 Task: Create a business workshop flat marketing pack facebook ad template.
Action: Mouse moved to (248, 123)
Screenshot: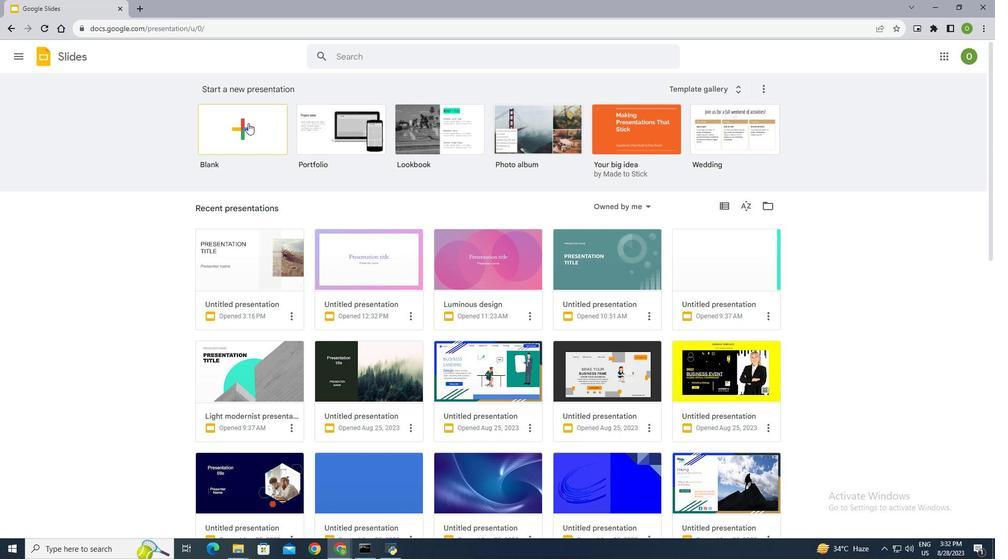 
Action: Mouse pressed left at (248, 123)
Screenshot: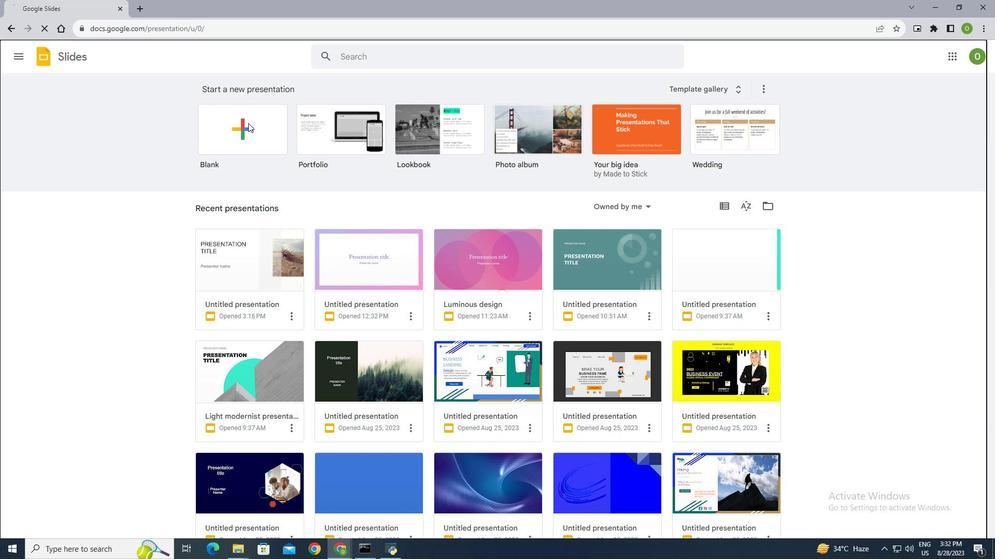 
Action: Mouse moved to (403, 172)
Screenshot: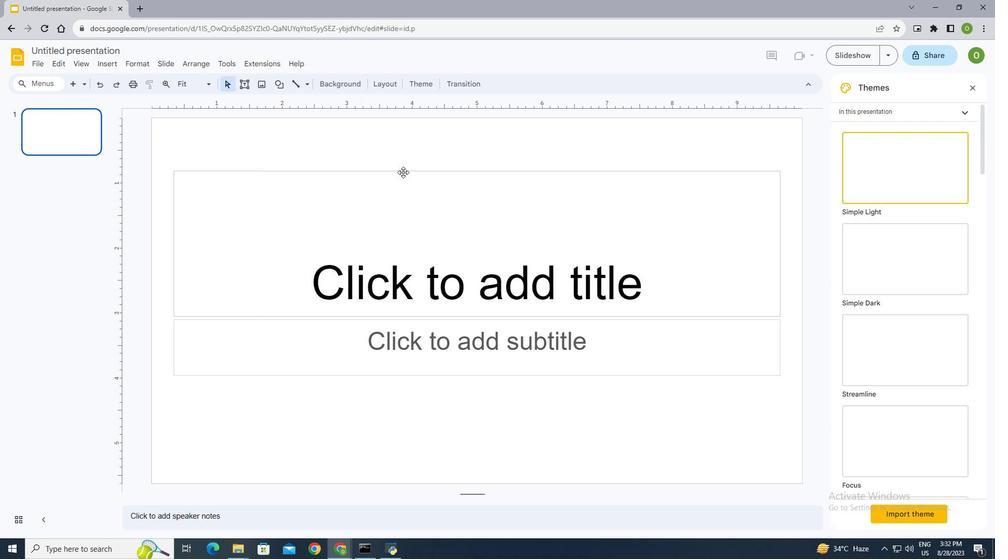 
Action: Mouse pressed left at (403, 172)
Screenshot: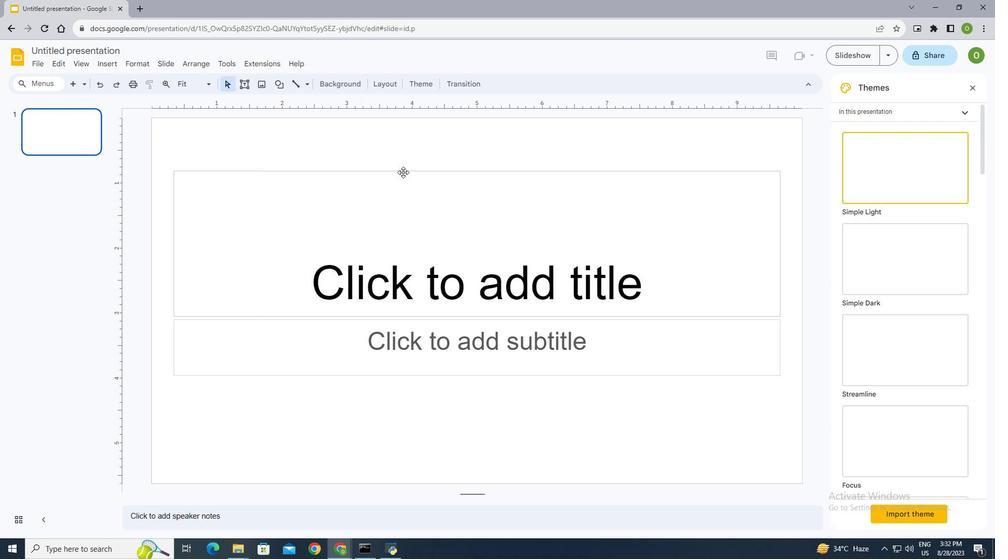 
Action: Key pressed <Key.delete>
Screenshot: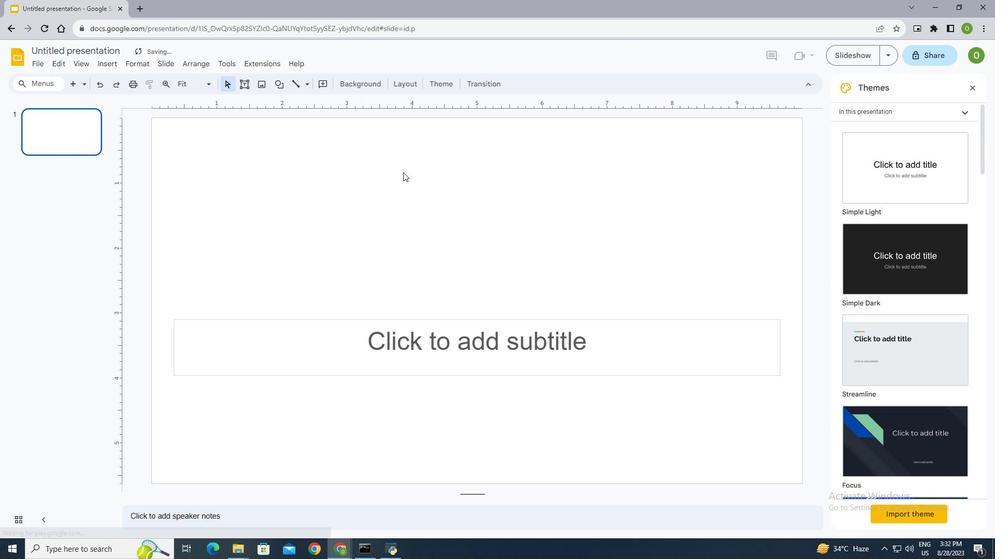 
Action: Mouse moved to (394, 320)
Screenshot: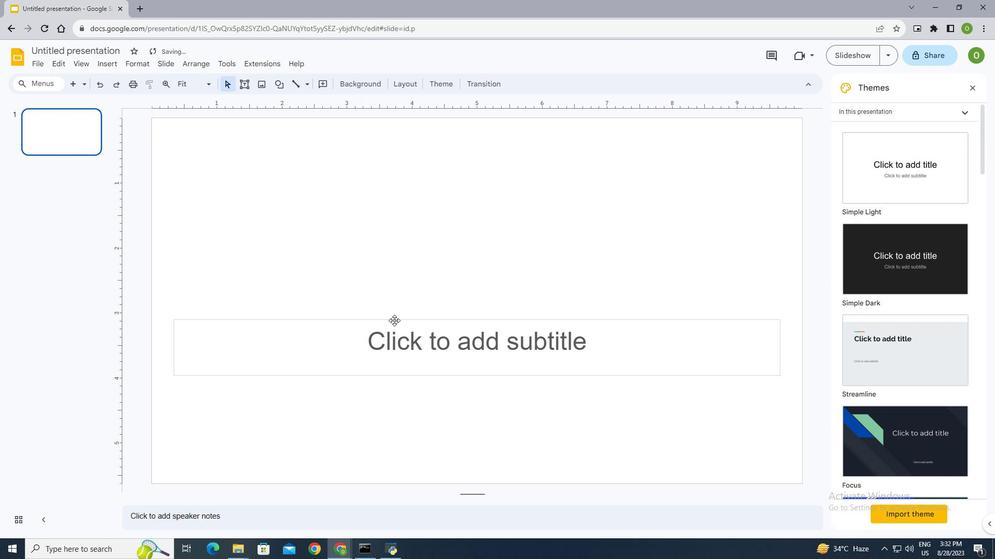 
Action: Mouse pressed left at (394, 320)
Screenshot: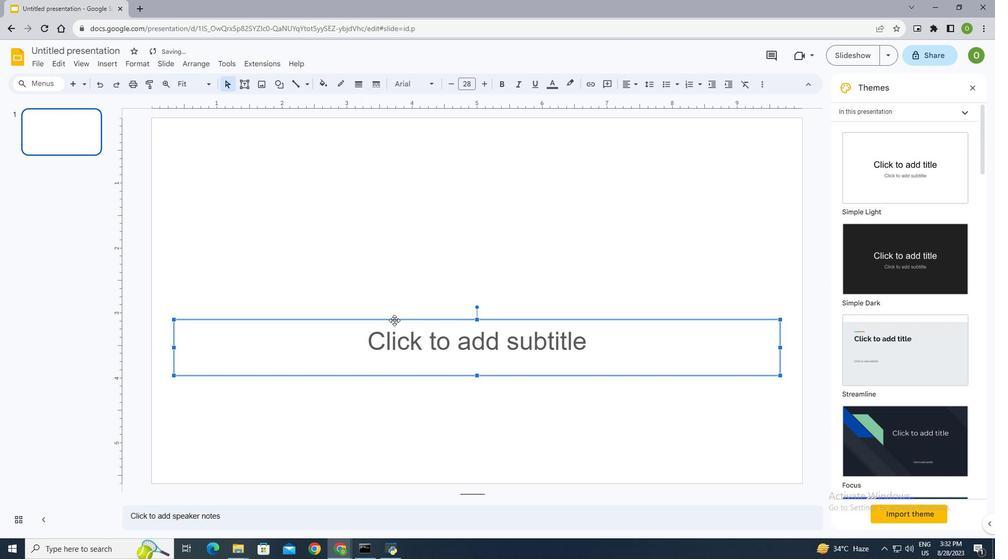 
Action: Key pressed <Key.delete>
Screenshot: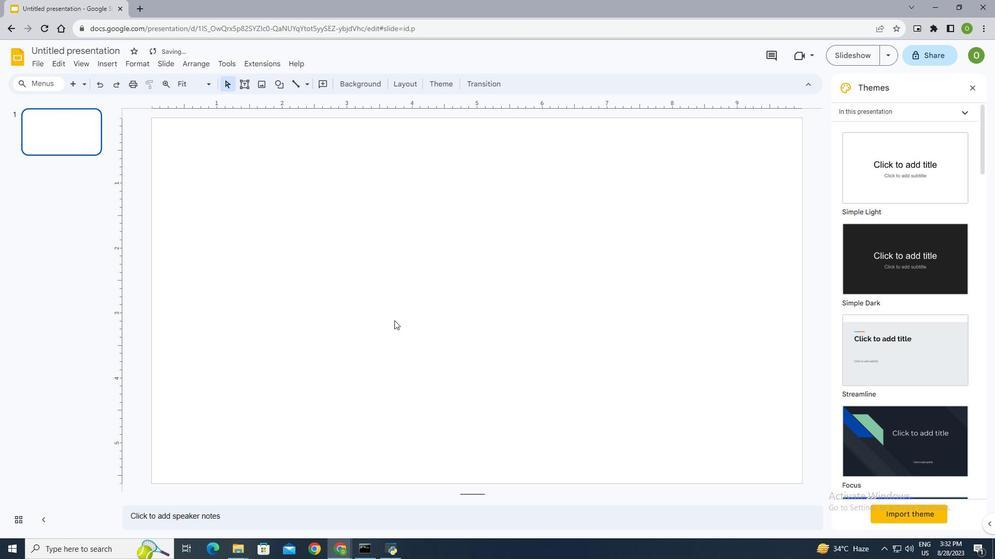 
Action: Mouse moved to (883, 332)
Screenshot: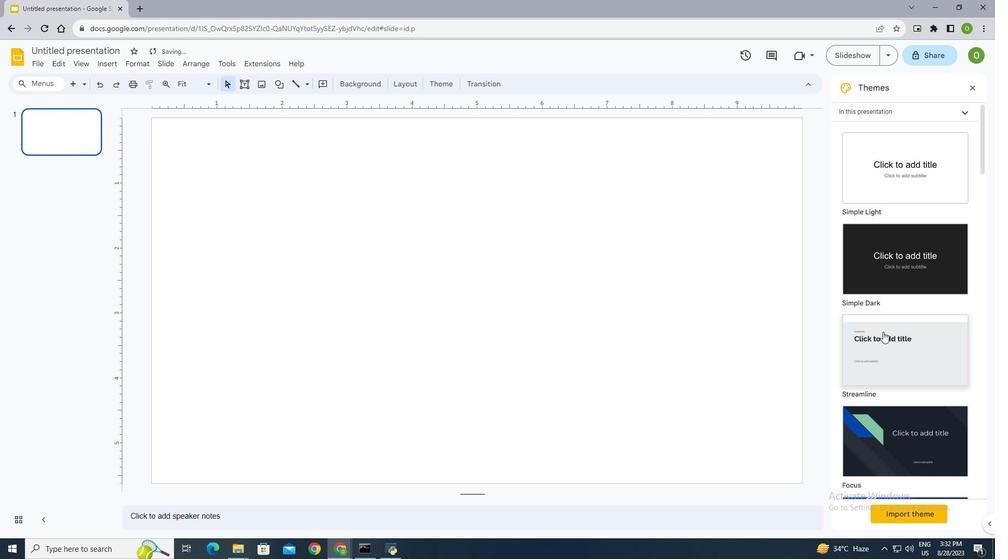 
Action: Mouse scrolled (883, 331) with delta (0, 0)
Screenshot: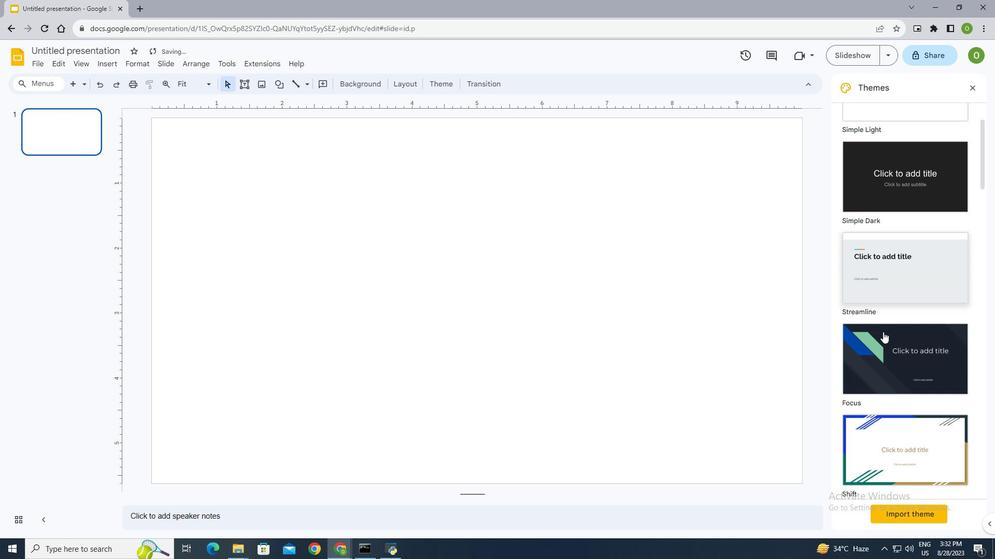 
Action: Mouse scrolled (883, 331) with delta (0, 0)
Screenshot: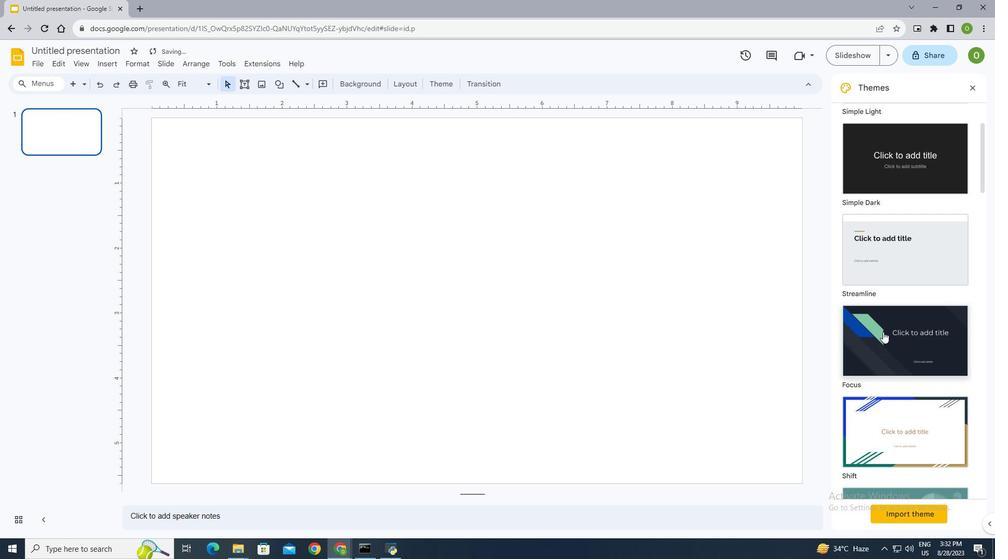 
Action: Mouse scrolled (883, 331) with delta (0, 0)
Screenshot: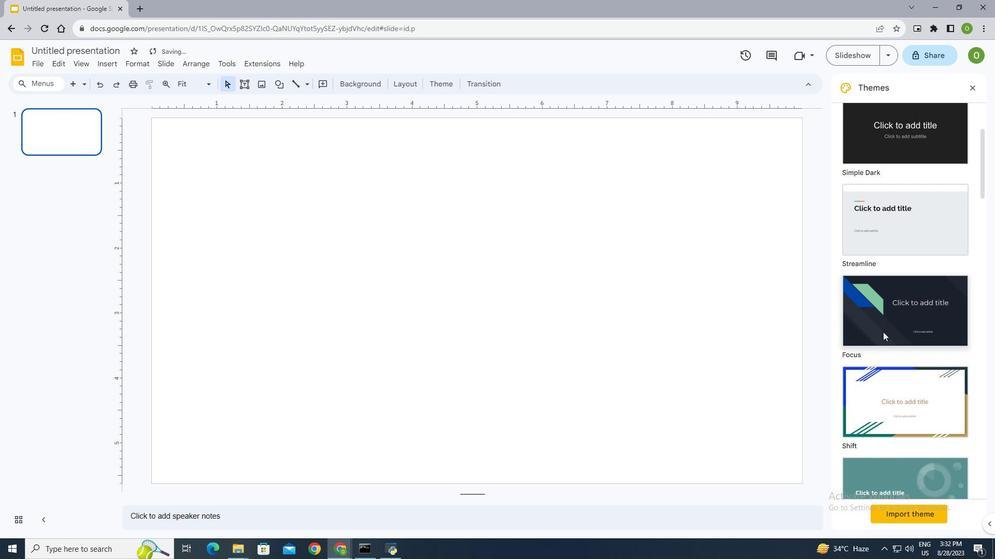 
Action: Mouse moved to (907, 324)
Screenshot: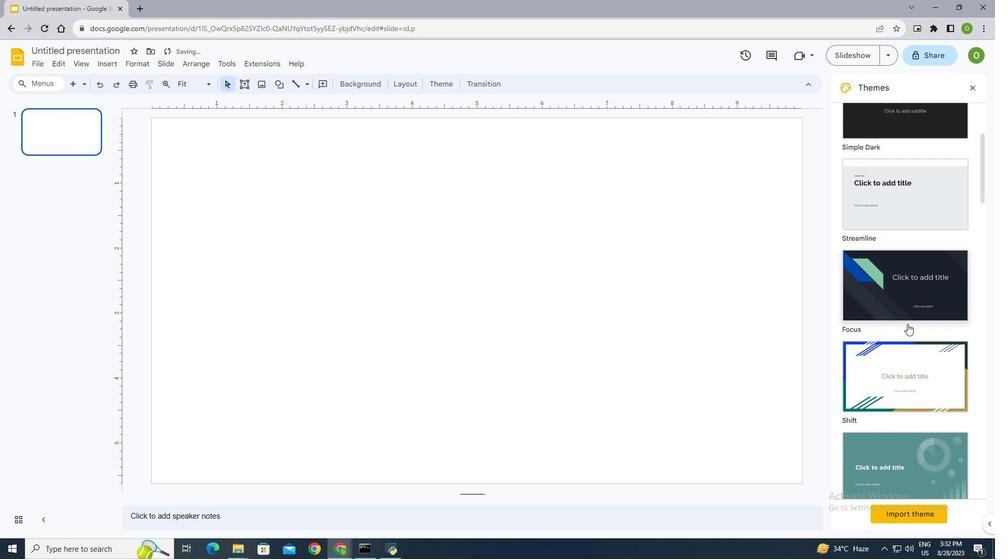
Action: Mouse scrolled (907, 323) with delta (0, 0)
Screenshot: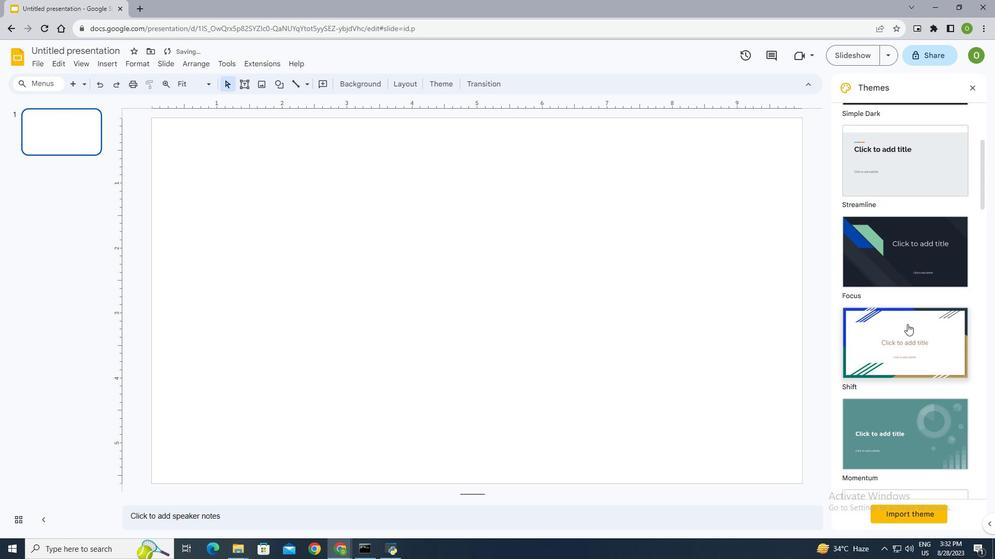 
Action: Mouse scrolled (907, 323) with delta (0, 0)
Screenshot: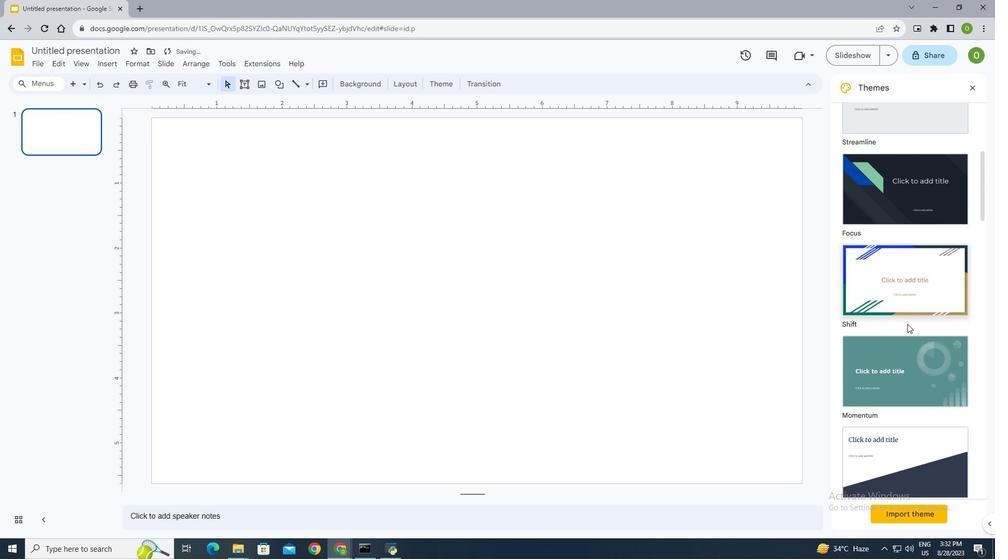 
Action: Mouse moved to (907, 323)
Screenshot: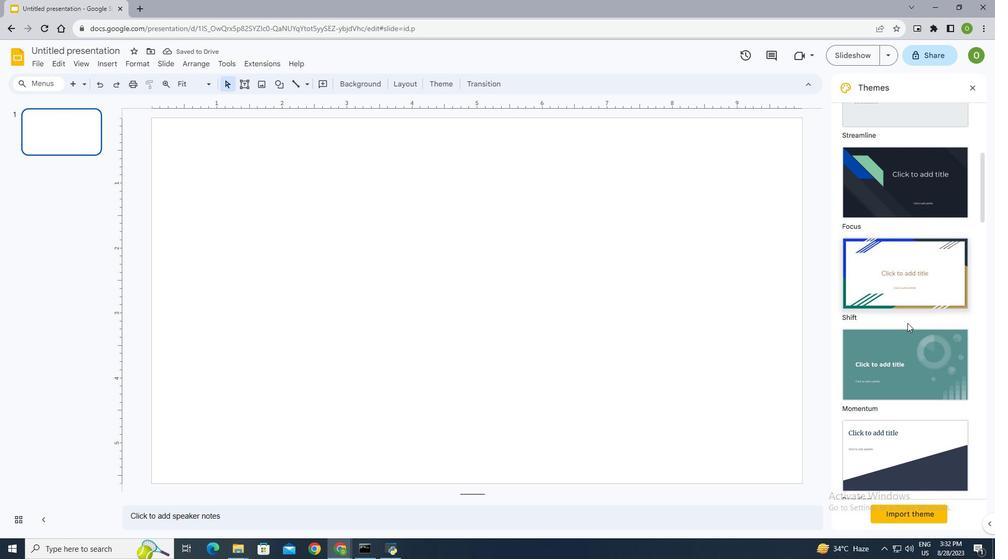 
Action: Mouse scrolled (907, 322) with delta (0, 0)
Screenshot: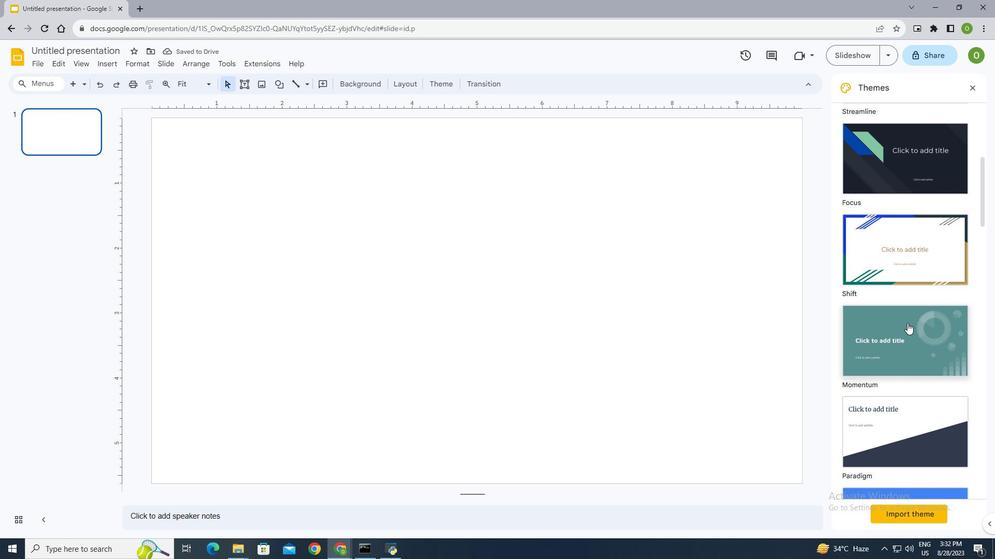 
Action: Mouse scrolled (907, 322) with delta (0, 0)
Screenshot: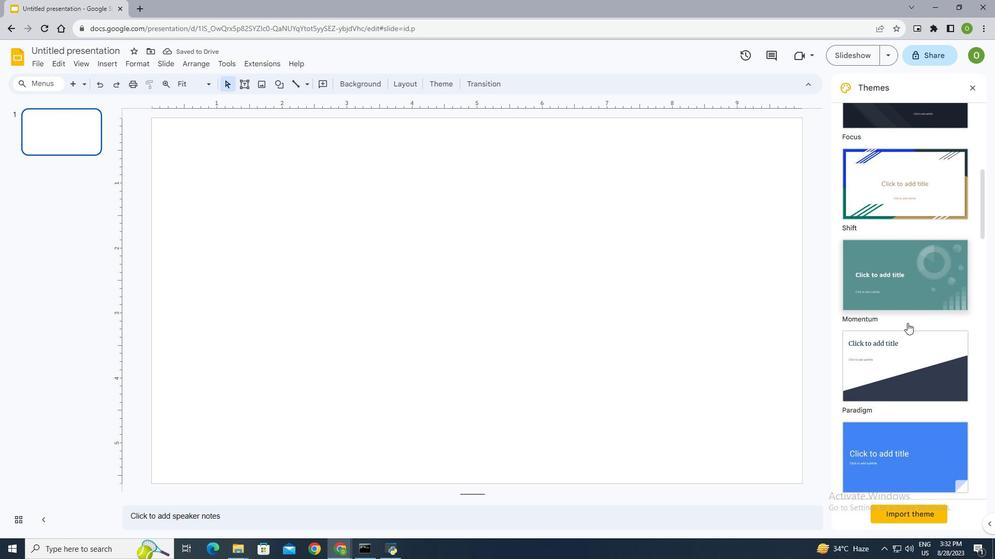 
Action: Mouse scrolled (907, 322) with delta (0, 0)
Screenshot: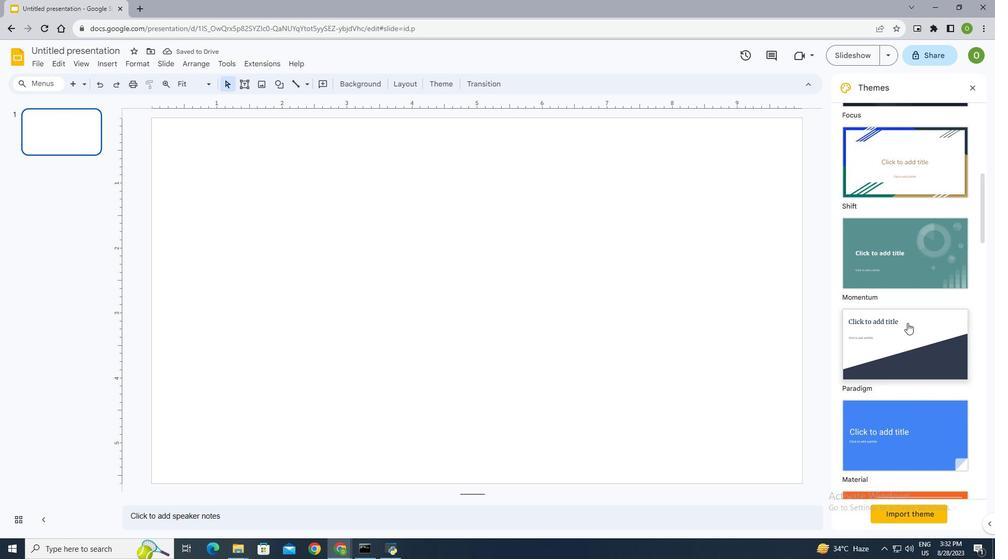
Action: Mouse scrolled (907, 322) with delta (0, 0)
Screenshot: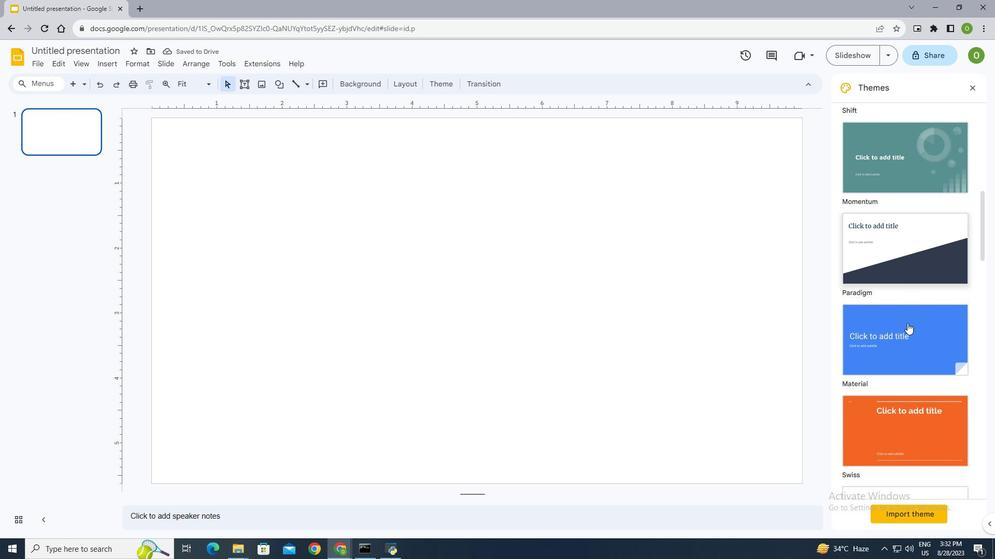 
Action: Mouse scrolled (907, 322) with delta (0, 0)
Screenshot: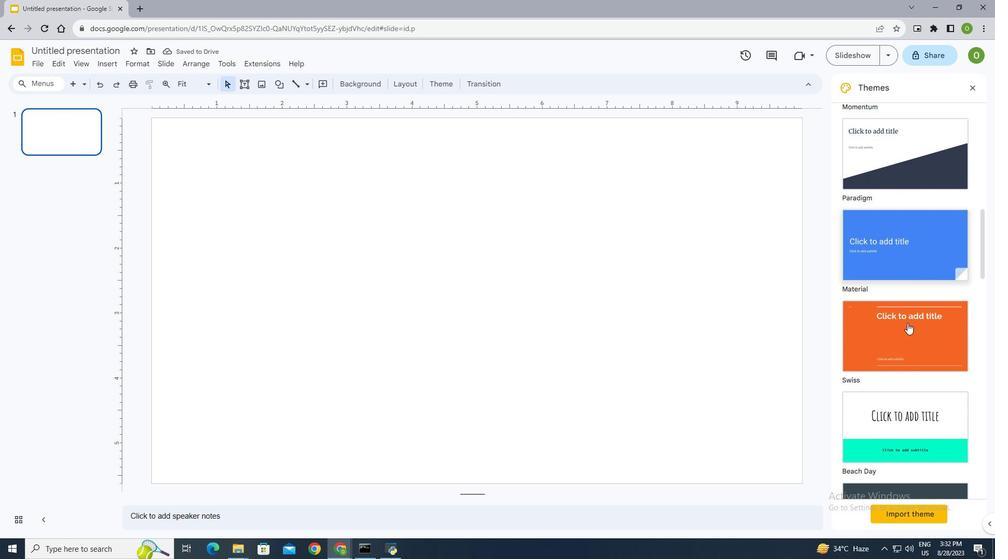 
Action: Mouse scrolled (907, 322) with delta (0, 0)
Screenshot: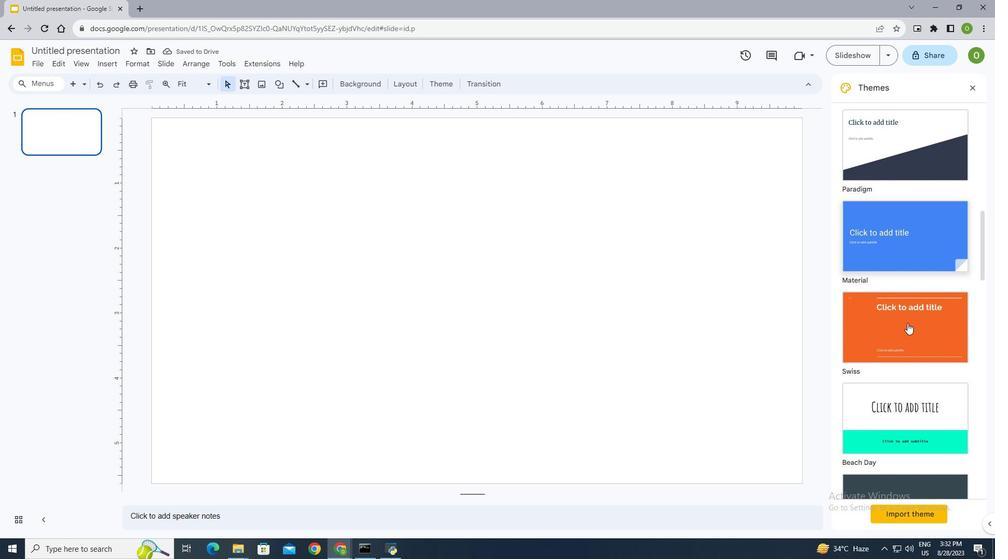 
Action: Mouse scrolled (907, 322) with delta (0, 0)
Screenshot: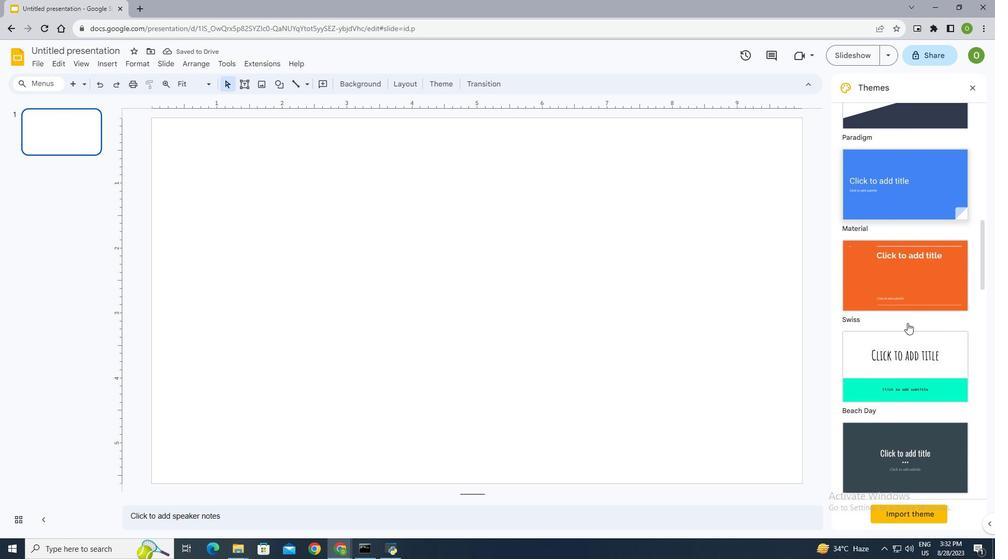 
Action: Mouse scrolled (907, 322) with delta (0, 0)
Screenshot: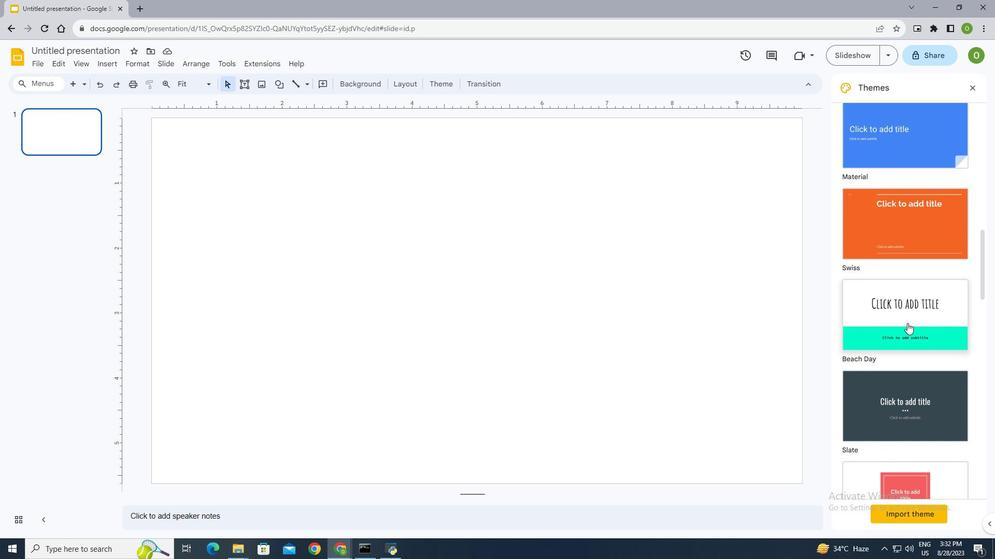 
Action: Mouse scrolled (907, 322) with delta (0, 0)
Screenshot: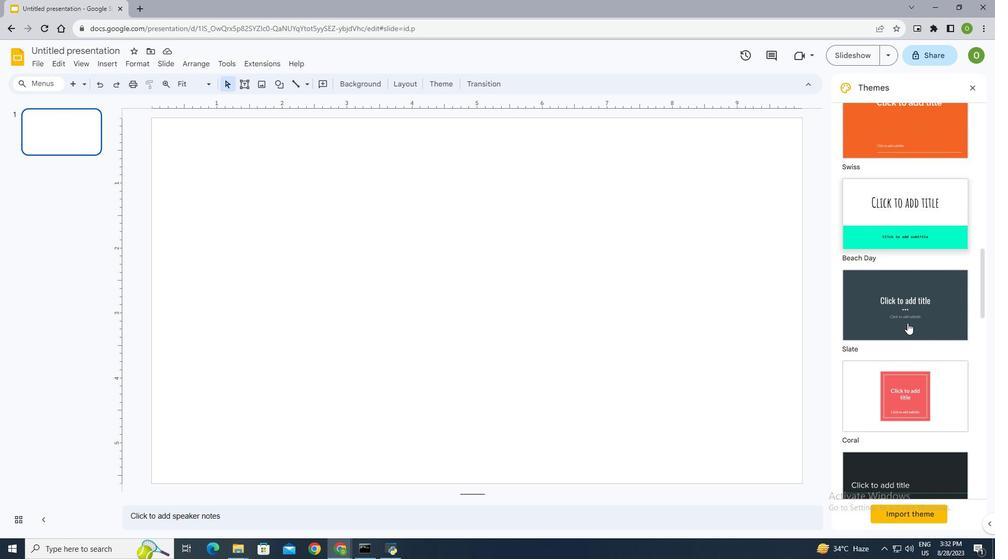 
Action: Mouse scrolled (907, 322) with delta (0, 0)
Screenshot: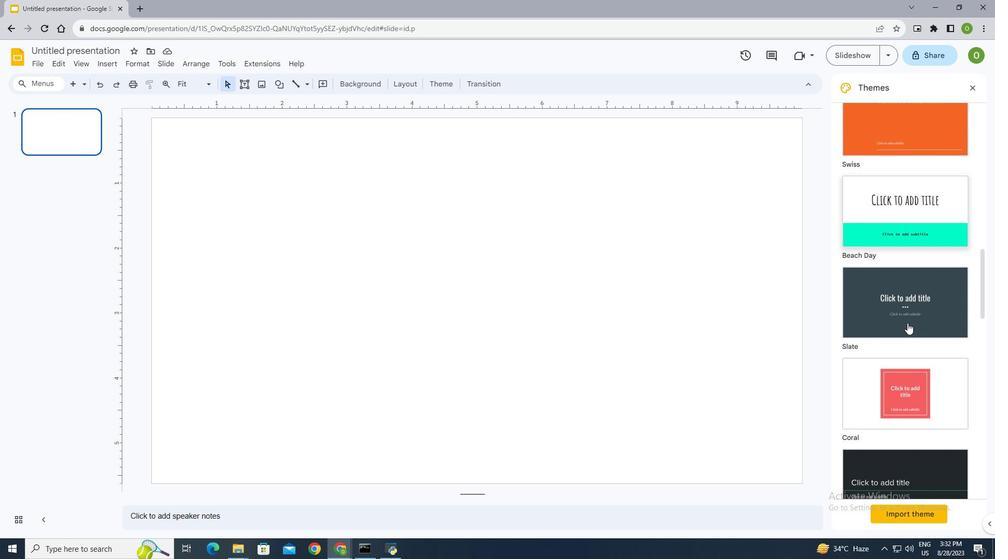 
Action: Mouse scrolled (907, 322) with delta (0, 0)
Screenshot: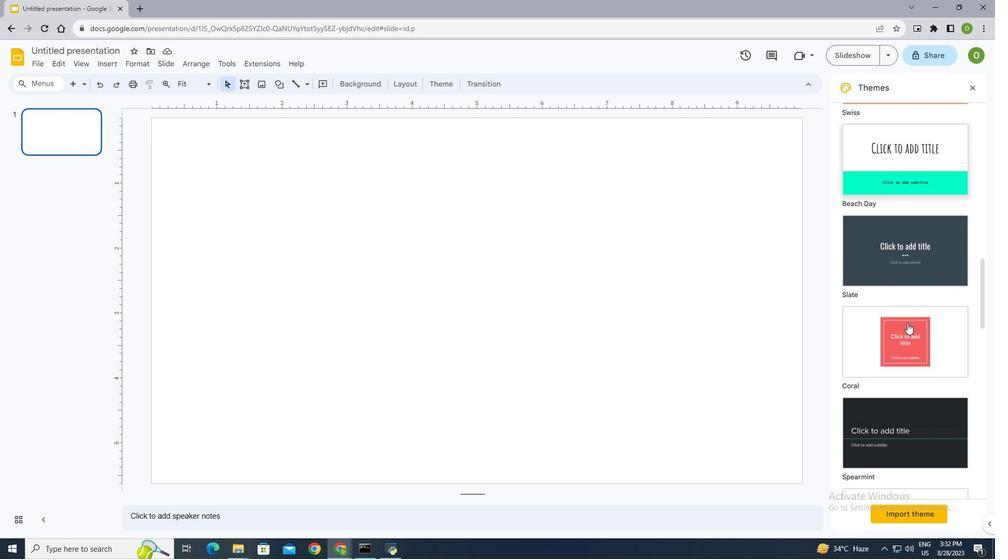 
Action: Mouse moved to (907, 318)
Screenshot: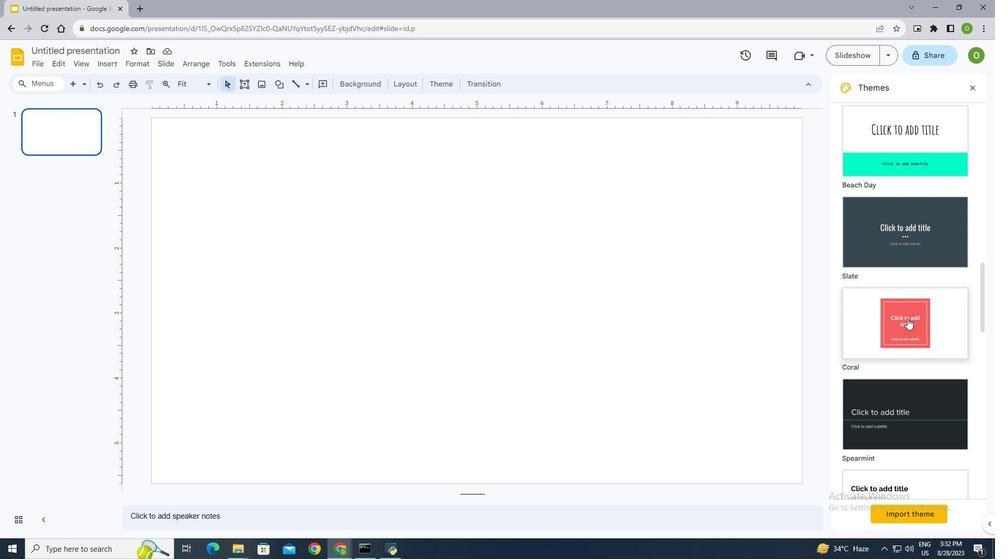 
Action: Mouse scrolled (907, 318) with delta (0, 0)
Screenshot: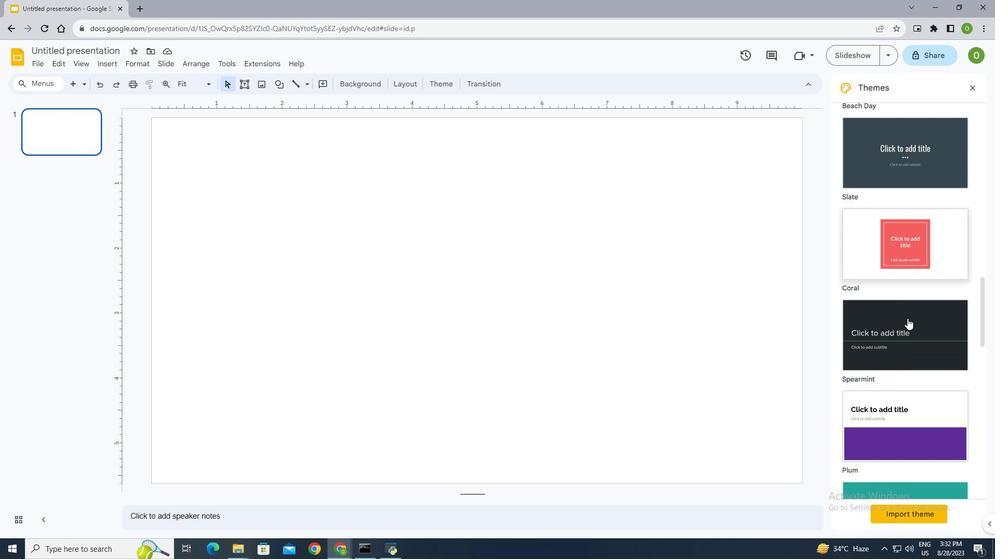 
Action: Mouse scrolled (907, 318) with delta (0, 0)
Screenshot: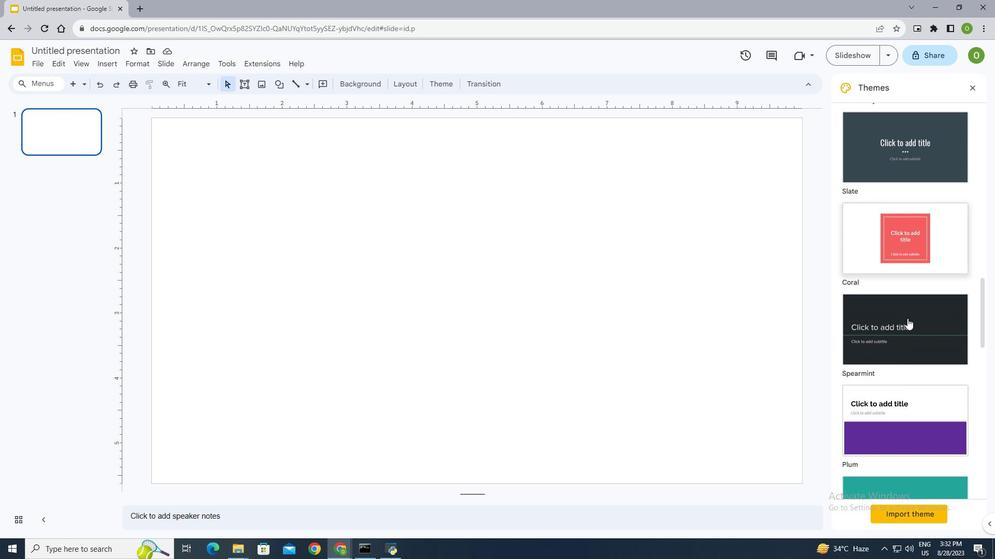 
Action: Mouse scrolled (907, 318) with delta (0, 0)
Screenshot: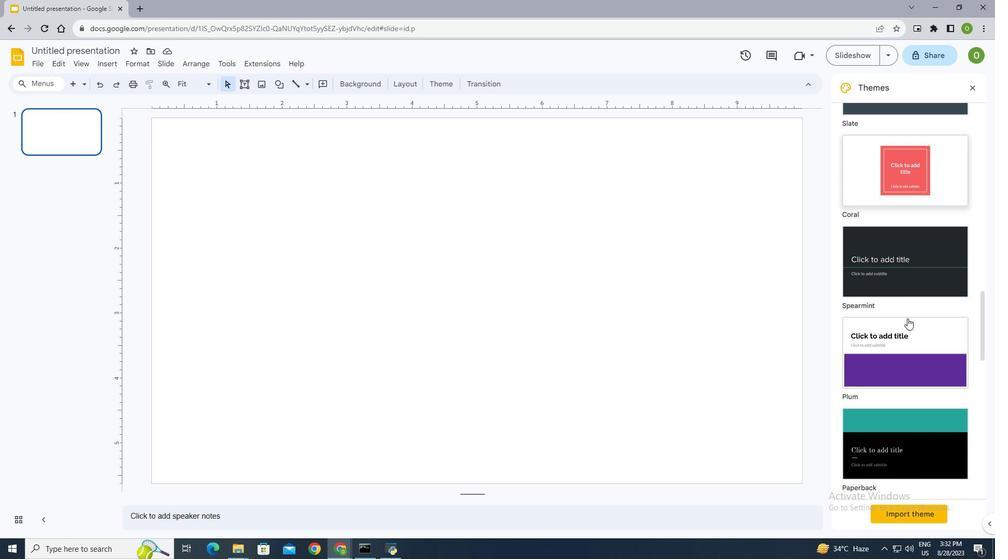 
Action: Mouse scrolled (907, 318) with delta (0, 0)
Screenshot: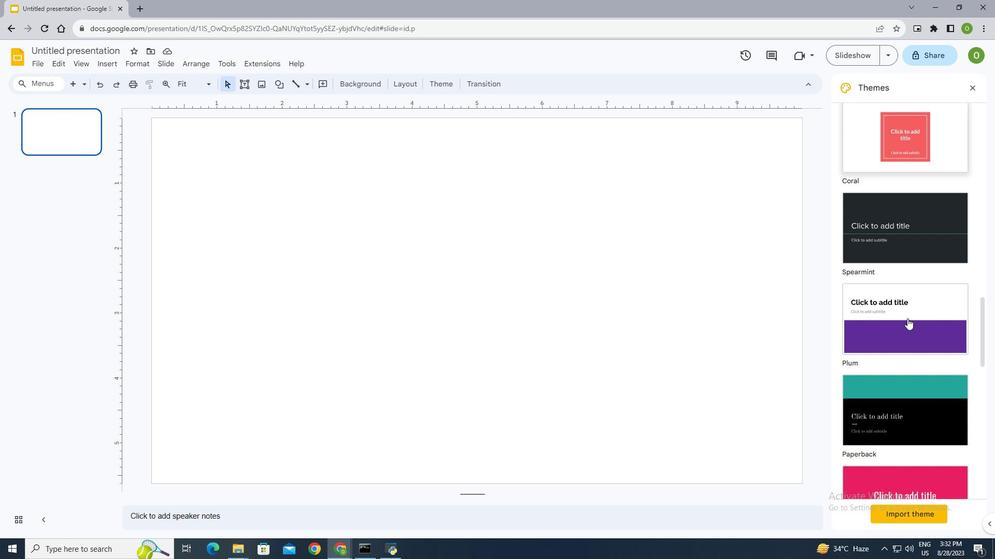 
Action: Mouse moved to (908, 314)
Screenshot: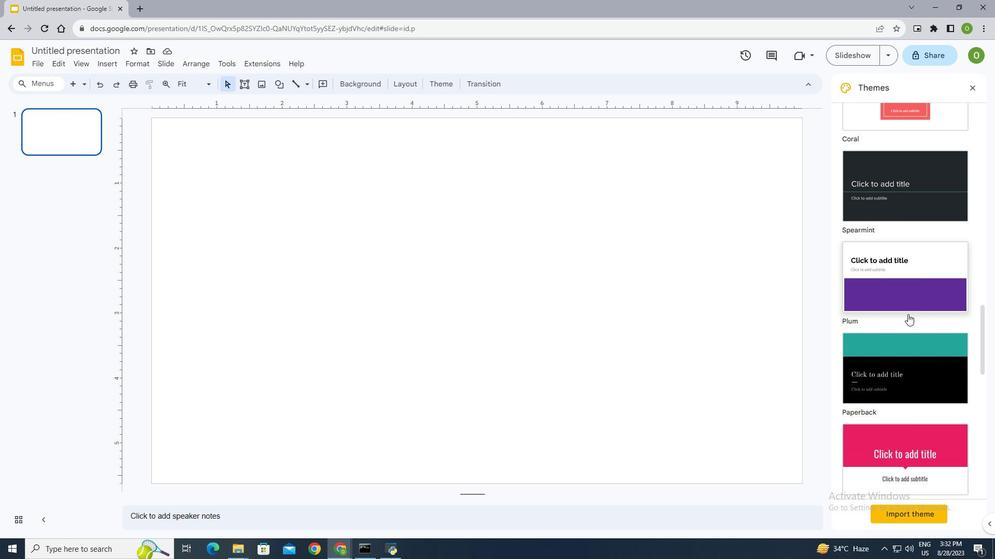 
Action: Mouse scrolled (908, 314) with delta (0, 0)
Screenshot: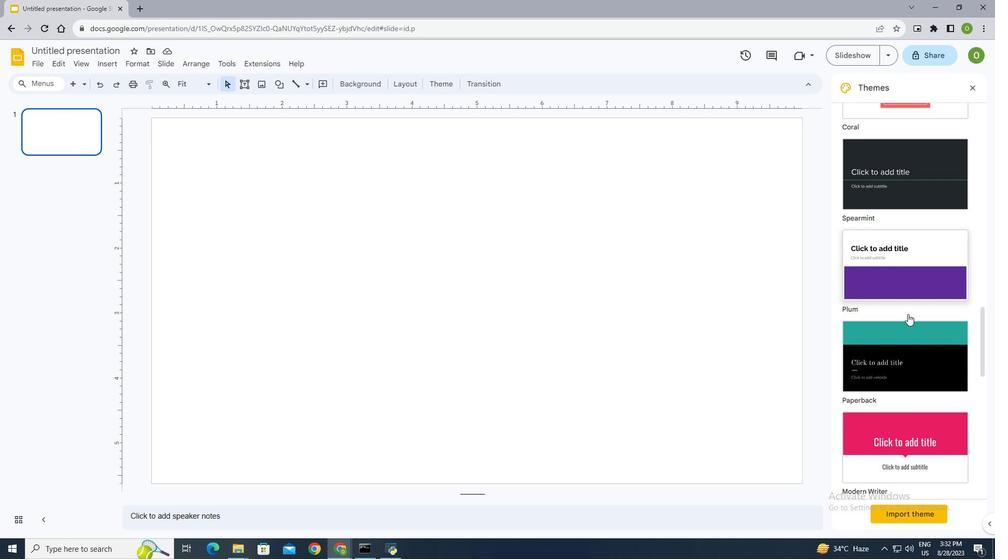 
Action: Mouse scrolled (908, 314) with delta (0, 0)
Screenshot: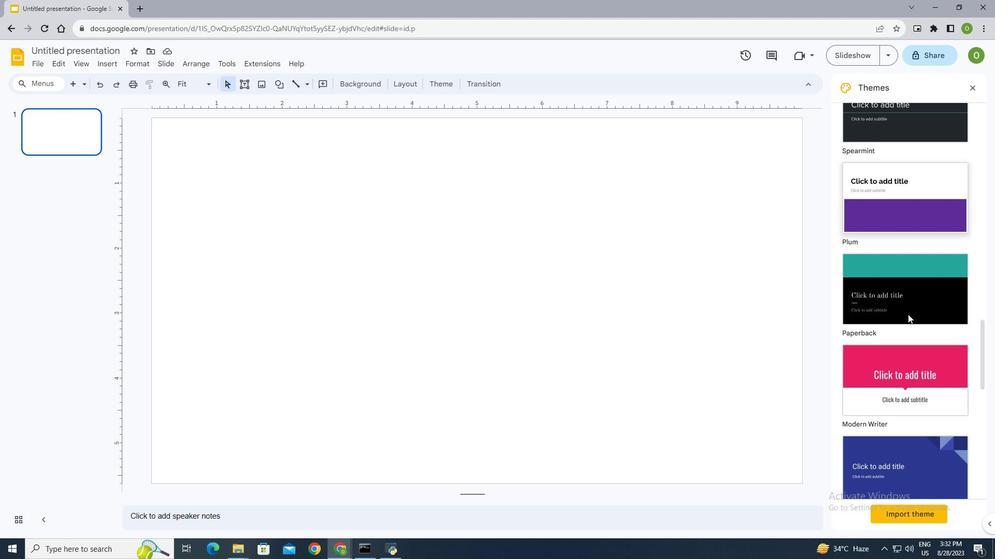 
Action: Mouse scrolled (908, 314) with delta (0, 0)
Screenshot: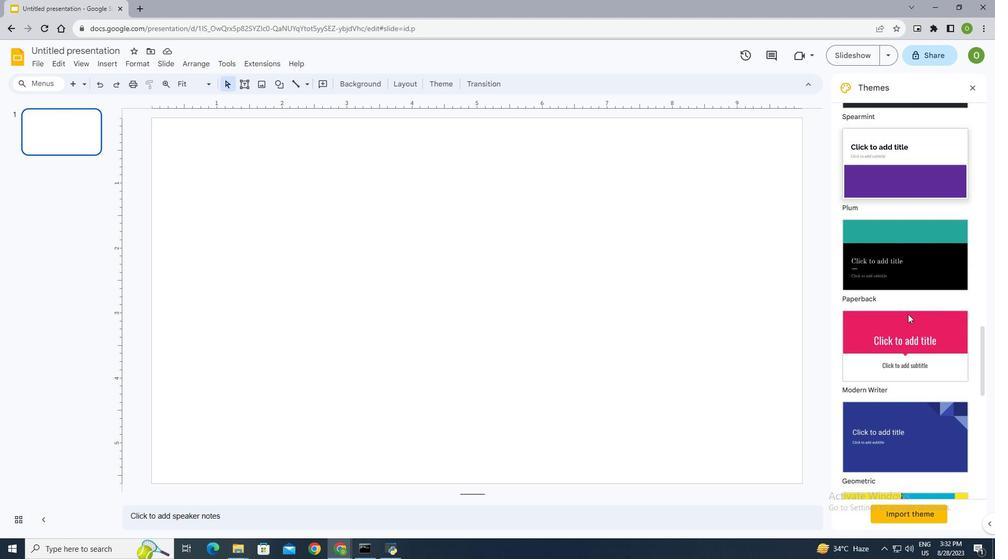 
Action: Mouse scrolled (908, 314) with delta (0, 0)
Screenshot: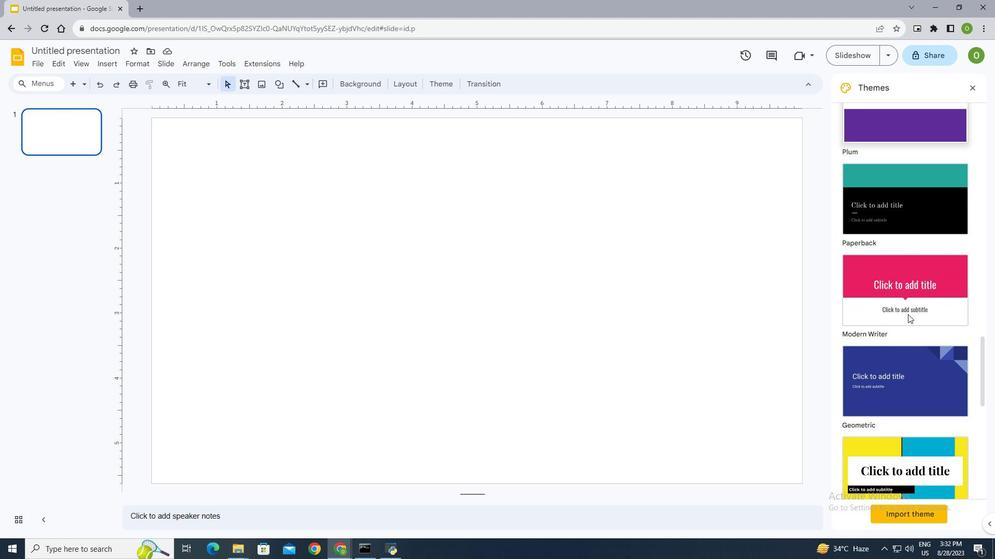 
Action: Mouse scrolled (908, 314) with delta (0, 0)
Screenshot: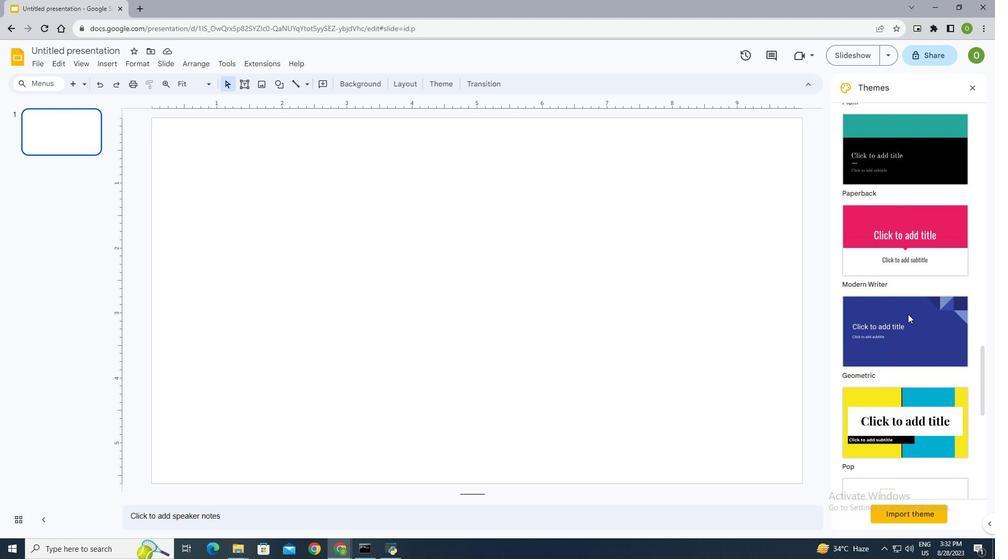 
Action: Mouse scrolled (908, 314) with delta (0, 0)
Screenshot: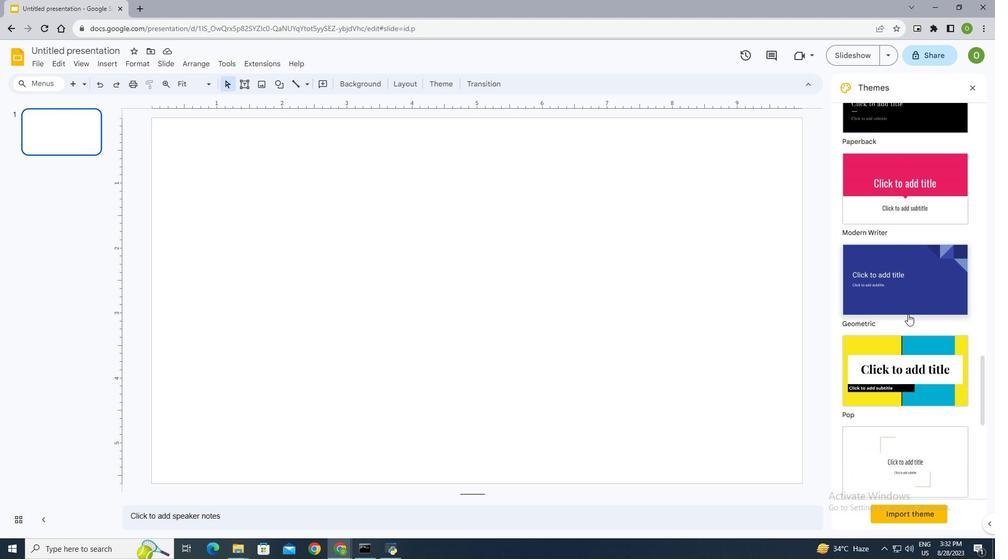 
Action: Mouse scrolled (908, 314) with delta (0, 0)
Screenshot: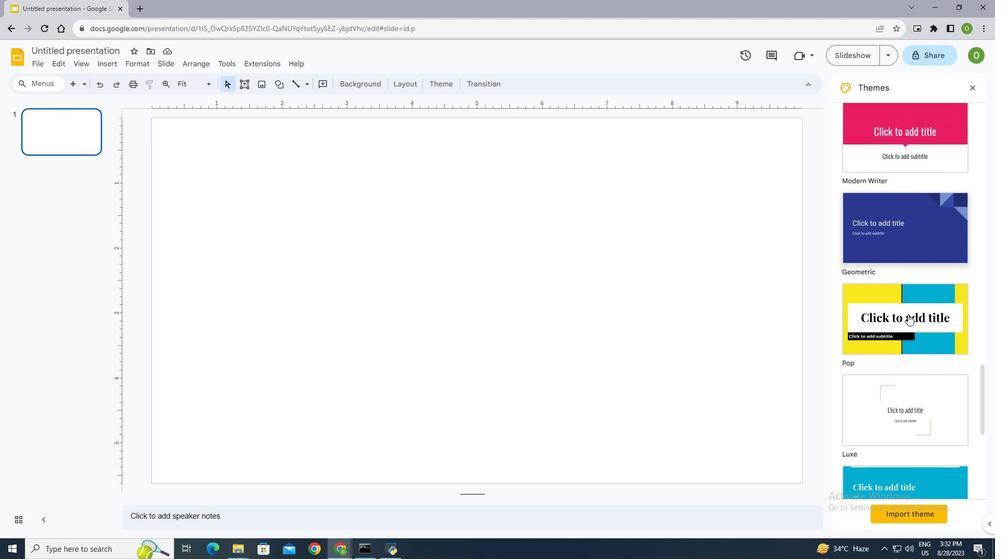 
Action: Mouse scrolled (908, 314) with delta (0, 0)
Screenshot: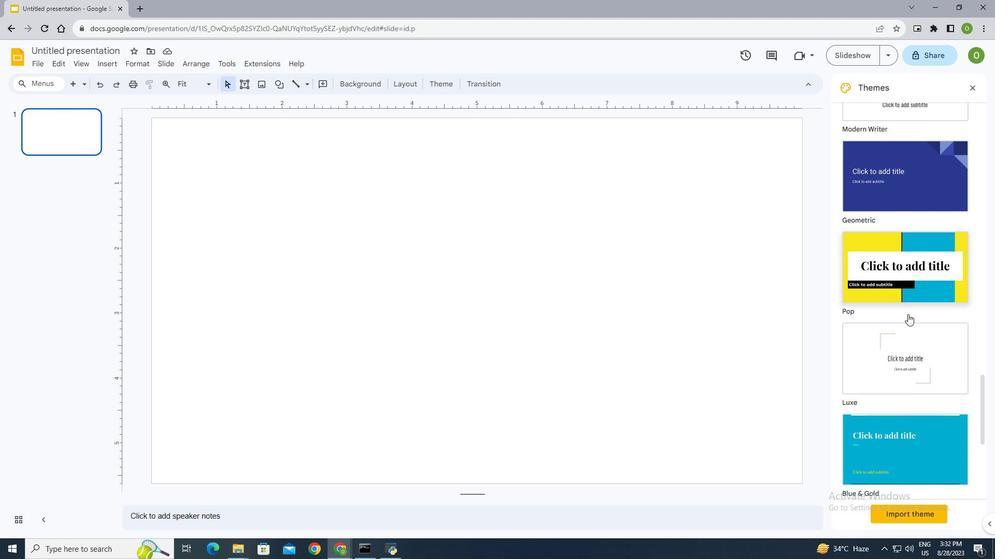 
Action: Mouse scrolled (908, 314) with delta (0, 0)
Screenshot: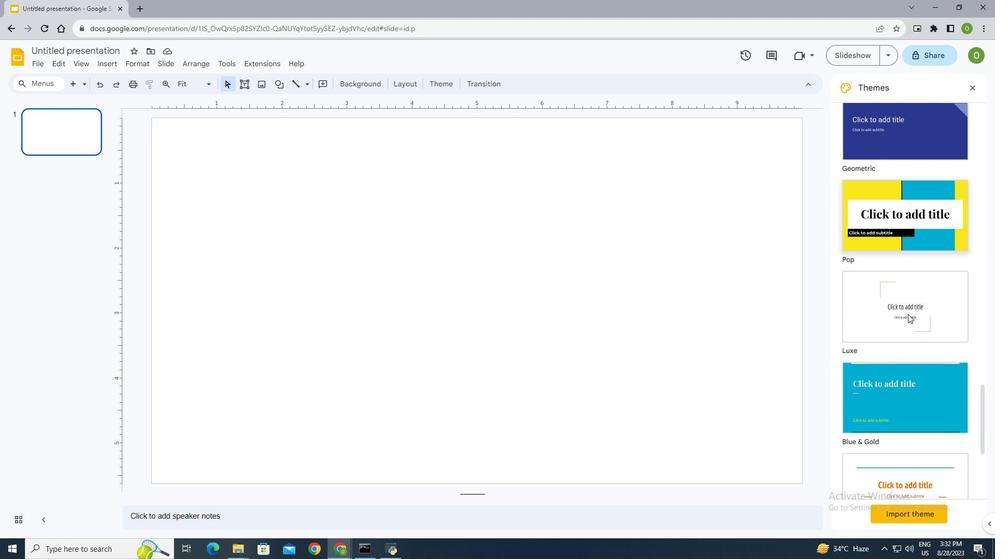 
Action: Mouse scrolled (908, 314) with delta (0, 0)
Screenshot: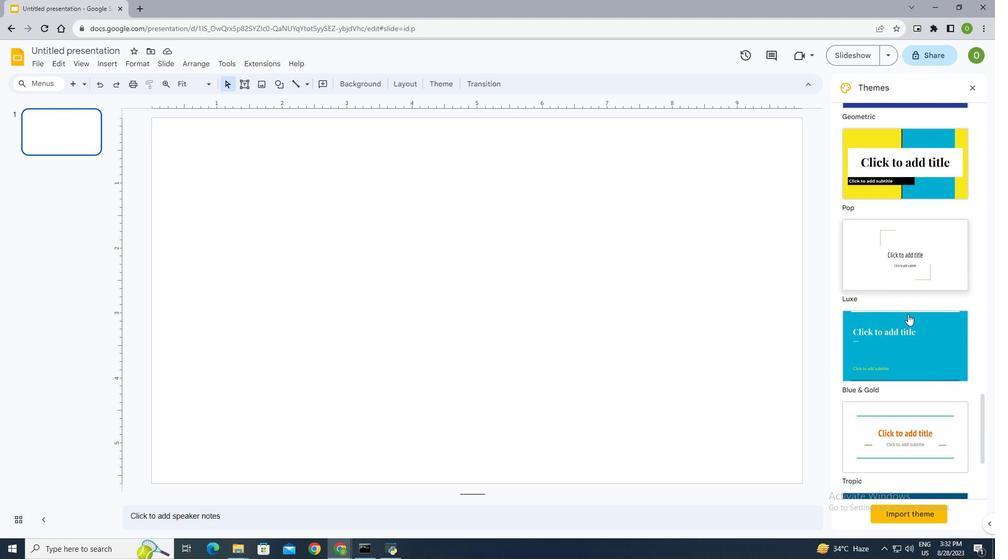 
Action: Mouse moved to (929, 175)
Screenshot: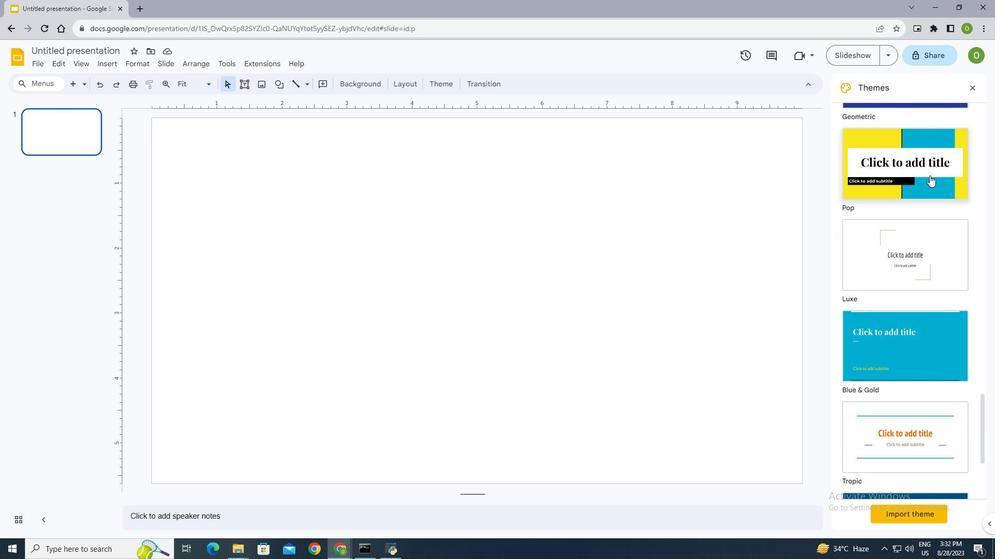 
Action: Mouse pressed left at (929, 175)
Screenshot: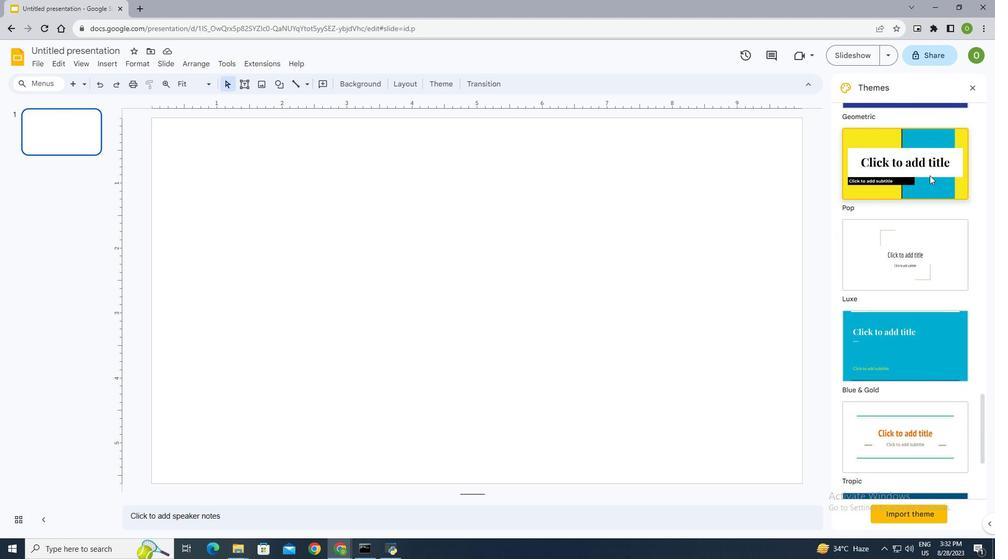 
Action: Mouse moved to (409, 291)
Screenshot: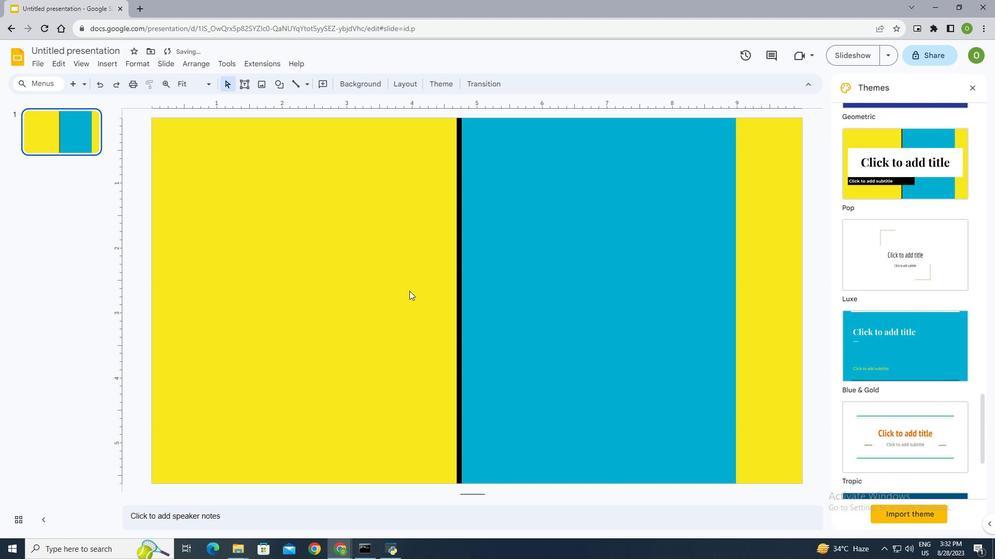
Action: Mouse pressed left at (409, 291)
Screenshot: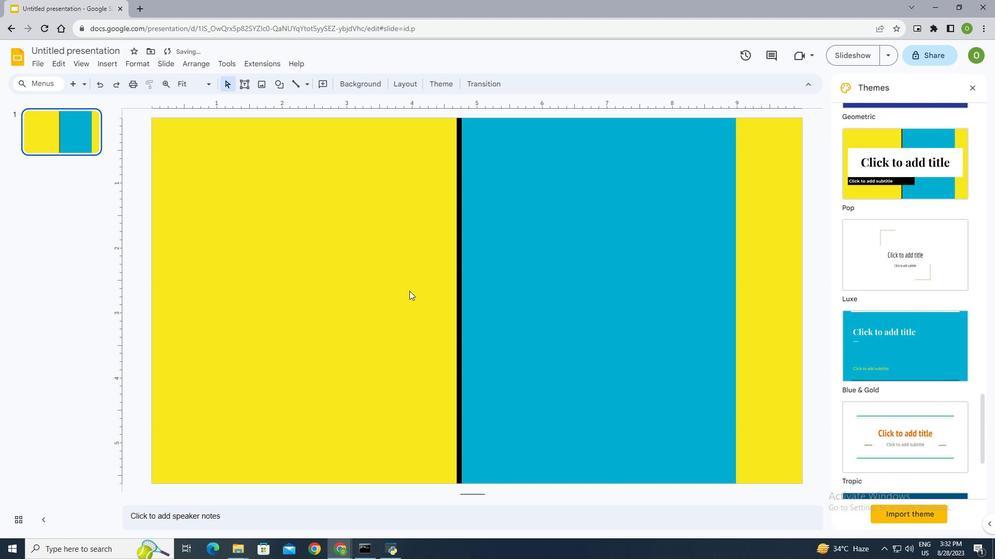 
Action: Mouse moved to (974, 90)
Screenshot: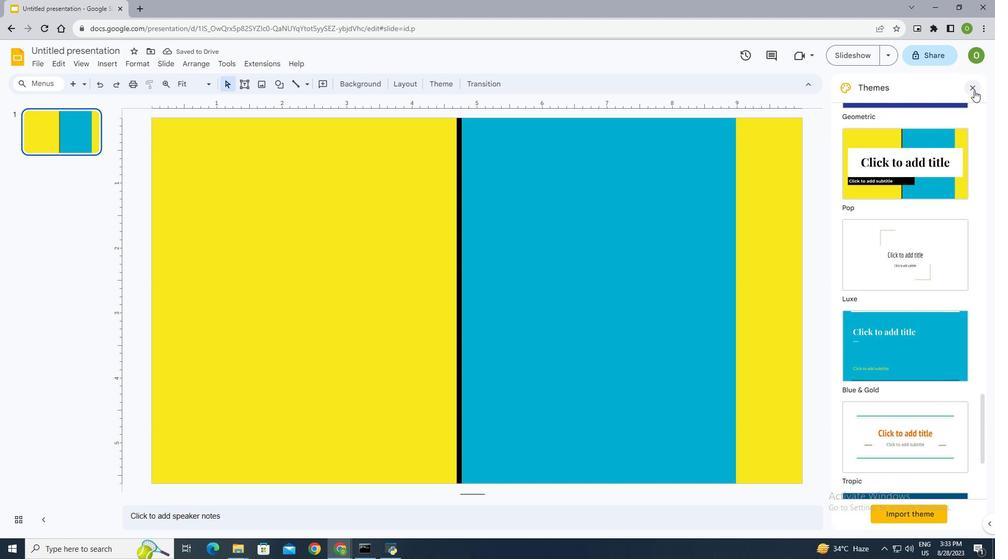 
Action: Mouse pressed left at (974, 90)
Screenshot: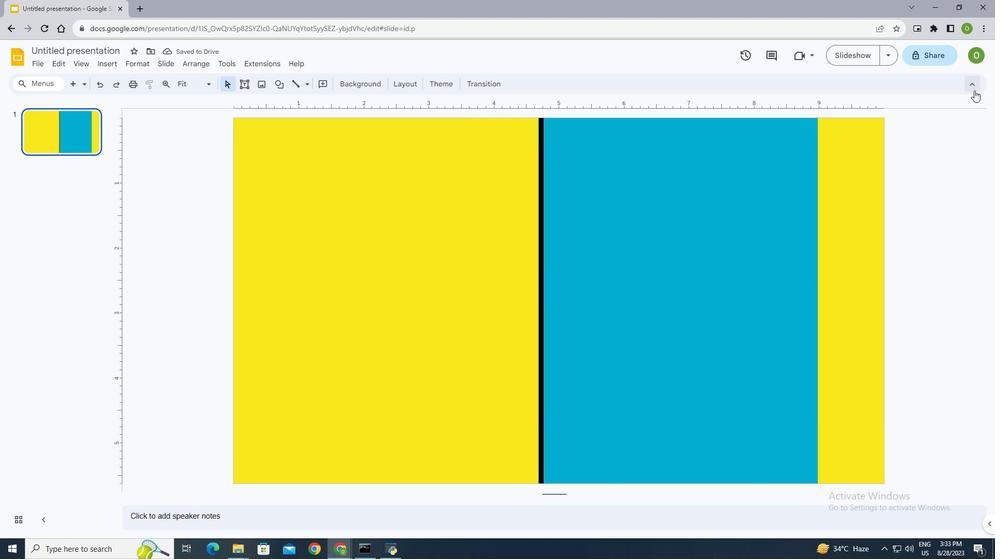 
Action: Mouse moved to (243, 80)
Screenshot: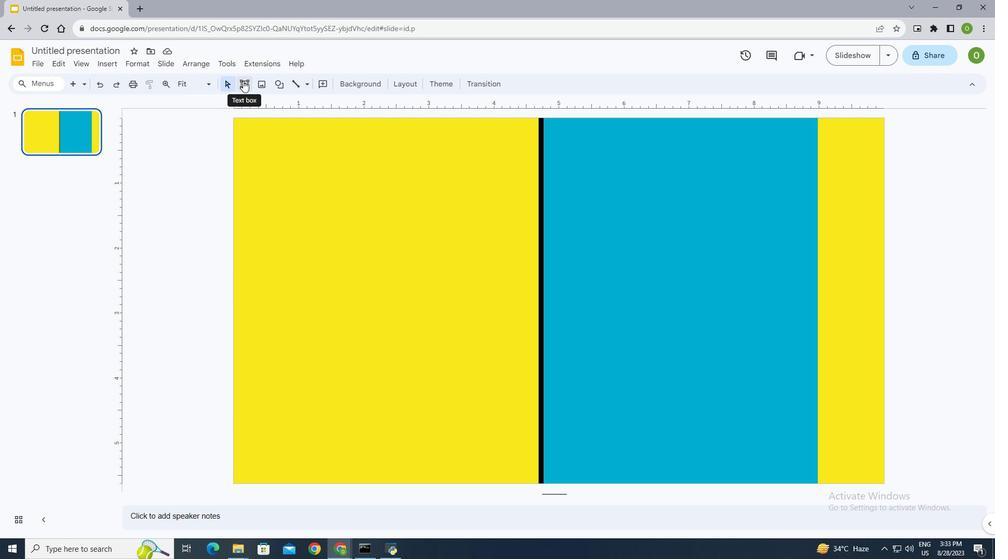 
Action: Mouse pressed left at (243, 80)
Screenshot: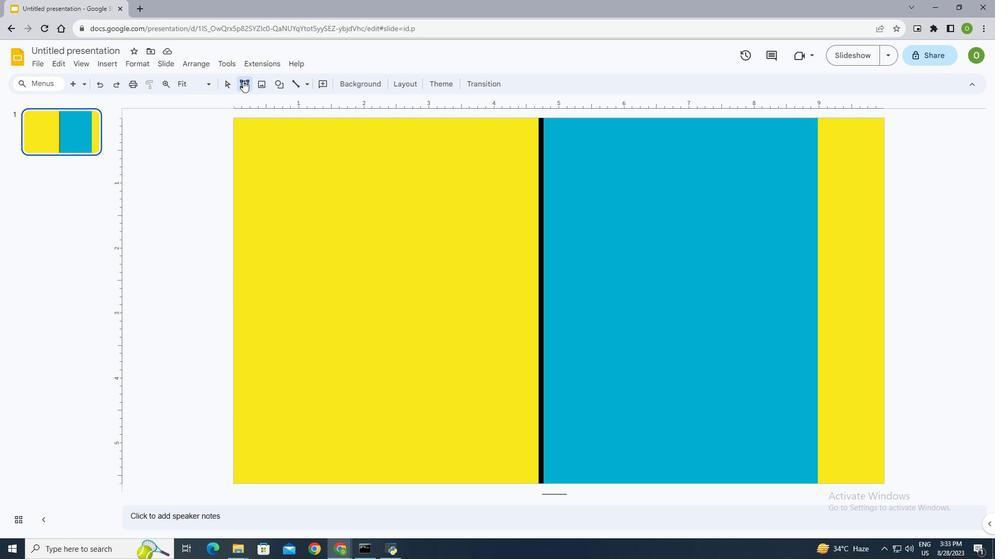 
Action: Mouse moved to (291, 200)
Screenshot: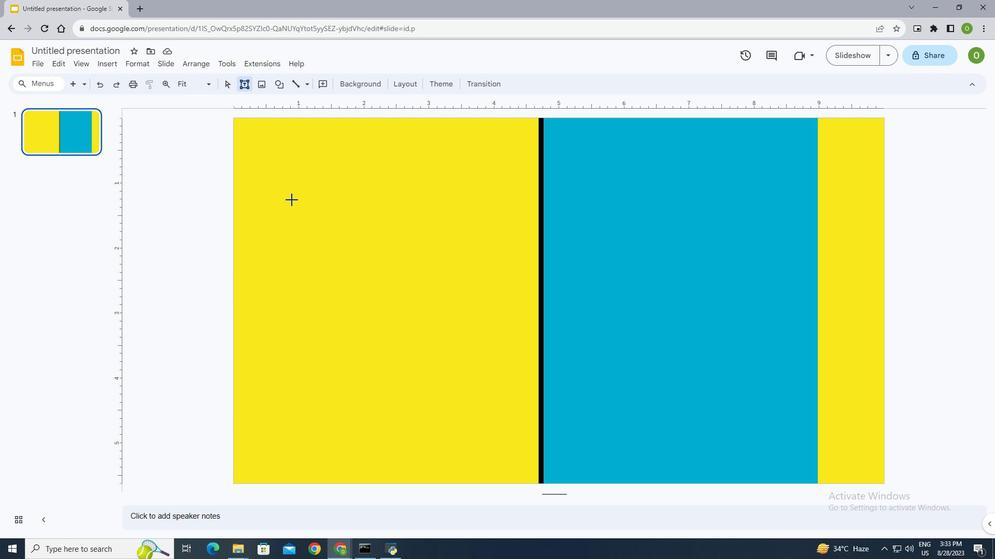 
Action: Mouse pressed left at (291, 200)
Screenshot: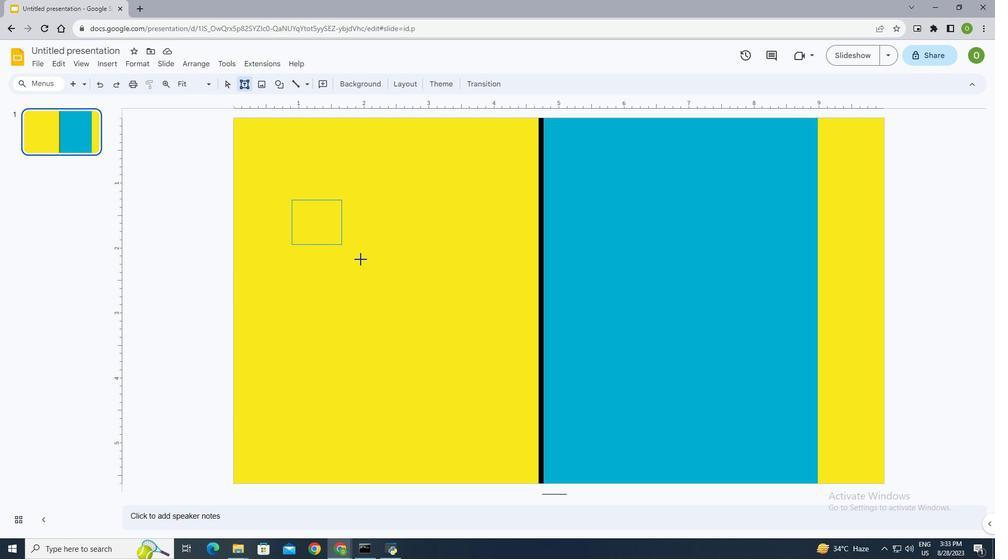 
Action: Mouse moved to (366, 259)
Screenshot: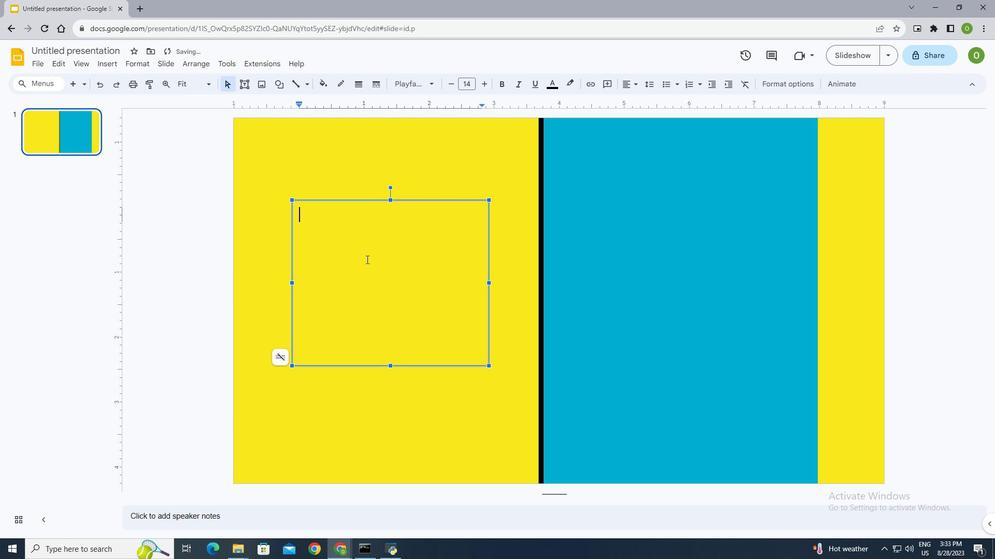 
Action: Key pressed <Key.shift>Online<Key.space><Key.shift>Webinar<Key.enter><Key.shift><Key.shift><Key.shift><Key.shift><Key.shift><Key.shift><Key.shift>Business<Key.enter><Key.shift><Key.shift><Key.shift><Key.shift><Key.shift><Key.shift><Key.shift><Key.shift><Key.shift><Key.shift><Key.shift><Key.shift><Key.shift><Key.shift><Key.shift><Key.shift><Key.shift><Key.shift><Key.shift><Key.shift>Workshop
Screenshot: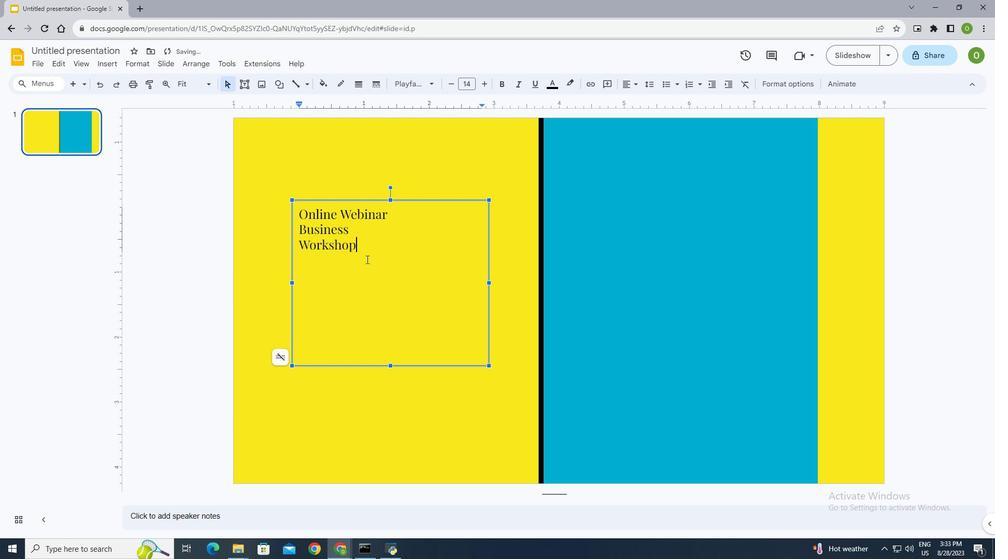 
Action: Mouse moved to (406, 252)
Screenshot: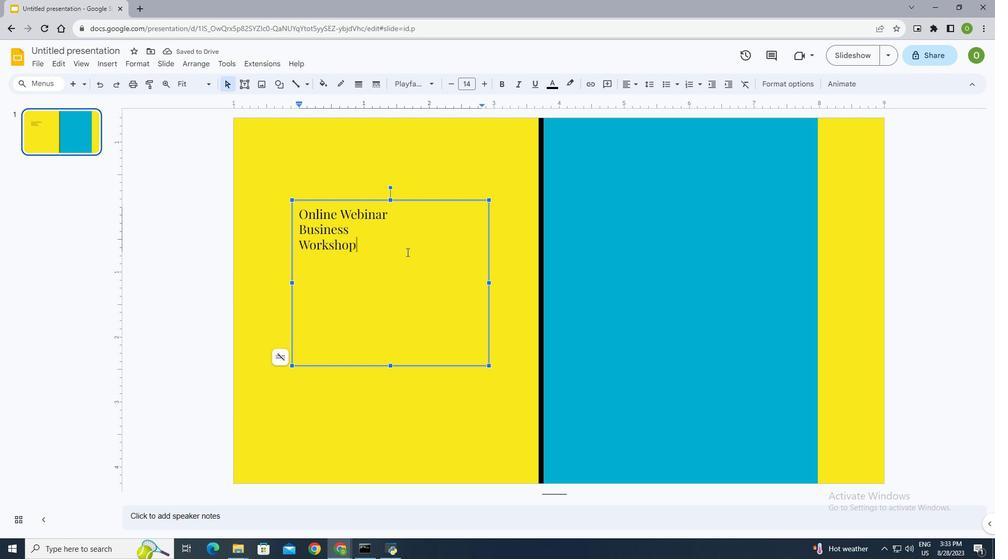 
Action: Key pressed <Key.enter>22<Key.space><Key.shift>Nov<Key.space><Key.shift>|<Key.space>2.00<Key.space><Key.shift>P.<Key.backspace><Key.backspace>p.m<Key.enter><Key.enter><Key.shift><Key.shift><Key.shift><Key.shift><Key.shift><Key.shift><Key.shift><Key.shift><Key.shift><Key.shift><Key.shift><Key.shift><Key.shift><Key.shift><Key.shift><Key.shift><Key.shift><Key.shift><Key.shift><Key.shift><Key.shift><Key.shift><Key.shift><Key.shift><Key.shift><Key.shift><Key.shift><Key.shift><Key.shift><Key.shift><Key.shift><Key.shift><Key.shift><Key.shift><Key.shift><Key.shift>Special<Key.space>talk<Key.space>from<Key.enter><Key.shift>Jack<Key.space><Key.shift>Millet<Key.space><Key.shift><Key.shift><Key.shift><Key.shift><Key.shift><Key.shift><Key.shift><Key.shift><Key.shift>&<Key.space><Key.shift><Key.shift><Key.shift><Key.shift><Key.shift><Key.shift><Key.shift><Key.shift>Emily<Key.space><Key.shift><Key.shift><Key.shift><Key.shift><Key.shift><Key.shift><Key.shift><Key.shift><Key.shift><Key.shift><Key.shift><Key.shift><Key.shift><Key.shift><Key.shift><Key.shift><Key.shift>White<Key.enter><Key.enter><Key.shift><Key.shift><Key.shift><Key.shift><Key.shift><Key.shift>Lorem<Key.space><Key.shift><Key.shift><Key.shift><Key.shift><Key.shift><Key.shift><Key.shift><Key.shift><Key.shift><Key.shift><Key.shift>ipsum<Key.space>dolor<Key.space>sit<Key.space>let<Key.space>amet,<Key.space>nibh<Key.space><Key.backspace>,<Key.backspace><Key.space>erat<Key.space>quam<Key.space>consectetuer<Key.space>adipiscing<Key.space>elit,<Key.space>sed<Key.space>diam<Key.space>lit<Key.space>con<Key.space>nou<Key.backspace>nummy<Key.space>i<Key.backspace>ut<Key.space>wisi<Key.space>nibh.
Screenshot: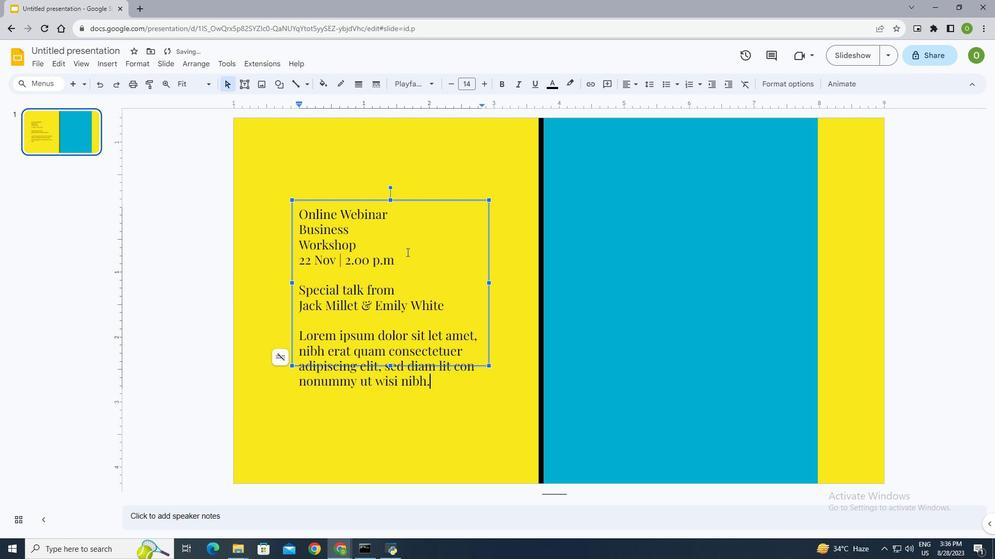 
Action: Mouse moved to (390, 366)
Screenshot: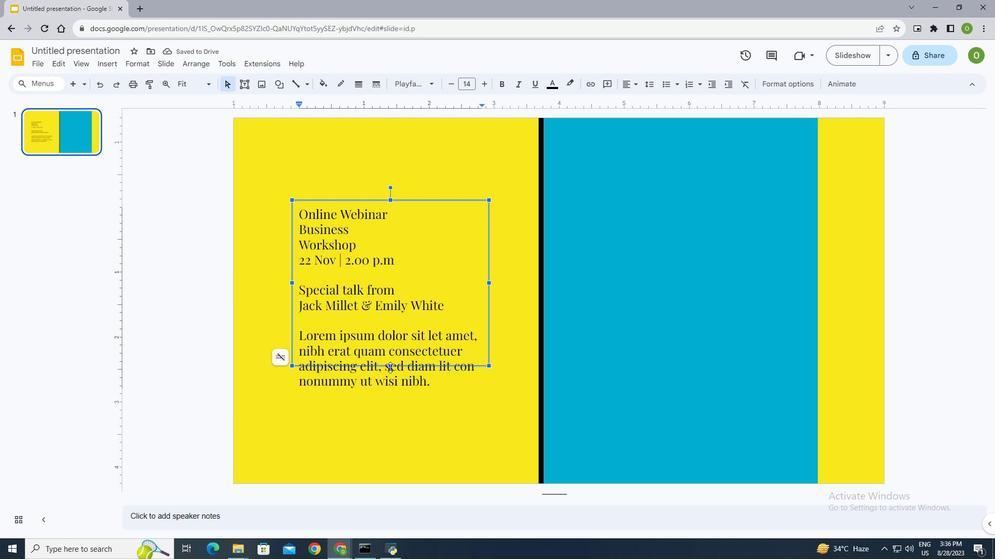 
Action: Mouse pressed left at (390, 366)
Screenshot: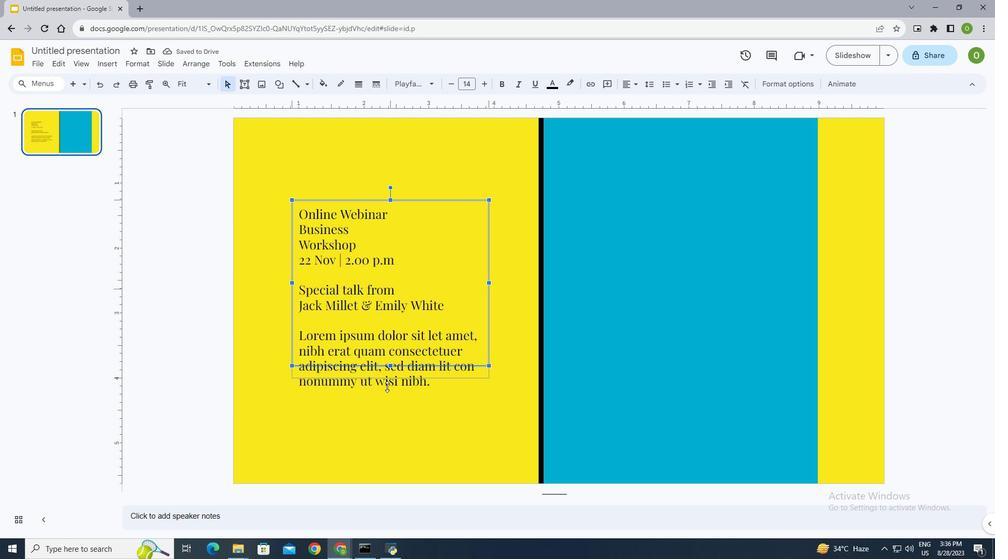 
Action: Mouse moved to (289, 314)
Screenshot: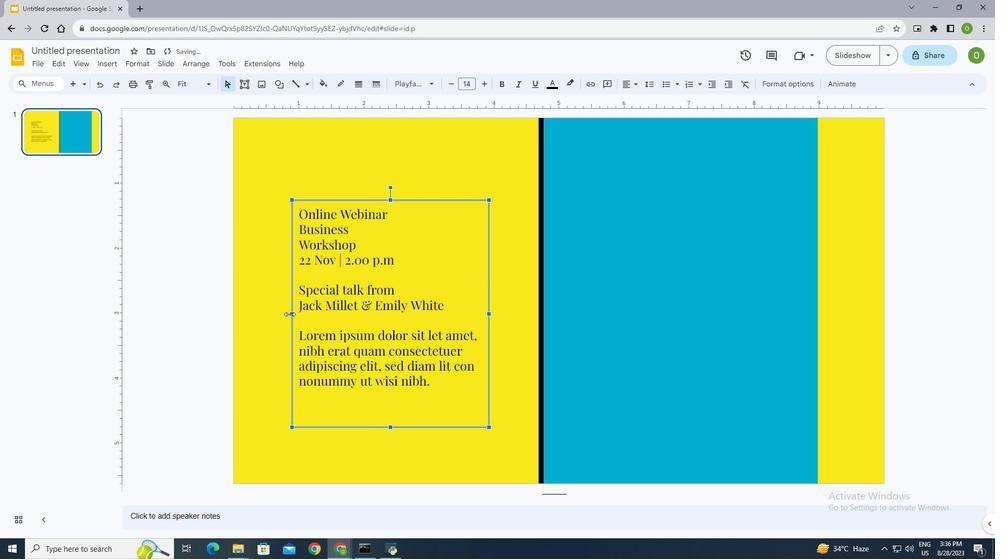 
Action: Mouse pressed left at (289, 314)
Screenshot: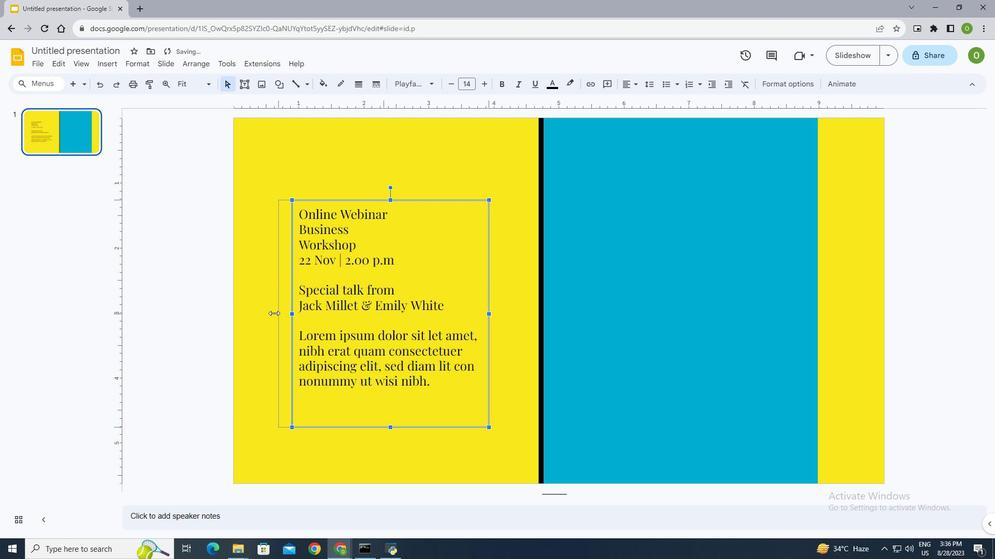 
Action: Mouse moved to (488, 314)
Screenshot: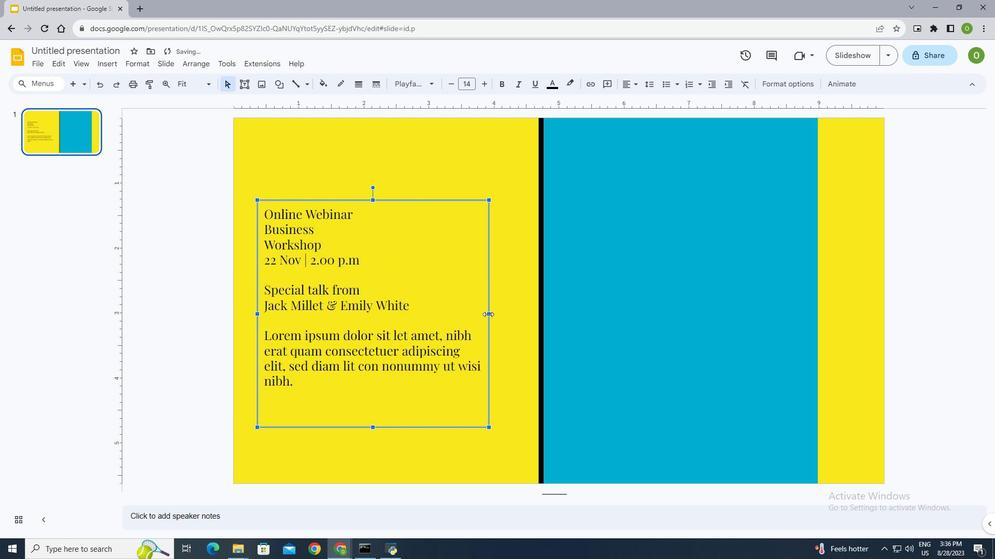 
Action: Mouse pressed left at (488, 314)
Screenshot: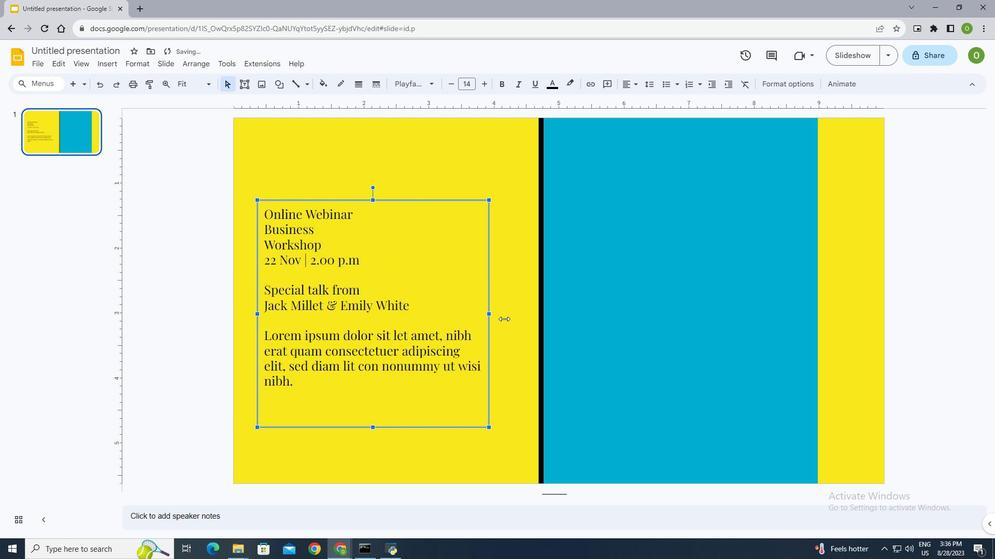 
Action: Mouse moved to (390, 427)
Screenshot: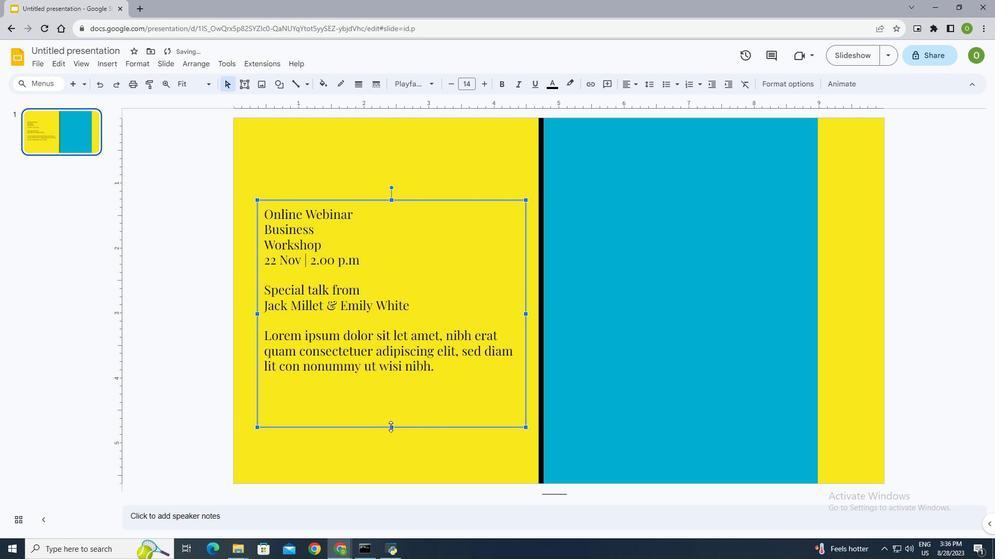 
Action: Mouse pressed left at (390, 427)
Screenshot: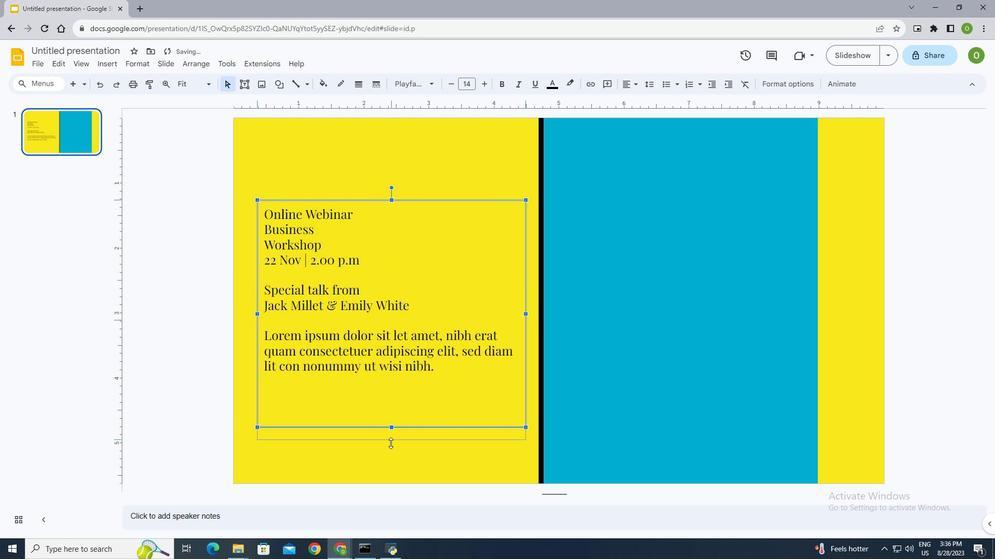 
Action: Mouse moved to (359, 338)
Screenshot: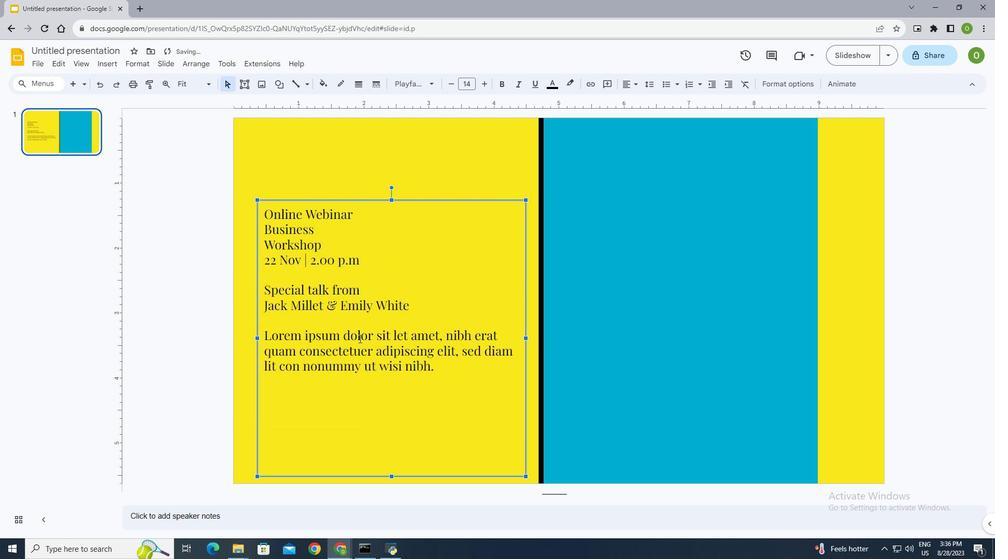 
Action: Mouse pressed left at (359, 338)
Screenshot: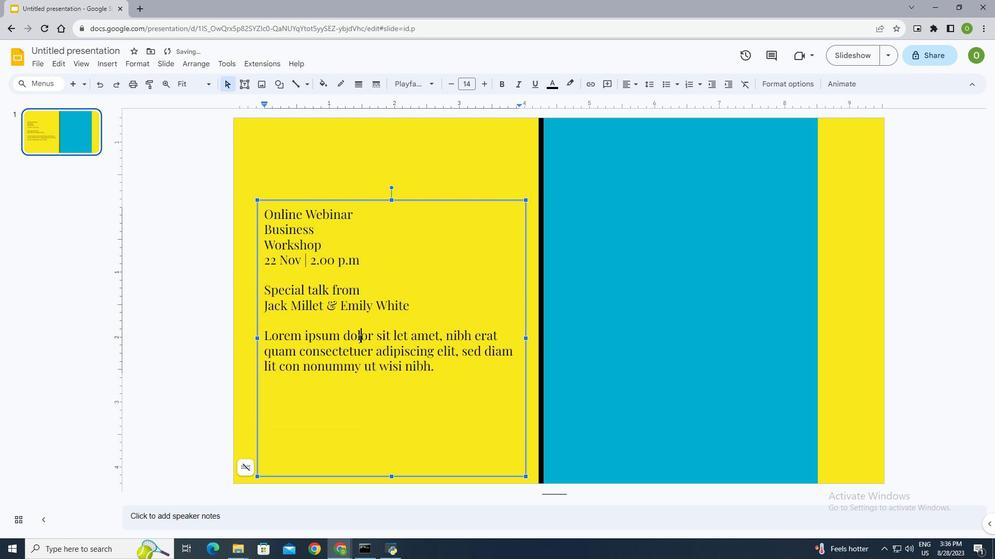 
Action: Mouse moved to (393, 201)
Screenshot: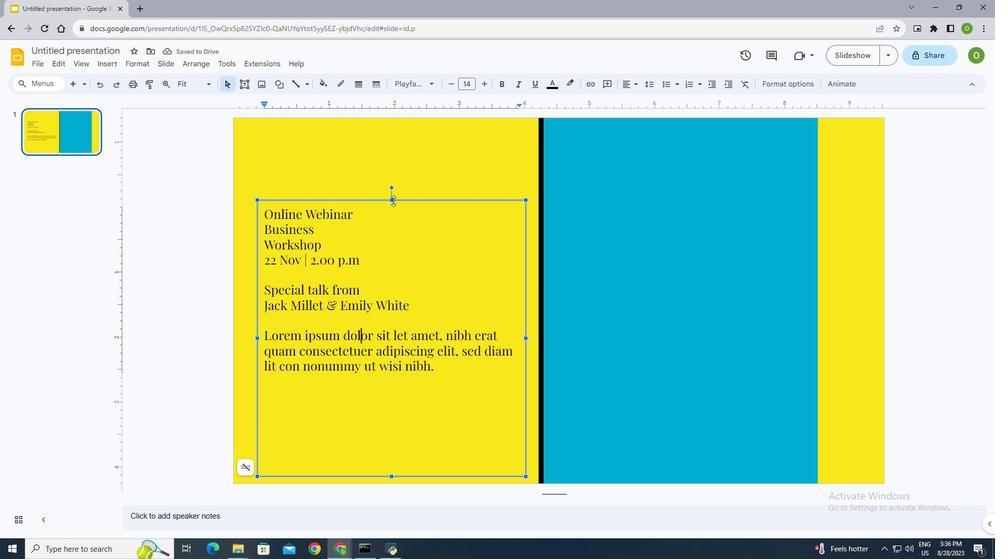 
Action: Mouse pressed left at (393, 201)
Screenshot: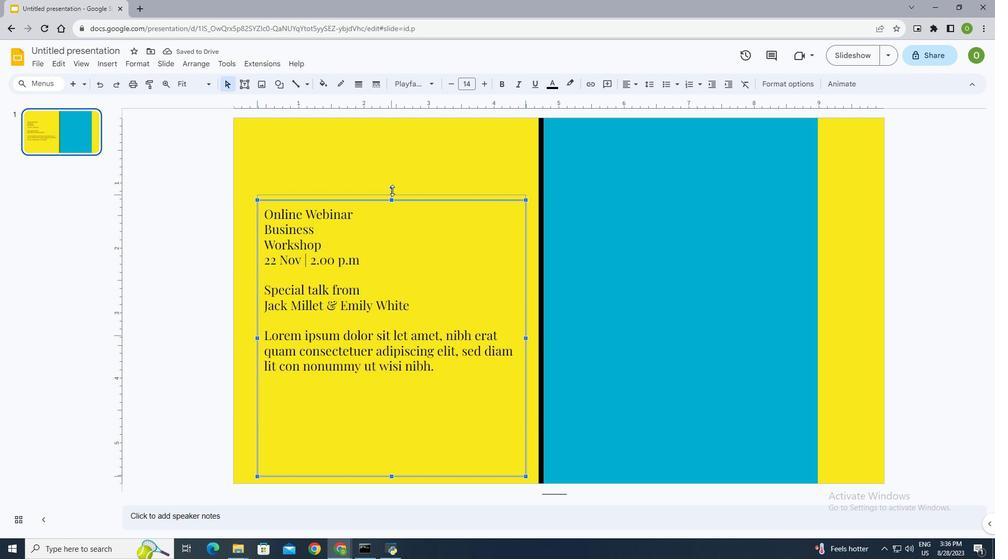 
Action: Mouse moved to (353, 191)
Screenshot: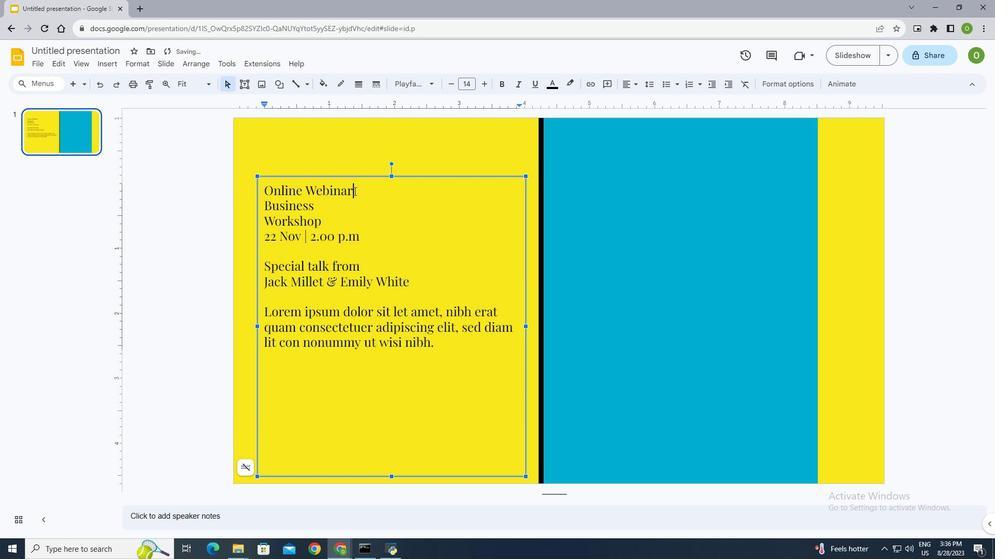 
Action: Mouse pressed left at (353, 191)
Screenshot: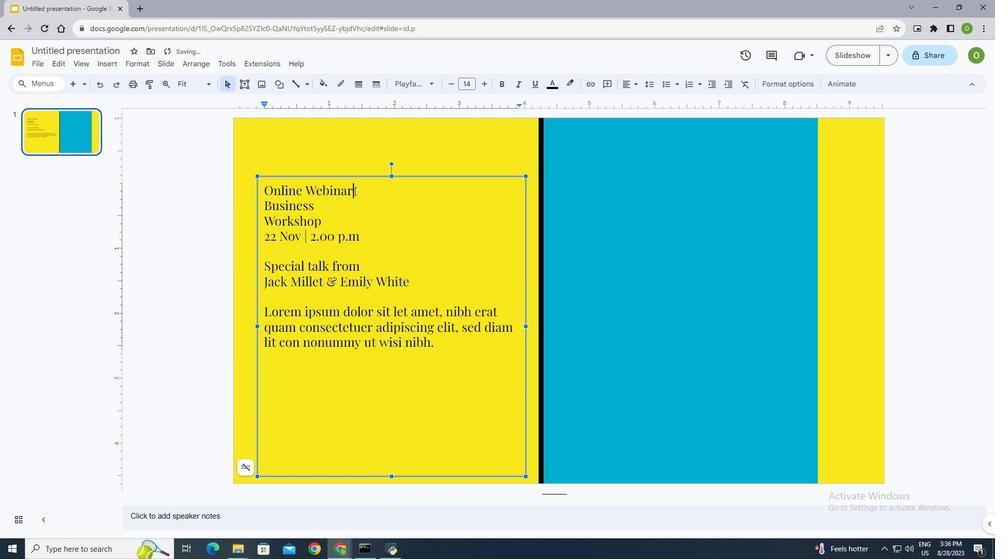 
Action: Mouse pressed left at (353, 191)
Screenshot: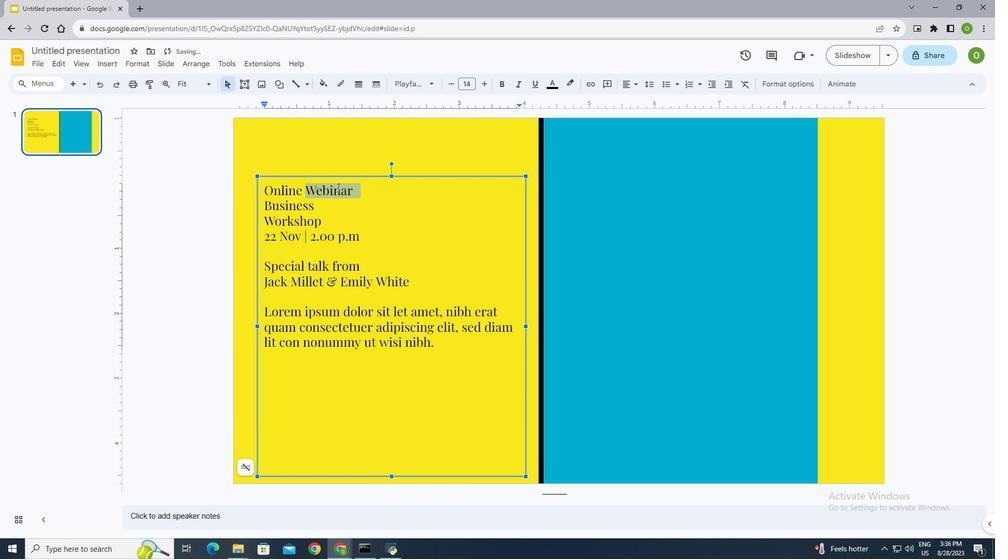 
Action: Mouse moved to (483, 85)
Screenshot: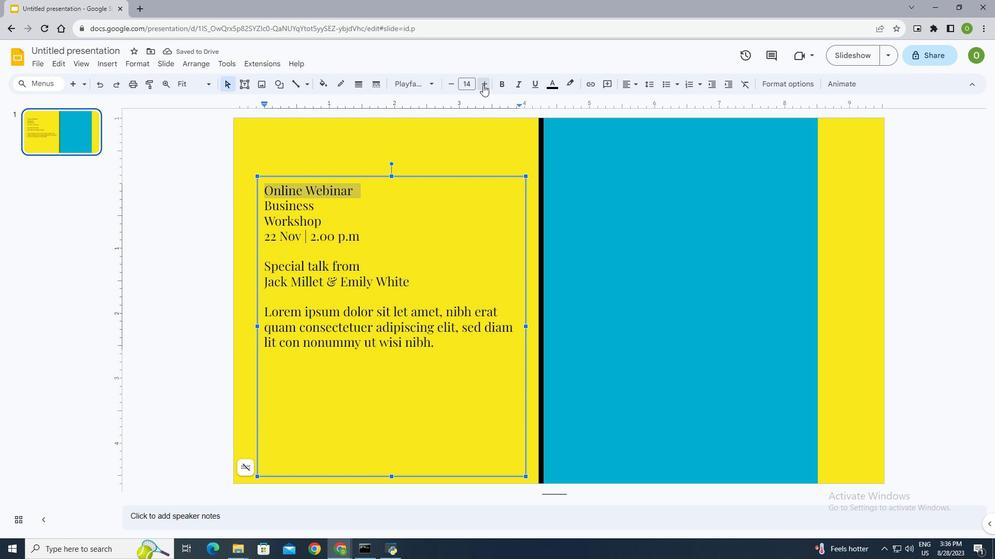 
Action: Mouse pressed left at (483, 85)
Screenshot: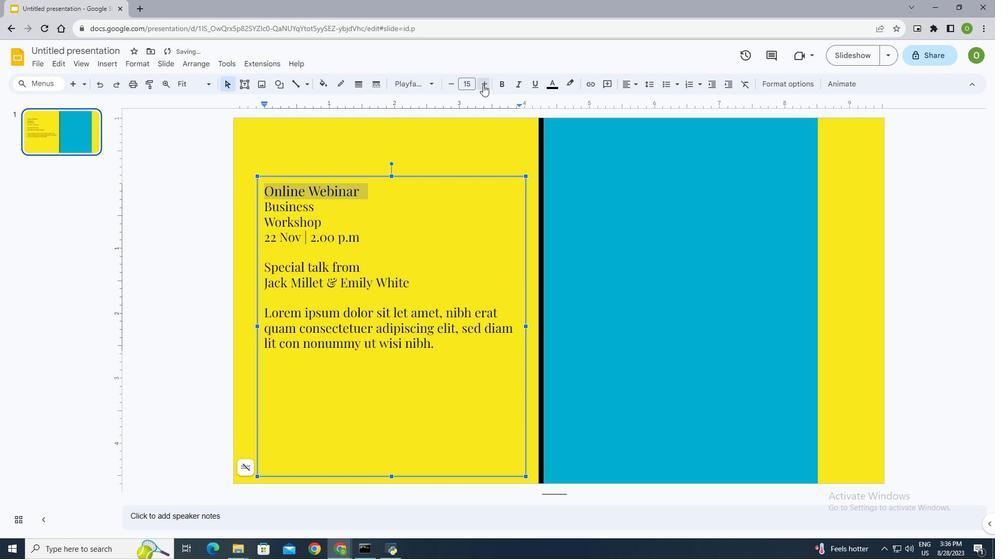
Action: Mouse pressed left at (483, 85)
Screenshot: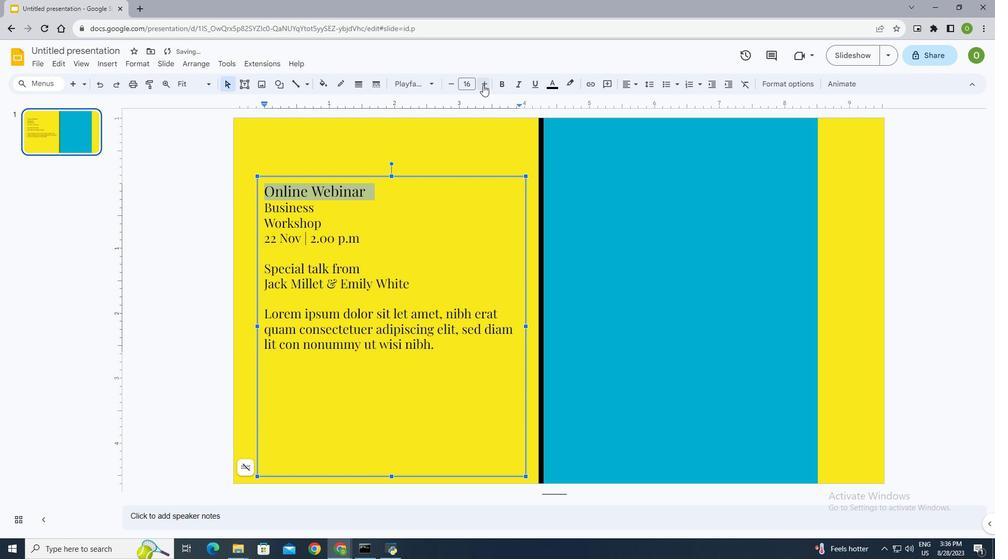 
Action: Mouse pressed left at (483, 85)
Screenshot: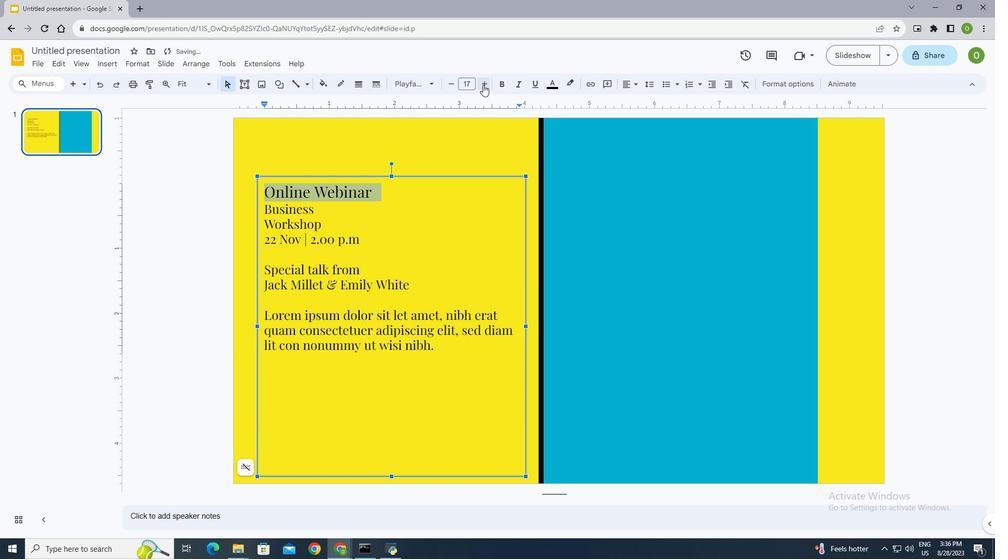 
Action: Mouse pressed left at (483, 85)
Screenshot: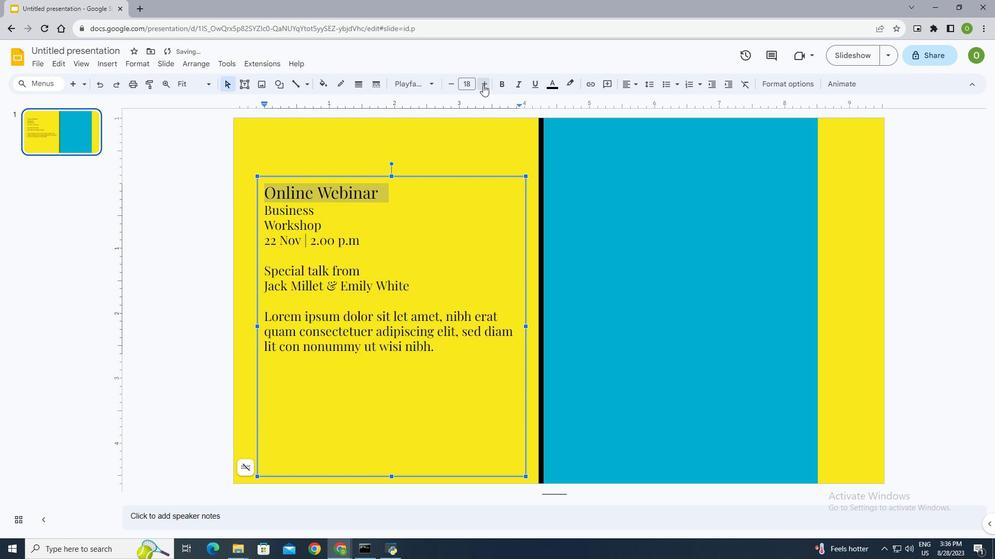 
Action: Mouse pressed left at (483, 85)
Screenshot: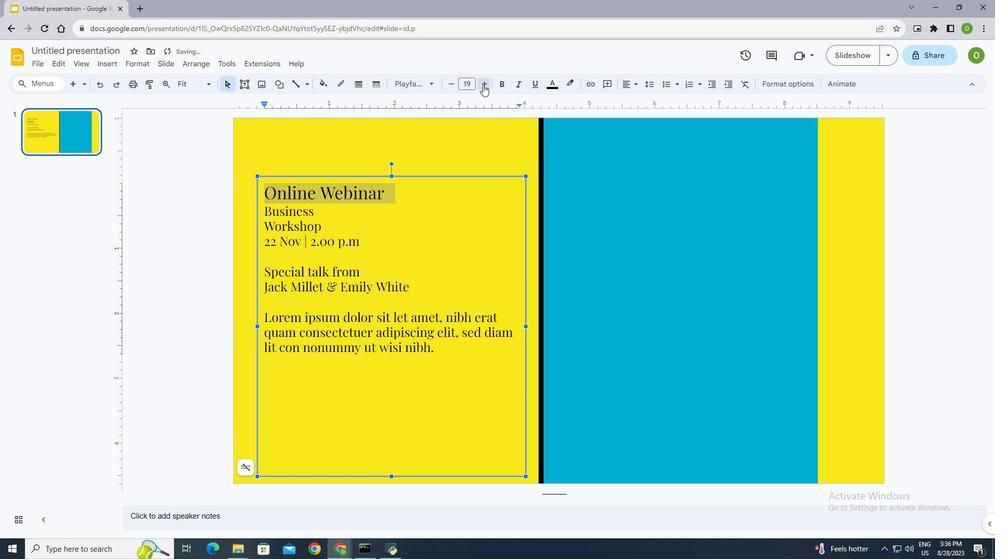 
Action: Mouse pressed left at (483, 85)
Screenshot: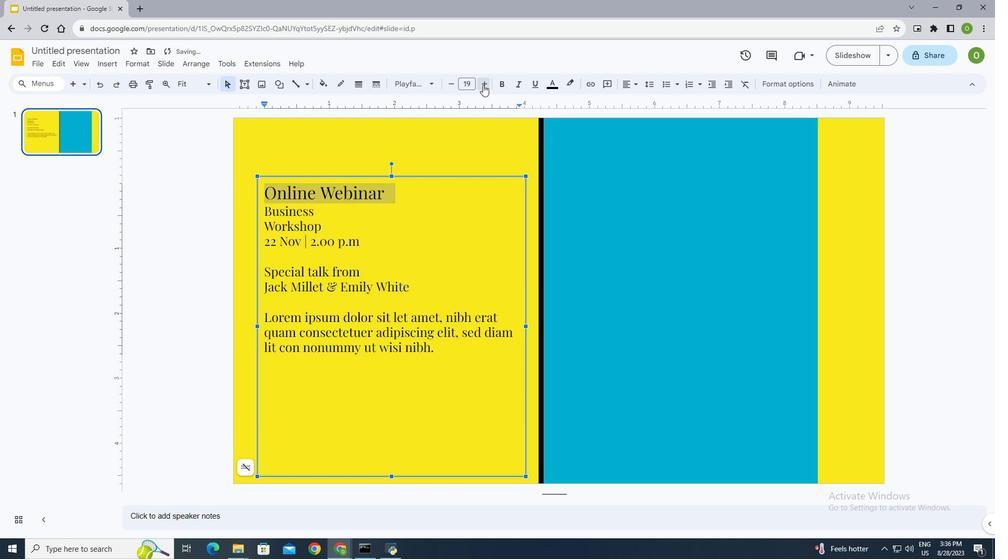 
Action: Mouse pressed left at (483, 85)
Screenshot: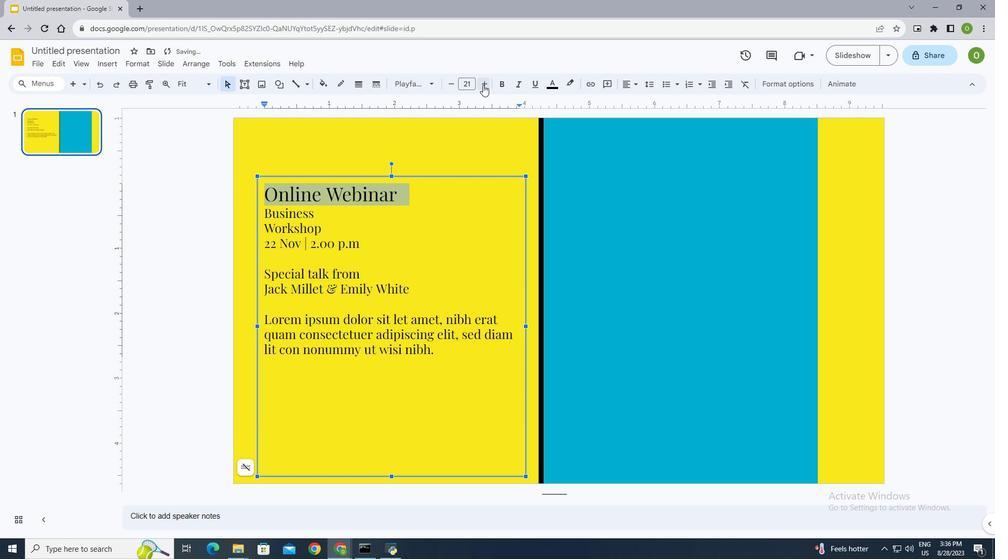 
Action: Mouse pressed left at (483, 85)
Screenshot: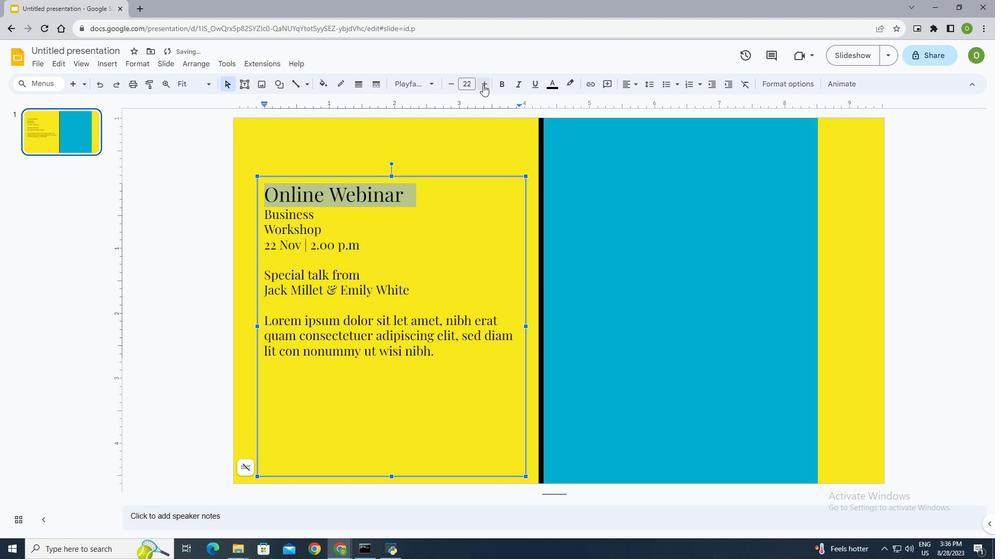 
Action: Mouse moved to (550, 80)
Screenshot: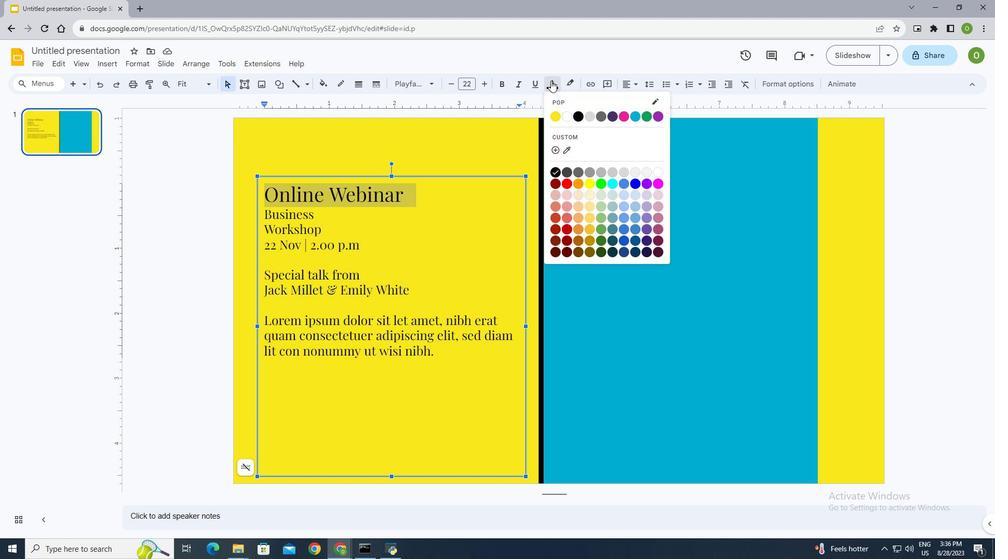 
Action: Mouse pressed left at (550, 80)
Screenshot: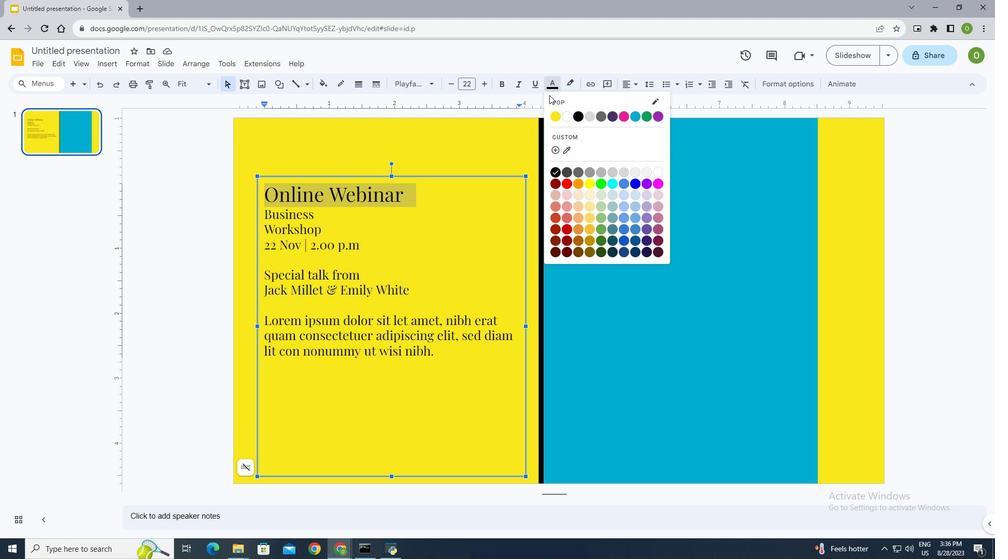 
Action: Mouse moved to (613, 185)
Screenshot: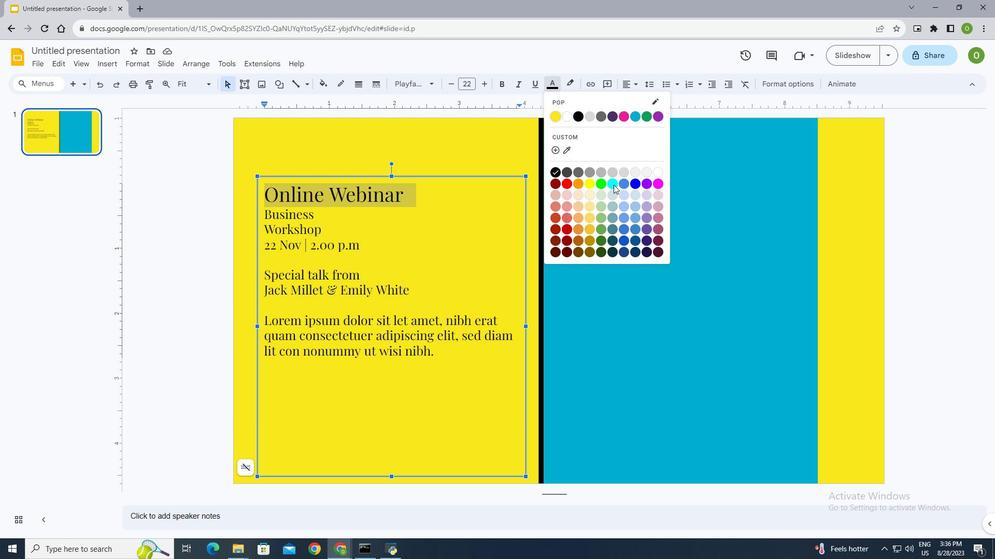 
Action: Mouse pressed left at (613, 185)
Screenshot: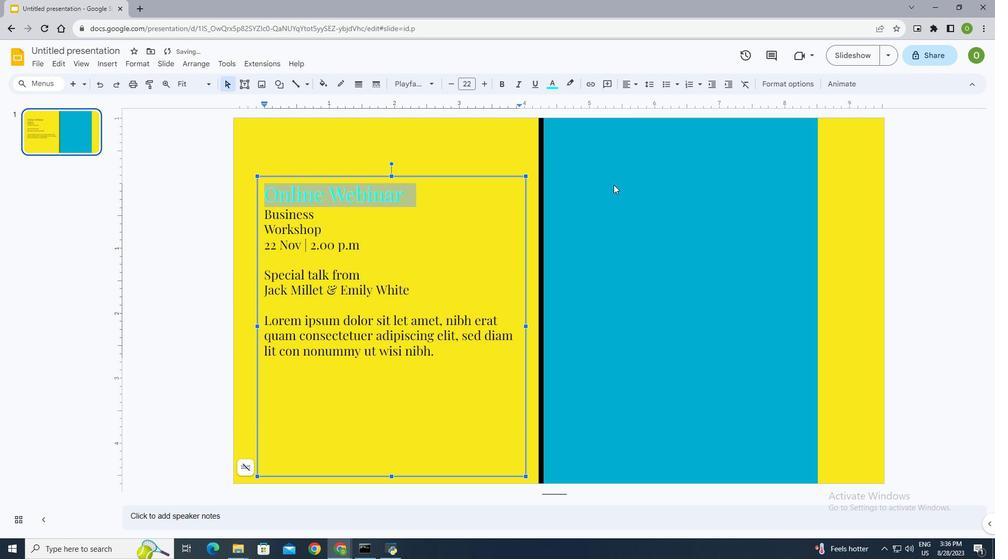 
Action: Mouse moved to (472, 147)
Screenshot: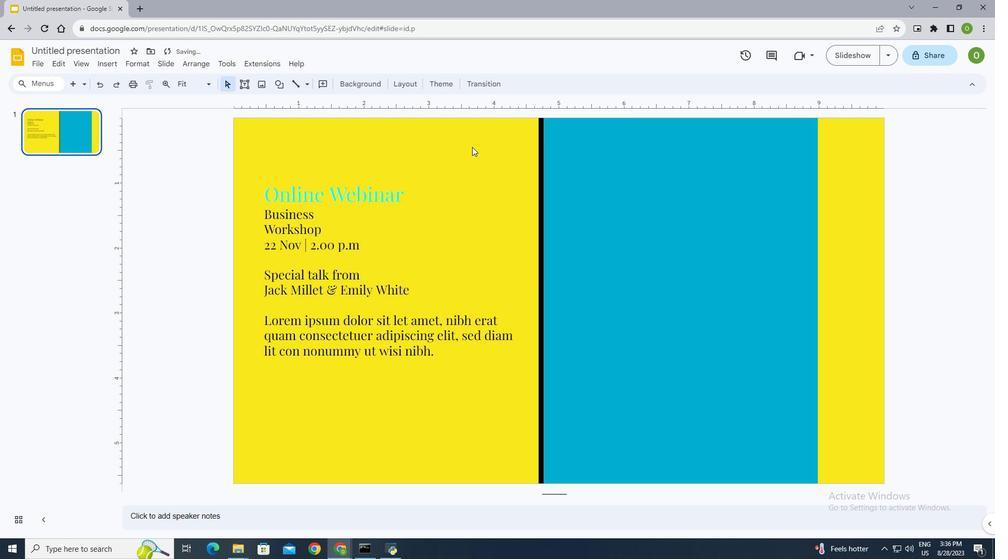 
Action: Mouse pressed left at (472, 147)
Screenshot: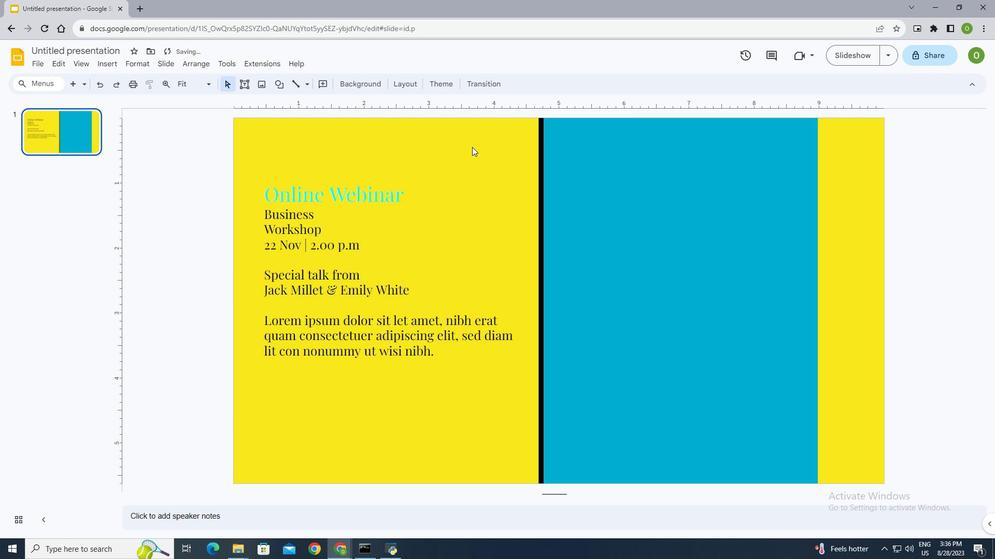 
Action: Mouse moved to (379, 194)
Screenshot: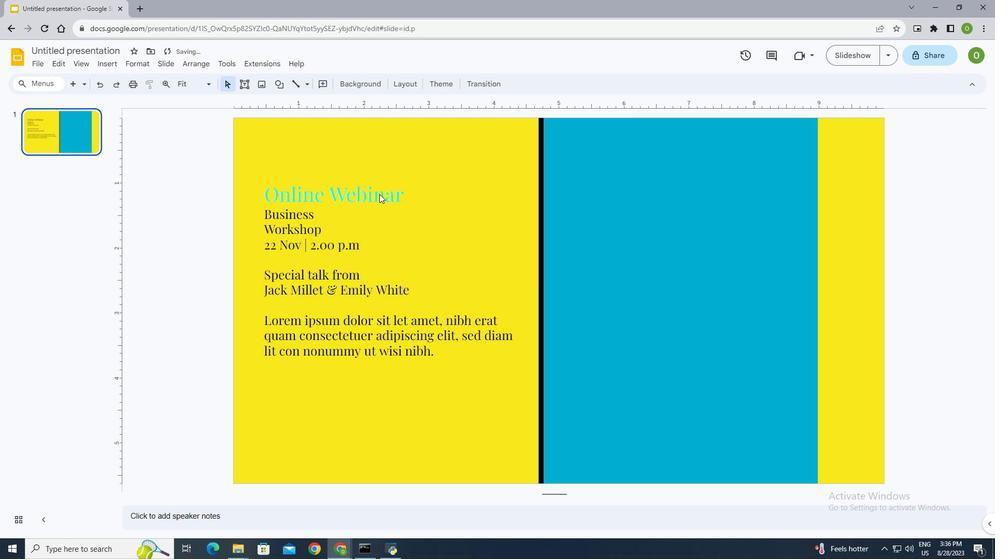 
Action: Mouse pressed left at (379, 194)
Screenshot: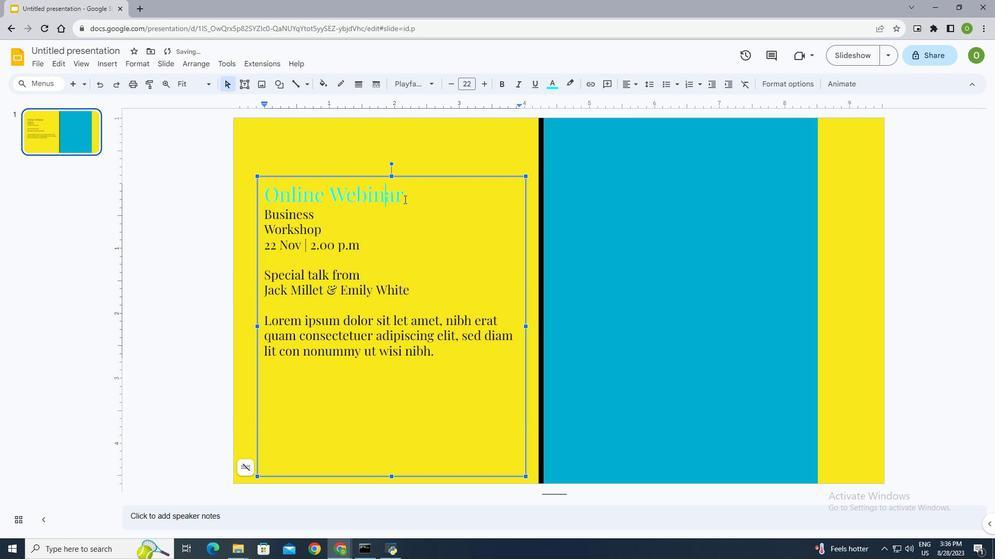 
Action: Mouse moved to (406, 199)
Screenshot: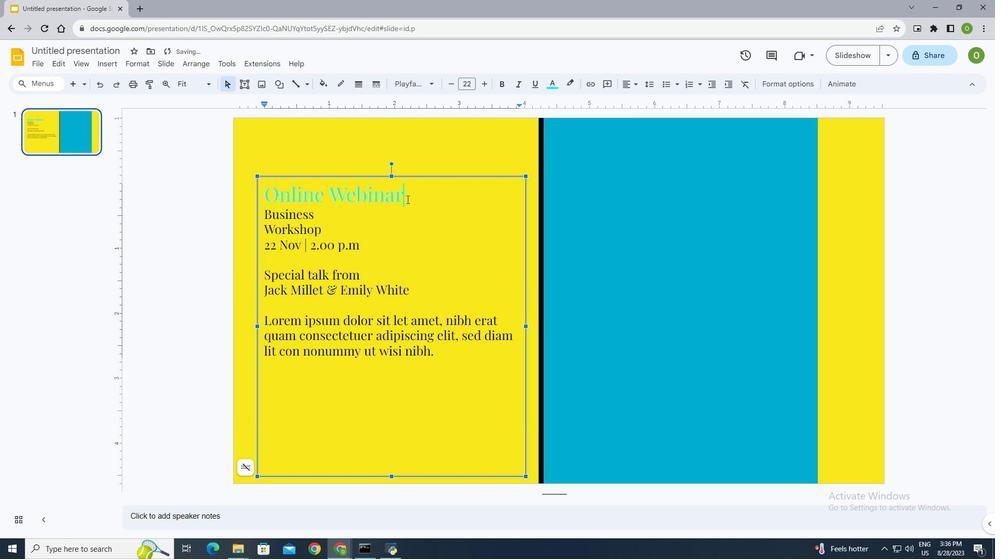 
Action: Mouse pressed left at (406, 199)
Screenshot: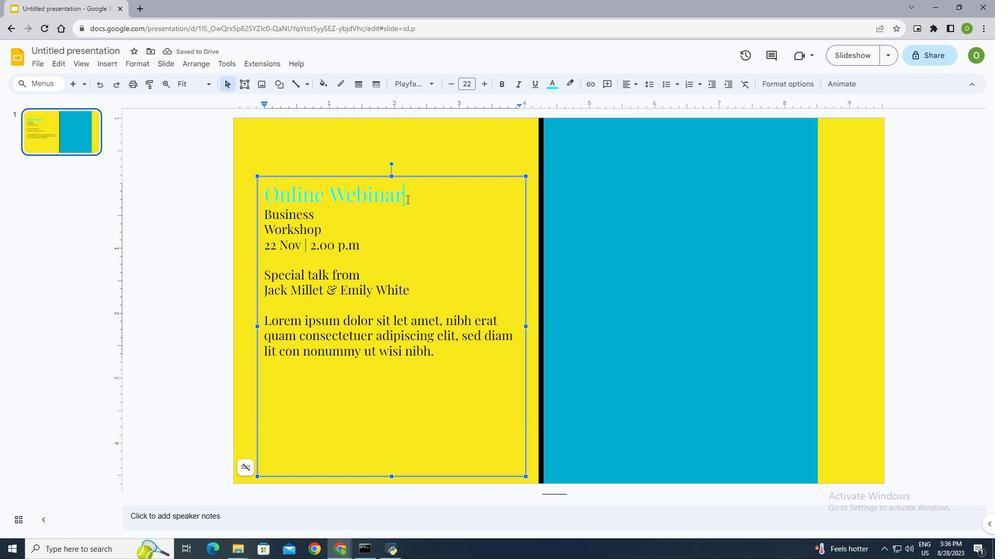 
Action: Mouse moved to (548, 85)
Screenshot: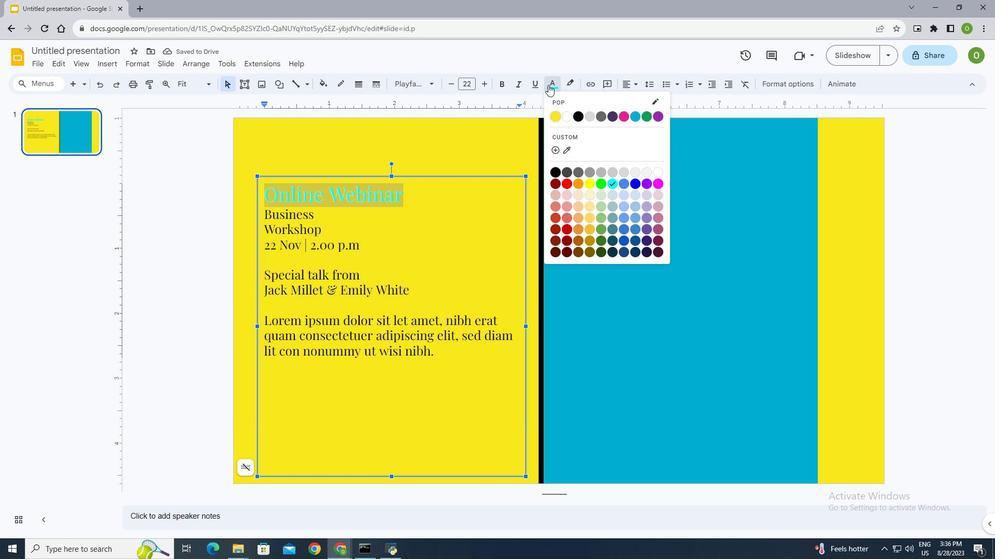 
Action: Mouse pressed left at (548, 85)
Screenshot: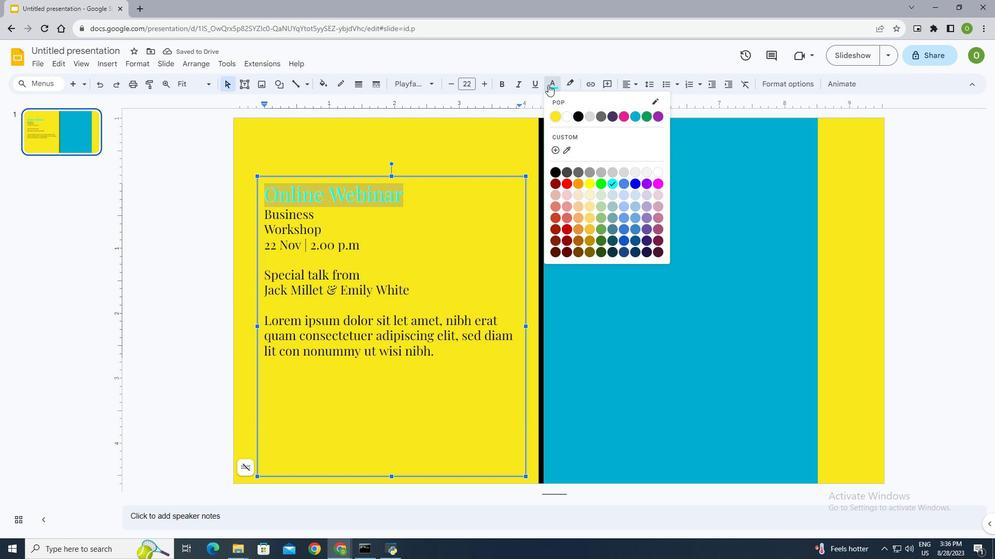 
Action: Mouse moved to (610, 229)
Screenshot: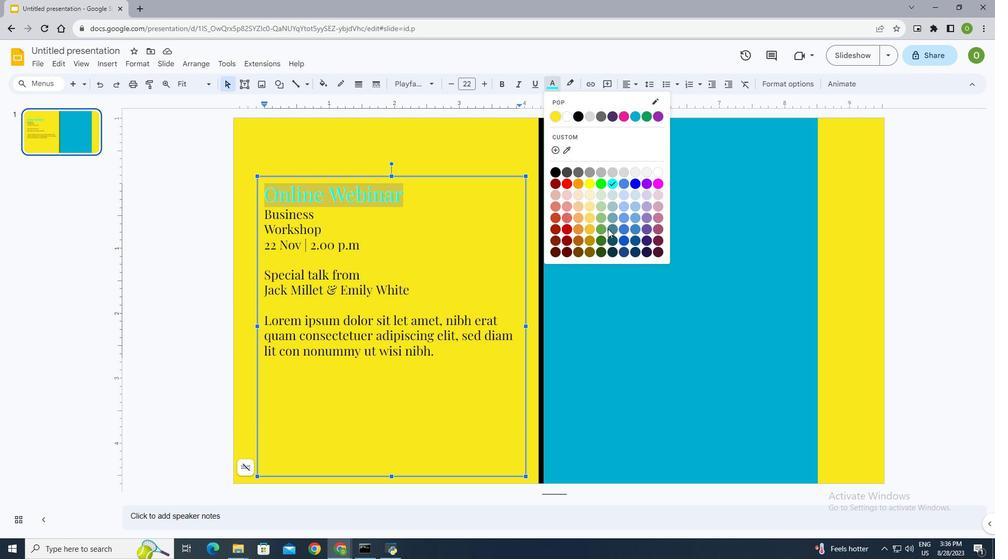 
Action: Mouse pressed left at (610, 229)
Screenshot: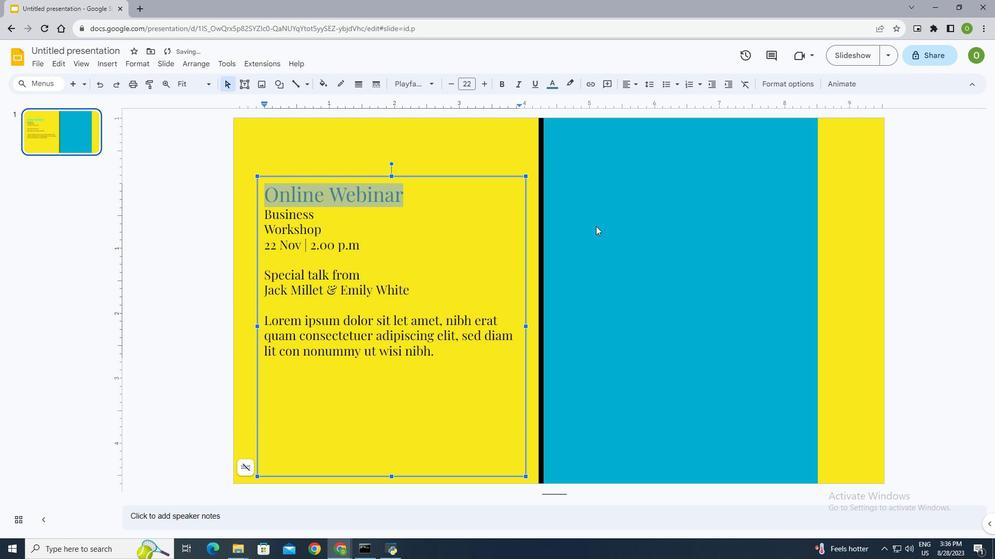 
Action: Mouse moved to (487, 145)
Screenshot: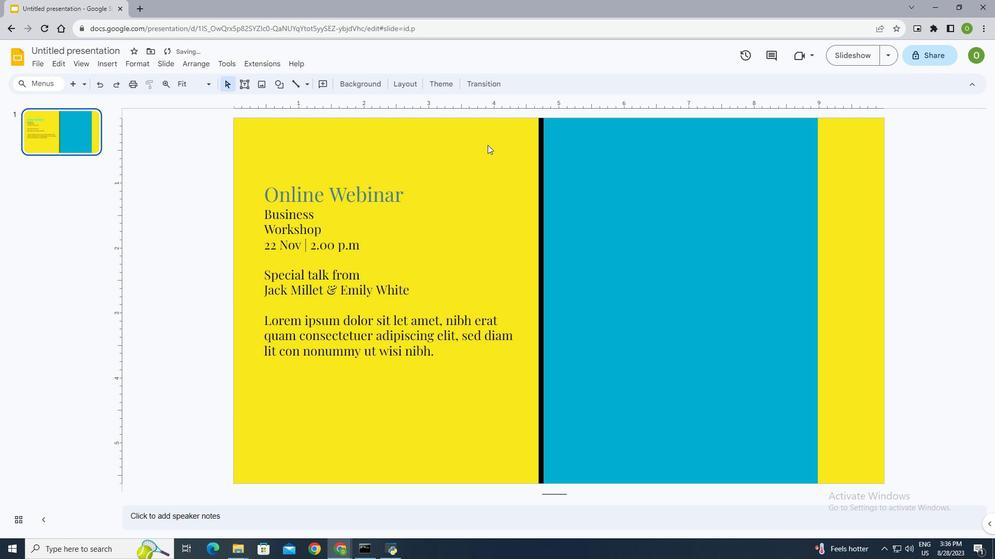 
Action: Mouse pressed left at (487, 145)
Screenshot: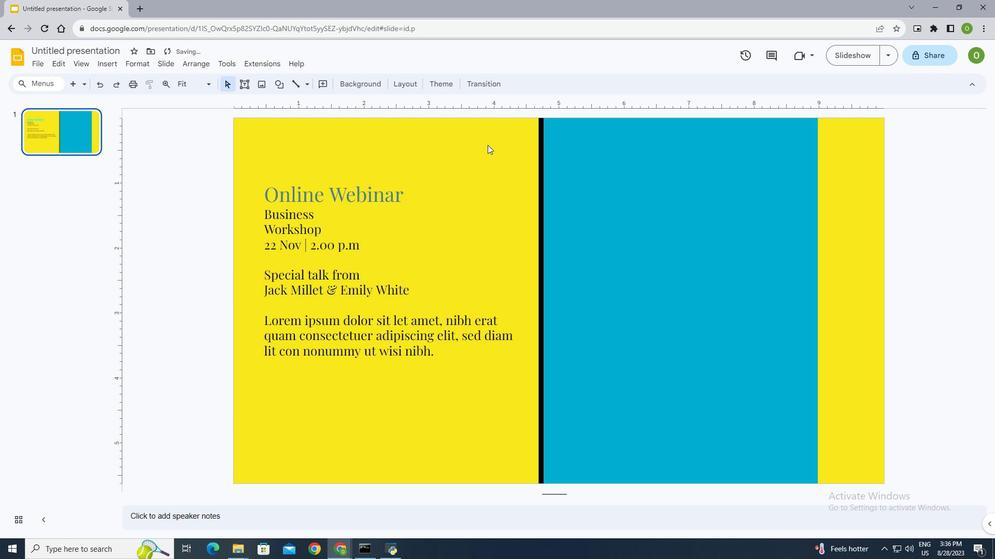 
Action: Mouse moved to (356, 193)
Screenshot: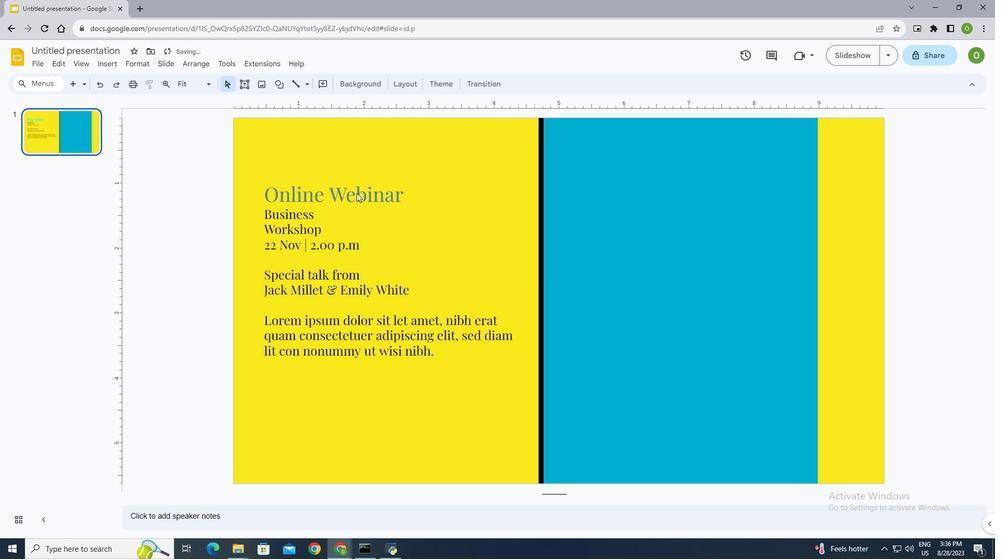 
Action: Mouse pressed left at (356, 193)
Screenshot: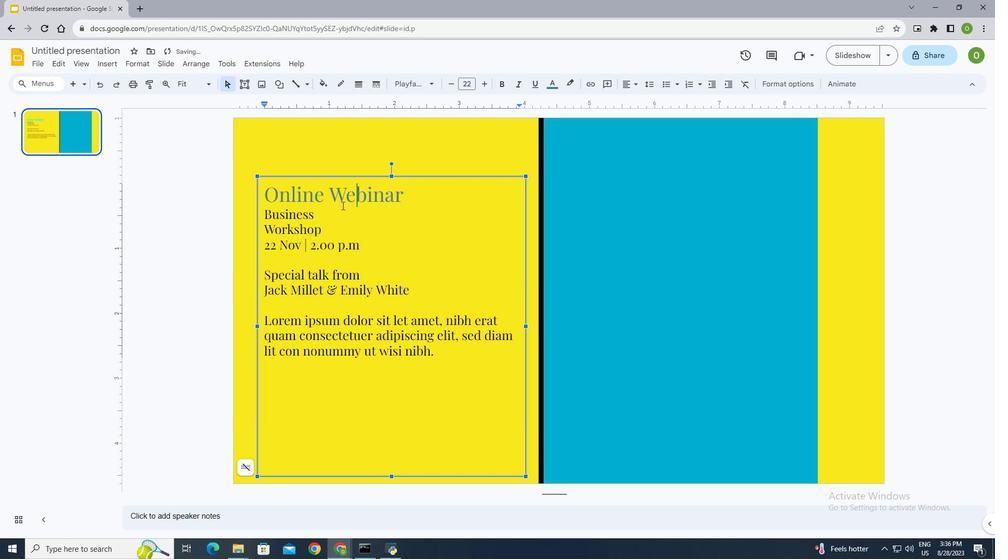 
Action: Mouse moved to (303, 216)
Screenshot: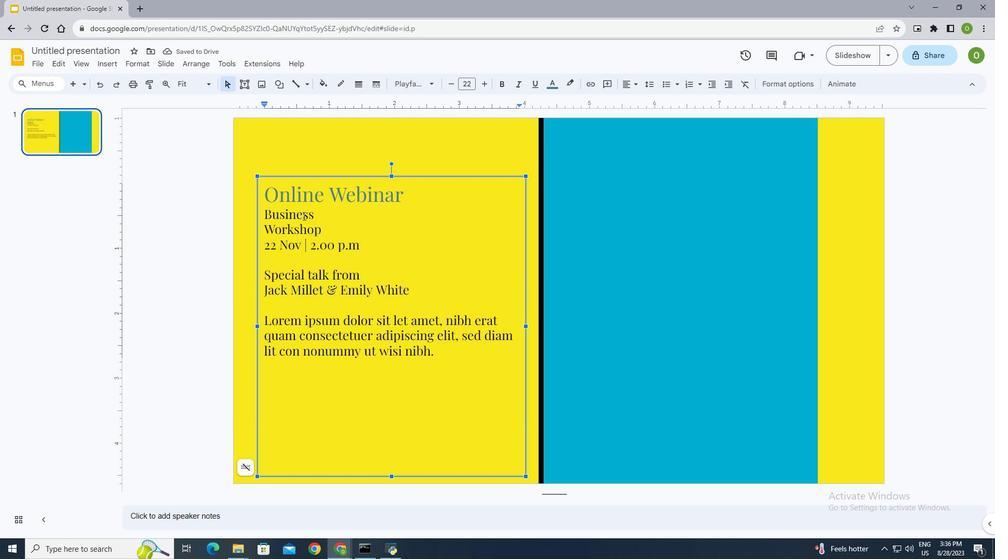 
Action: Mouse pressed left at (303, 216)
Screenshot: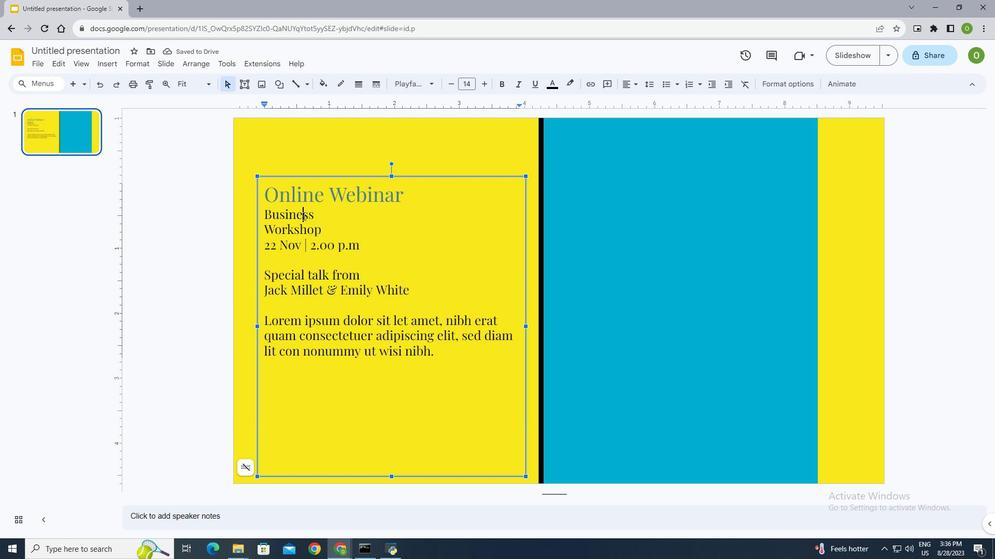 
Action: Mouse moved to (307, 228)
Screenshot: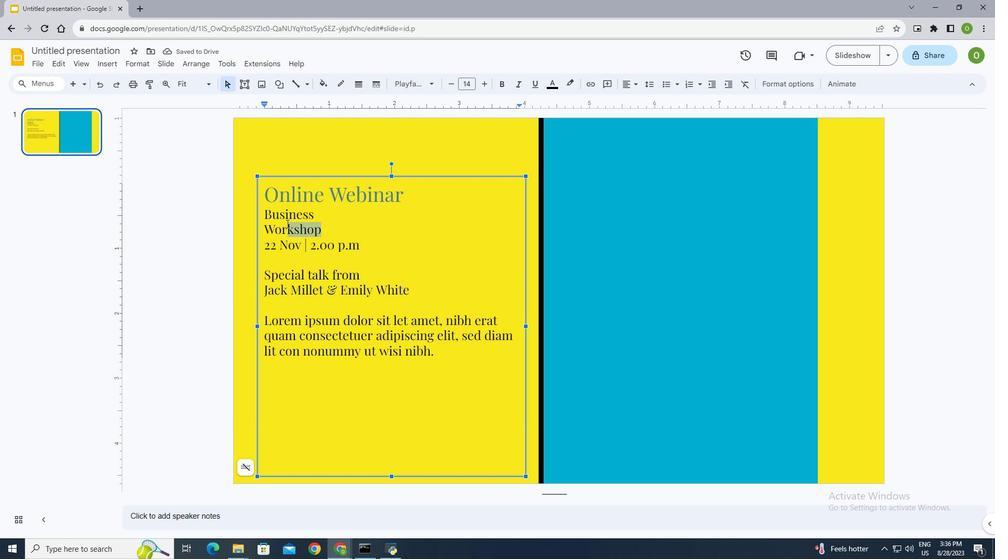 
Action: Mouse pressed left at (327, 233)
Screenshot: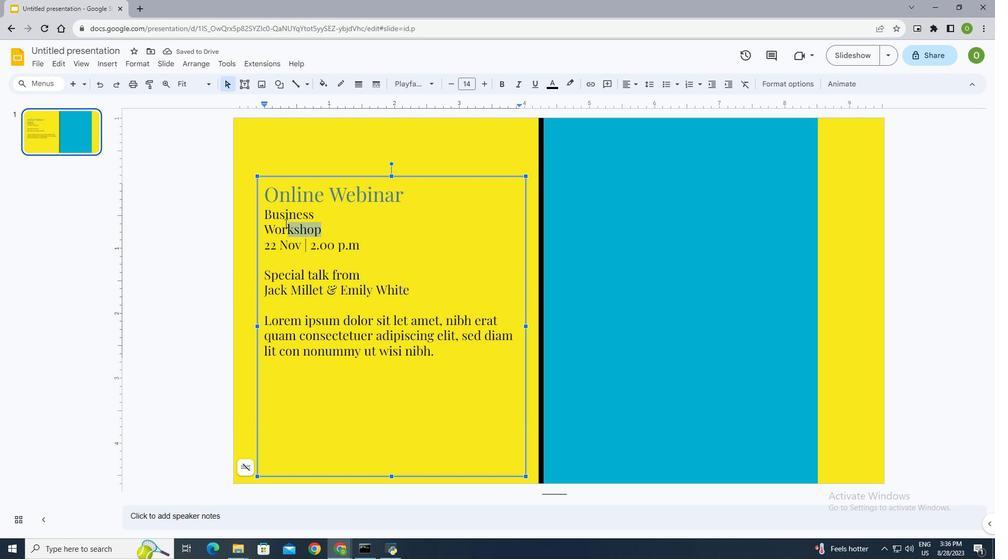 
Action: Mouse moved to (483, 85)
Screenshot: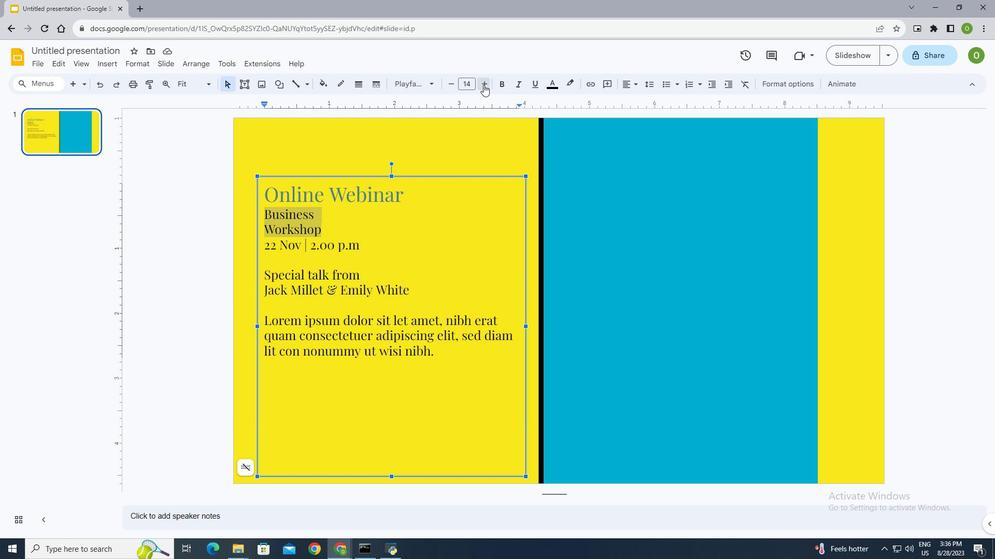 
Action: Mouse pressed left at (483, 85)
Screenshot: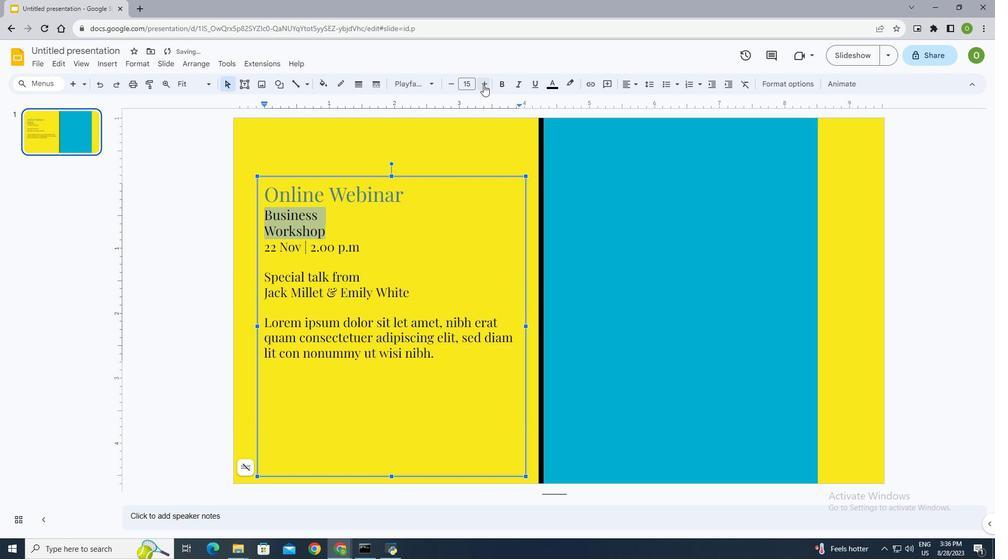 
Action: Mouse pressed left at (483, 85)
Screenshot: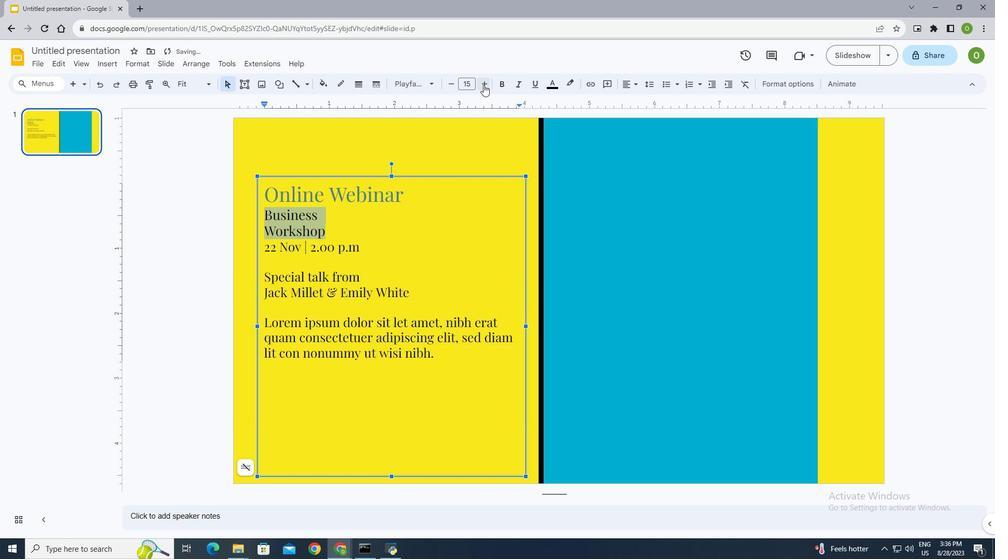 
Action: Mouse pressed left at (483, 85)
Screenshot: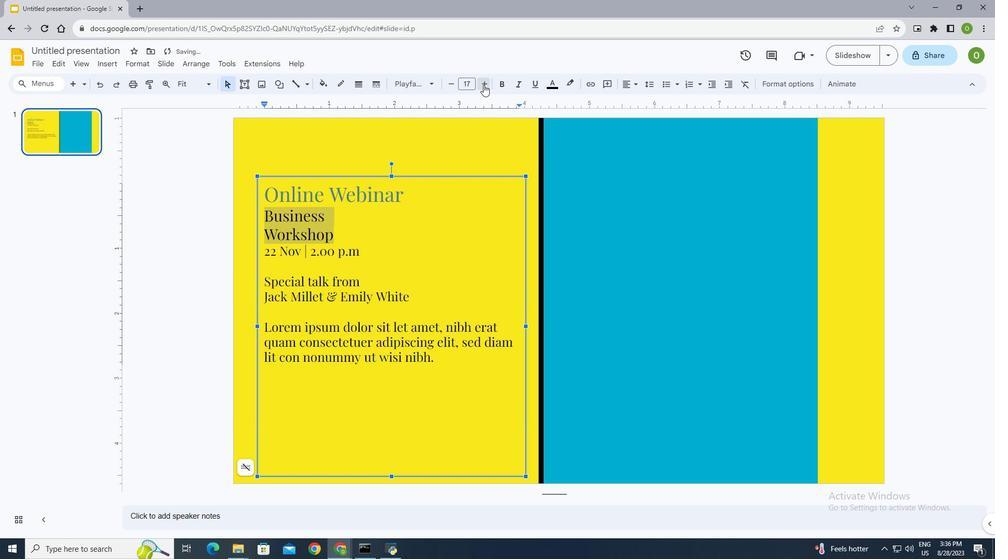 
Action: Mouse pressed left at (483, 85)
Screenshot: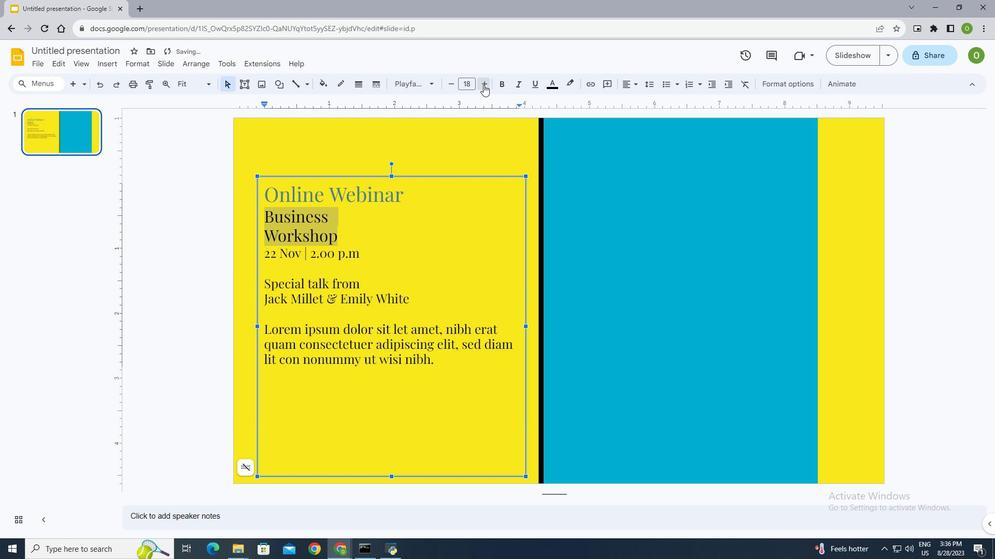 
Action: Mouse pressed left at (483, 85)
Screenshot: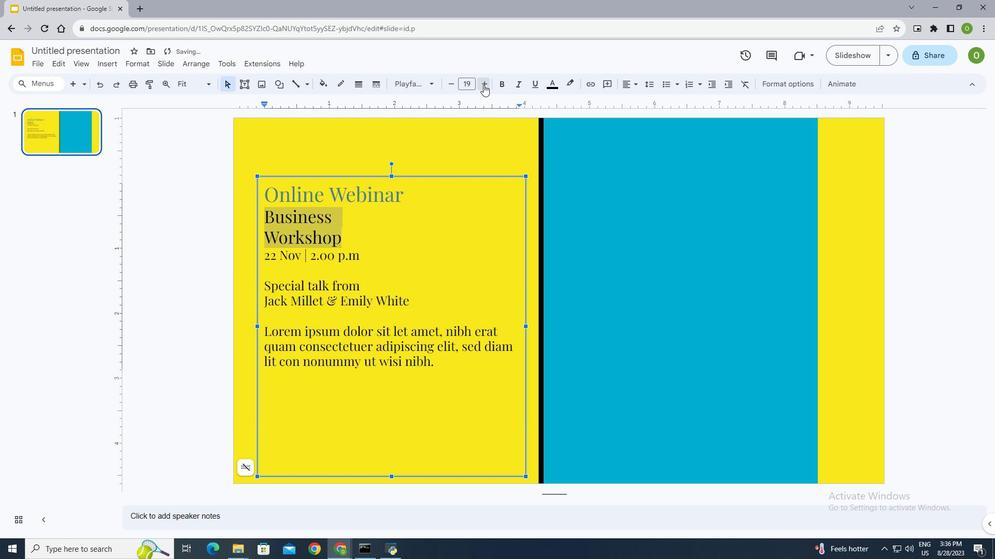 
Action: Mouse pressed left at (483, 85)
Screenshot: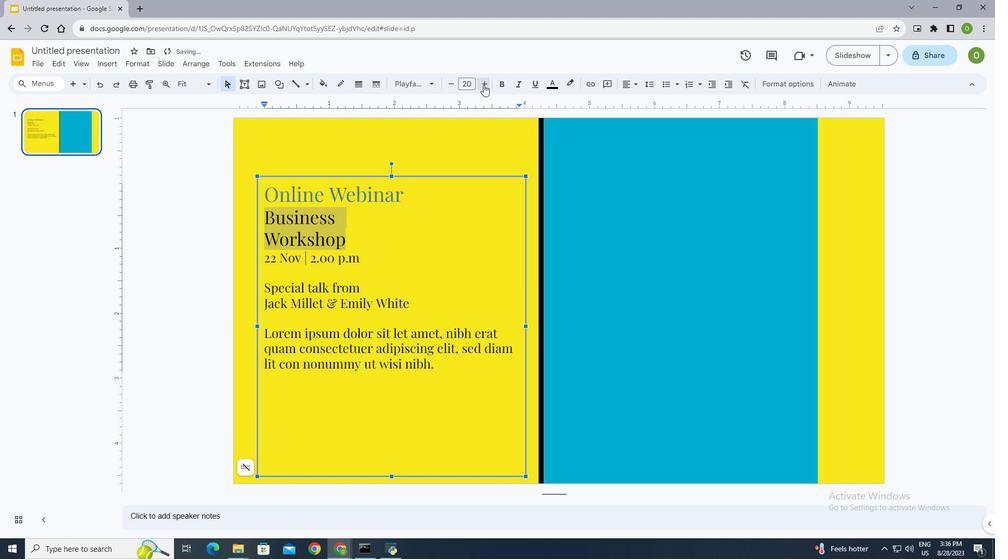 
Action: Mouse pressed left at (483, 85)
Screenshot: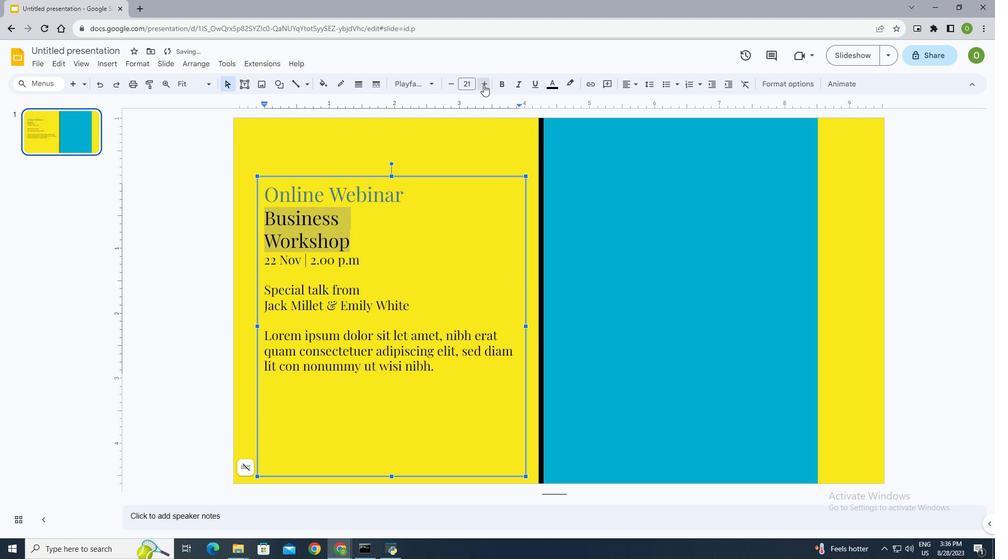 
Action: Mouse pressed left at (483, 85)
Screenshot: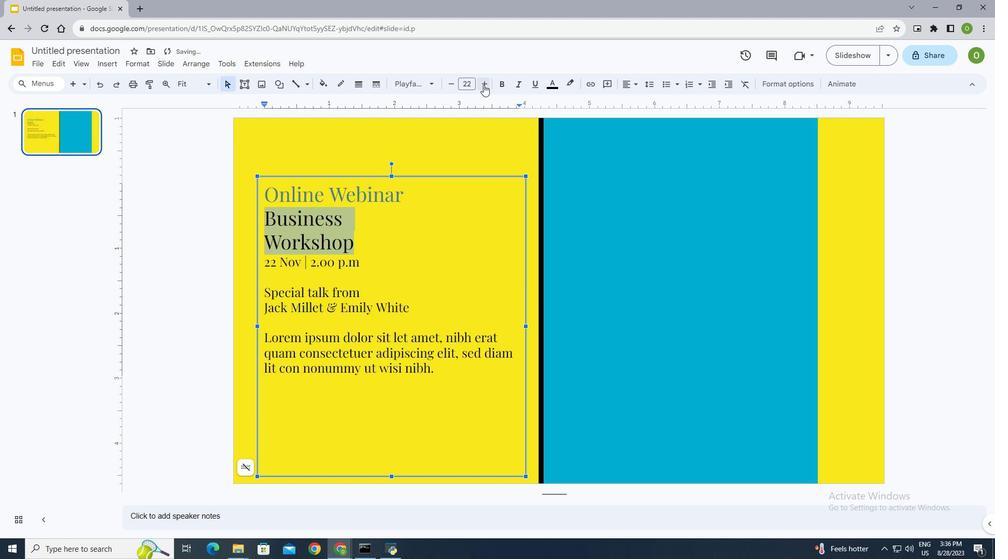 
Action: Mouse pressed left at (483, 85)
Screenshot: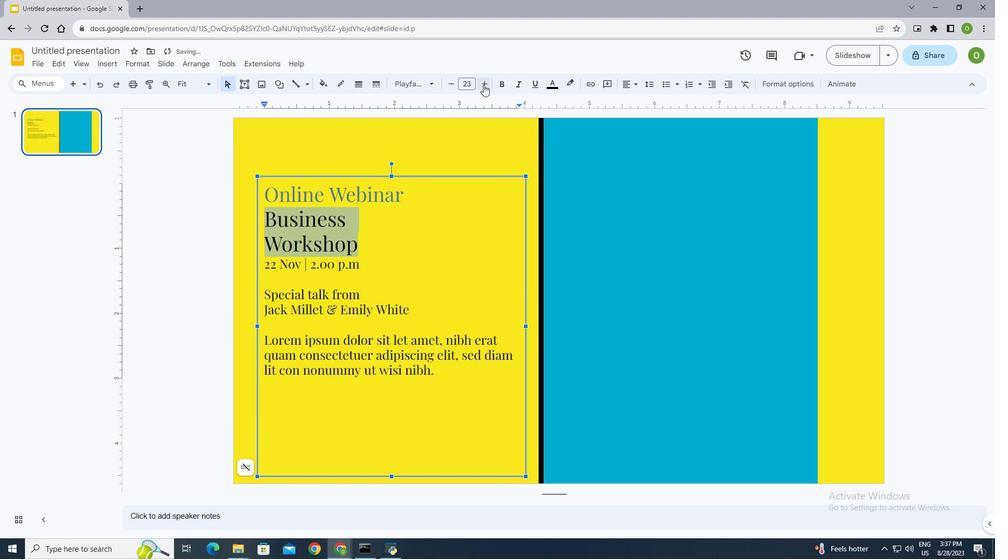 
Action: Mouse pressed left at (483, 85)
Screenshot: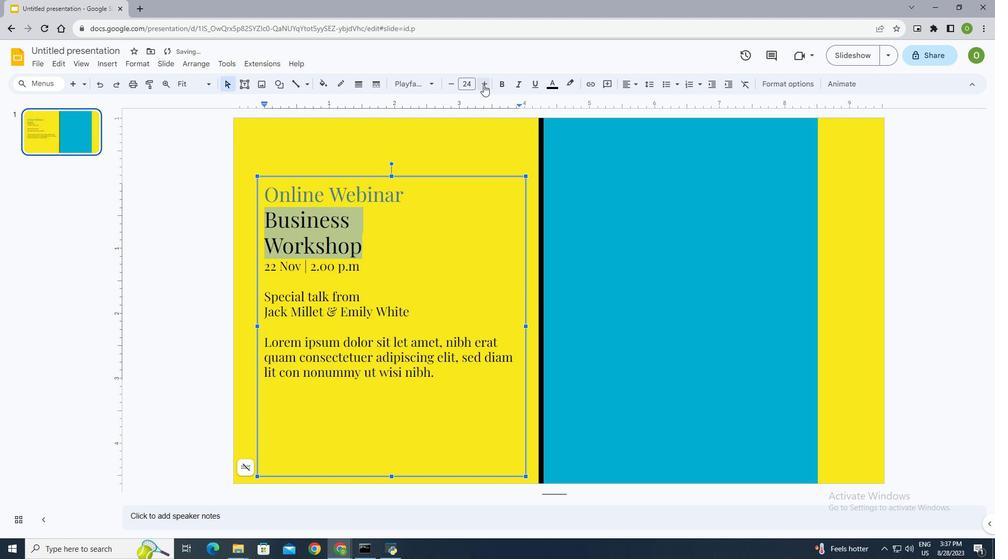 
Action: Mouse pressed left at (483, 85)
Screenshot: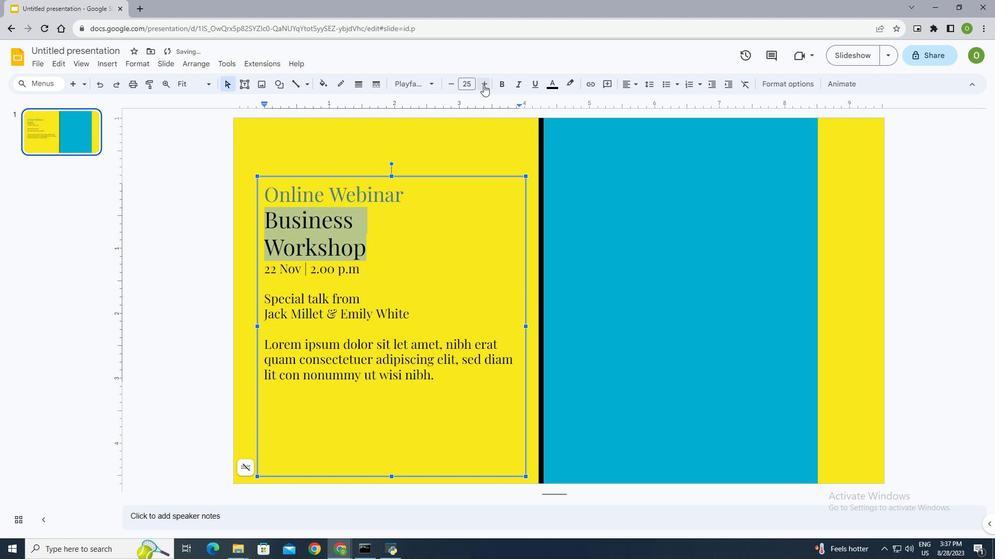 
Action: Mouse pressed left at (483, 85)
Screenshot: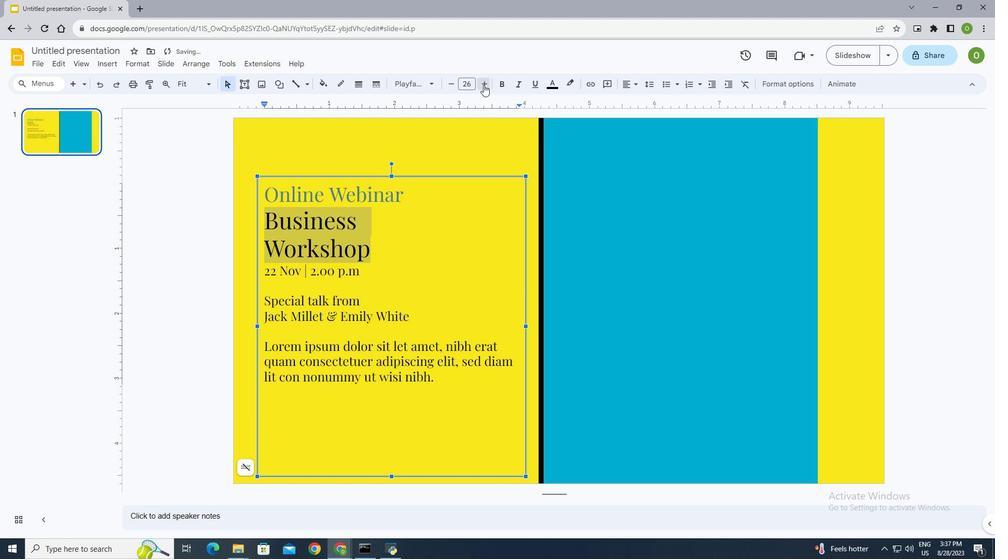 
Action: Mouse pressed left at (483, 85)
Screenshot: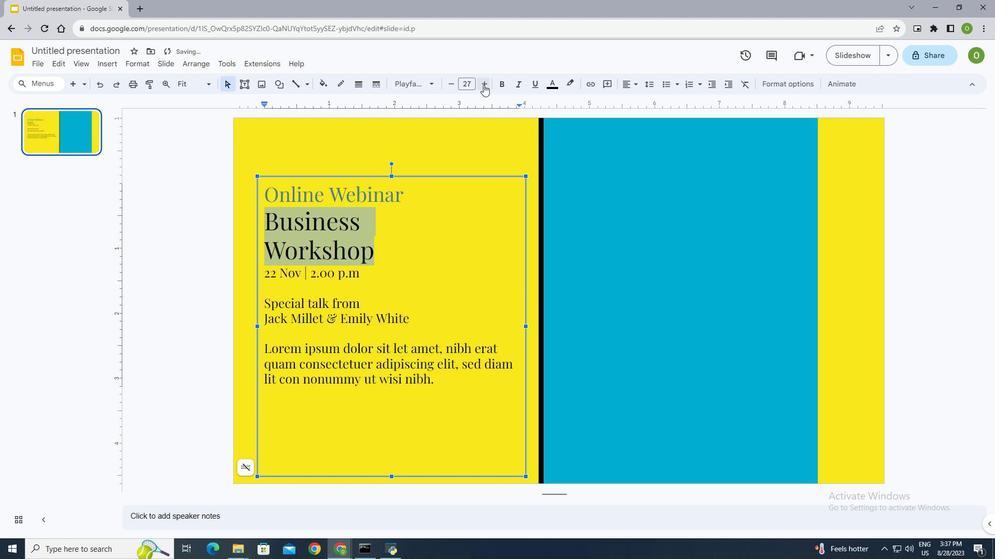 
Action: Mouse pressed left at (483, 85)
Screenshot: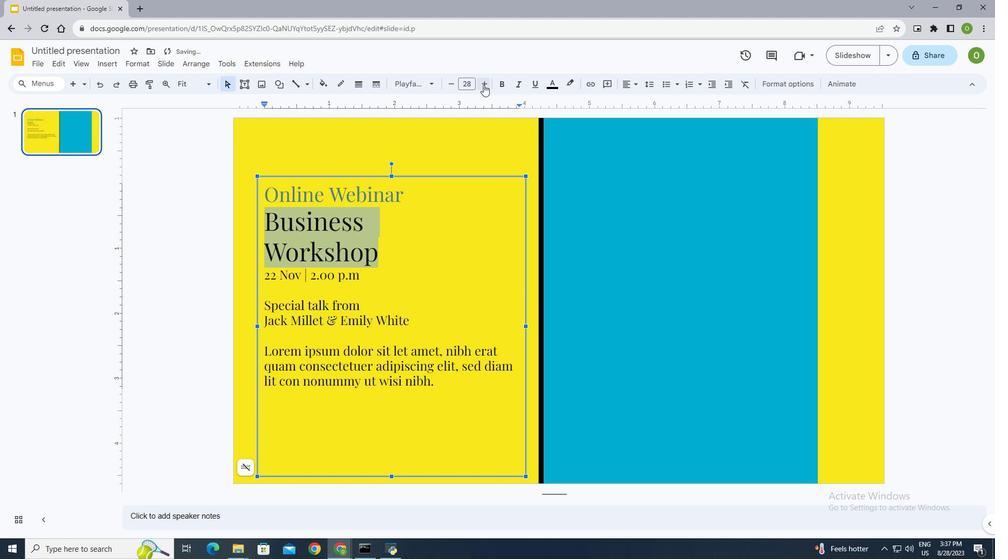 
Action: Mouse pressed left at (483, 85)
Screenshot: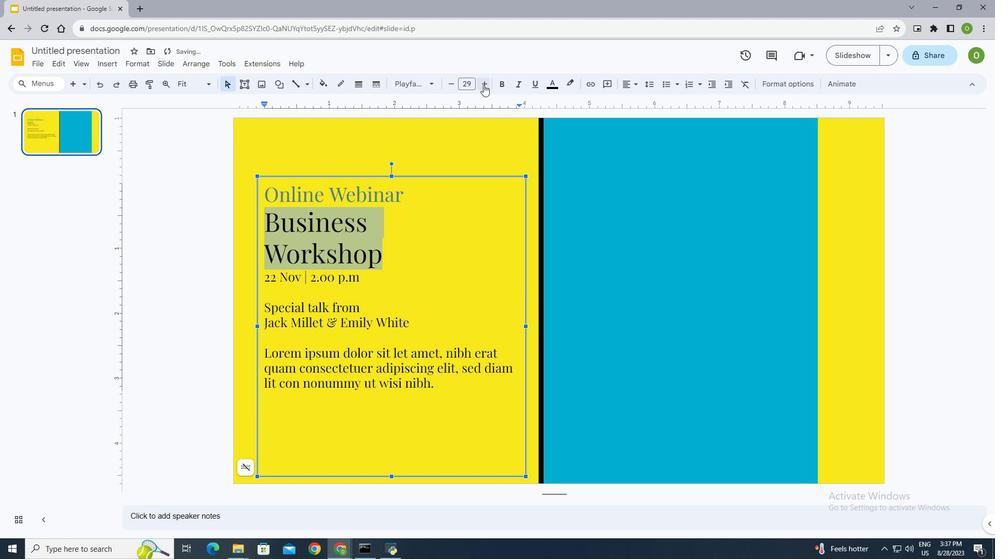 
Action: Mouse pressed left at (483, 85)
Screenshot: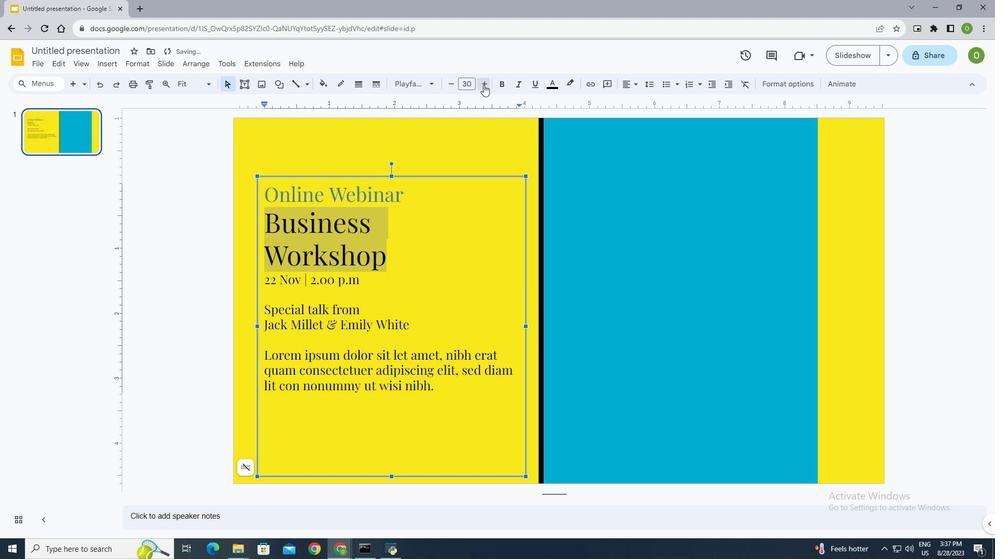 
Action: Mouse pressed left at (483, 85)
Screenshot: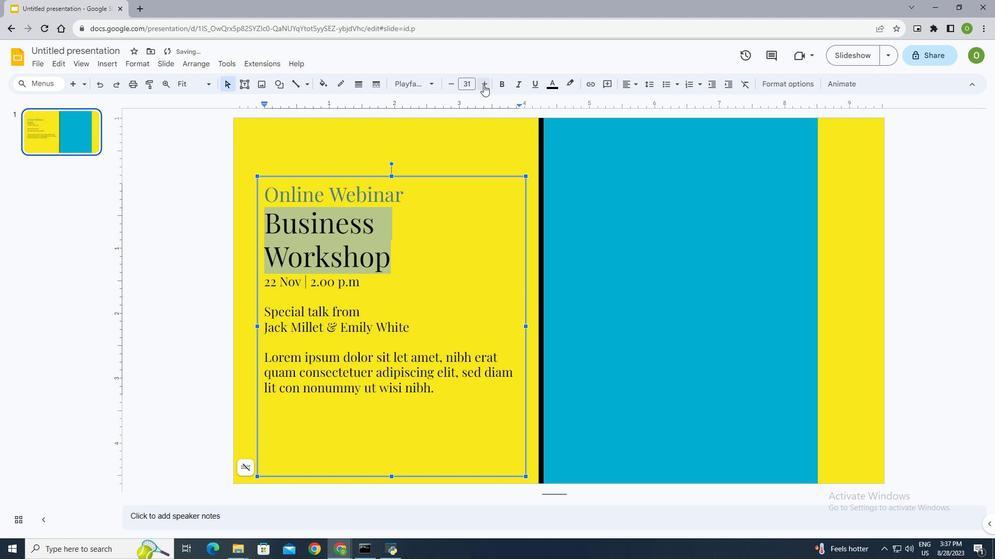 
Action: Mouse pressed left at (483, 85)
Screenshot: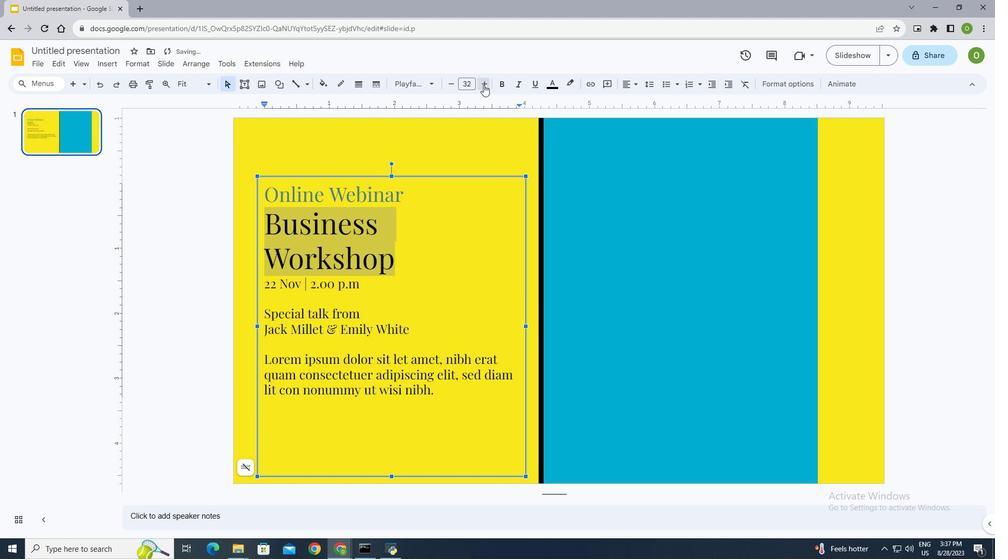 
Action: Mouse pressed left at (483, 85)
Screenshot: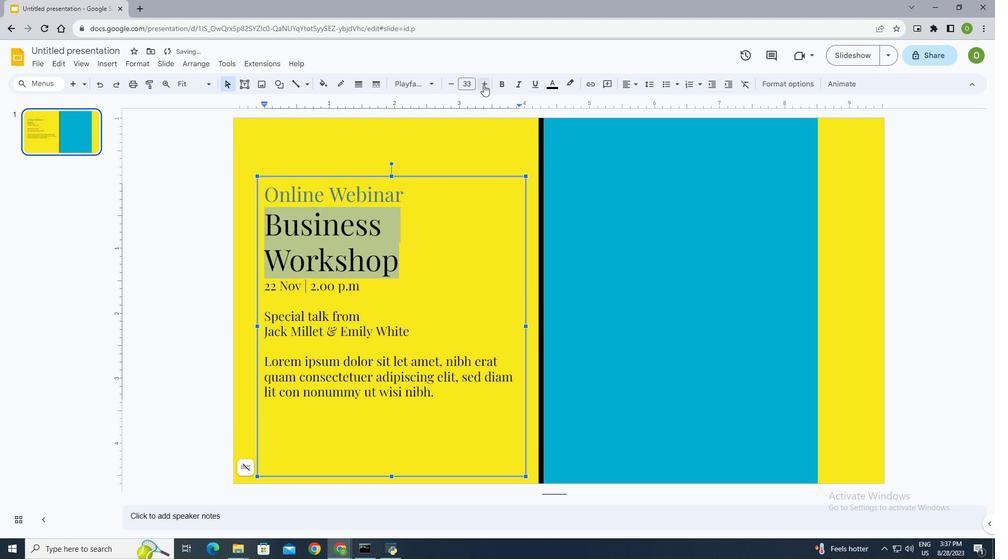 
Action: Mouse pressed left at (483, 85)
Screenshot: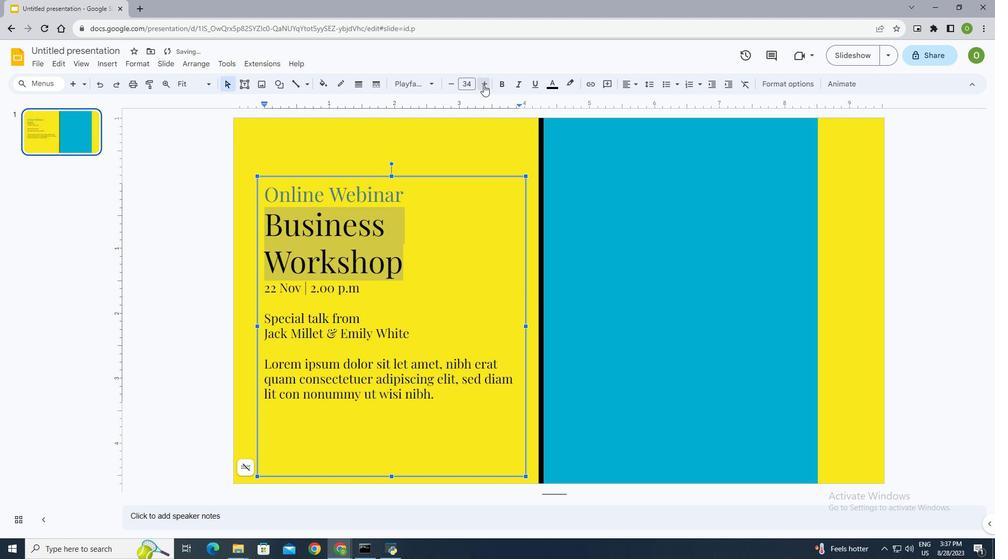 
Action: Mouse pressed left at (483, 85)
Screenshot: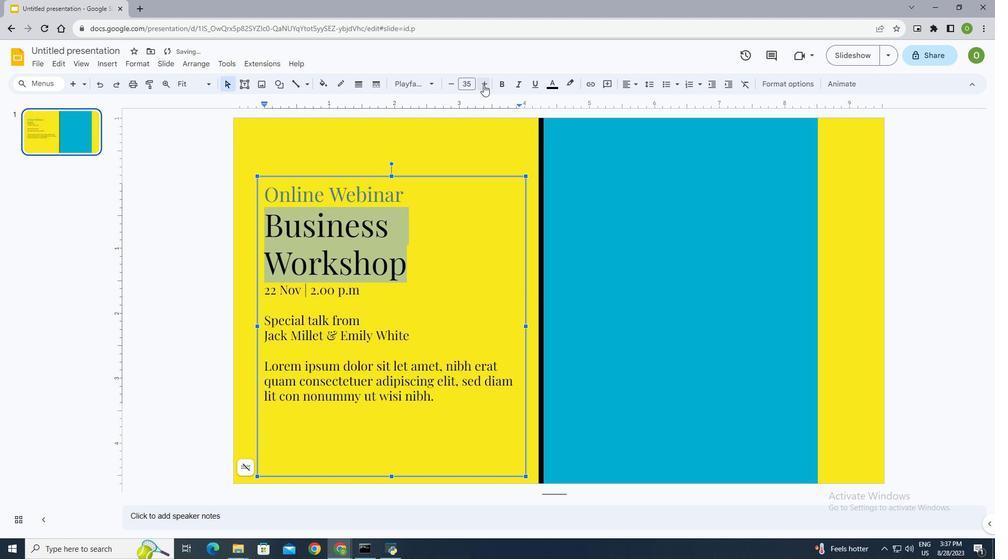 
Action: Mouse pressed left at (483, 85)
Screenshot: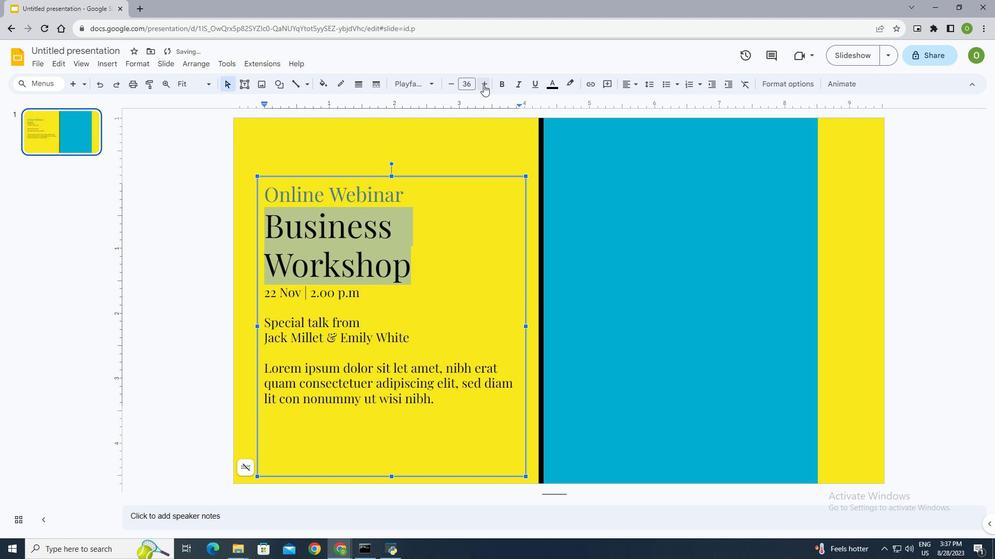 
Action: Mouse pressed left at (483, 85)
Screenshot: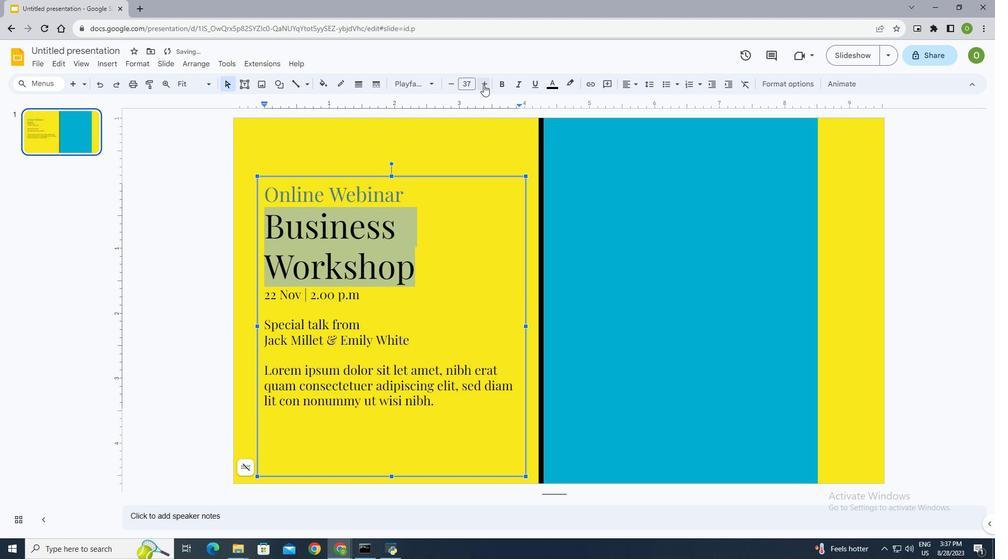 
Action: Mouse pressed left at (483, 85)
Screenshot: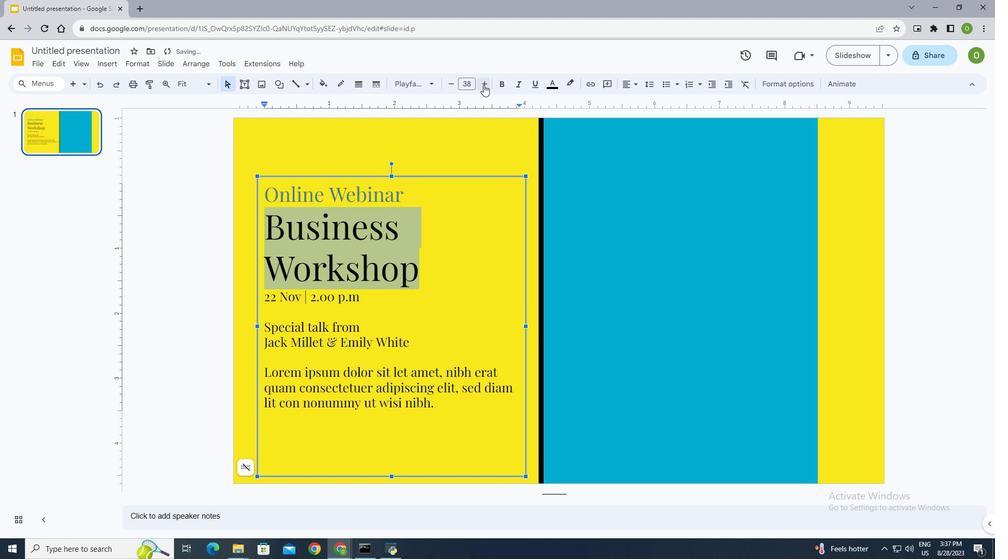 
Action: Mouse moved to (504, 81)
Screenshot: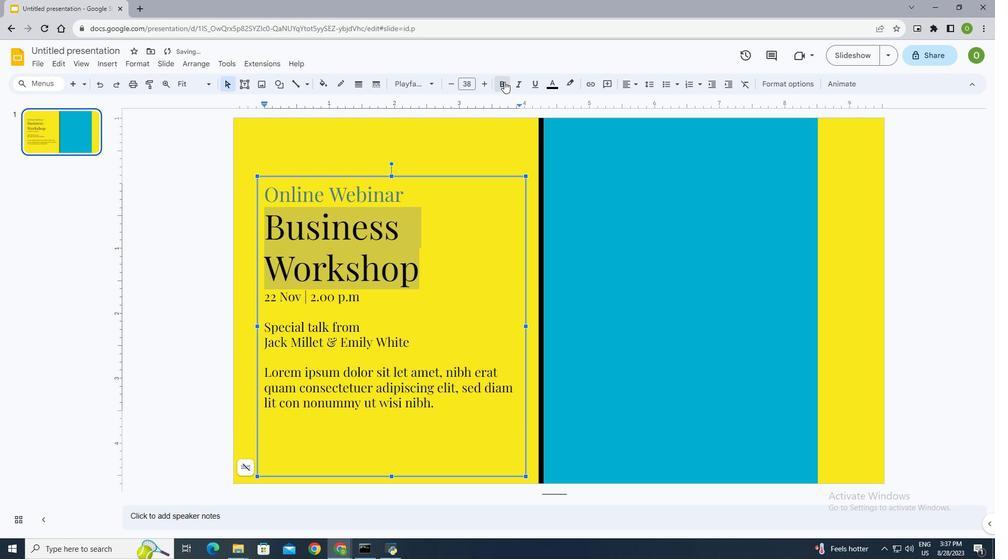 
Action: Mouse pressed left at (504, 81)
Screenshot: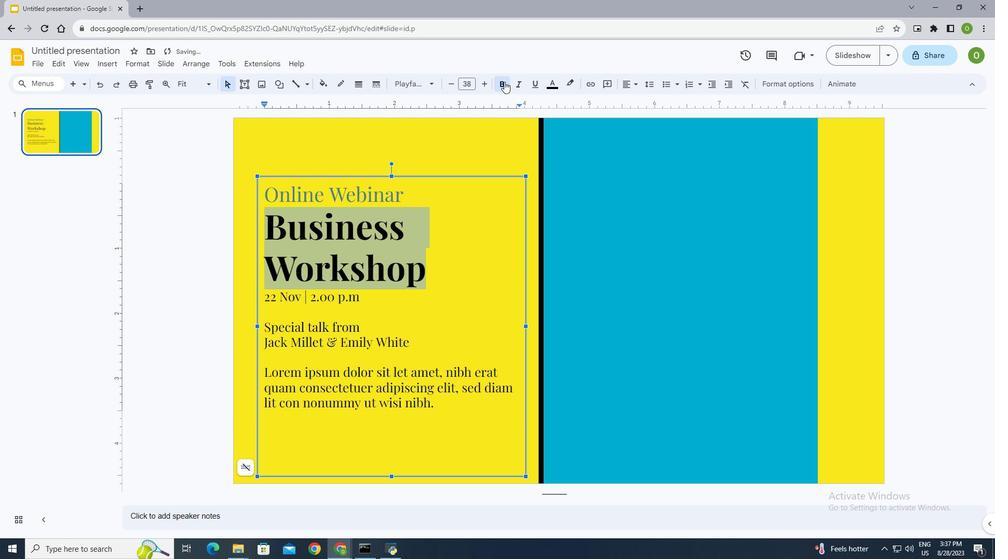 
Action: Mouse moved to (554, 88)
Screenshot: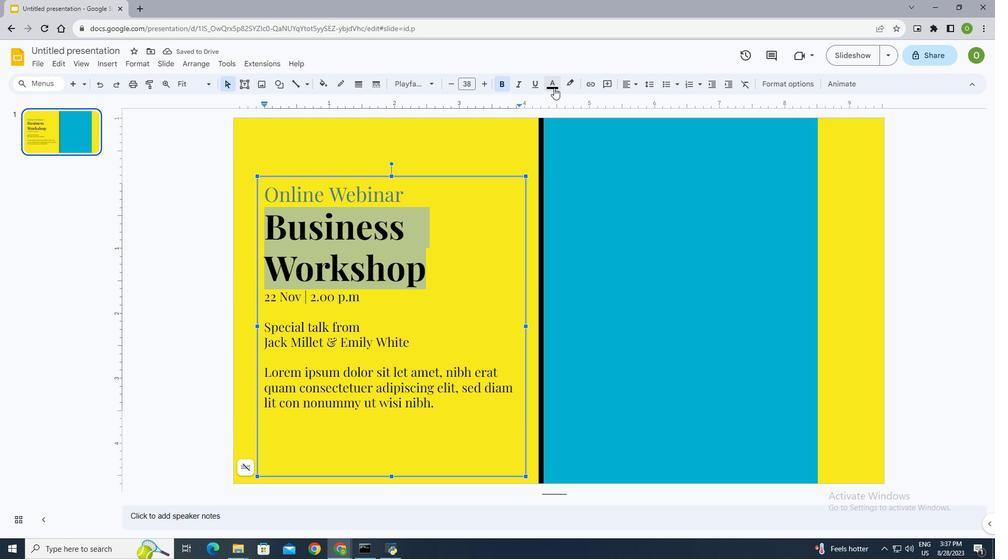 
Action: Mouse pressed left at (554, 88)
Screenshot: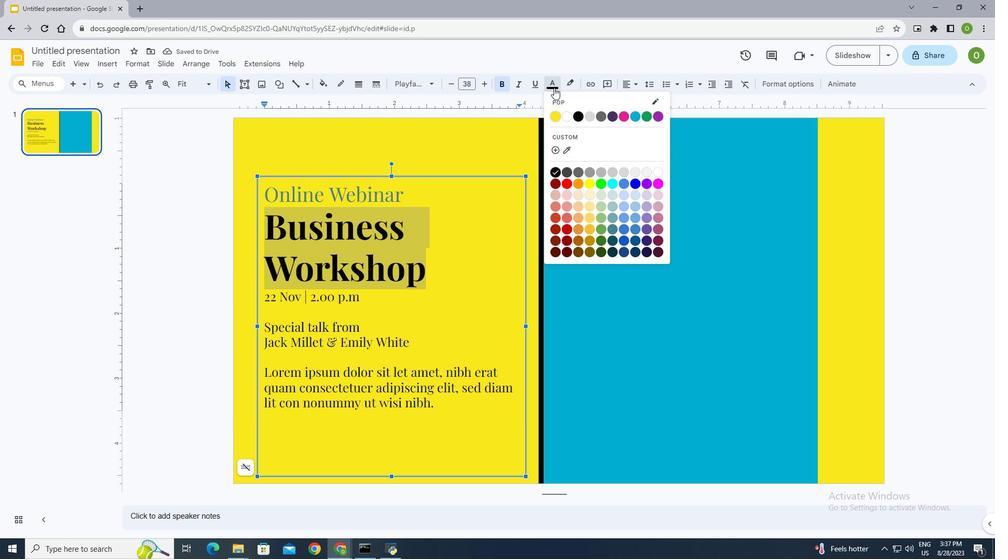 
Action: Mouse moved to (635, 184)
Screenshot: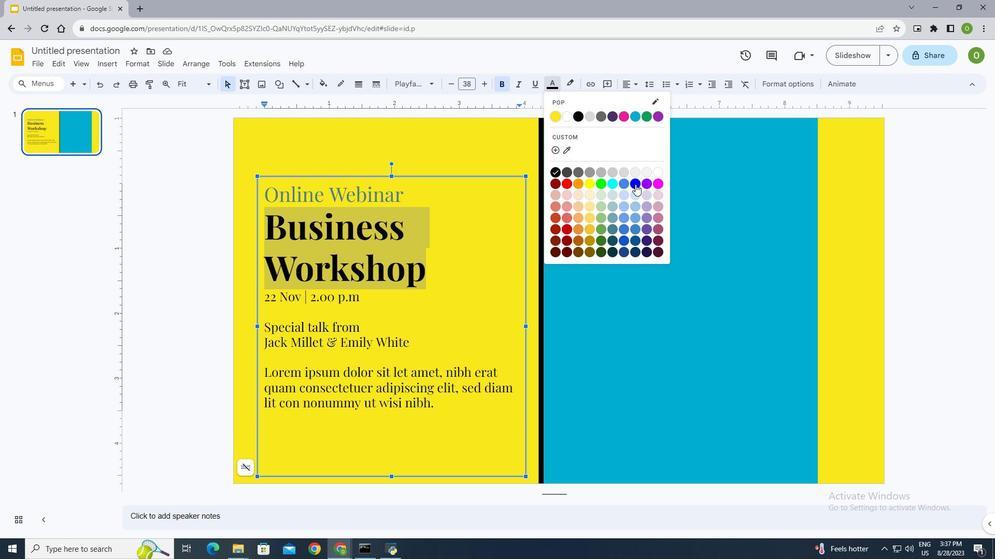 
Action: Mouse pressed left at (635, 184)
Screenshot: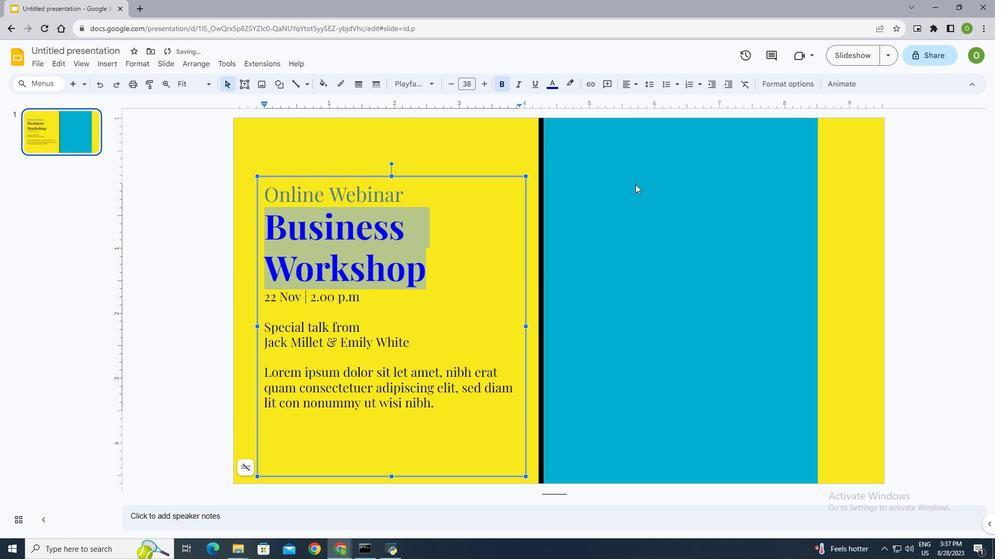 
Action: Mouse moved to (484, 140)
Screenshot: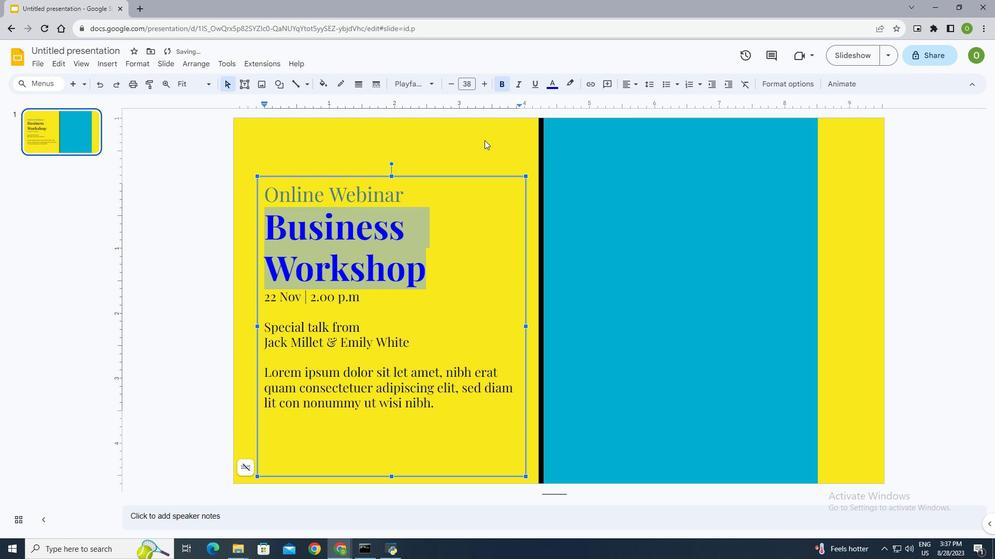 
Action: Mouse pressed left at (484, 140)
Screenshot: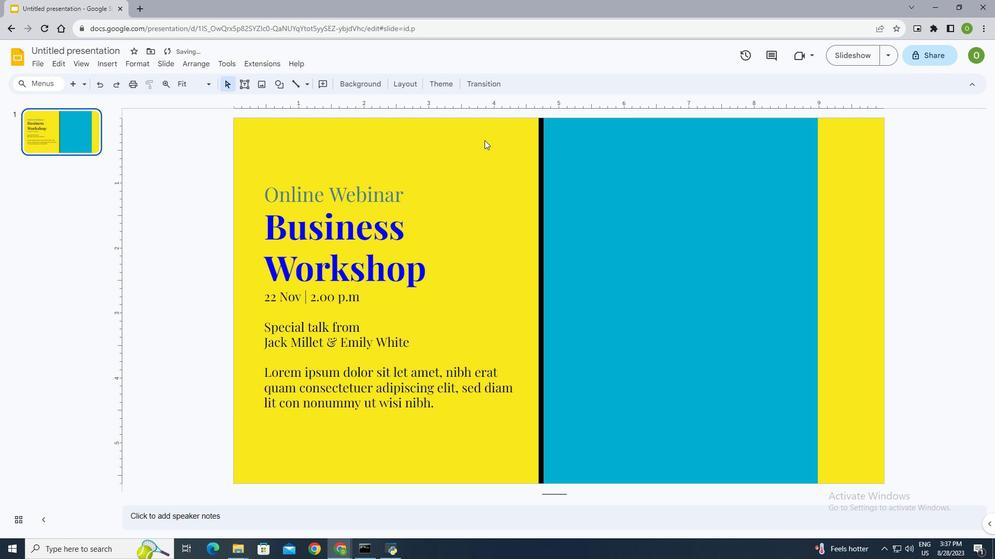 
Action: Mouse moved to (435, 231)
Screenshot: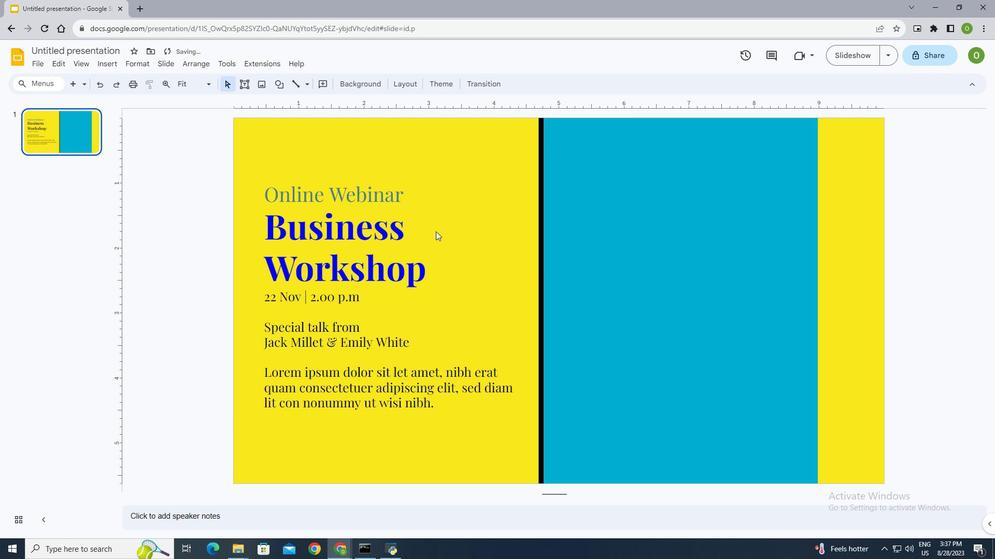 
Action: Mouse pressed left at (435, 231)
Screenshot: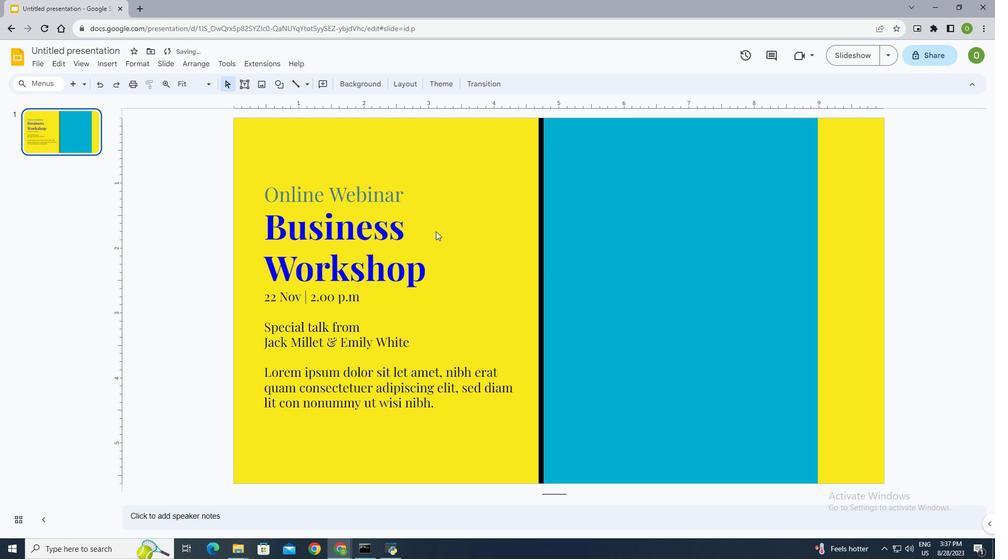 
Action: Mouse moved to (356, 321)
Screenshot: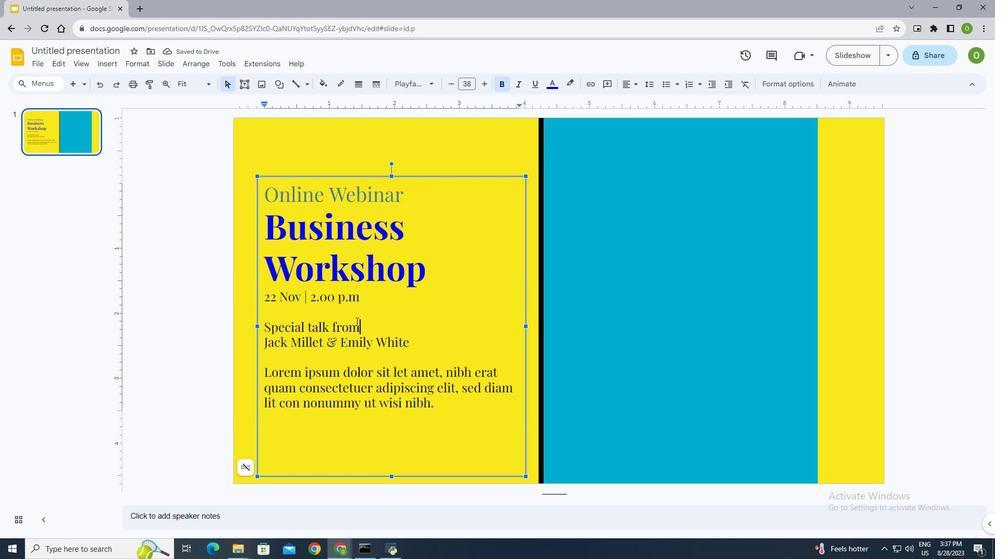 
Action: Mouse pressed left at (356, 321)
Screenshot: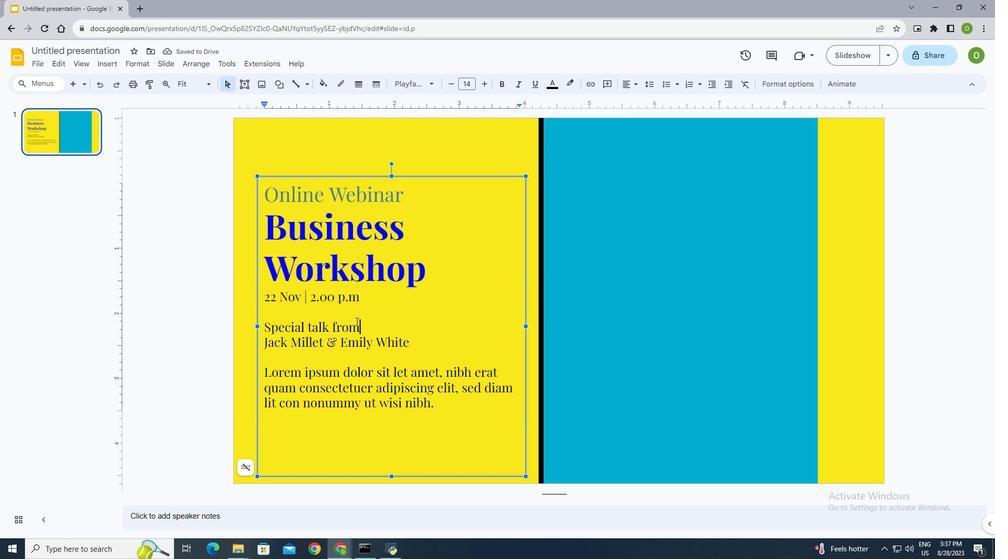 
Action: Mouse moved to (362, 295)
Screenshot: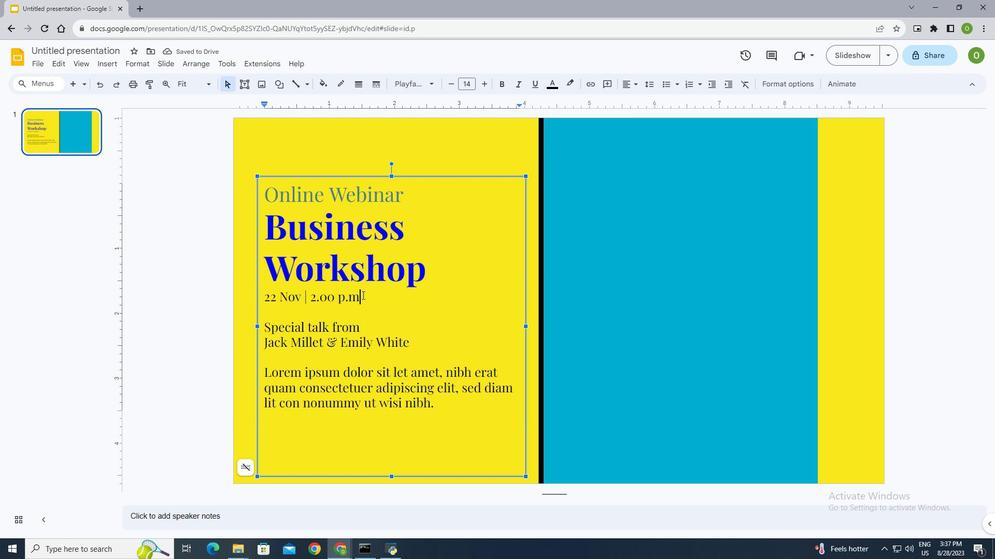 
Action: Mouse pressed left at (362, 295)
Screenshot: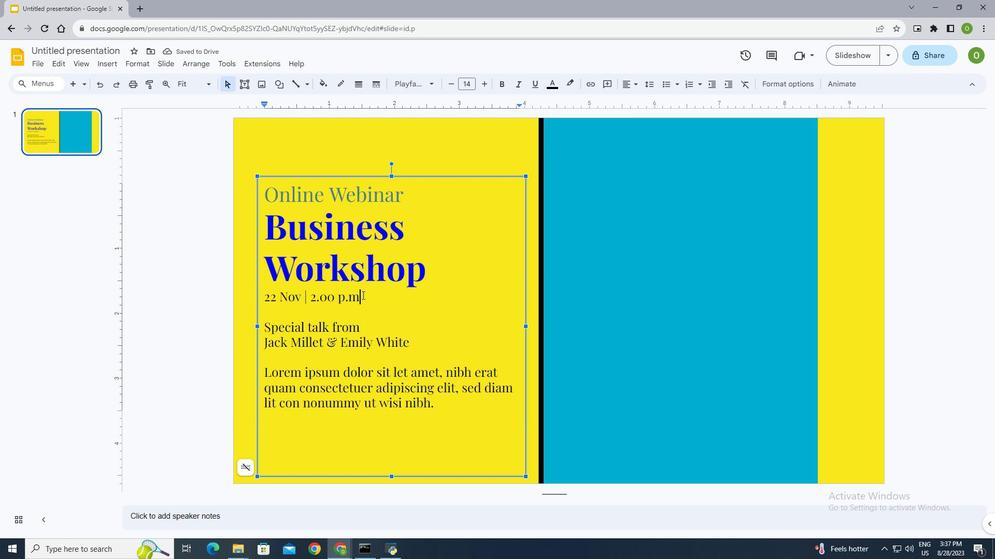 
Action: Mouse pressed left at (362, 295)
Screenshot: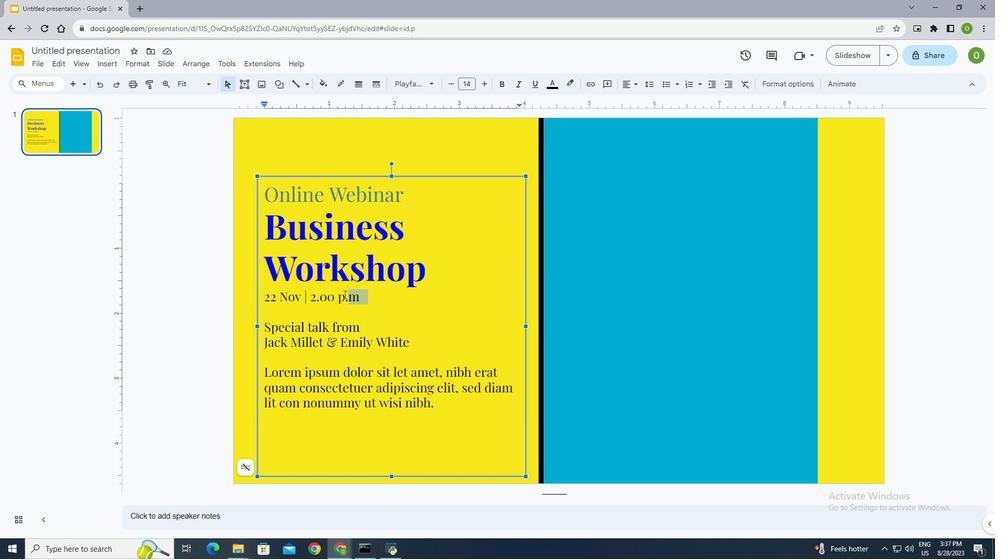 
Action: Mouse moved to (551, 85)
Screenshot: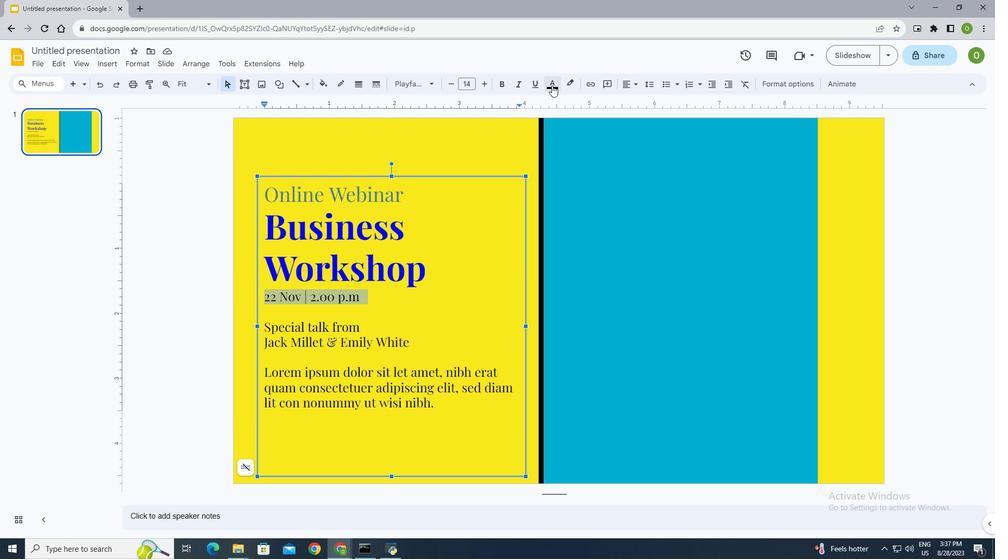 
Action: Mouse pressed left at (551, 85)
Screenshot: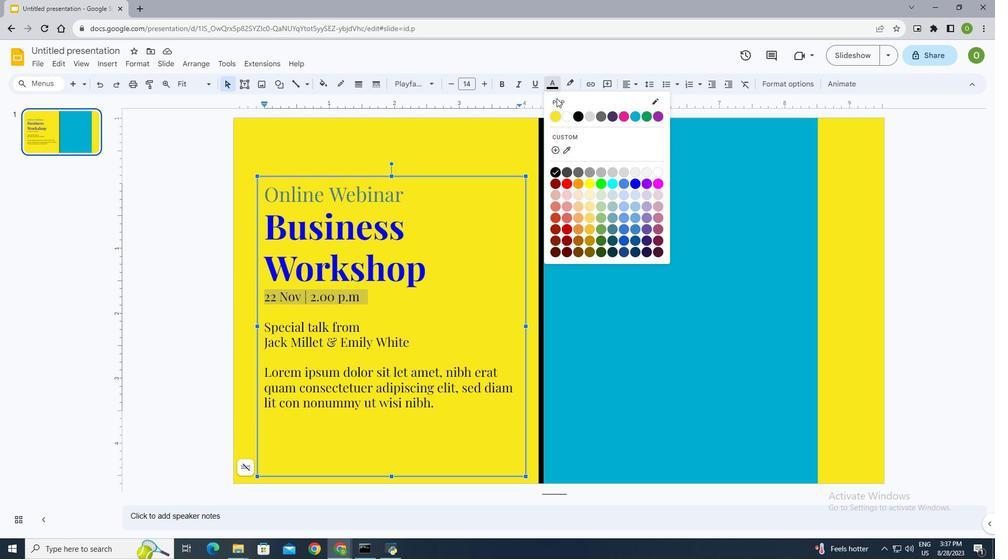 
Action: Mouse moved to (567, 116)
Screenshot: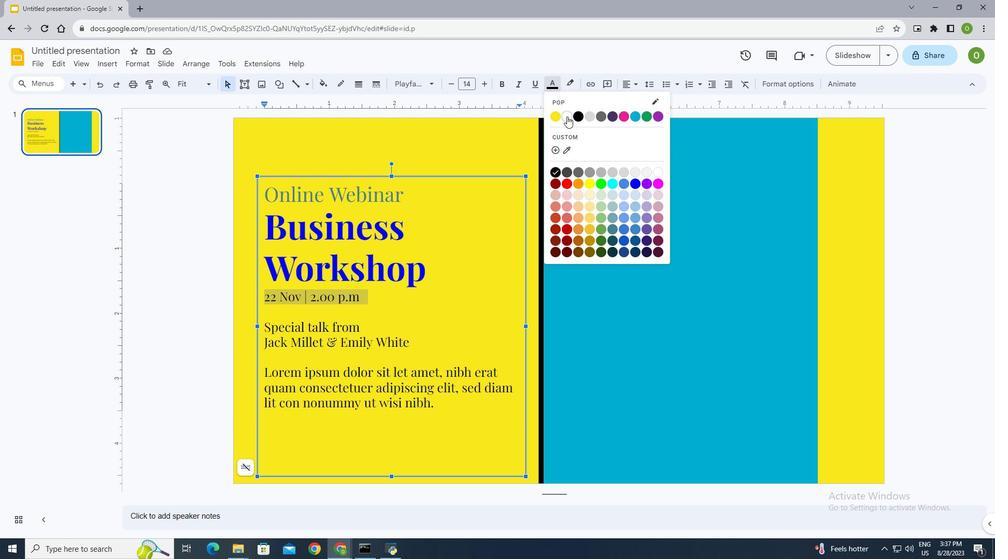 
Action: Mouse pressed left at (567, 116)
Screenshot: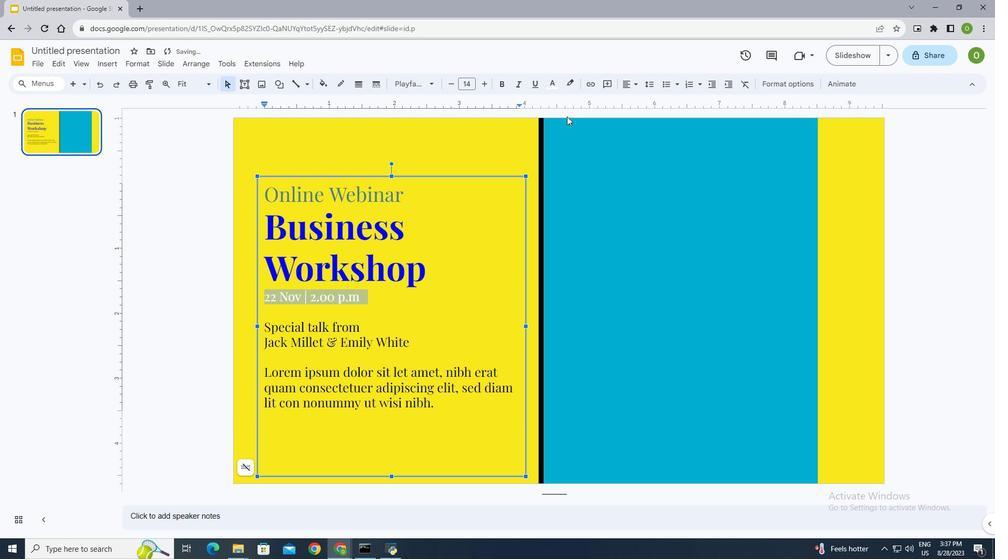 
Action: Mouse moved to (459, 141)
Screenshot: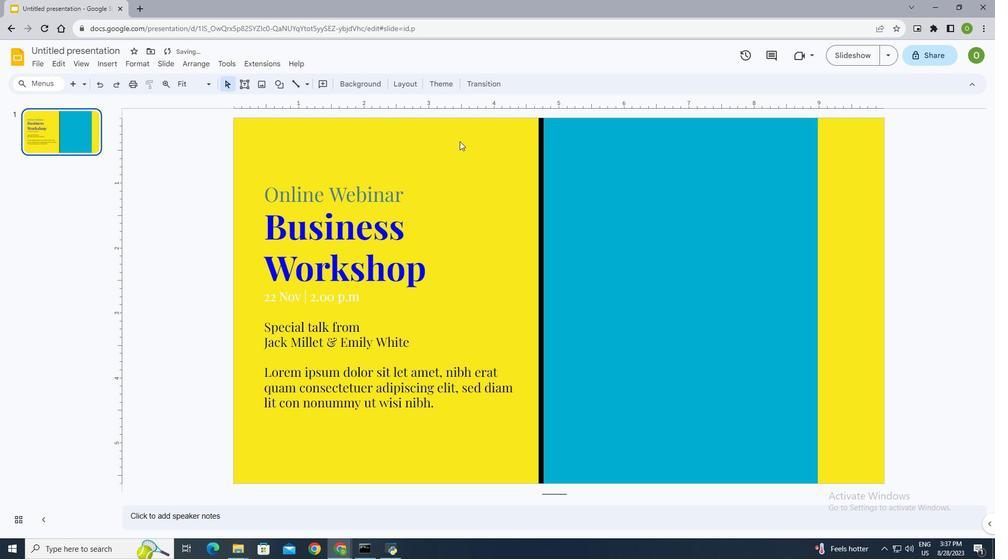 
Action: Mouse pressed left at (459, 141)
Screenshot: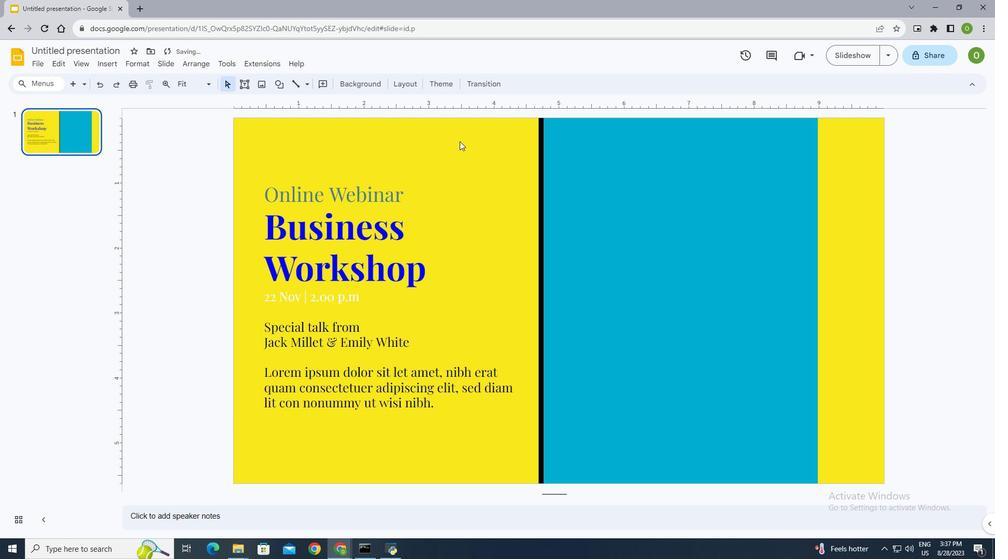 
Action: Mouse moved to (370, 300)
Screenshot: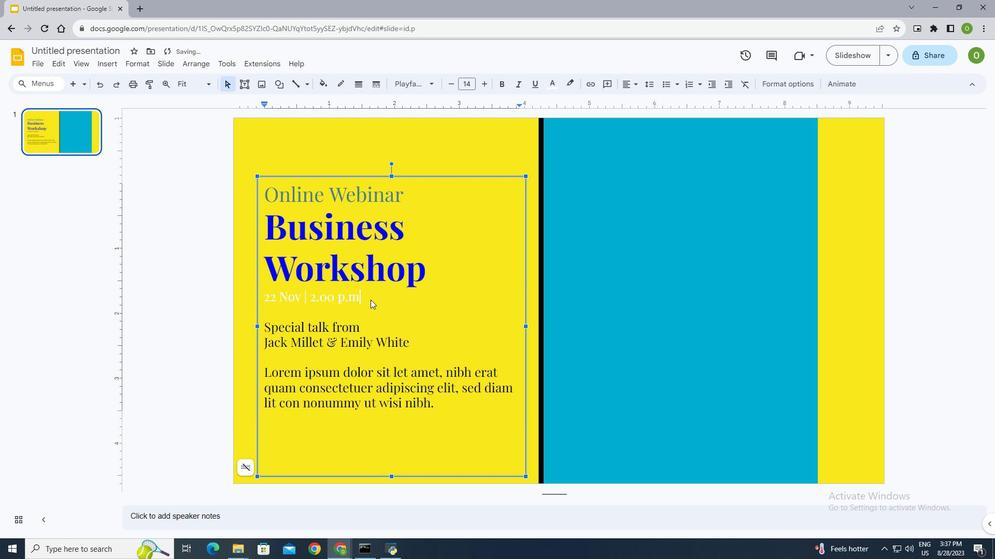 
Action: Mouse pressed left at (370, 300)
Screenshot: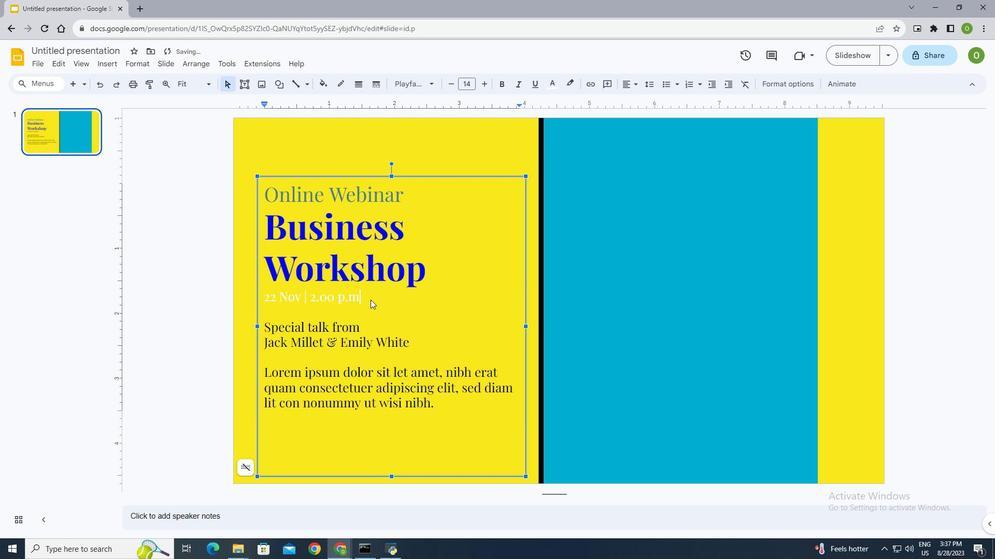 
Action: Mouse moved to (366, 300)
Screenshot: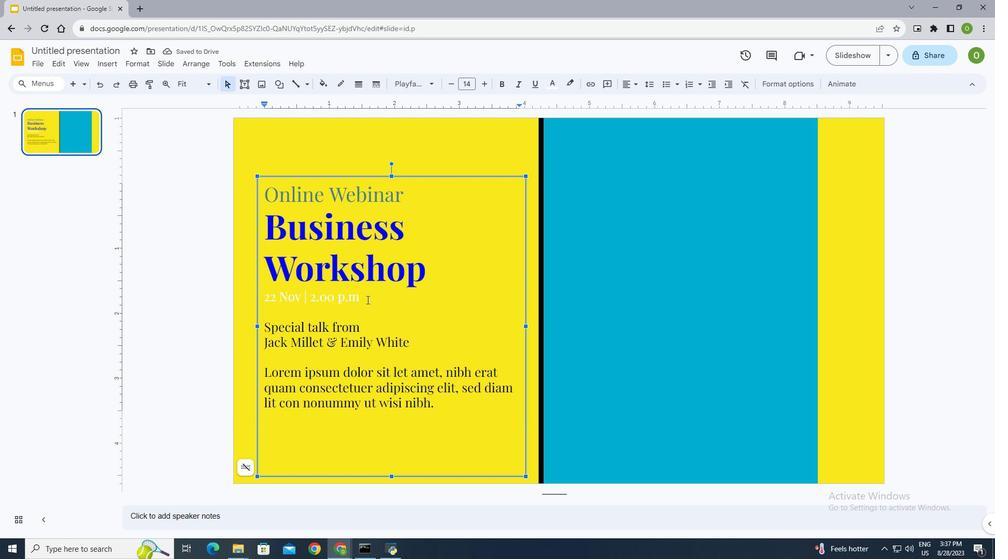 
Action: Mouse pressed left at (366, 300)
Screenshot: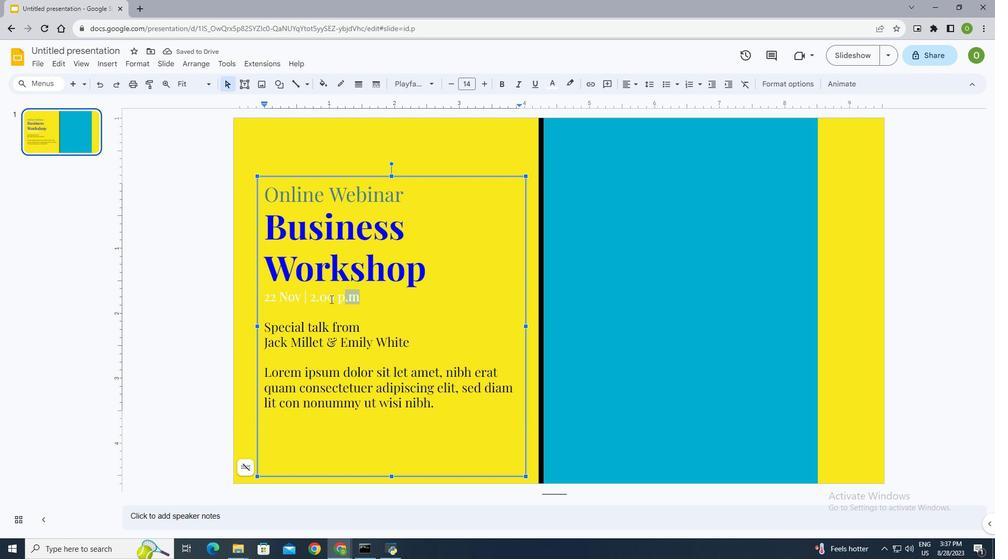 
Action: Mouse moved to (548, 84)
Screenshot: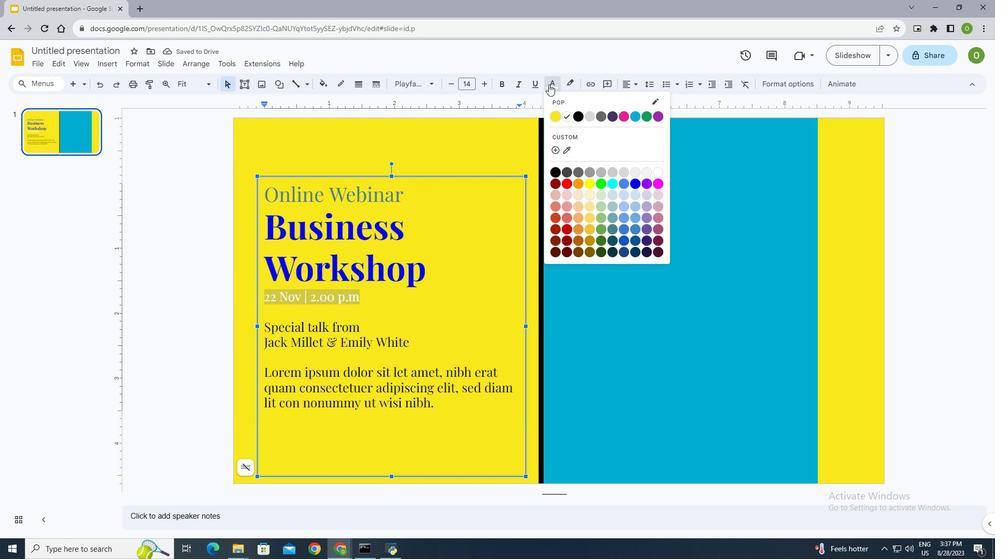 
Action: Mouse pressed left at (548, 84)
Screenshot: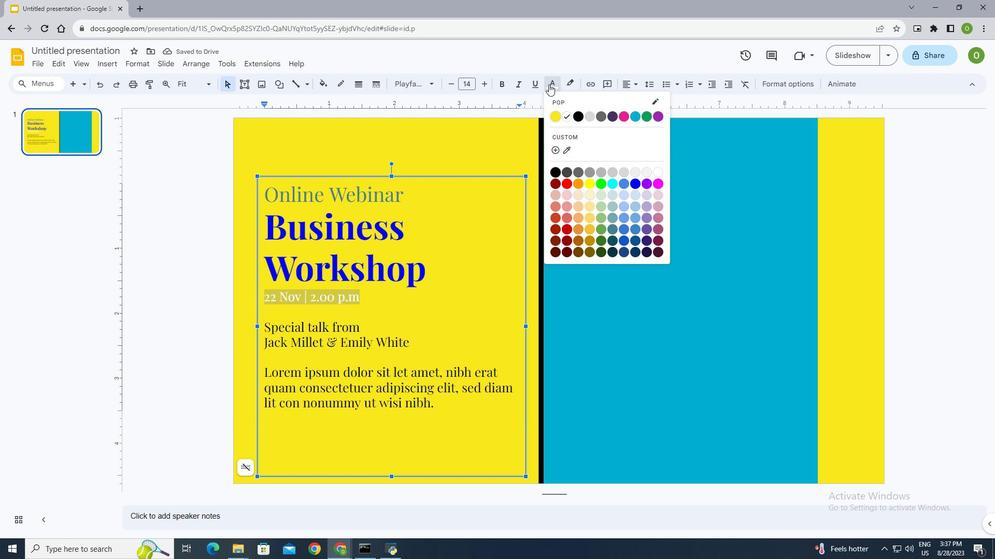 
Action: Mouse moved to (599, 239)
Screenshot: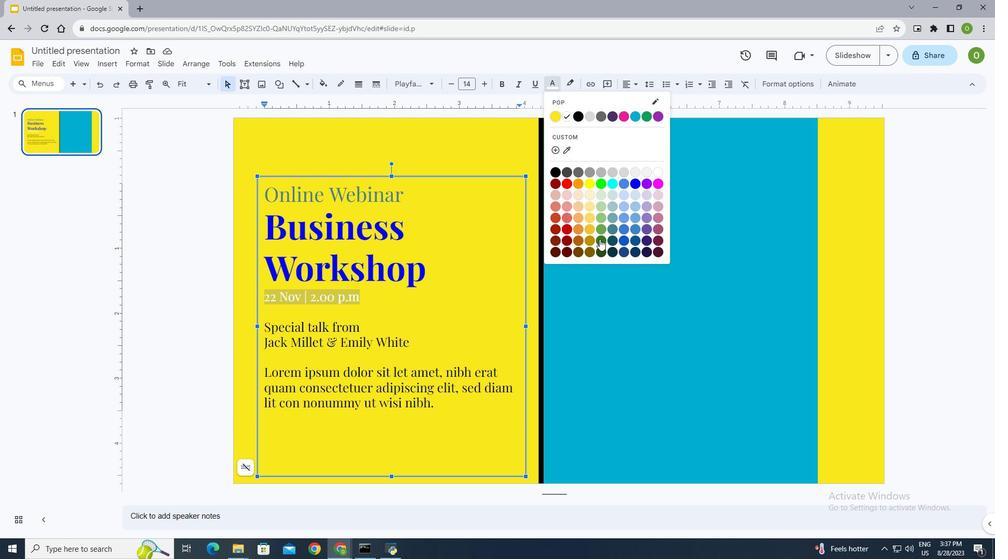 
Action: Mouse pressed left at (599, 239)
Screenshot: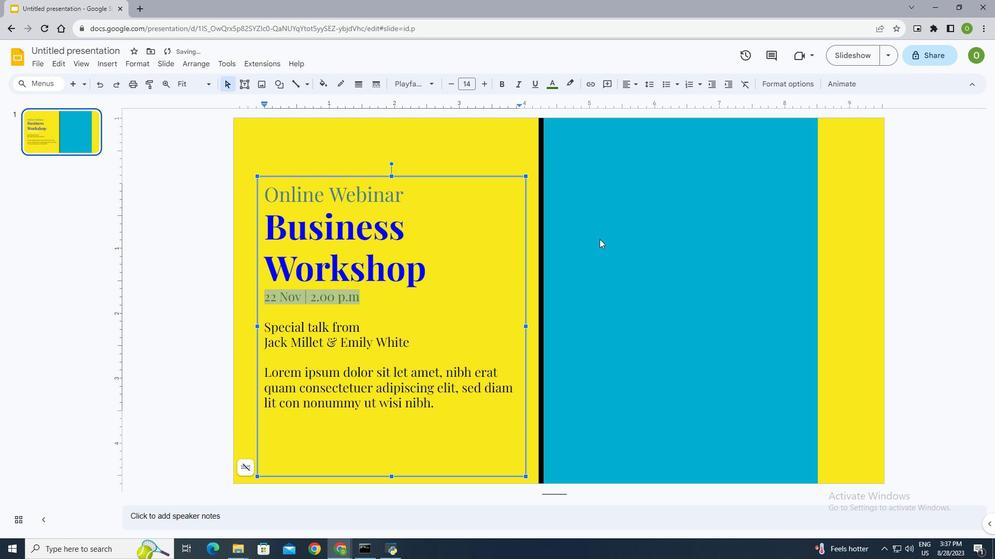 
Action: Mouse moved to (456, 135)
Screenshot: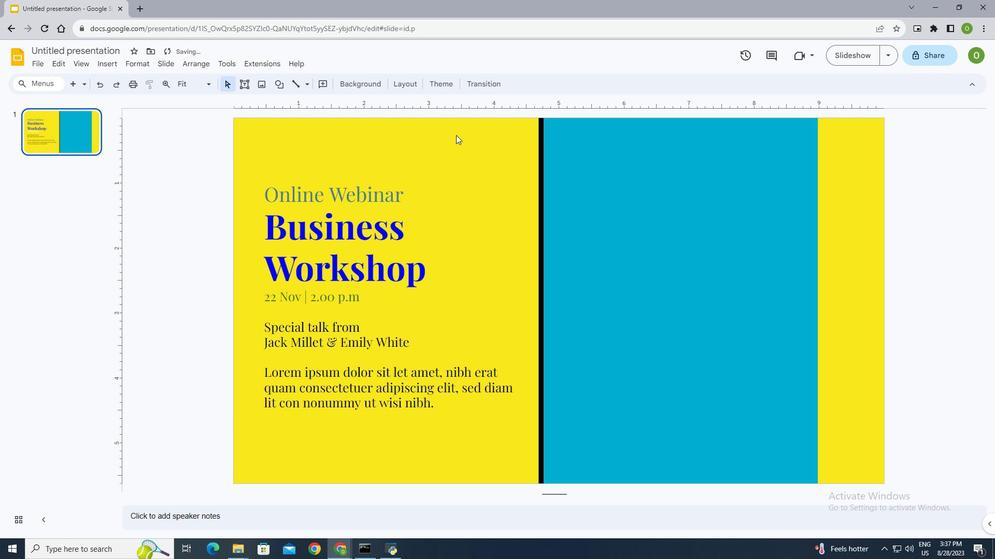 
Action: Mouse pressed left at (456, 135)
Screenshot: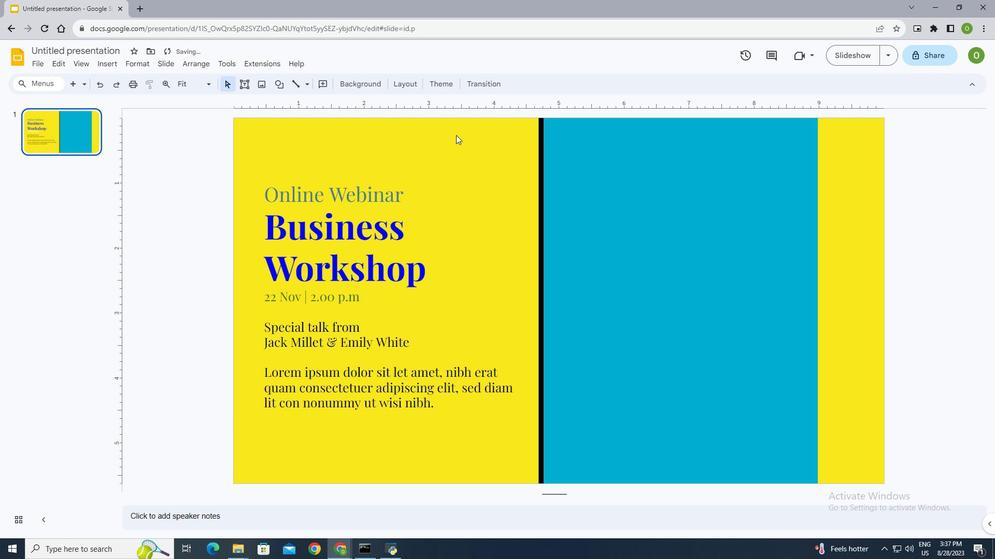 
Action: Mouse moved to (345, 299)
Screenshot: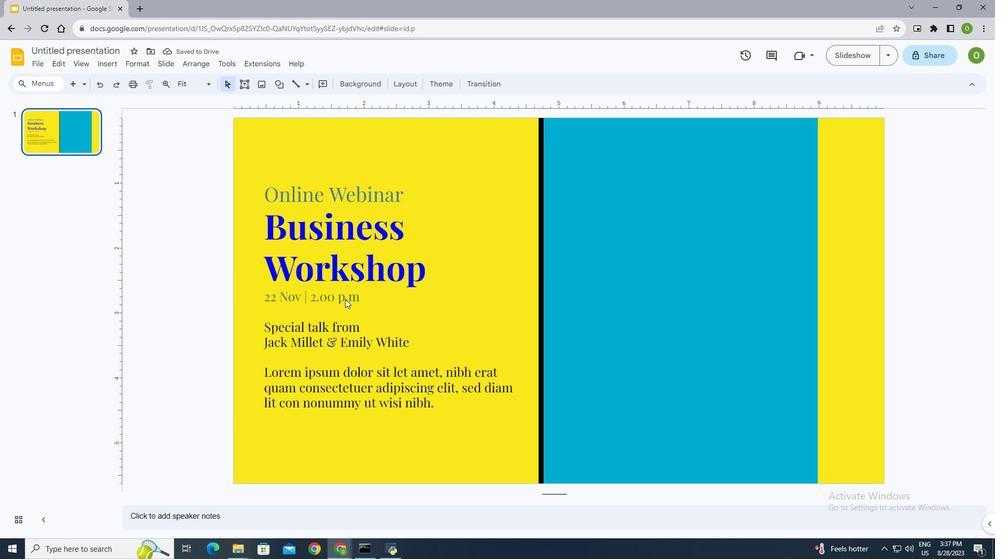 
Action: Mouse pressed left at (345, 299)
Screenshot: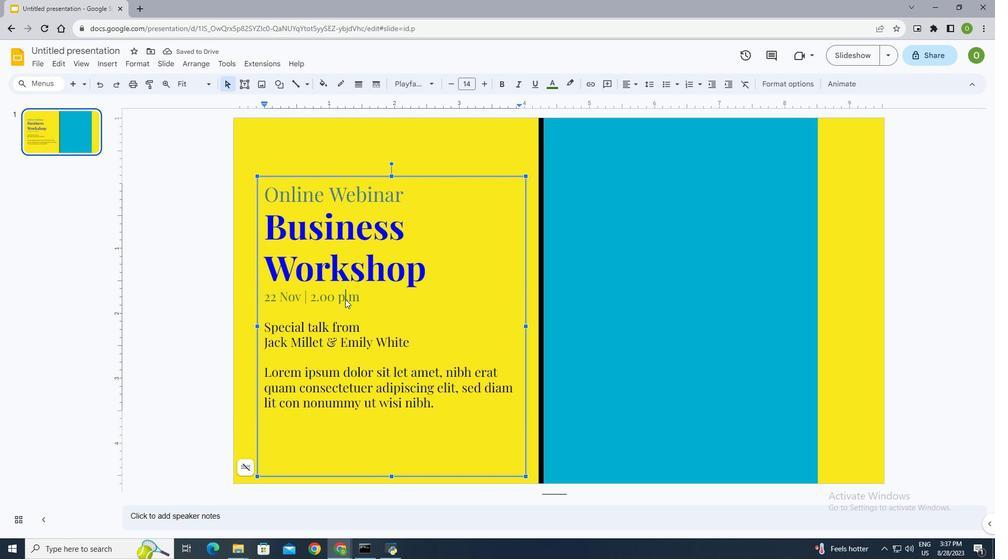 
Action: Mouse moved to (363, 301)
Screenshot: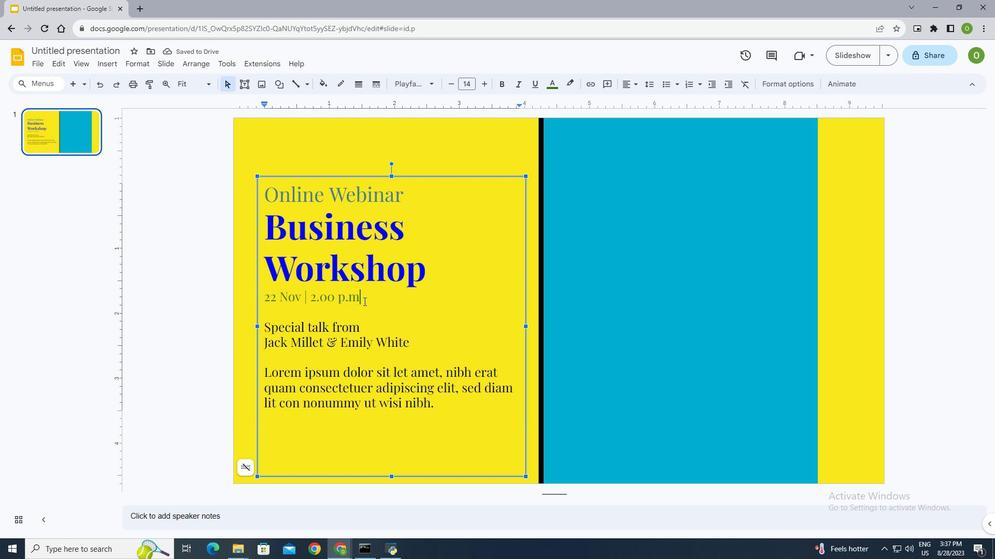 
Action: Mouse pressed left at (363, 301)
Screenshot: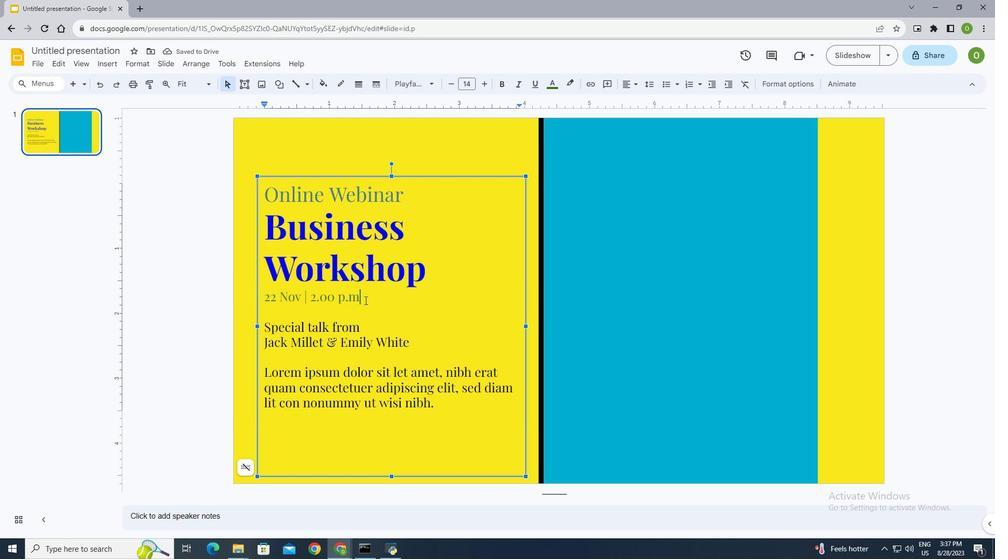 
Action: Mouse moved to (365, 300)
Screenshot: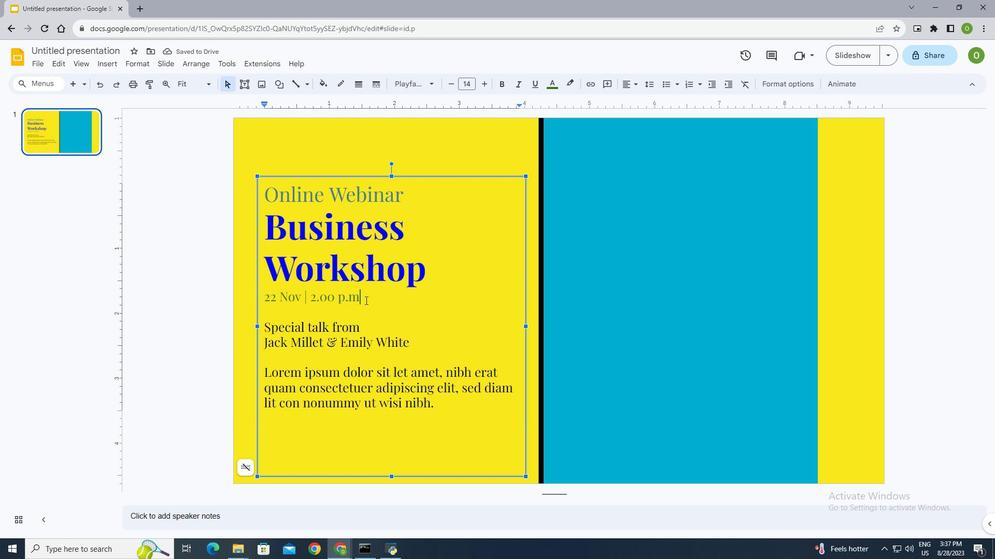 
Action: Mouse pressed left at (365, 300)
Screenshot: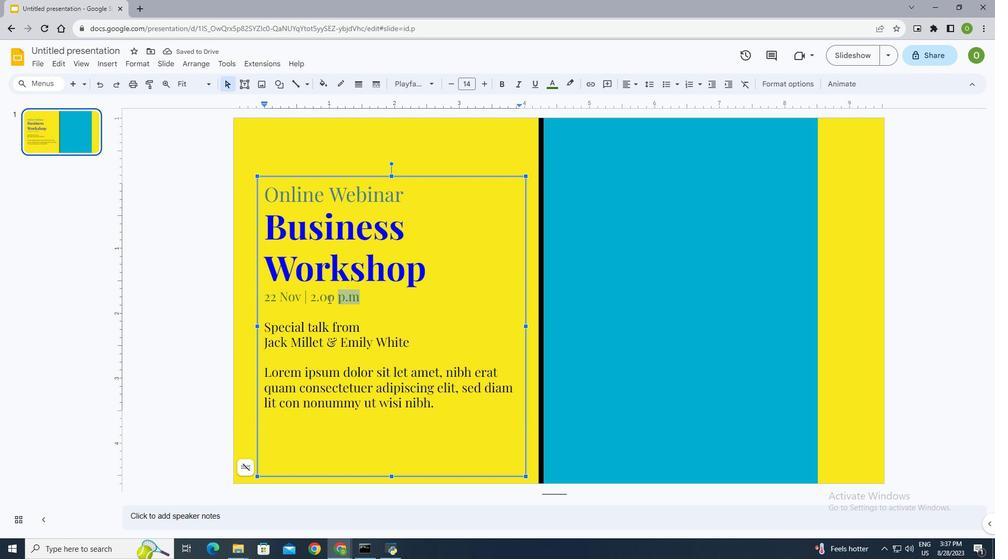 
Action: Mouse moved to (485, 83)
Screenshot: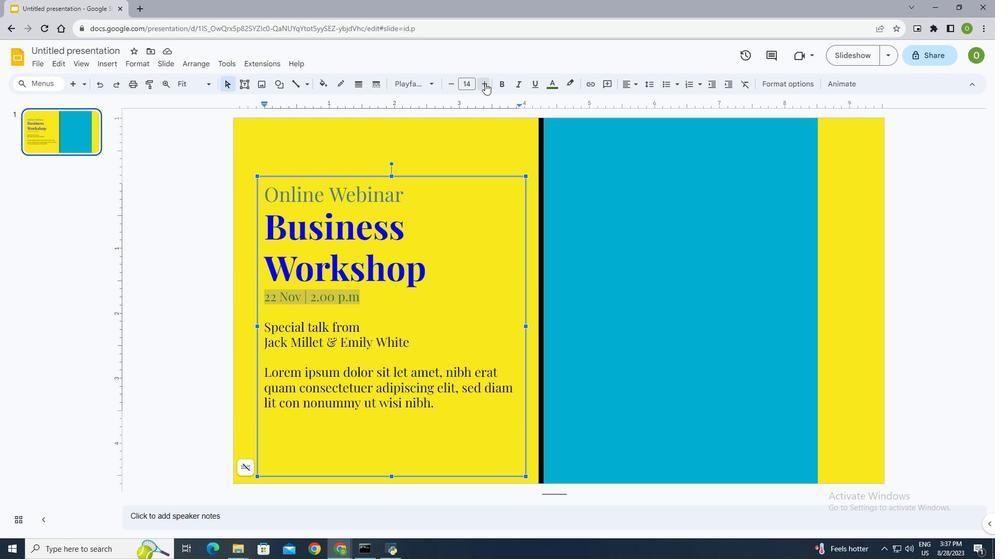 
Action: Mouse pressed left at (485, 83)
Screenshot: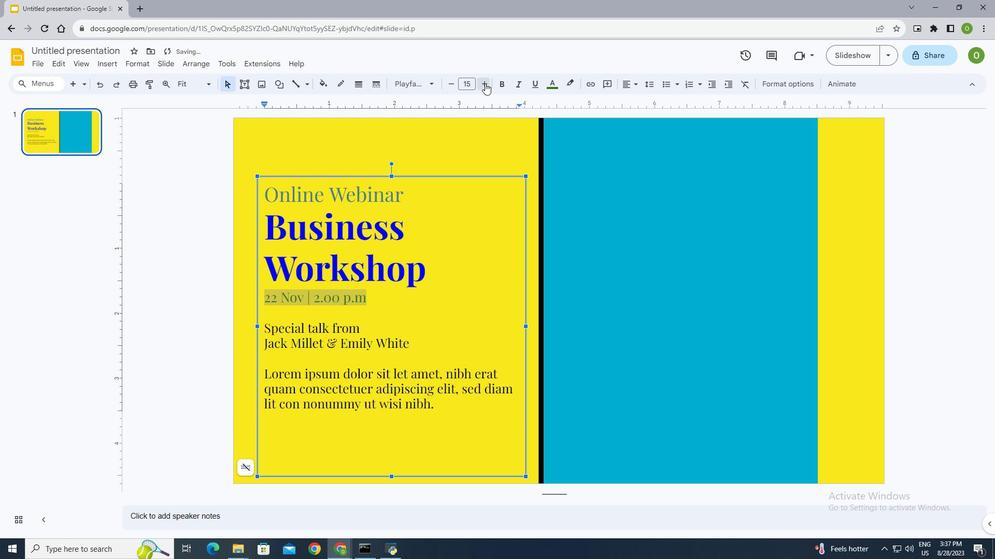 
Action: Mouse pressed left at (485, 83)
Screenshot: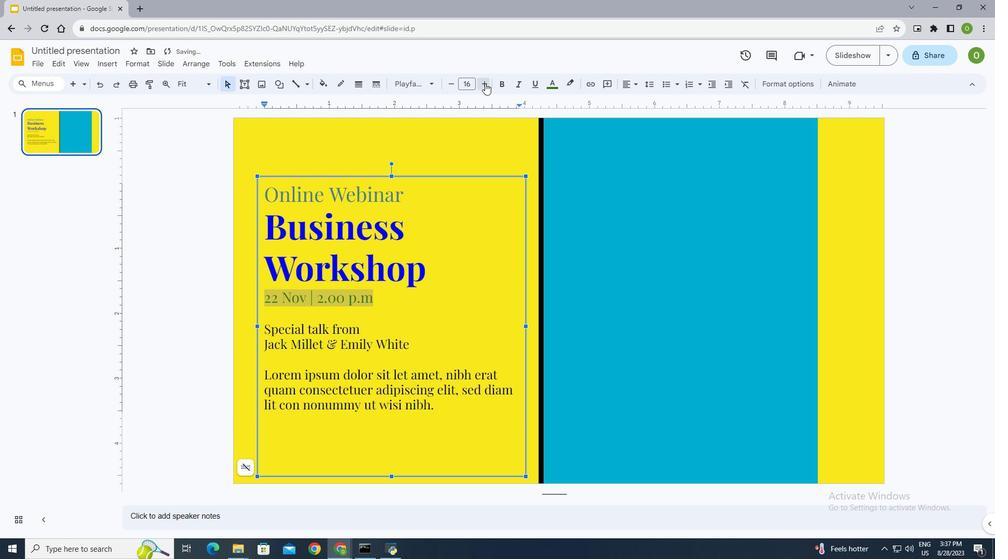 
Action: Mouse pressed left at (485, 83)
Screenshot: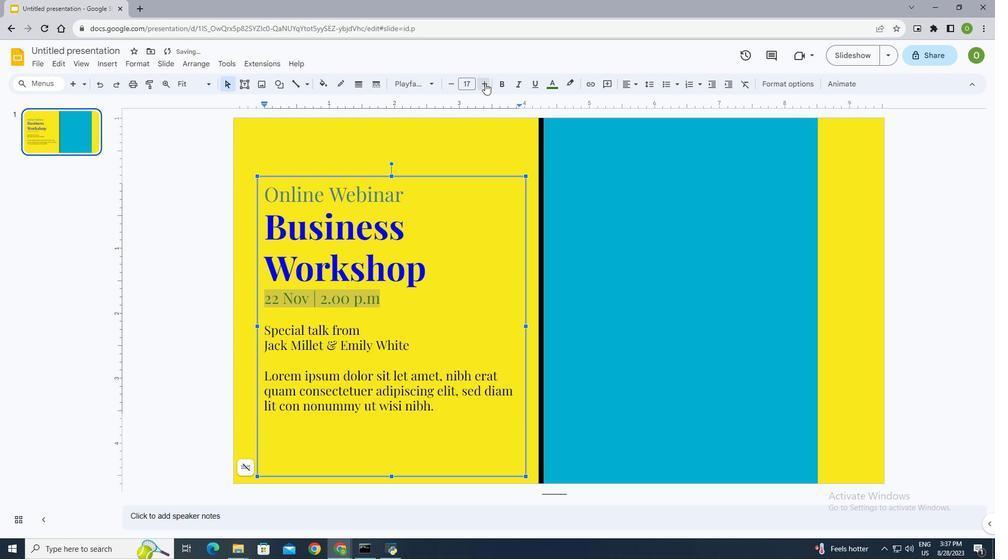 
Action: Mouse pressed left at (485, 83)
Screenshot: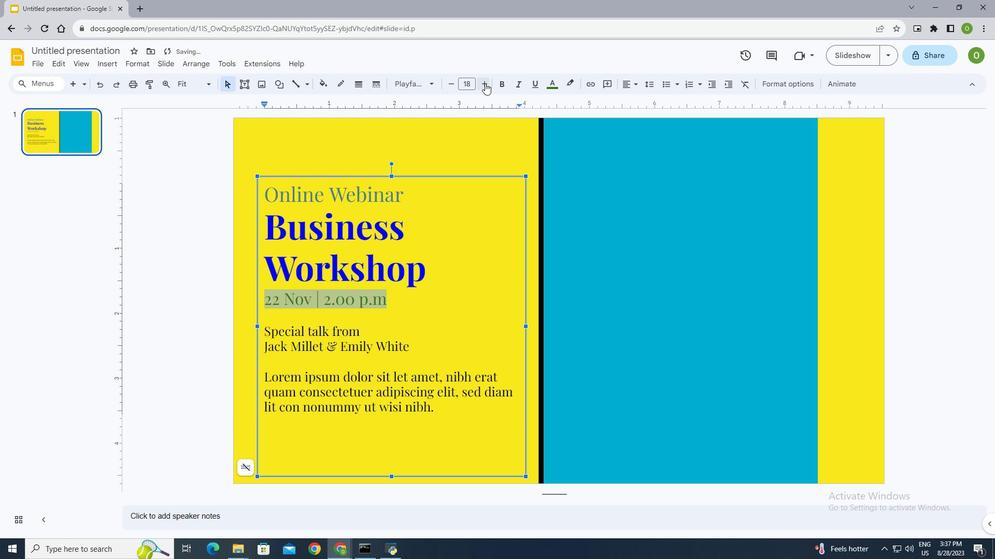
Action: Mouse pressed left at (485, 83)
Screenshot: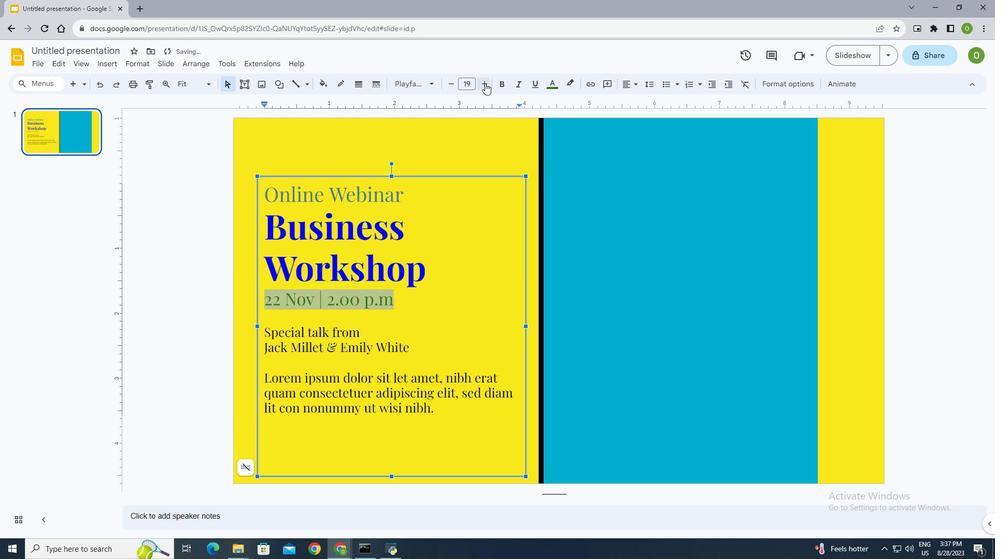 
Action: Mouse pressed left at (485, 83)
Screenshot: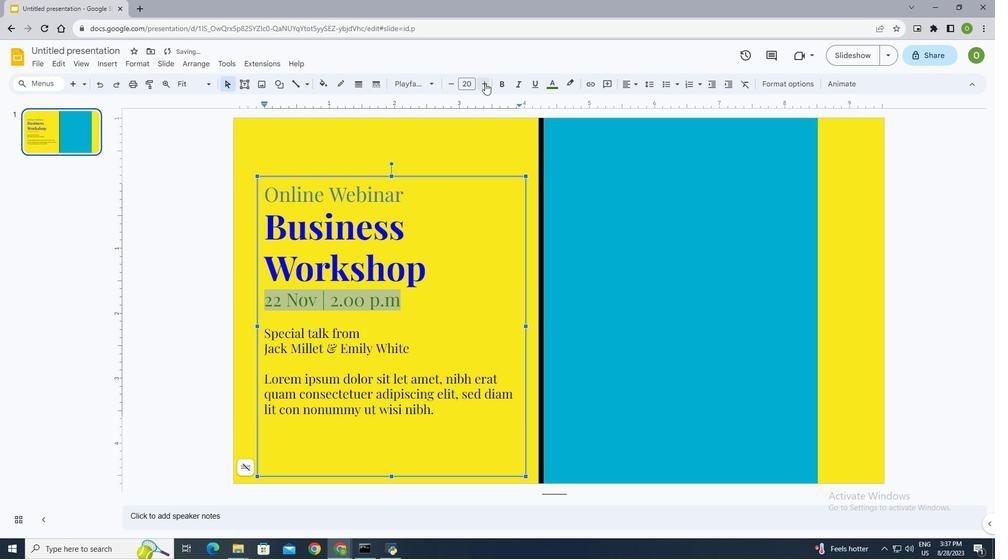 
Action: Mouse moved to (464, 149)
Screenshot: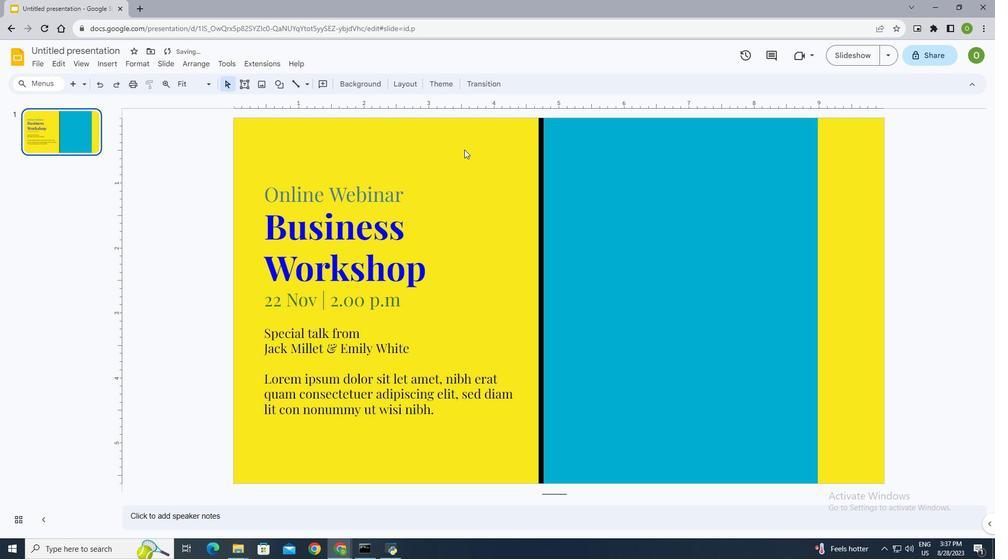 
Action: Mouse pressed left at (464, 149)
Screenshot: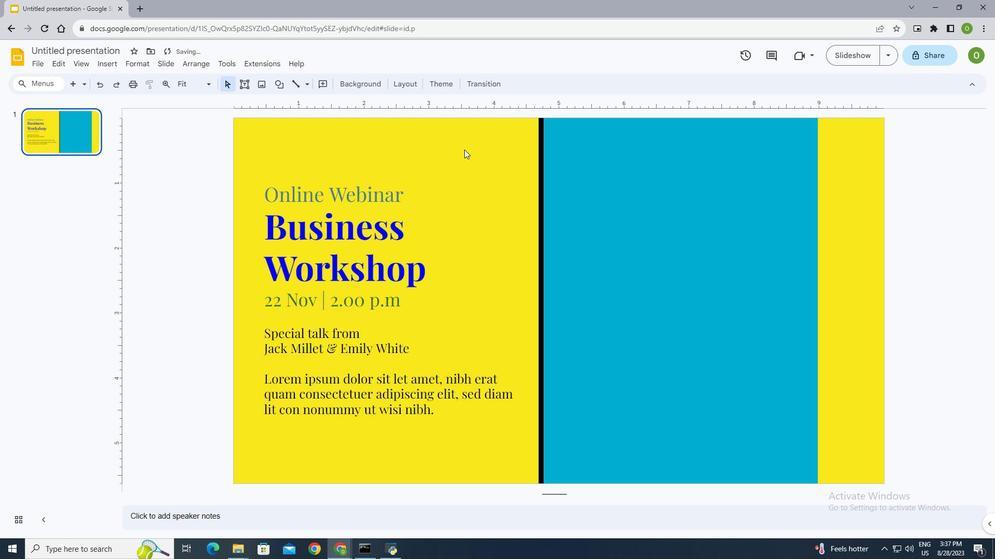 
Action: Mouse moved to (399, 323)
Screenshot: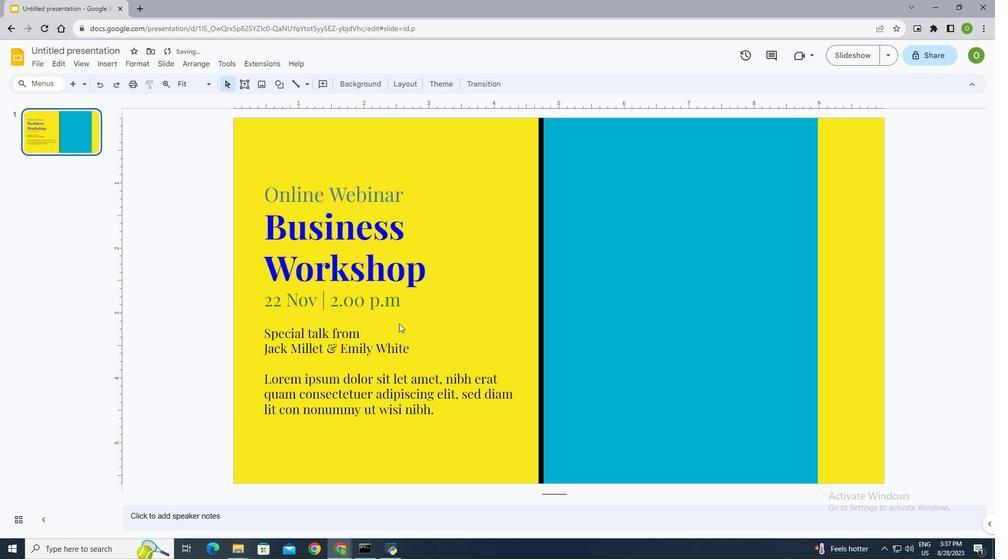 
Action: Mouse pressed left at (399, 323)
Screenshot: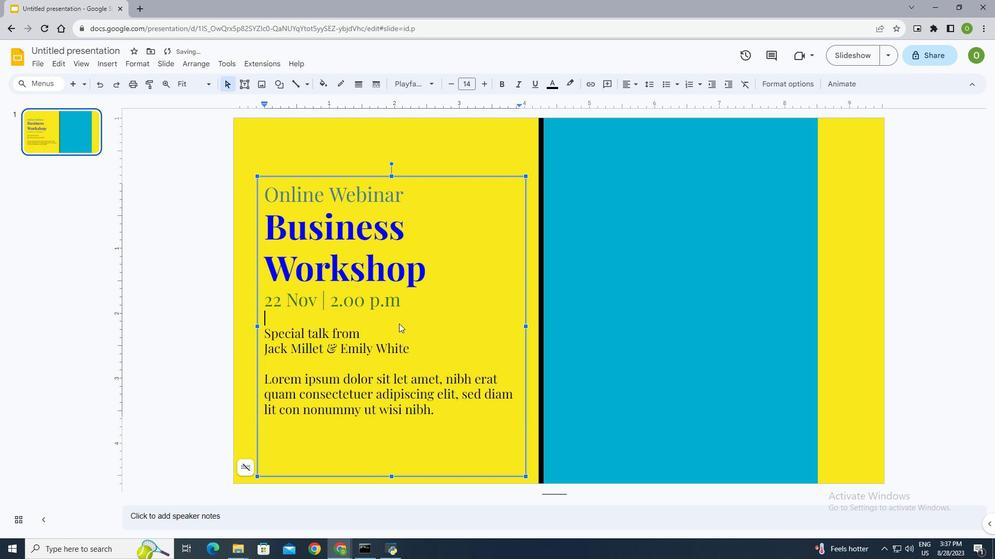 
Action: Mouse moved to (296, 302)
Screenshot: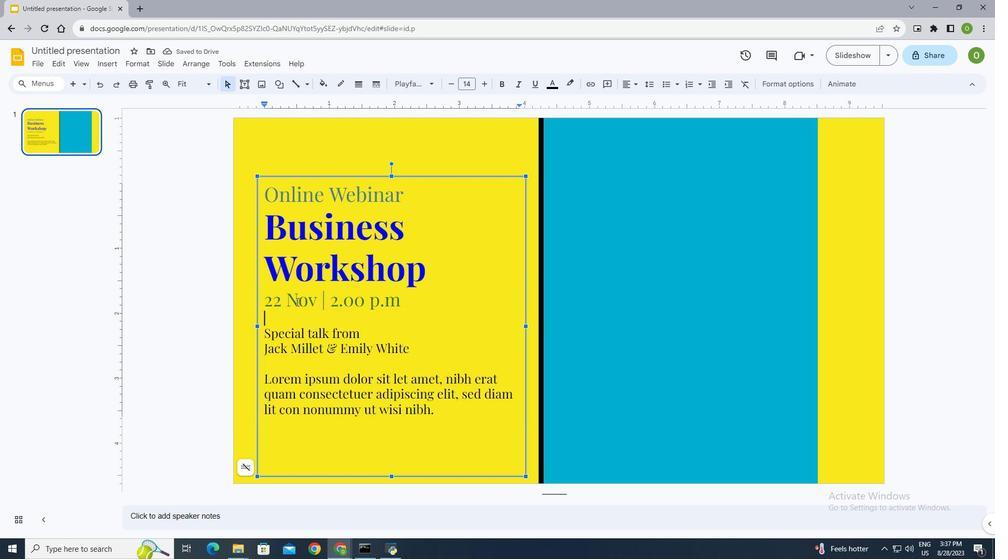 
Action: Mouse pressed left at (296, 302)
Screenshot: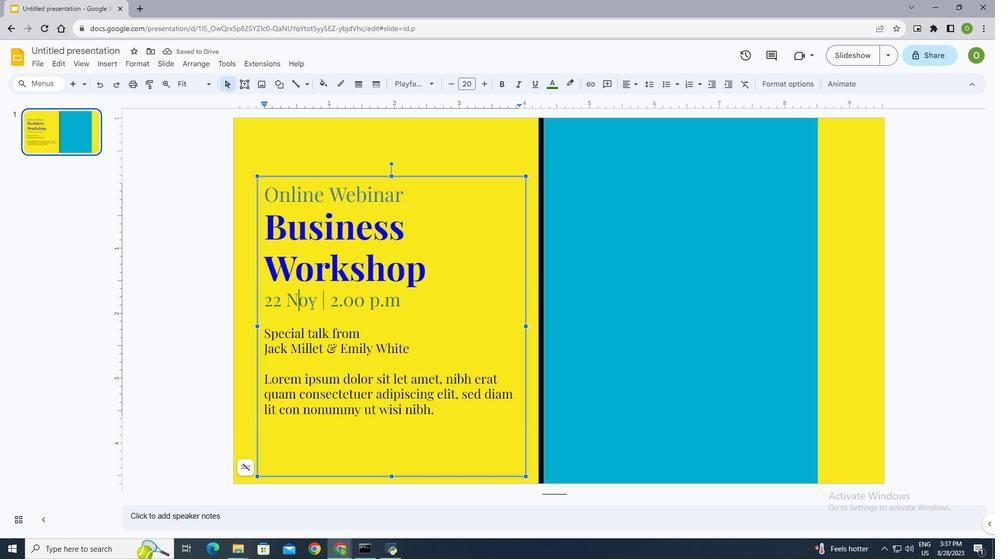 
Action: Mouse moved to (379, 293)
Screenshot: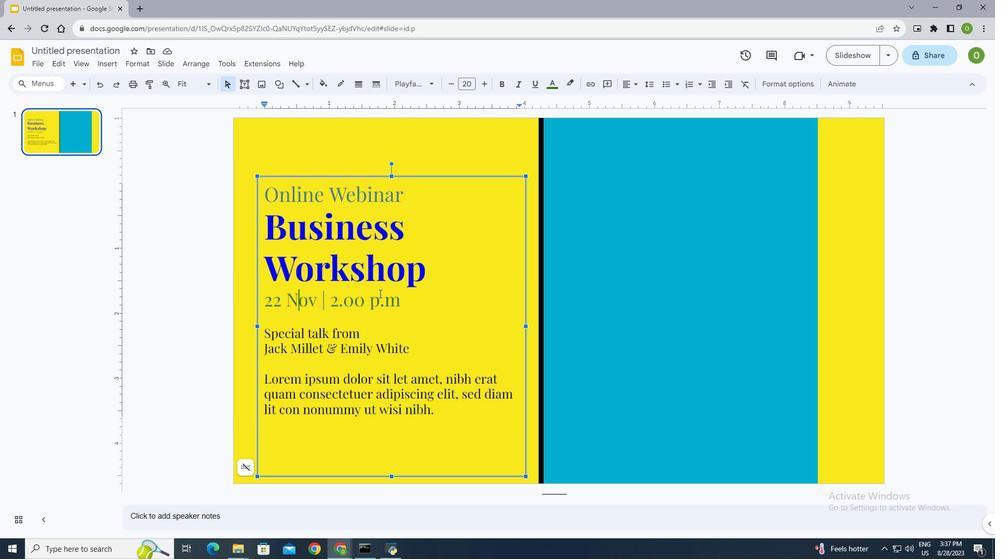 
Action: Key pressed <Key.delete><Key.delete><Key.shift>OV
Screenshot: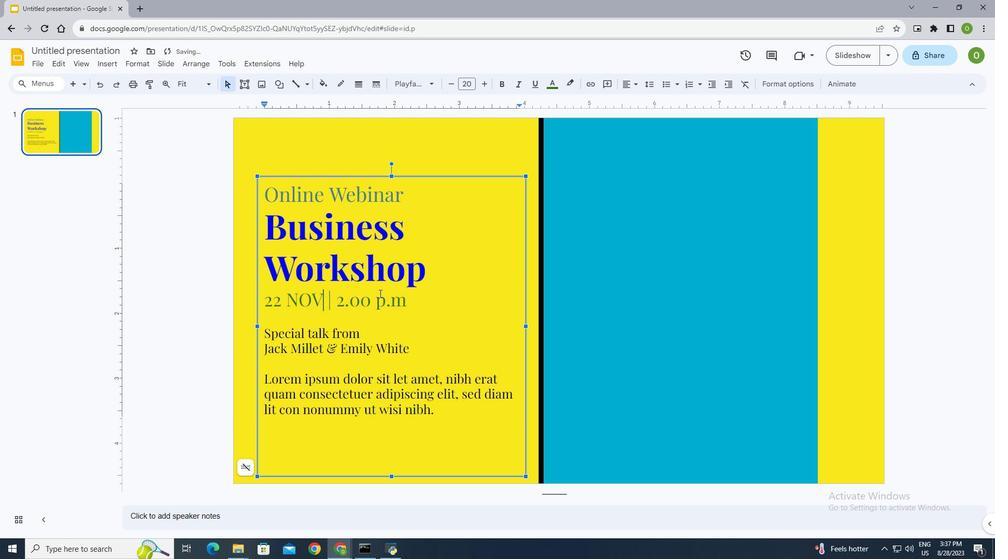
Action: Mouse moved to (331, 291)
Screenshot: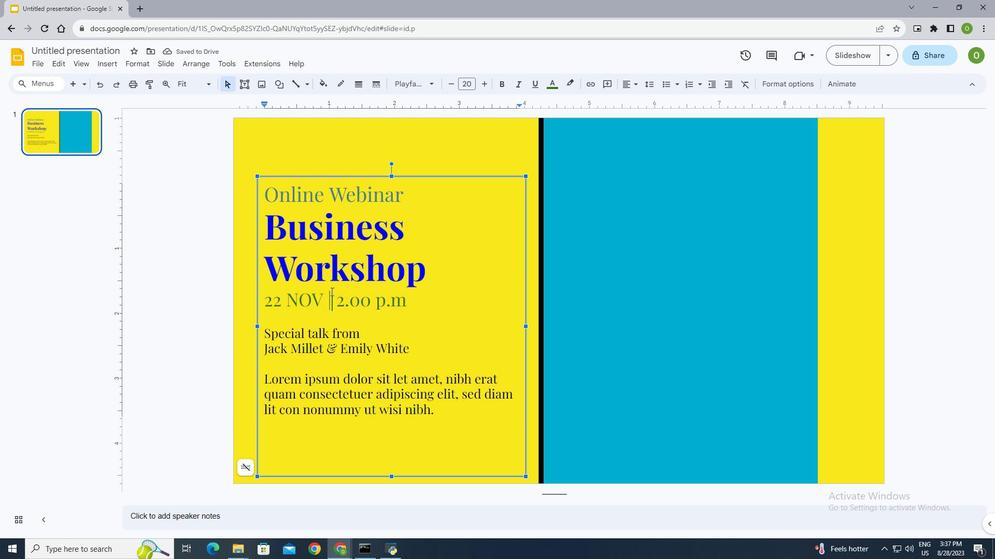 
Action: Mouse pressed left at (331, 291)
Screenshot: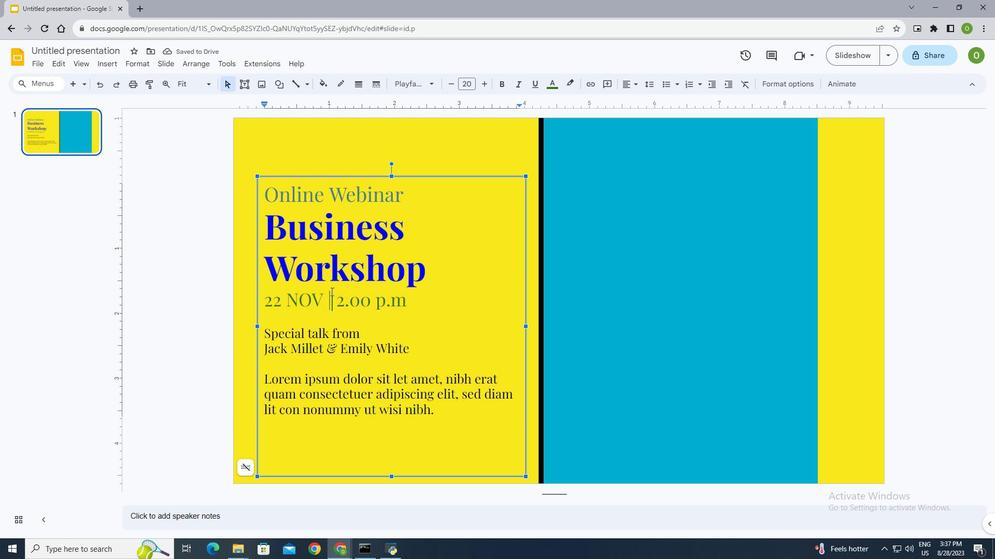 
Action: Mouse moved to (334, 302)
Screenshot: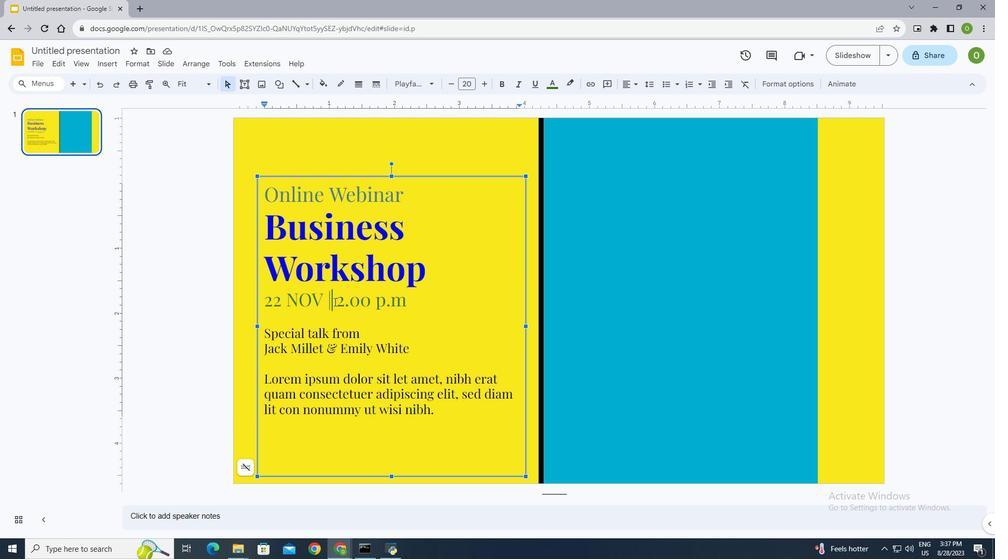 
Action: Mouse pressed left at (334, 302)
Screenshot: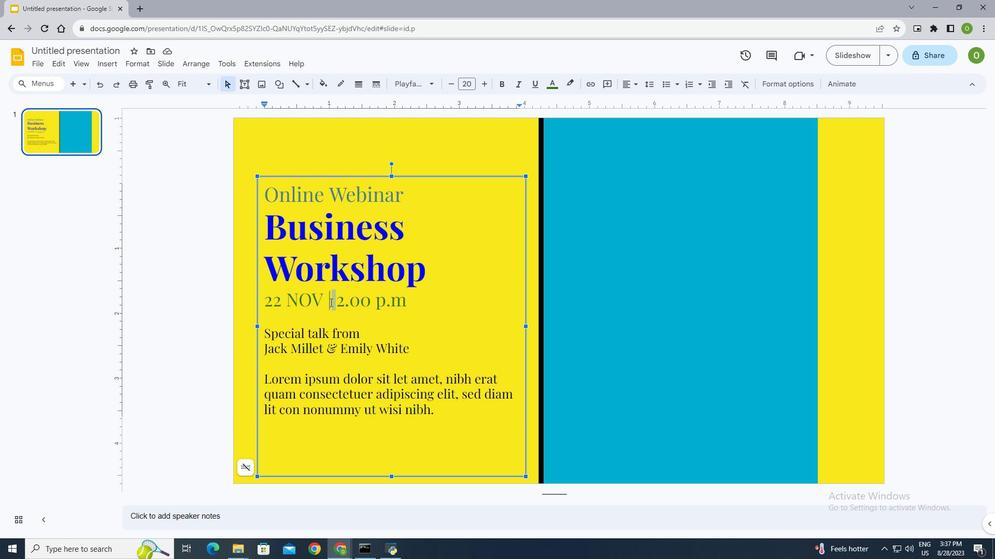 
Action: Mouse moved to (326, 304)
Screenshot: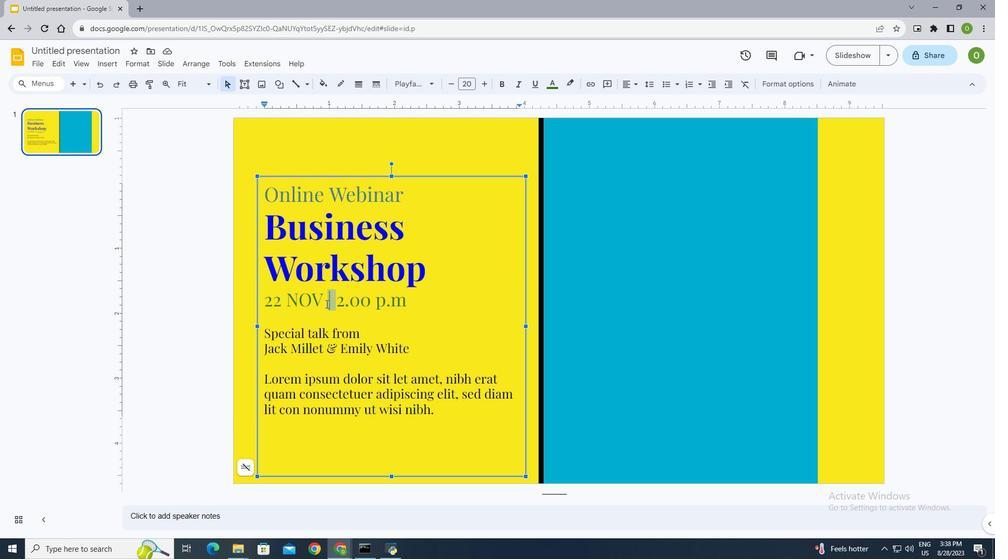 
Action: Key pressed ctrl+B
Screenshot: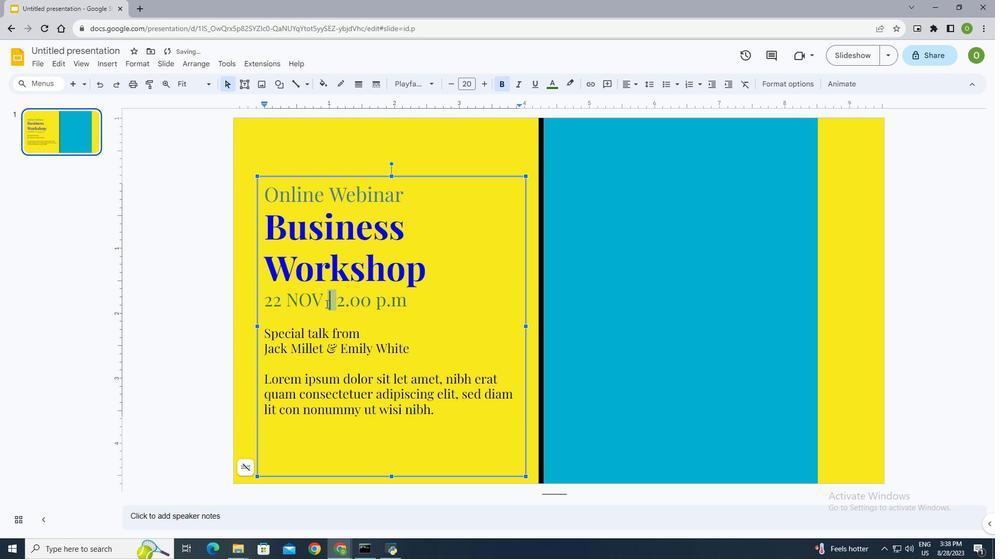 
Action: Mouse moved to (350, 301)
Screenshot: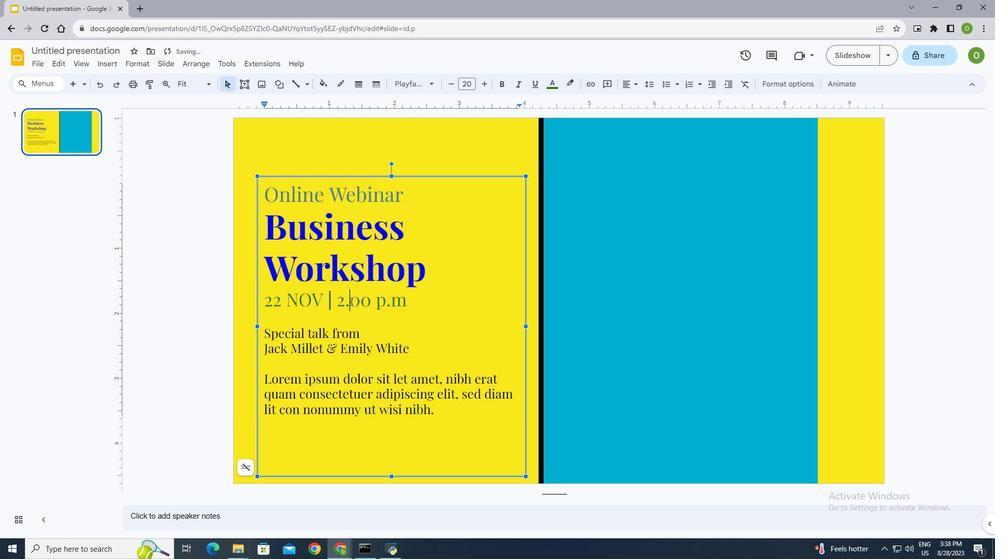 
Action: Mouse pressed left at (350, 301)
Screenshot: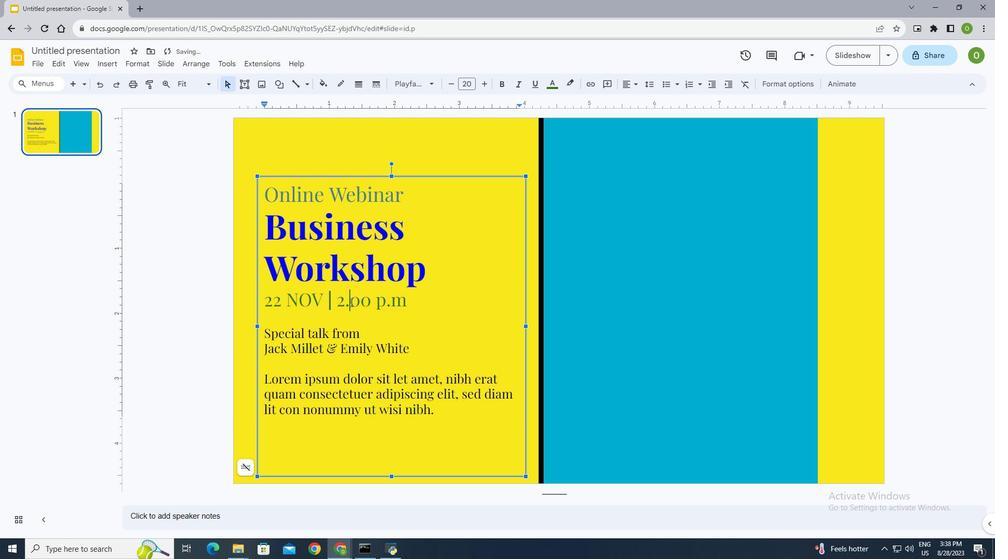 
Action: Mouse moved to (402, 303)
Screenshot: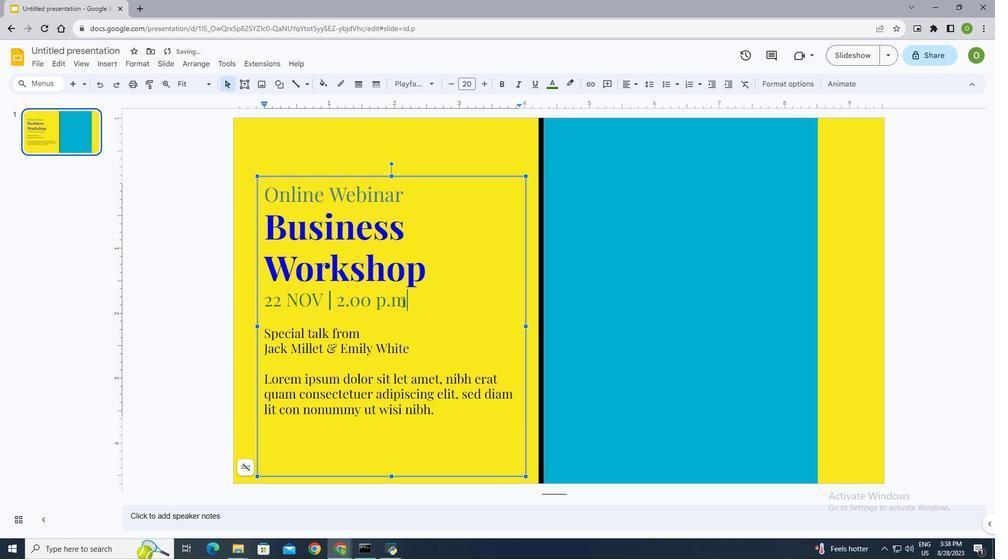 
Action: Mouse pressed left at (402, 303)
Screenshot: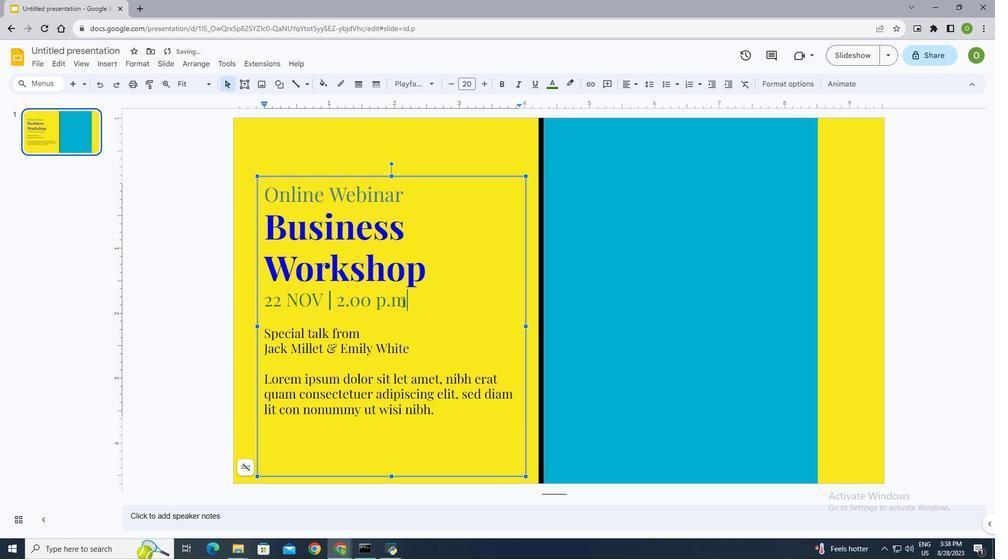 
Action: Mouse moved to (355, 338)
Screenshot: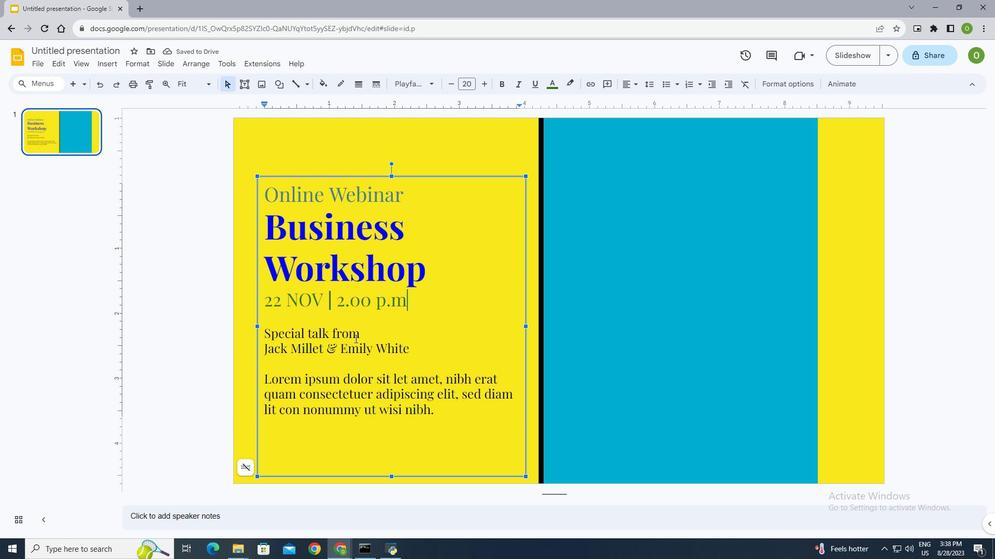 
Action: Mouse pressed left at (355, 338)
Screenshot: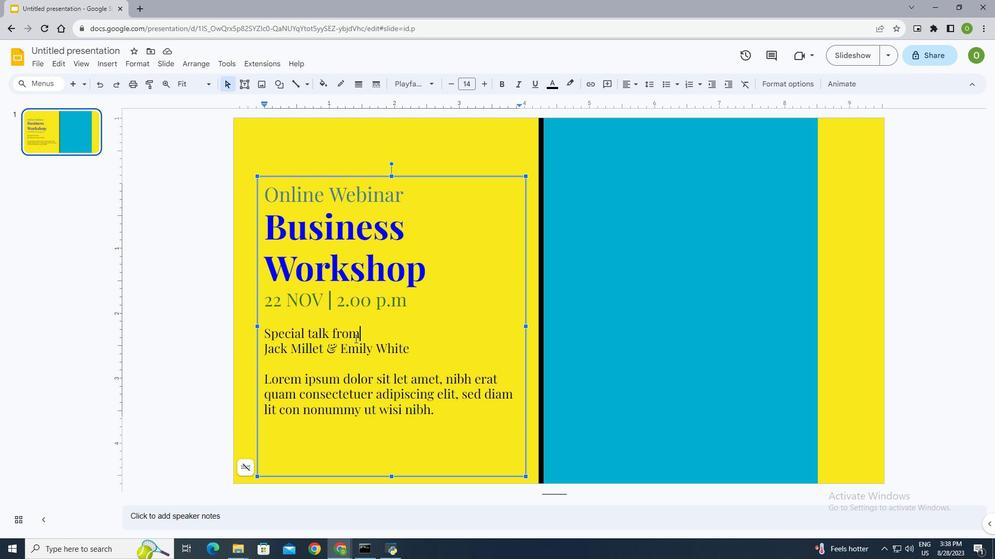 
Action: Mouse moved to (414, 351)
Screenshot: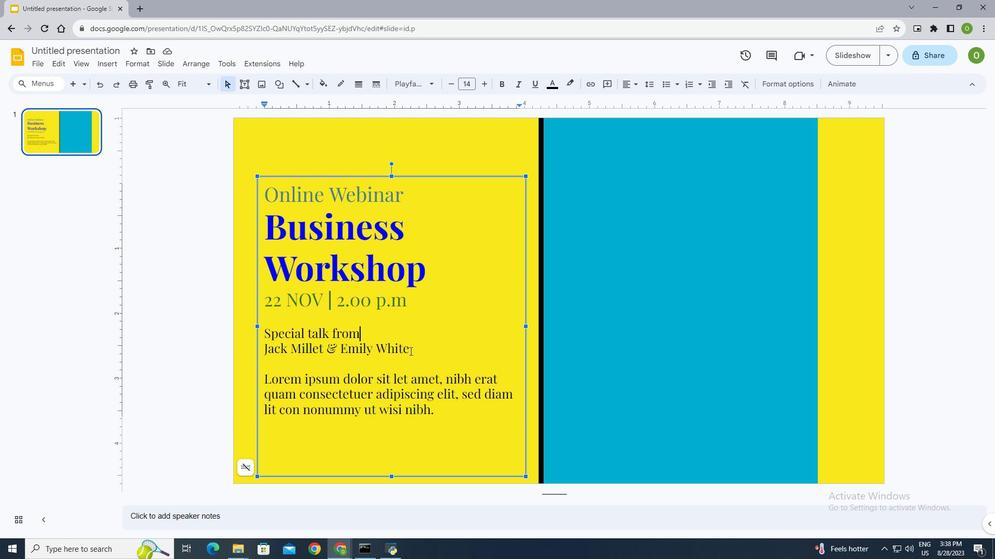 
Action: Mouse pressed left at (414, 351)
Screenshot: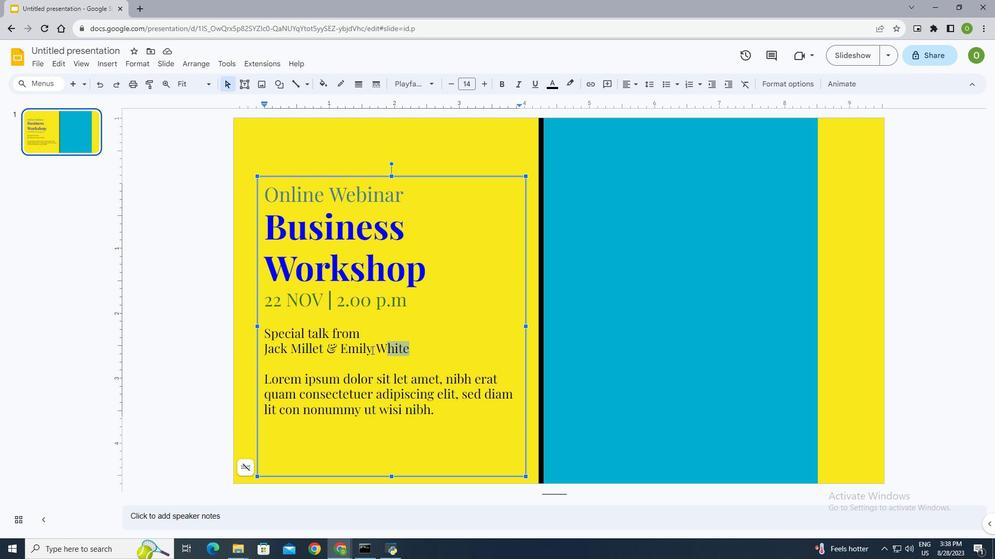 
Action: Mouse moved to (549, 84)
Screenshot: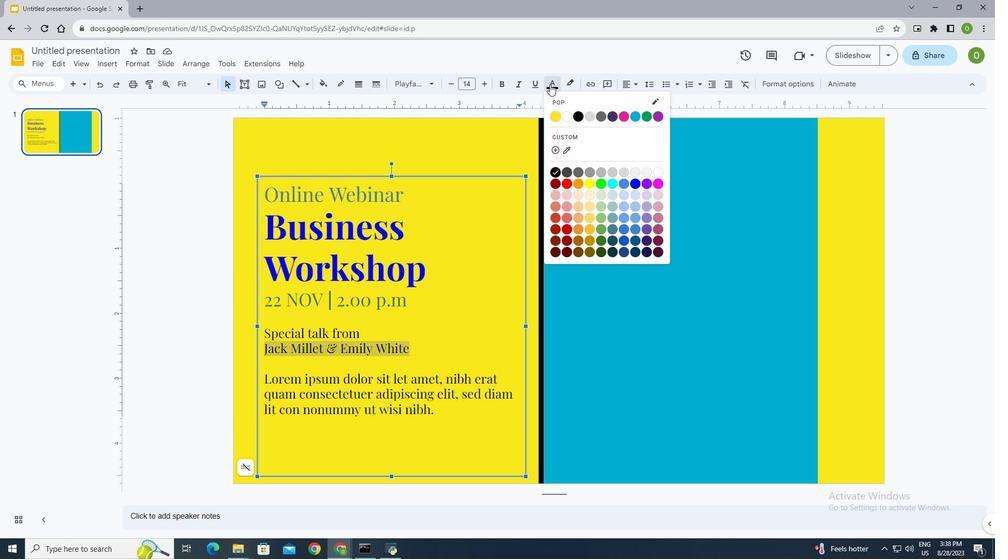 
Action: Mouse pressed left at (549, 84)
Screenshot: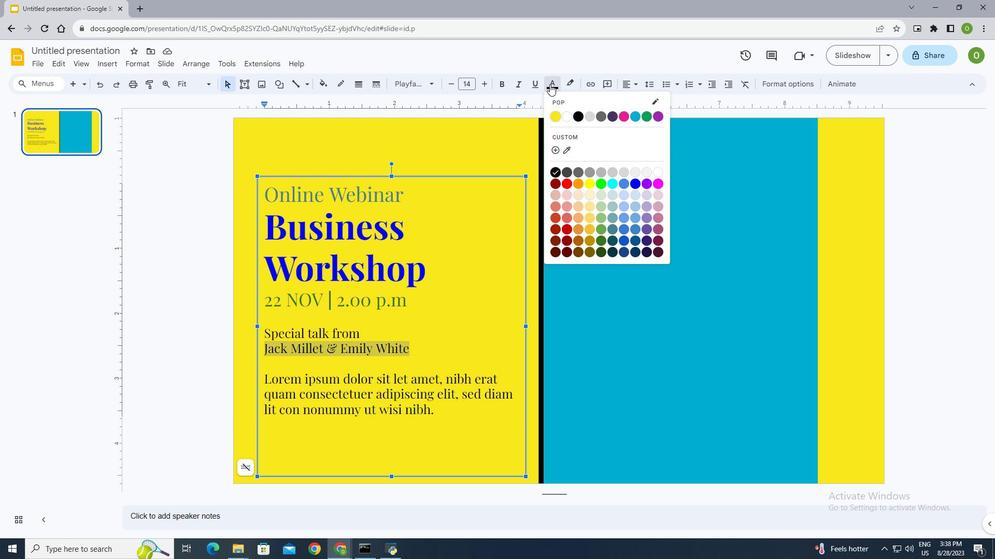 
Action: Mouse moved to (567, 119)
Screenshot: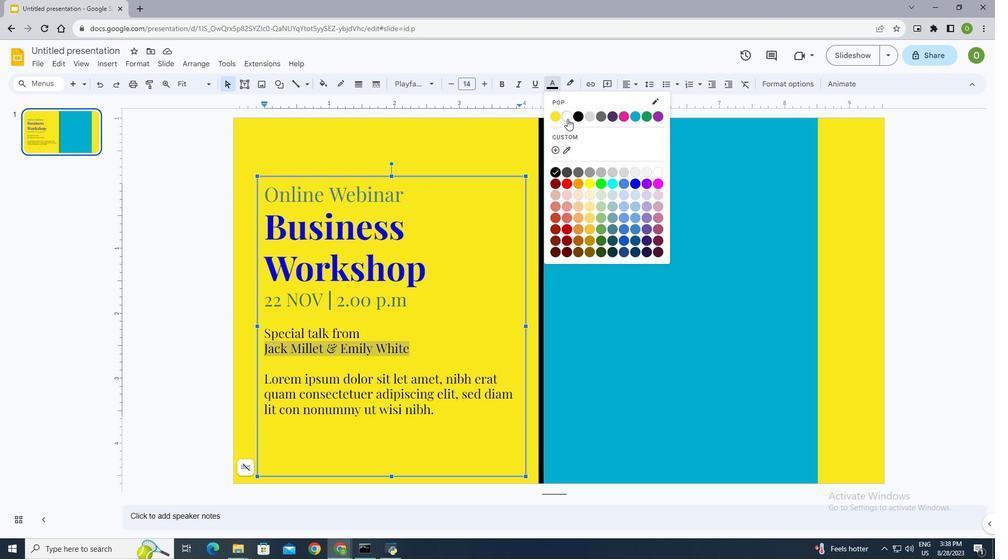 
Action: Mouse pressed left at (567, 119)
Screenshot: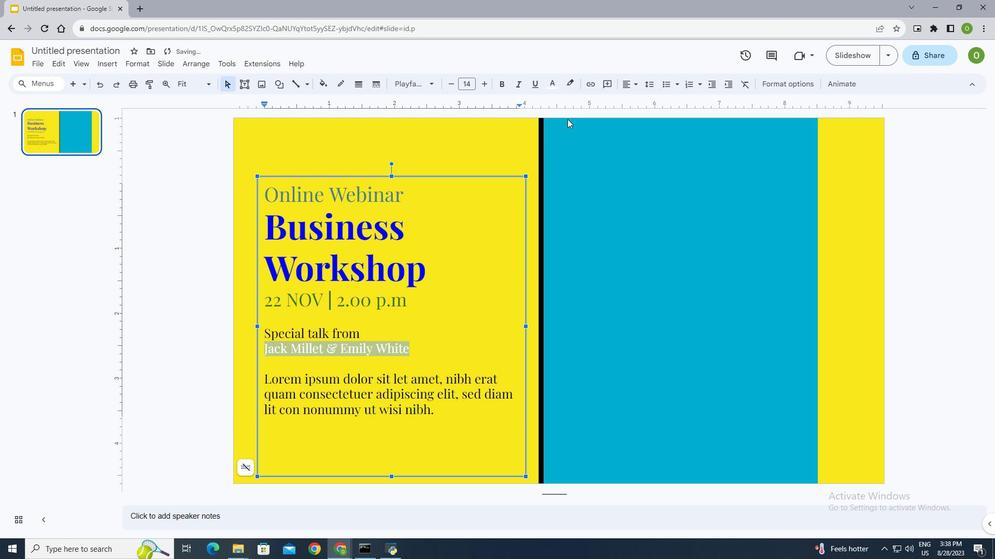 
Action: Mouse moved to (485, 81)
Screenshot: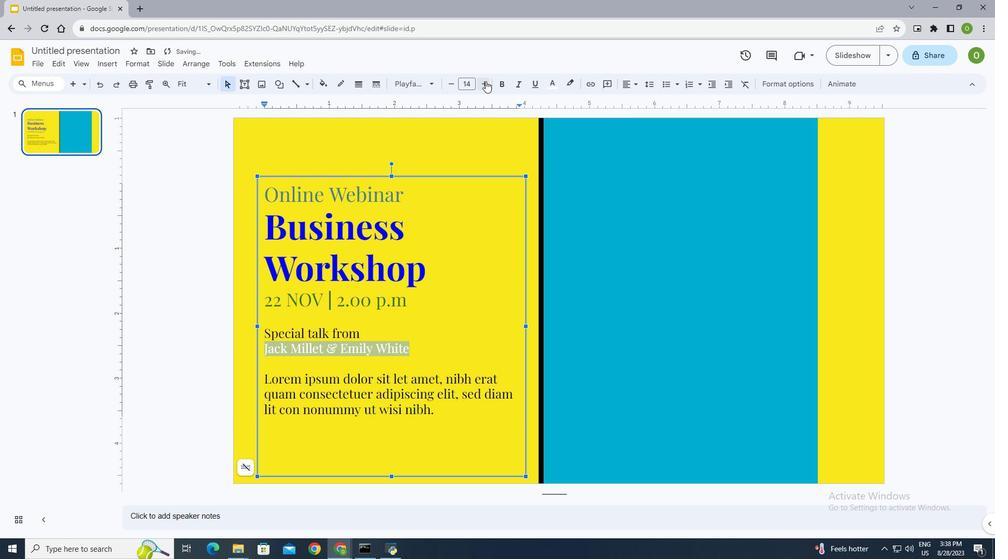 
Action: Mouse pressed left at (485, 81)
Screenshot: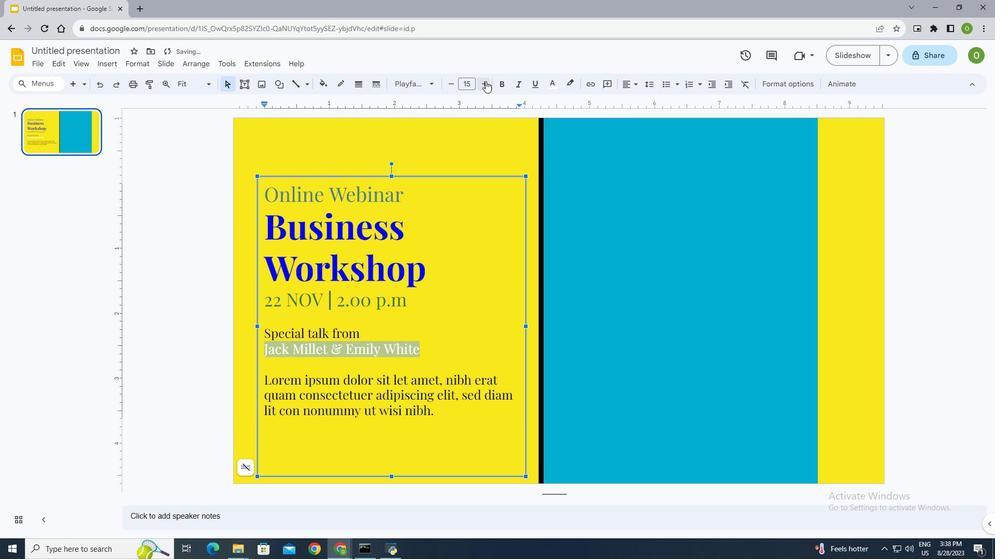 
Action: Mouse pressed left at (485, 81)
Screenshot: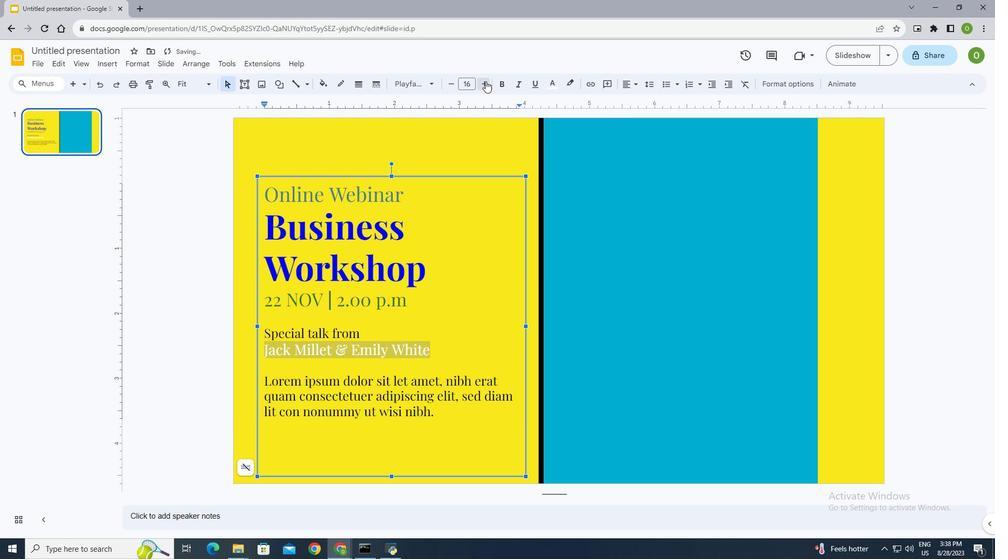 
Action: Mouse pressed left at (485, 81)
Screenshot: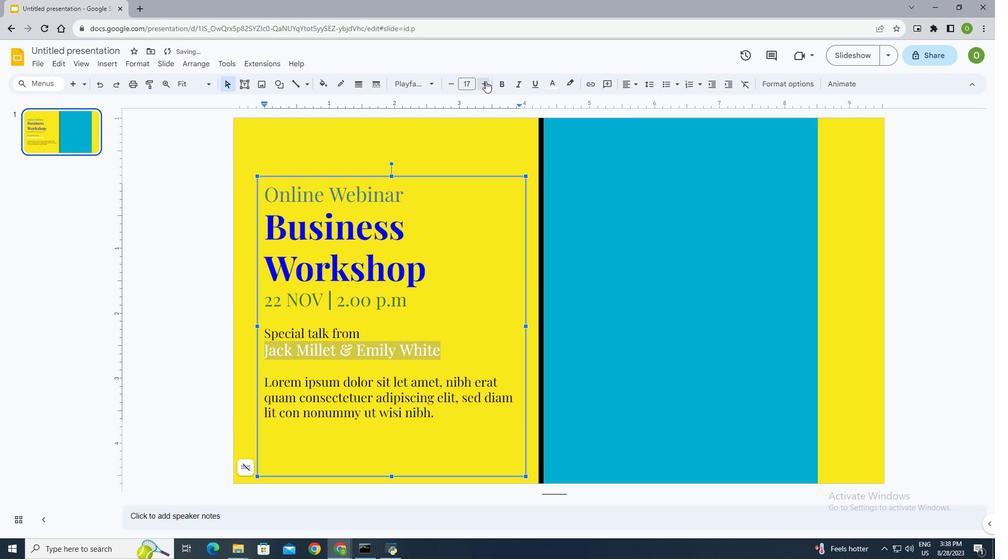 
Action: Mouse pressed left at (485, 81)
Screenshot: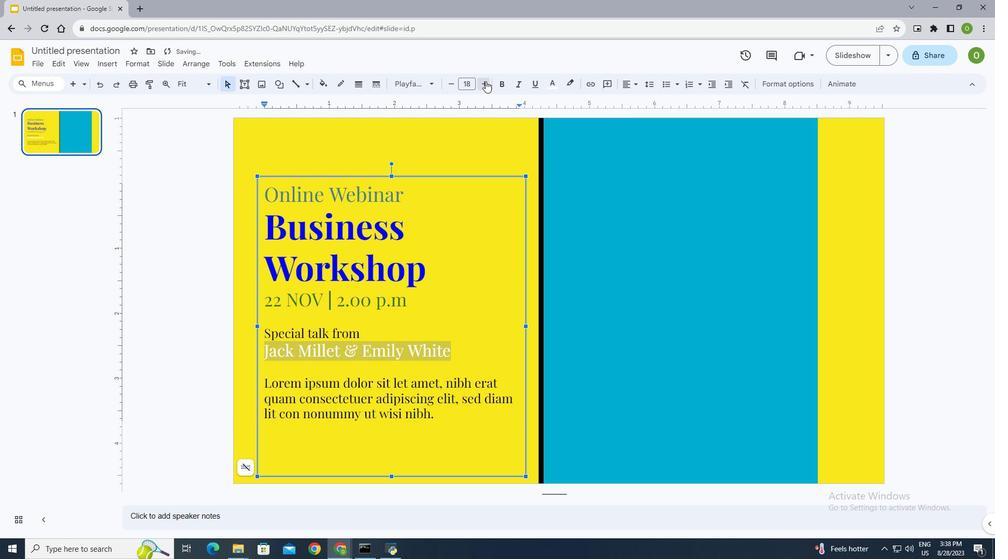 
Action: Mouse pressed left at (485, 81)
Screenshot: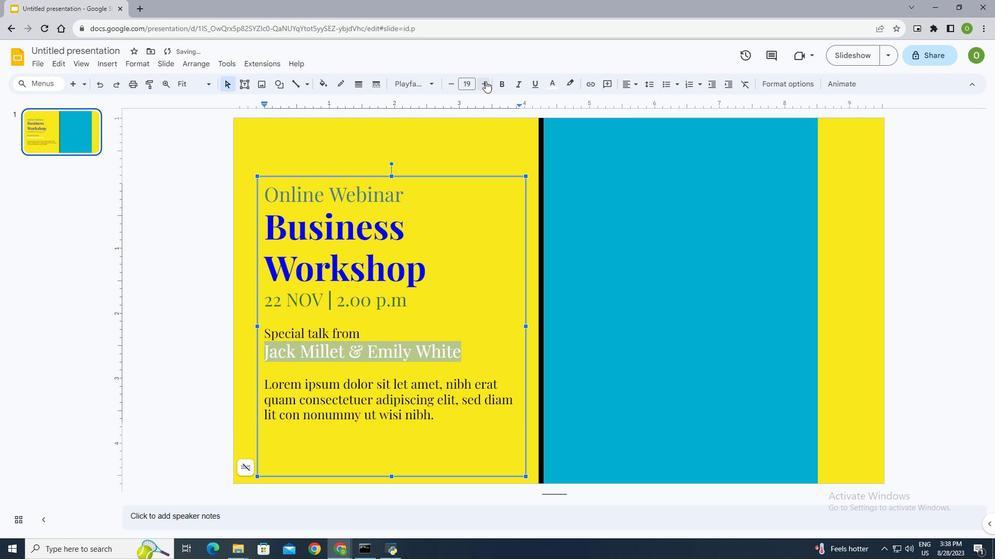 
Action: Mouse pressed left at (485, 81)
Screenshot: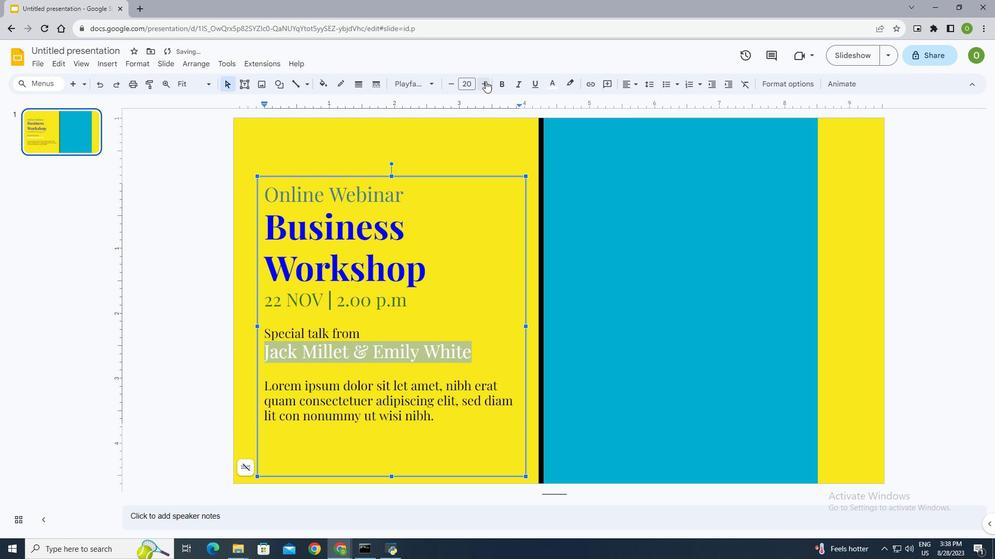 
Action: Mouse pressed left at (485, 81)
Screenshot: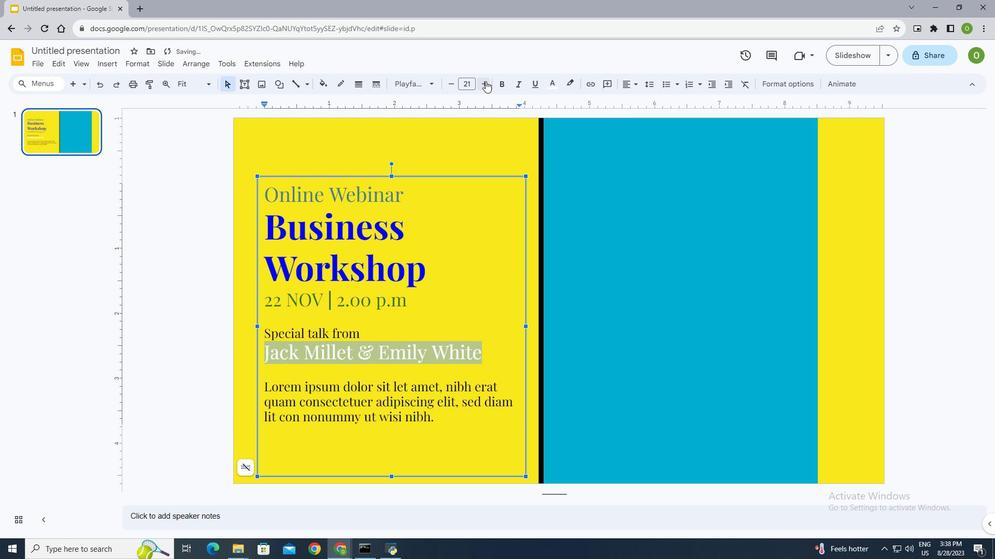 
Action: Mouse moved to (366, 329)
Screenshot: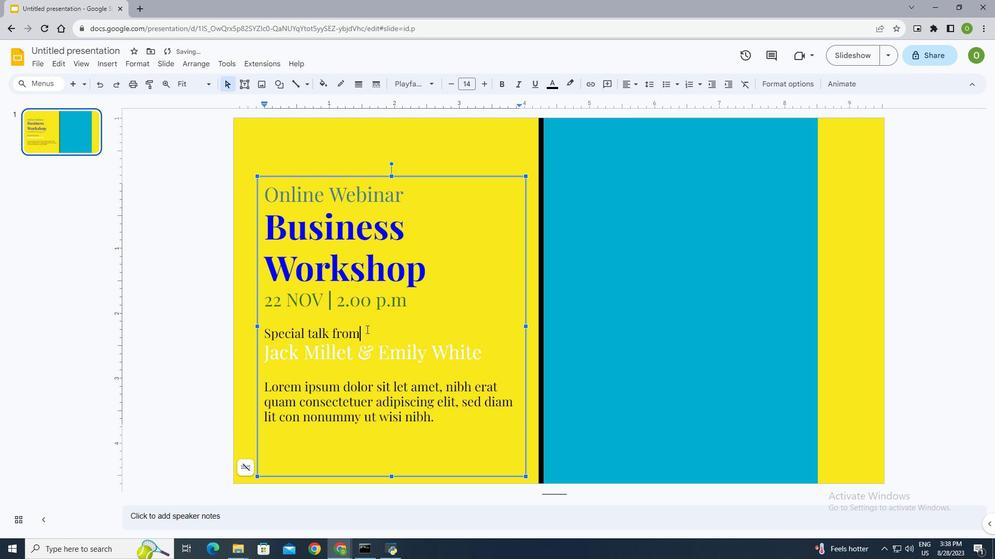 
Action: Mouse pressed left at (366, 329)
Screenshot: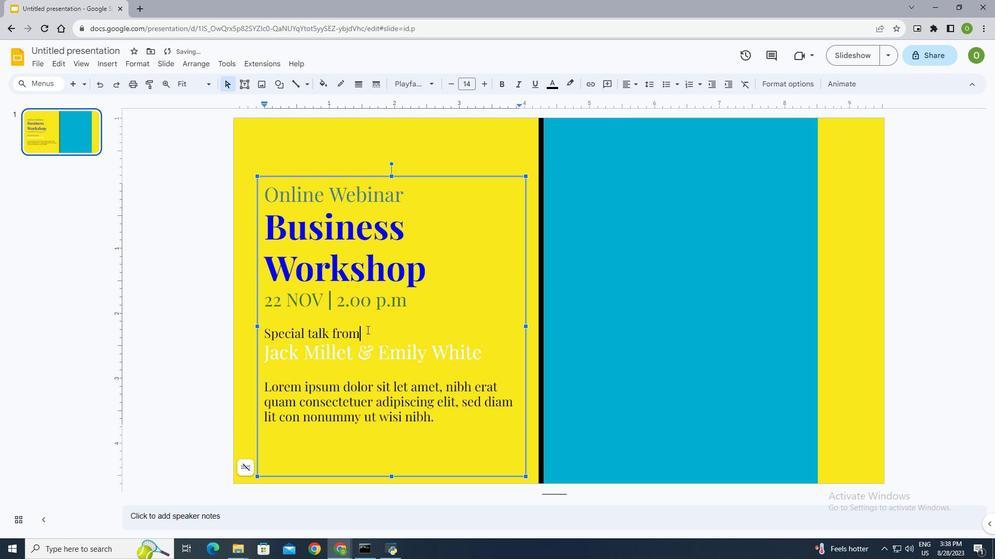 
Action: Mouse moved to (356, 336)
Screenshot: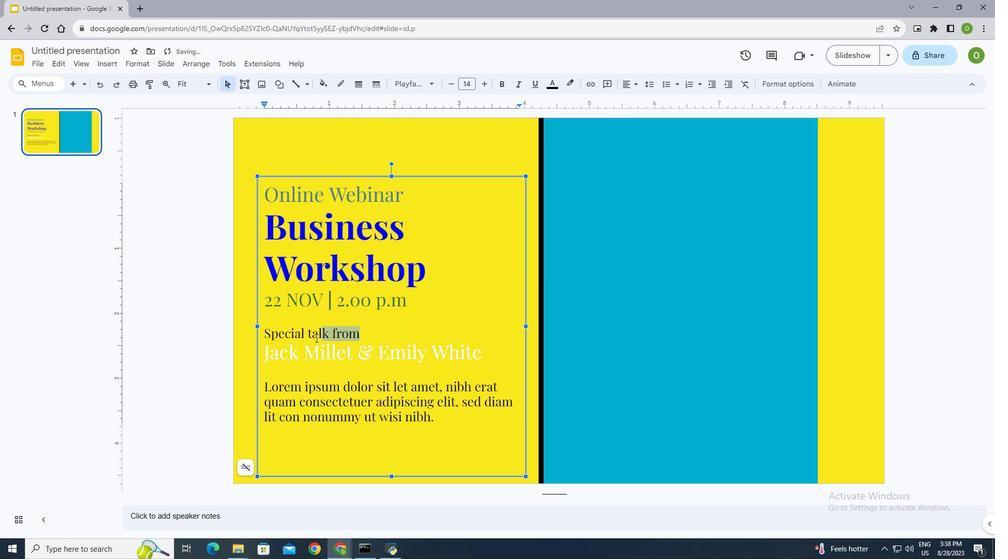 
Action: Mouse pressed left at (356, 336)
Screenshot: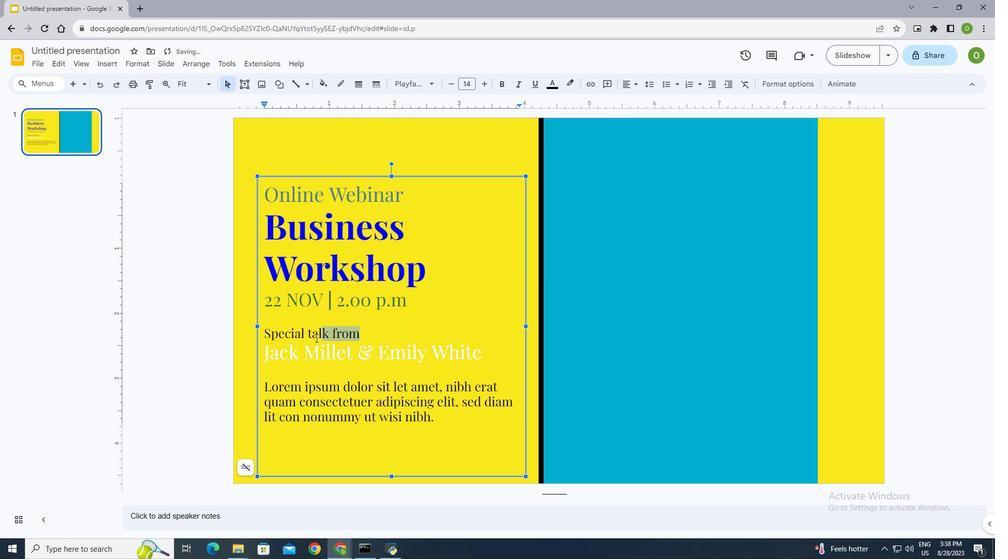 
Action: Mouse moved to (482, 83)
Screenshot: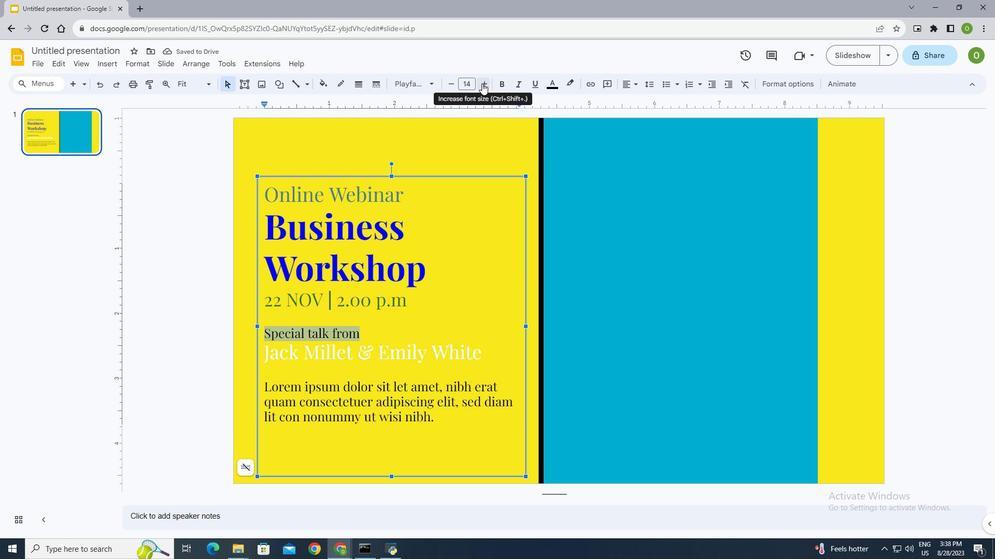 
Action: Mouse pressed left at (482, 83)
Screenshot: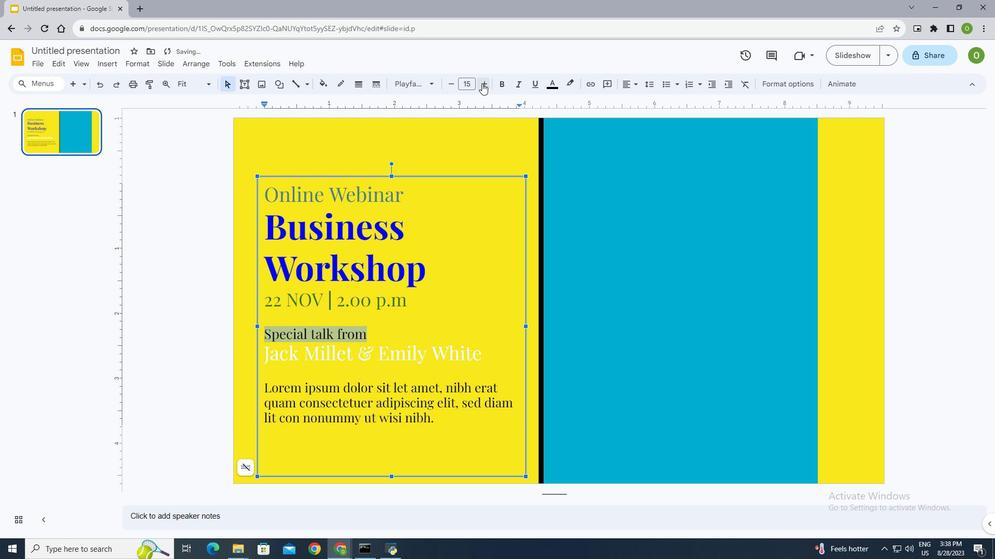 
Action: Mouse pressed left at (482, 83)
Screenshot: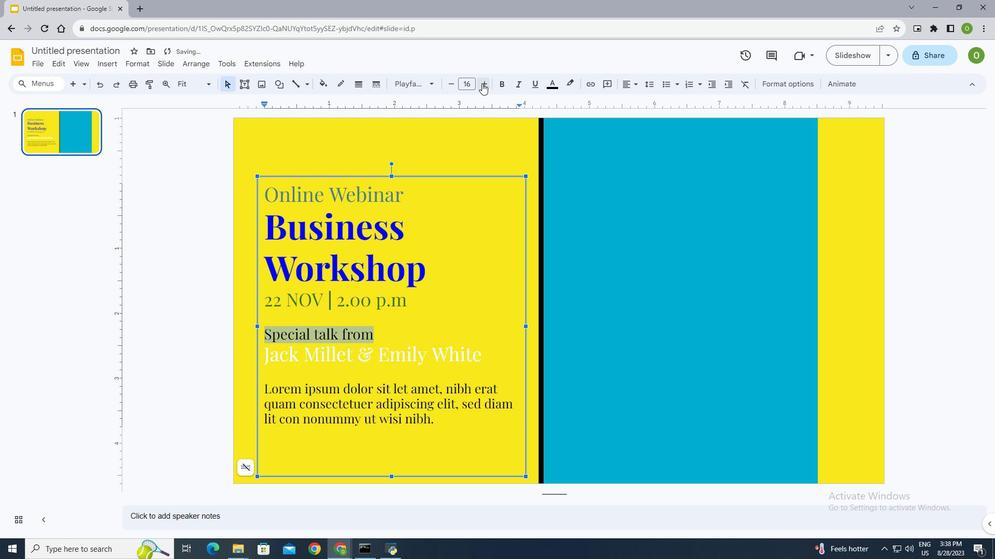 
Action: Mouse pressed left at (482, 83)
Screenshot: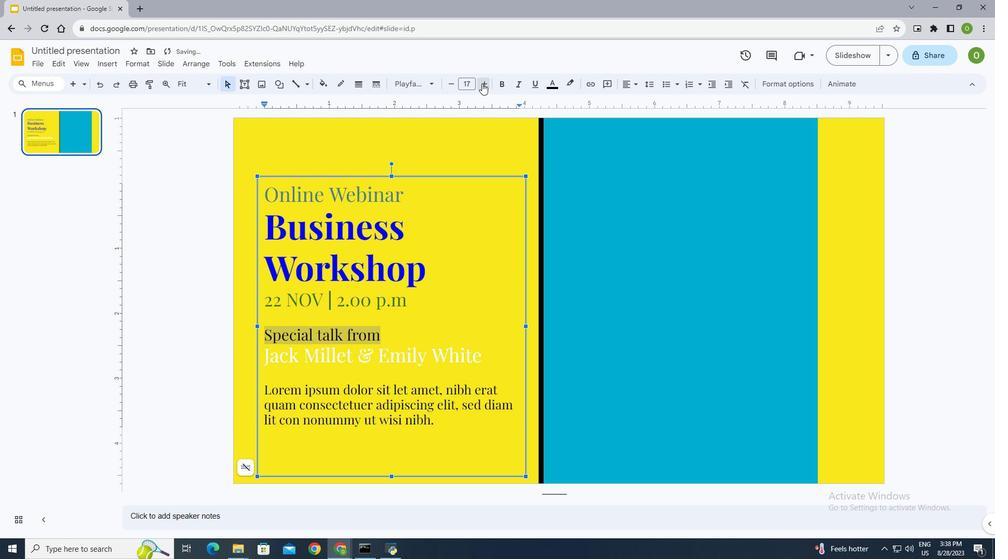 
Action: Mouse pressed left at (482, 83)
Screenshot: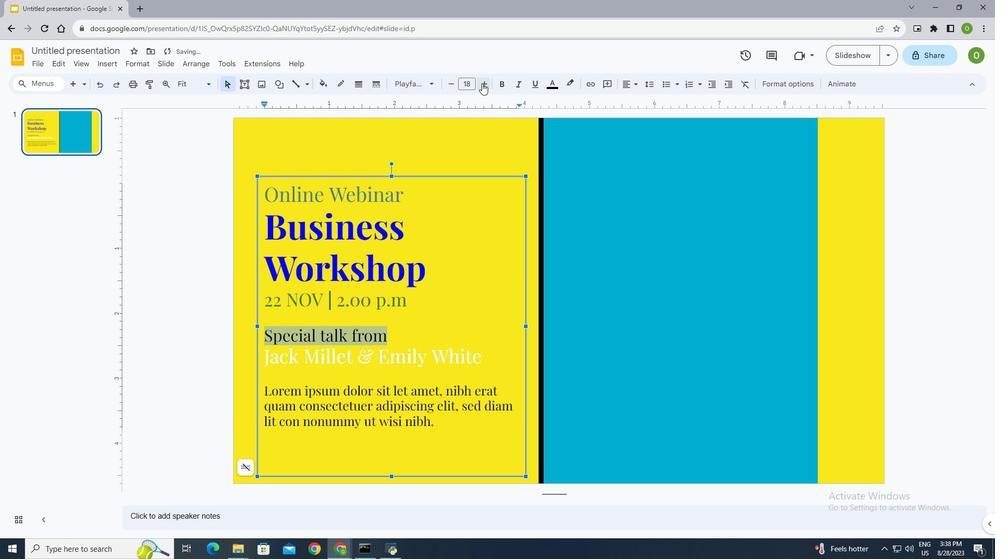 
Action: Mouse moved to (428, 332)
Screenshot: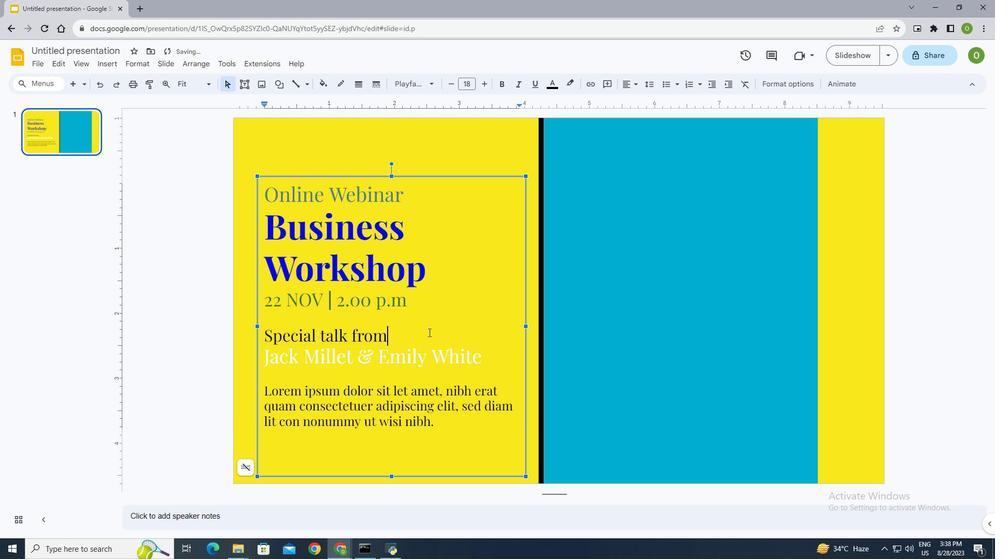 
Action: Mouse pressed left at (428, 332)
Screenshot: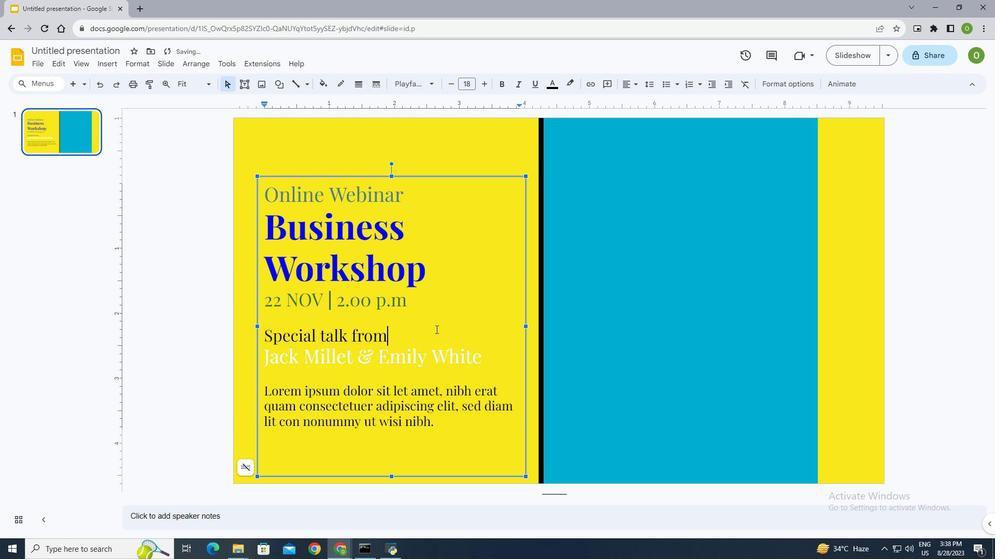 
Action: Mouse moved to (409, 387)
Screenshot: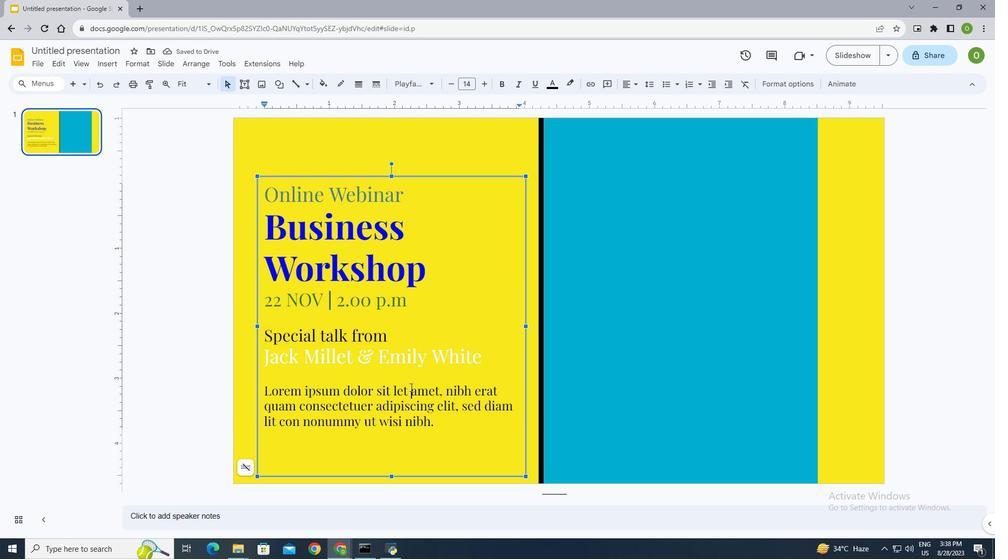 
Action: Mouse pressed left at (409, 387)
Screenshot: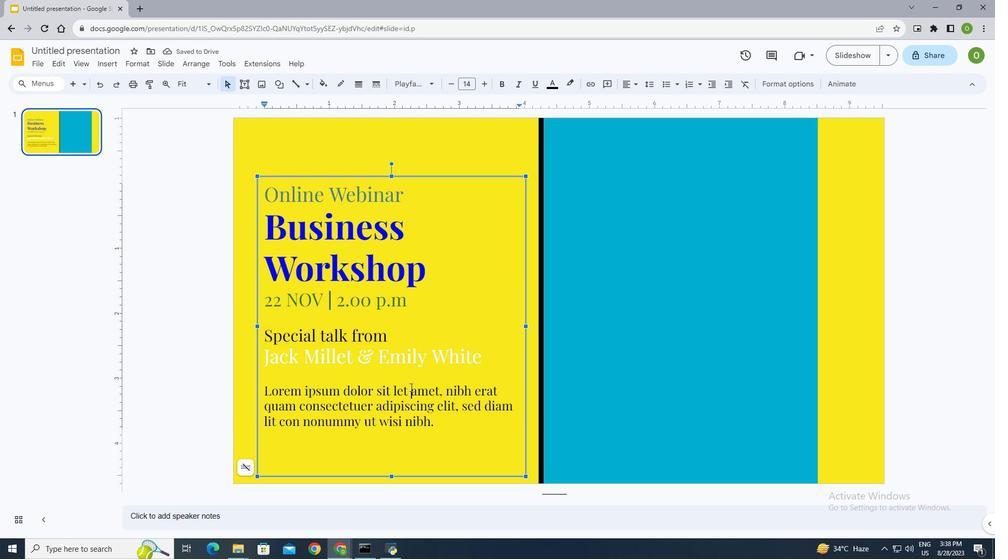 
Action: Mouse moved to (443, 426)
Screenshot: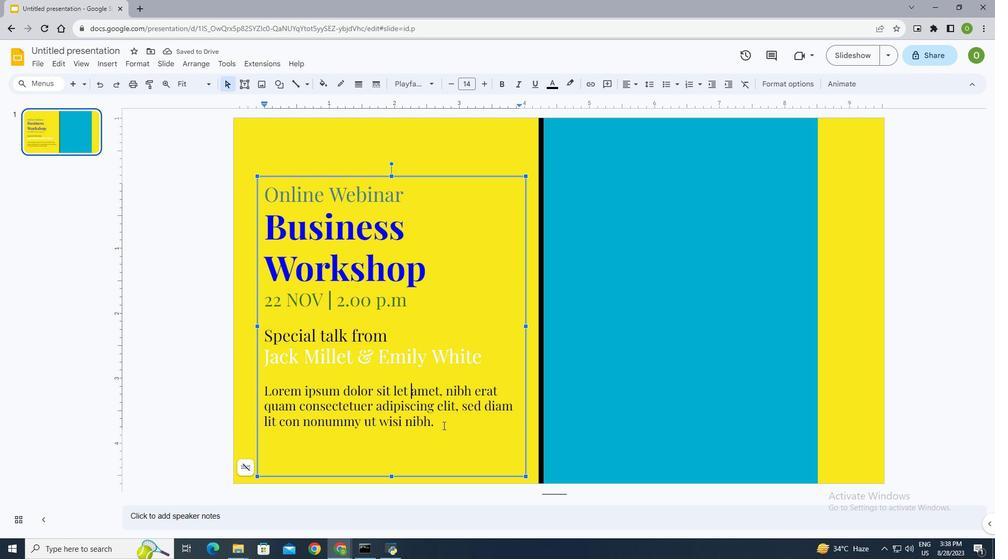 
Action: Mouse pressed left at (443, 426)
Screenshot: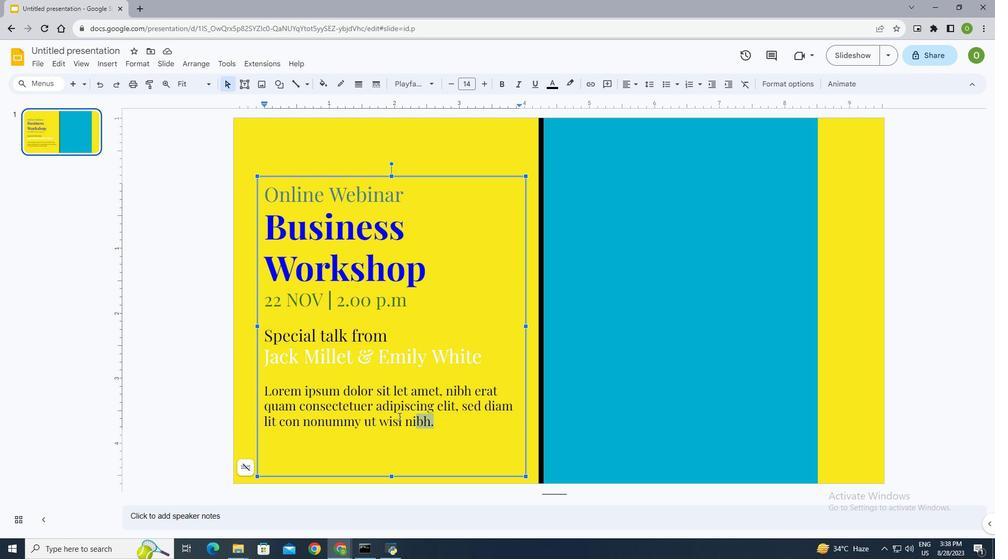 
Action: Mouse moved to (549, 85)
Screenshot: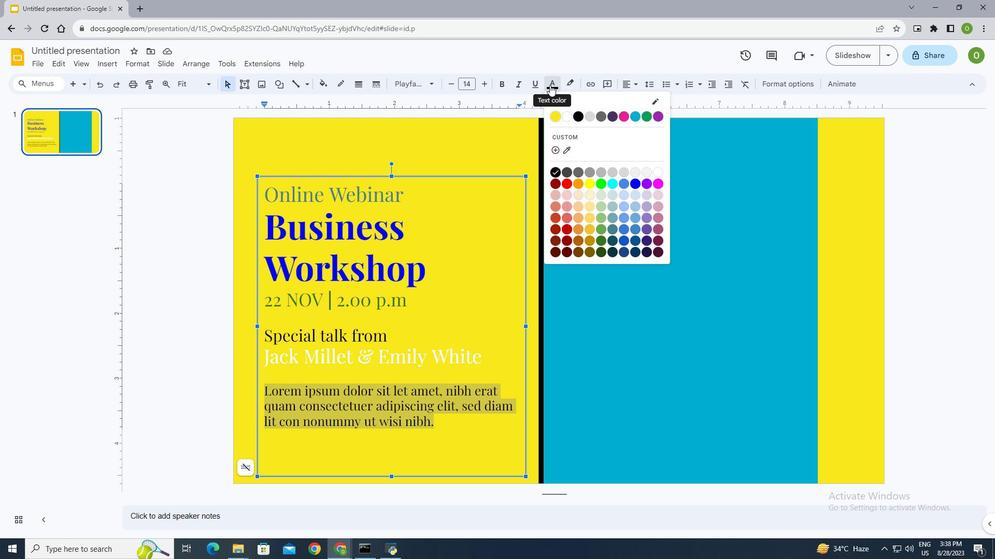 
Action: Mouse pressed left at (549, 85)
Screenshot: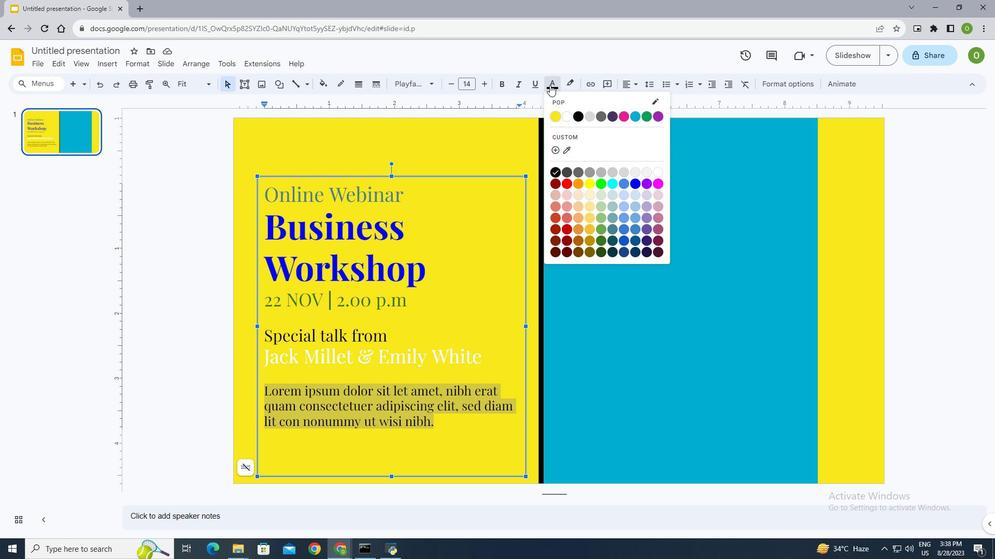 
Action: Mouse moved to (568, 217)
Screenshot: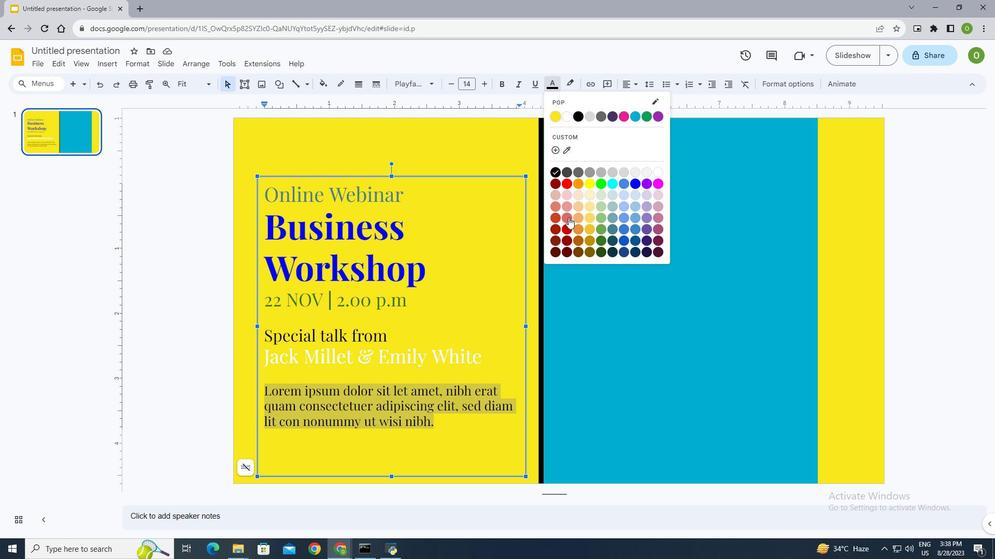 
Action: Mouse pressed left at (568, 217)
Screenshot: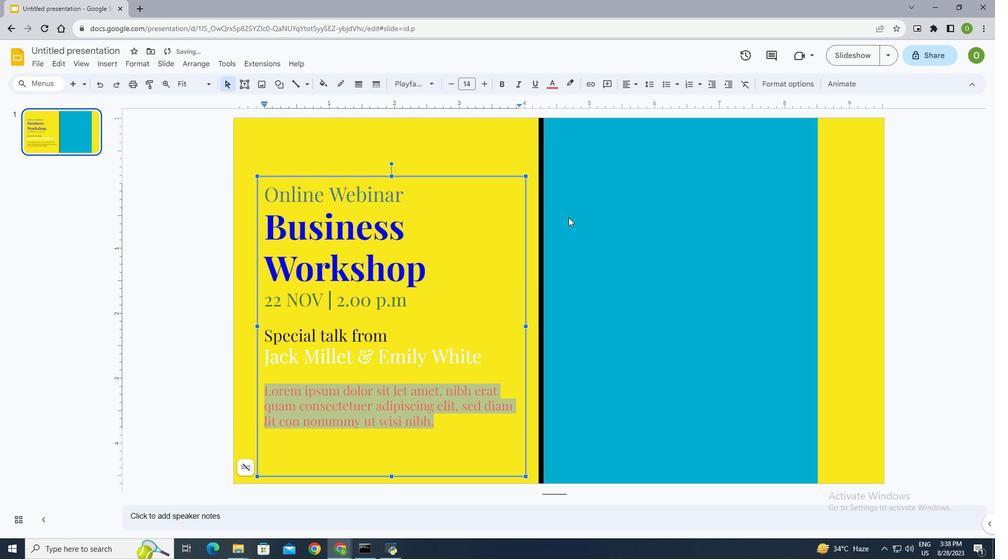 
Action: Mouse moved to (485, 141)
Screenshot: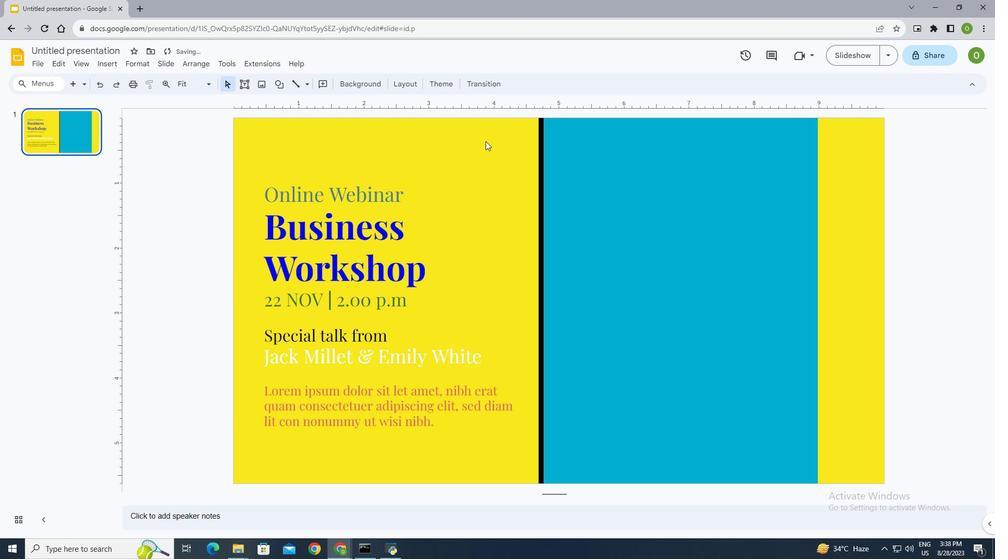
Action: Mouse pressed left at (485, 141)
Screenshot: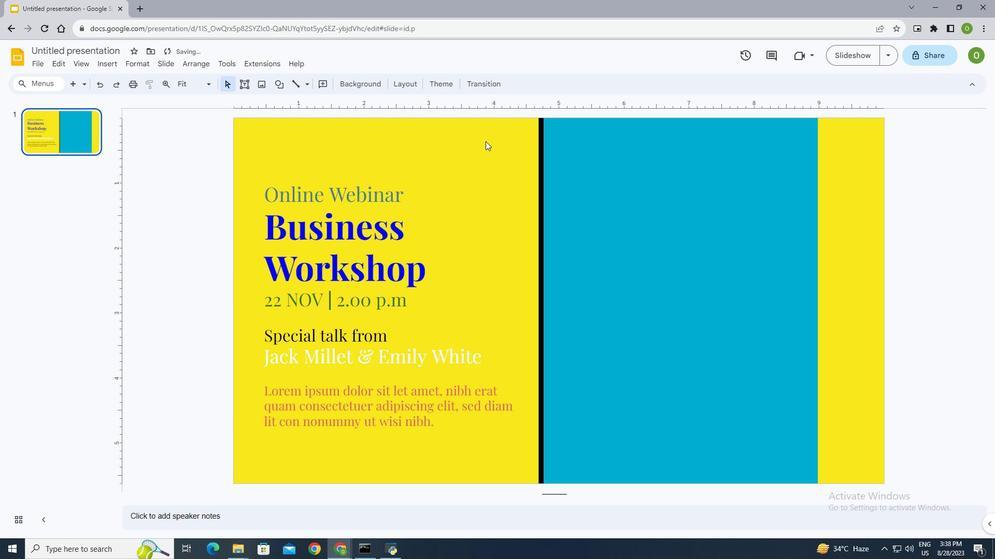 
Action: Mouse moved to (418, 428)
Screenshot: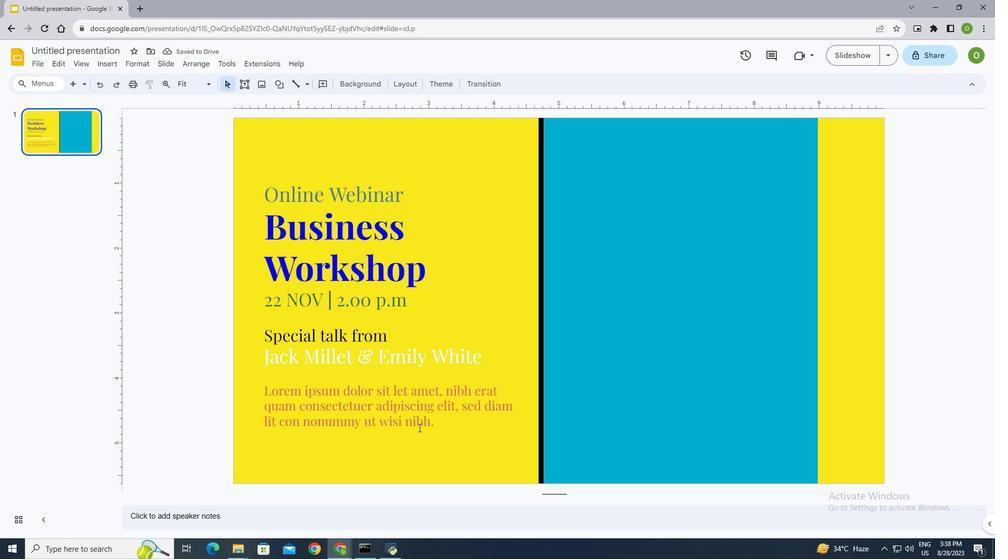 
Action: Mouse pressed left at (418, 428)
Screenshot: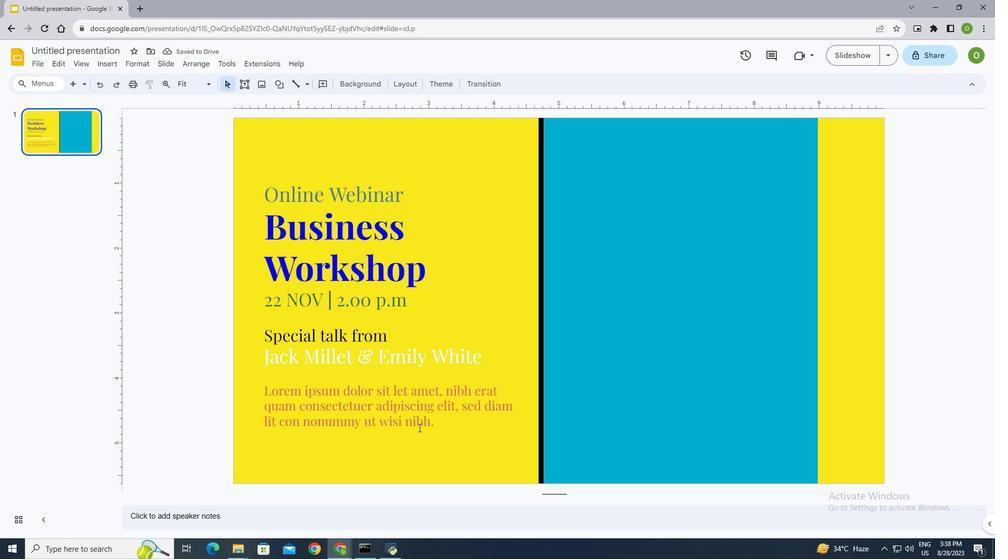 
Action: Mouse moved to (392, 477)
Screenshot: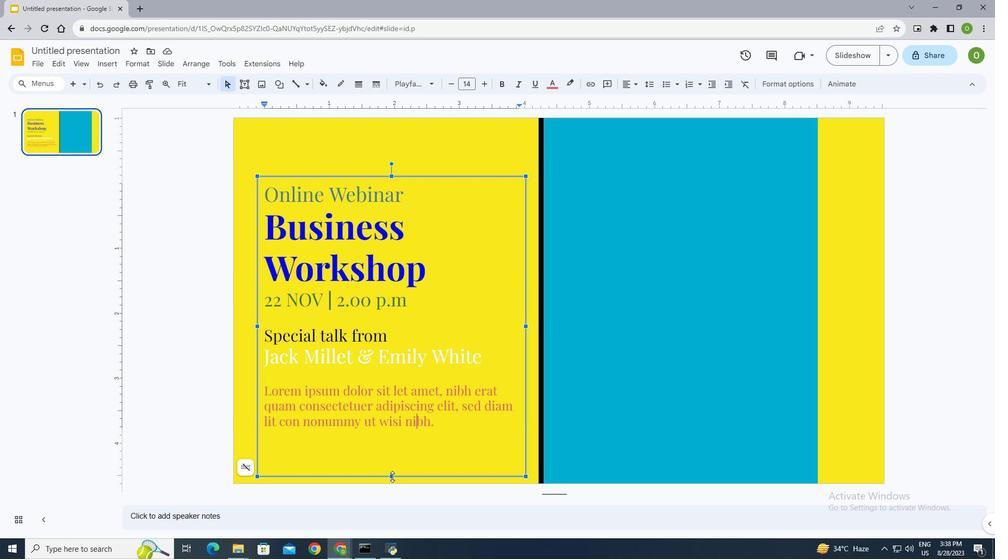 
Action: Mouse pressed left at (392, 477)
Screenshot: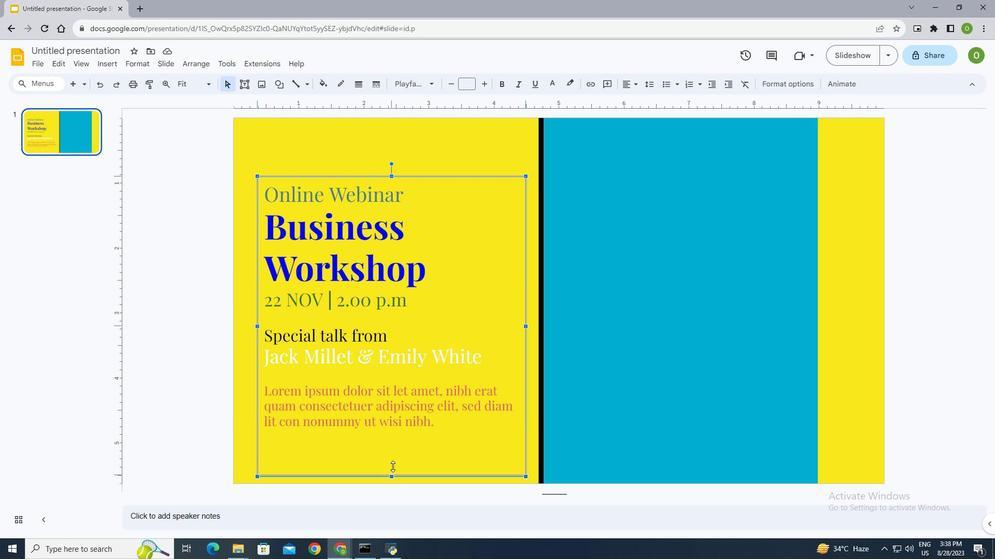 
Action: Mouse moved to (354, 457)
Screenshot: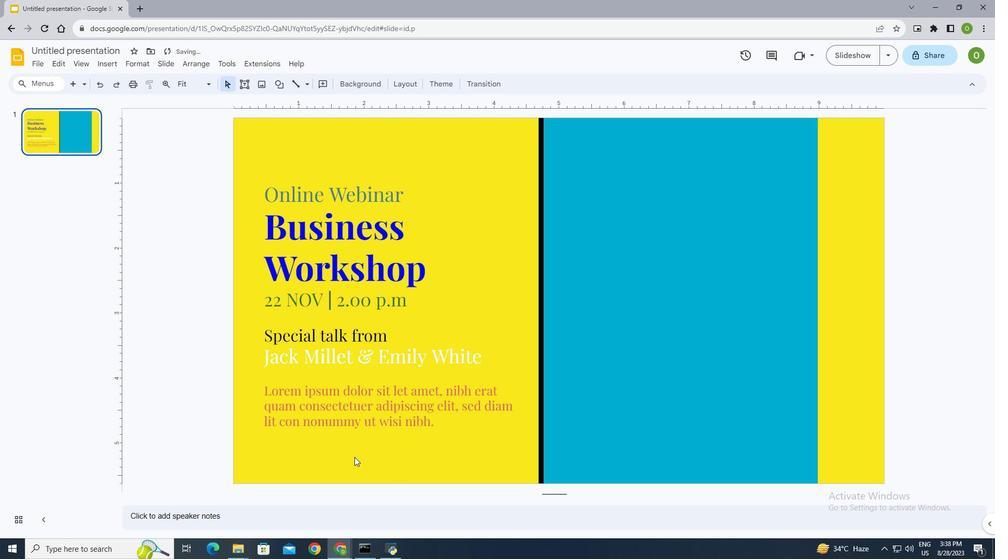 
Action: Mouse pressed left at (354, 457)
Screenshot: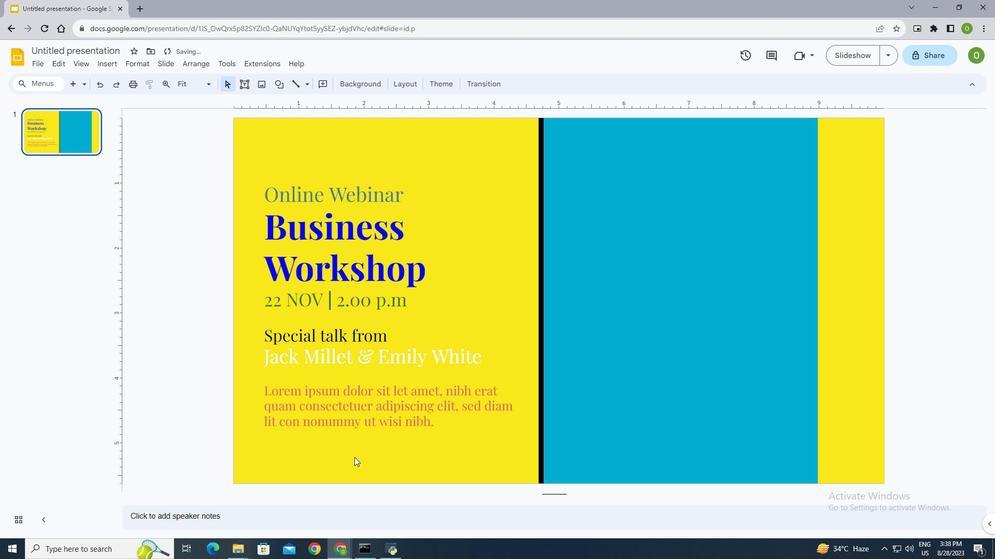 
Action: Mouse moved to (244, 83)
Screenshot: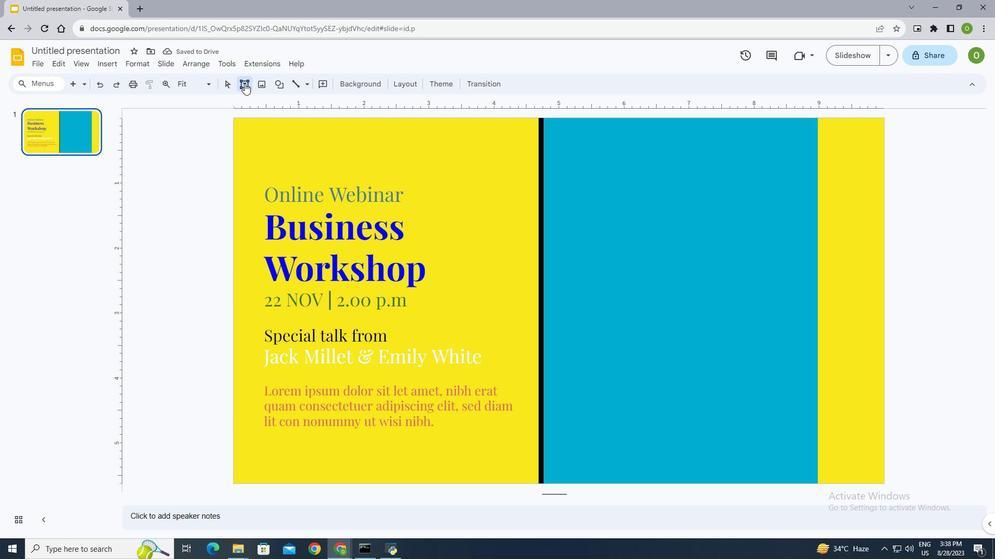 
Action: Mouse pressed left at (244, 83)
Screenshot: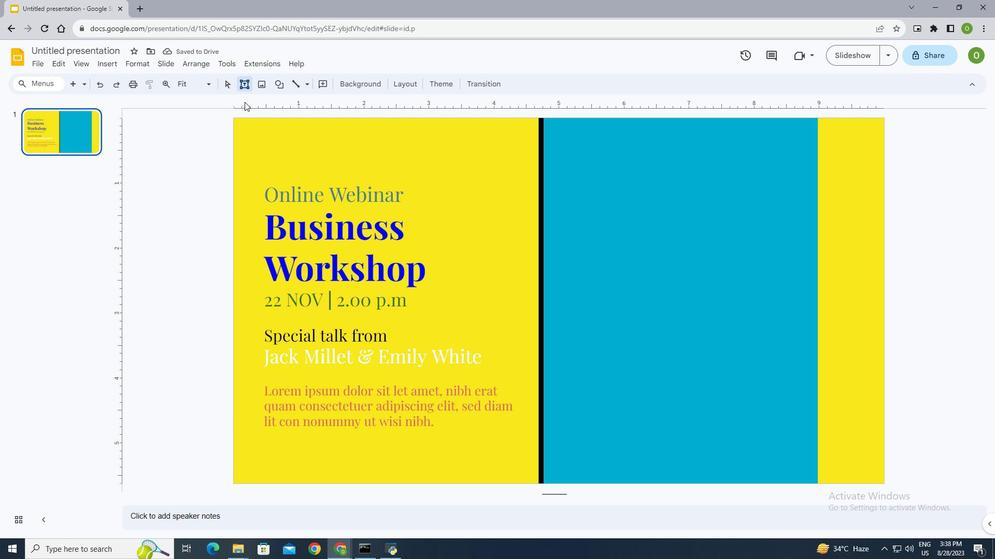 
Action: Mouse moved to (247, 448)
Screenshot: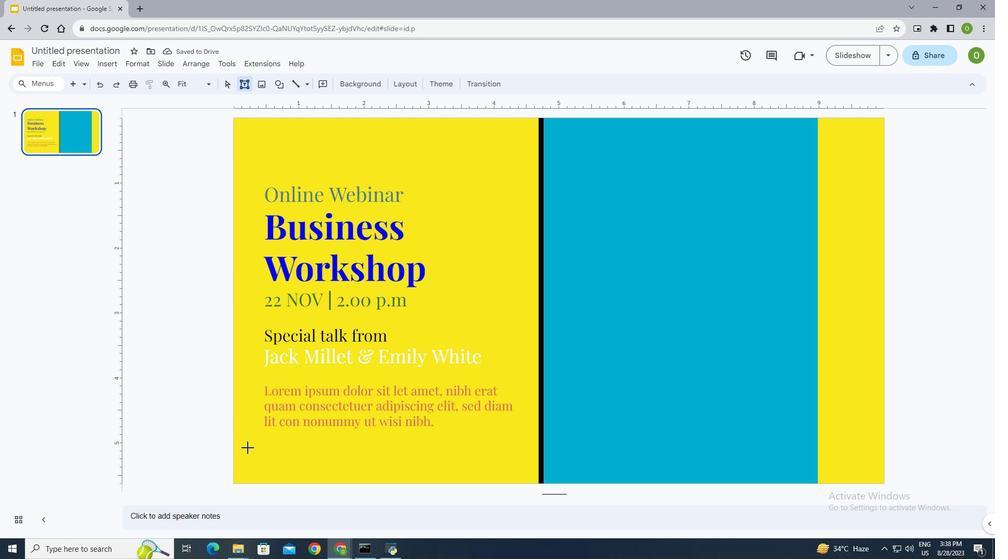 
Action: Mouse pressed left at (247, 448)
Screenshot: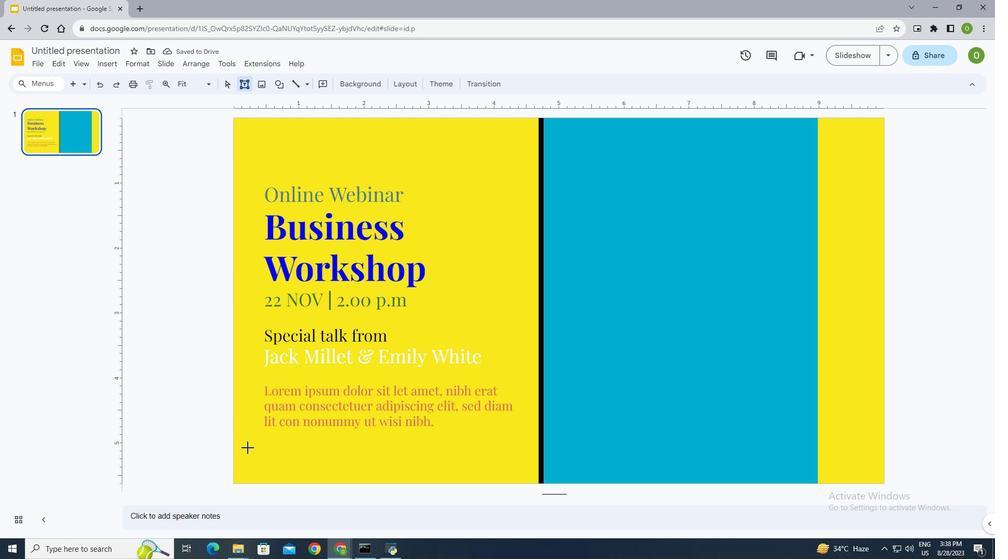 
Action: Mouse moved to (343, 461)
Screenshot: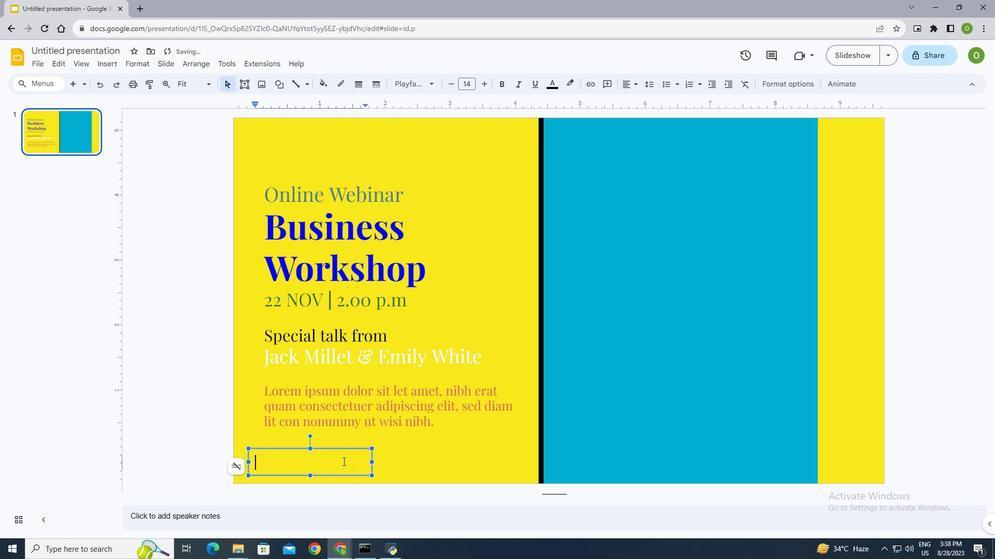
Action: Key pressed www.workshop.com
Screenshot: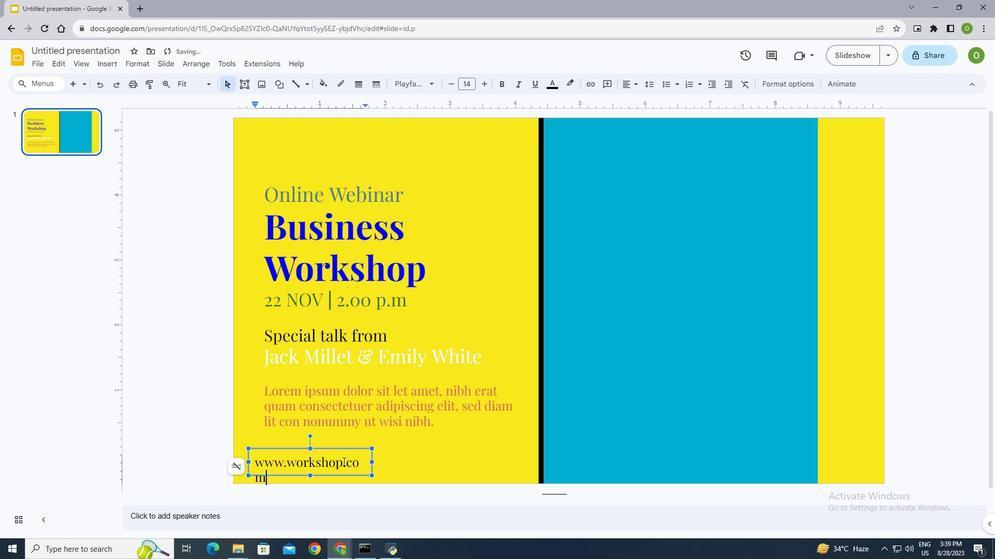 
Action: Mouse moved to (373, 462)
Screenshot: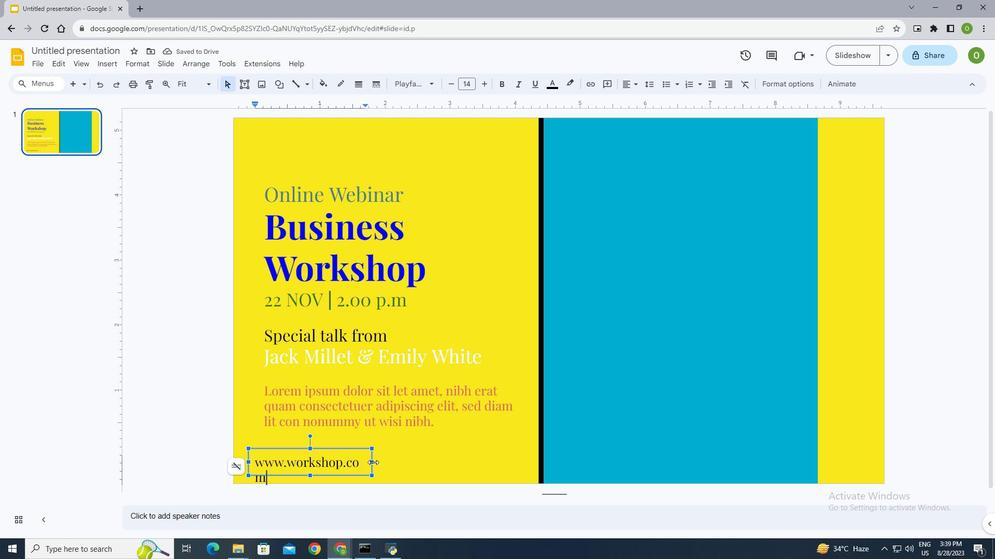 
Action: Mouse pressed left at (373, 462)
Screenshot: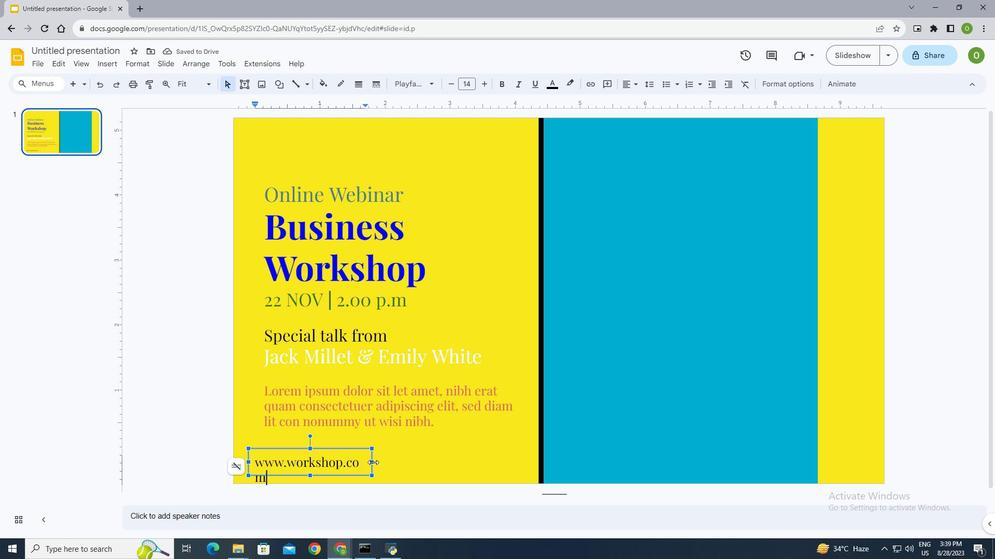 
Action: Mouse moved to (368, 462)
Screenshot: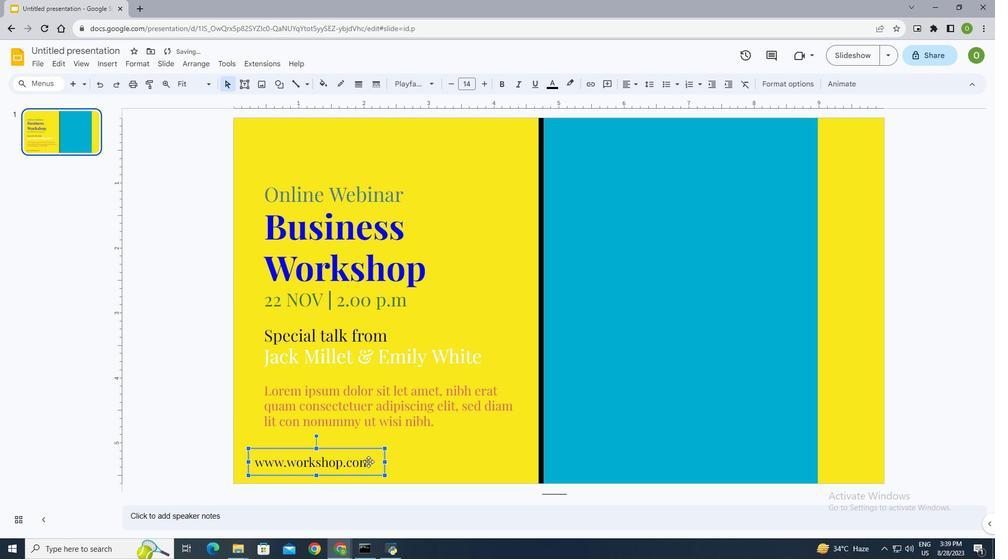 
Action: Mouse pressed left at (368, 462)
Screenshot: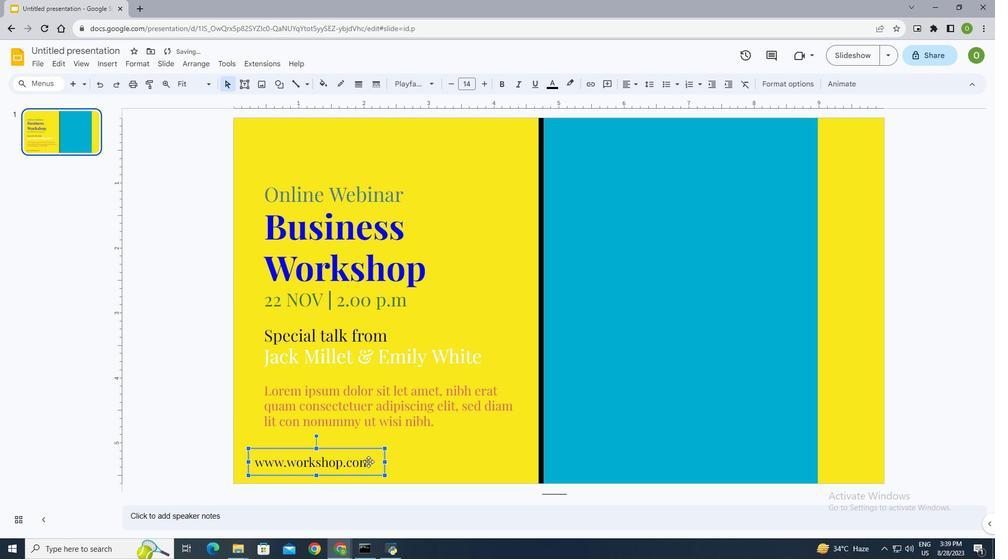 
Action: Key pressed ctrl+A
Screenshot: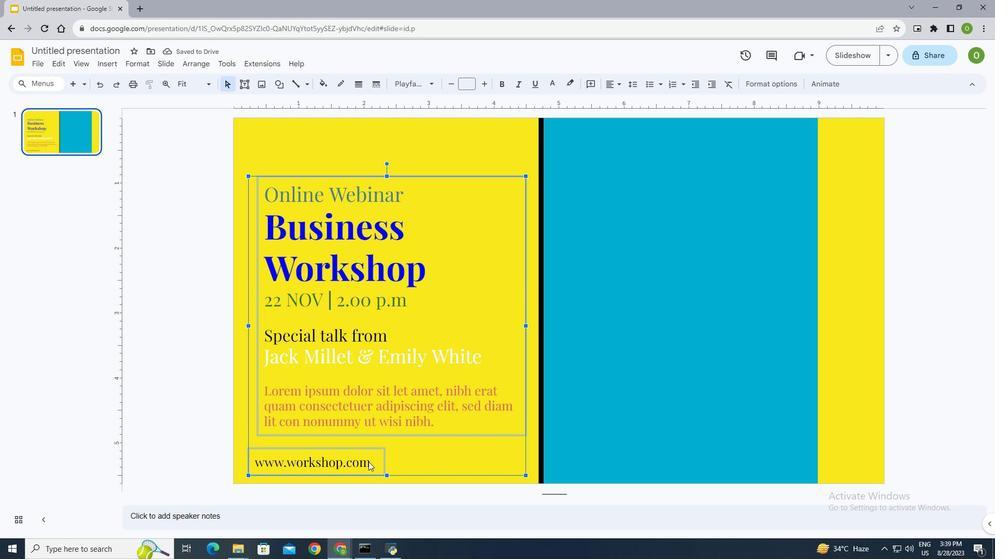 
Action: Mouse moved to (423, 467)
Screenshot: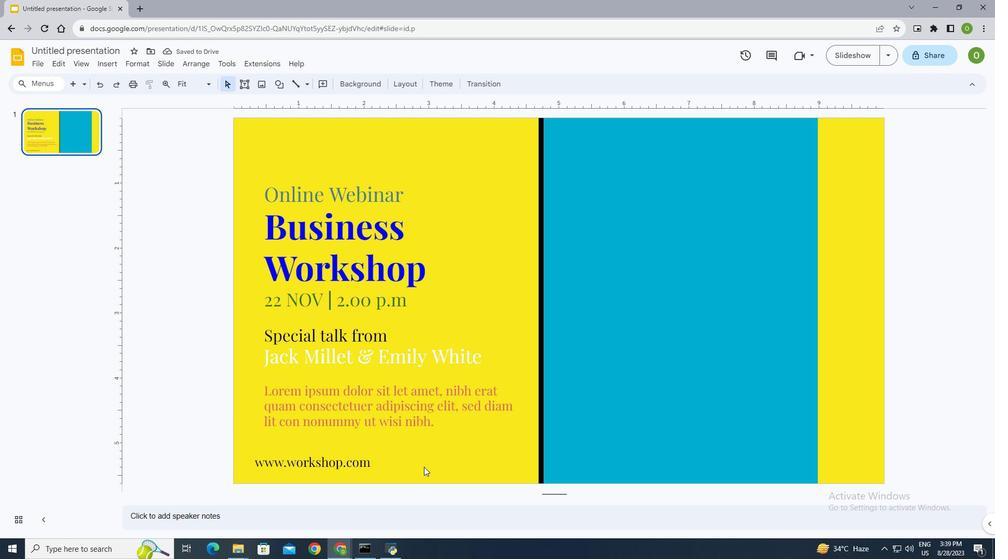 
Action: Mouse pressed left at (423, 467)
Screenshot: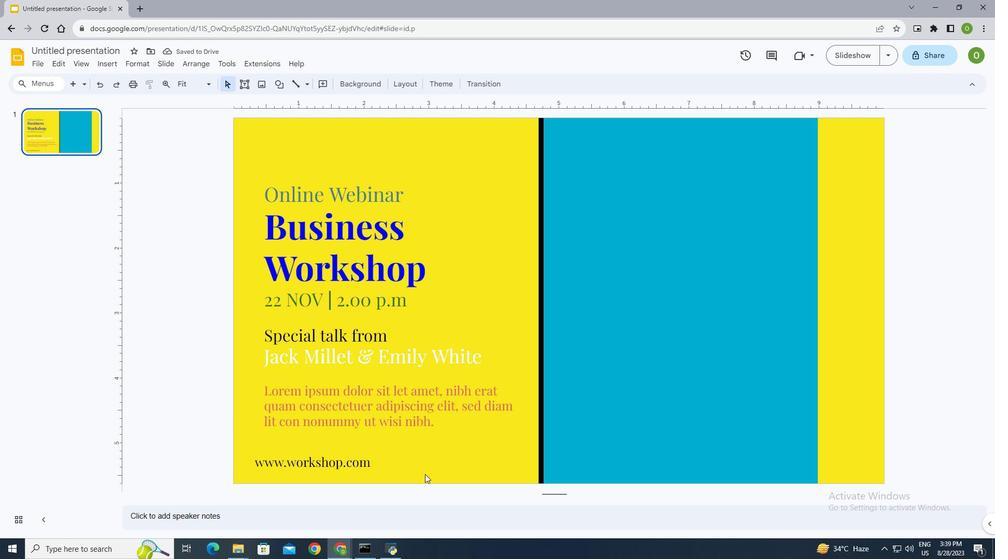 
Action: Mouse moved to (340, 461)
Screenshot: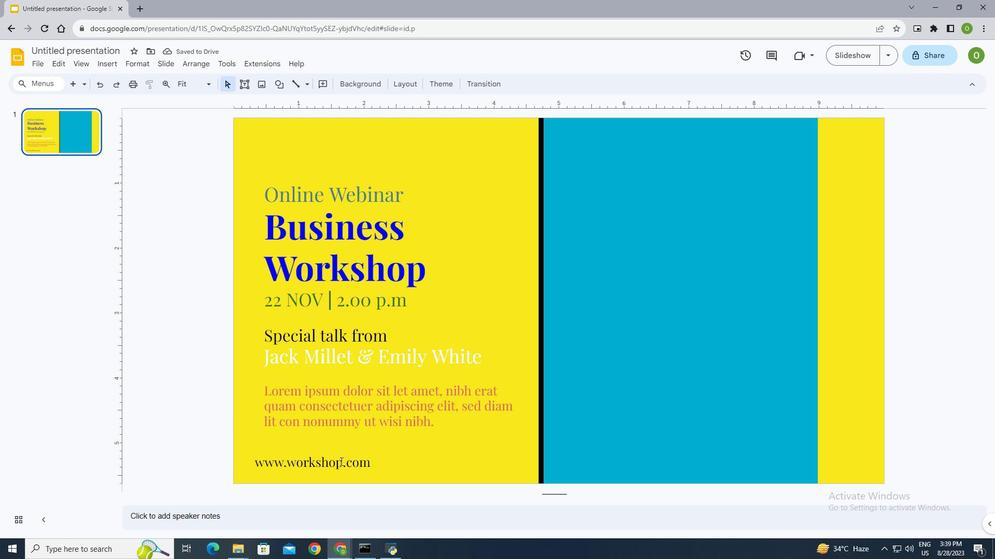 
Action: Mouse pressed left at (340, 461)
Screenshot: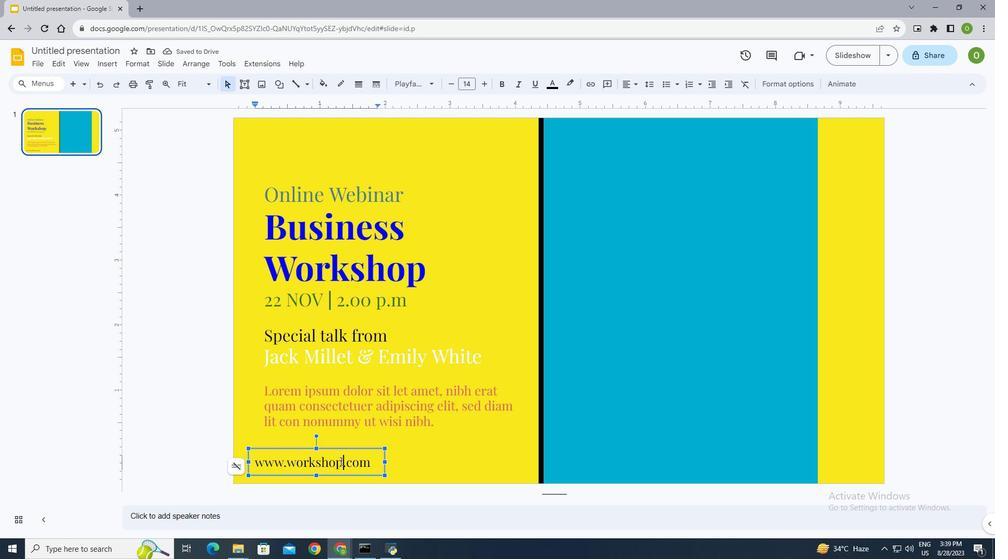 
Action: Mouse moved to (370, 466)
Screenshot: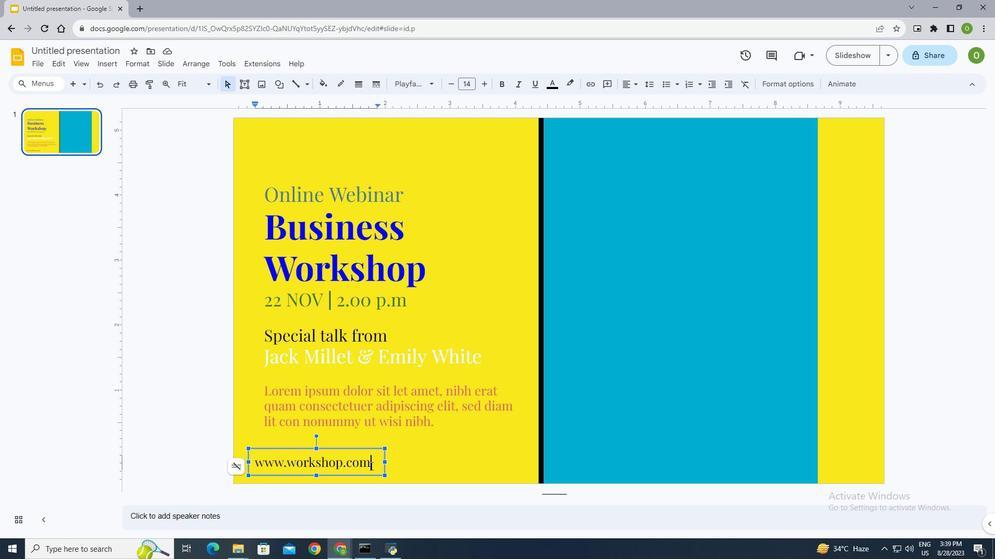 
Action: Mouse pressed left at (370, 466)
